 Task: Research Airbnb options in Faridpur, Bangladesh from 6th December, 2023 to 10th December, 2023 for 1 adult.1  bedroom having 1 bed and 1 bathroom. Property type can be hotel. Amenities needed are: air conditioning. Look for 4 properties as per requirement.
Action: Mouse moved to (461, 235)
Screenshot: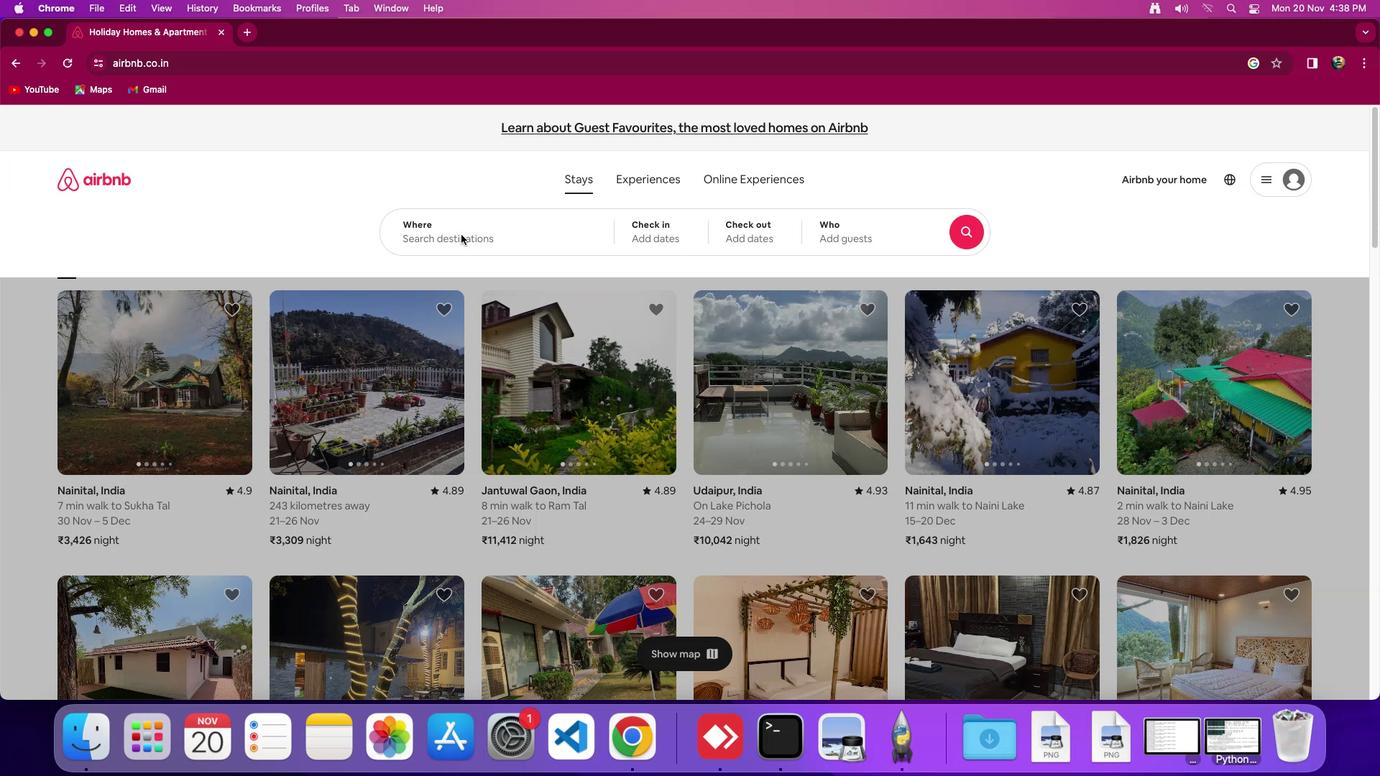 
Action: Mouse pressed left at (461, 235)
Screenshot: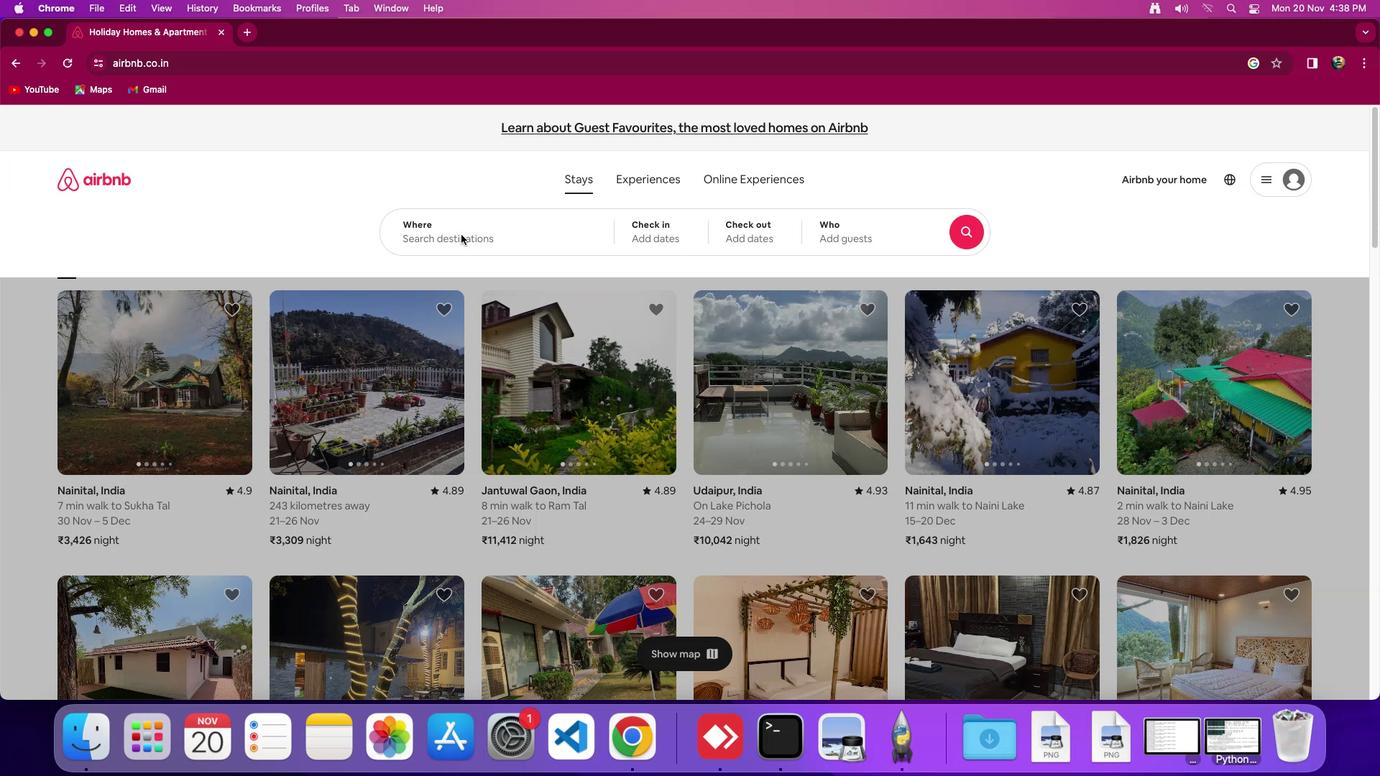 
Action: Mouse moved to (484, 236)
Screenshot: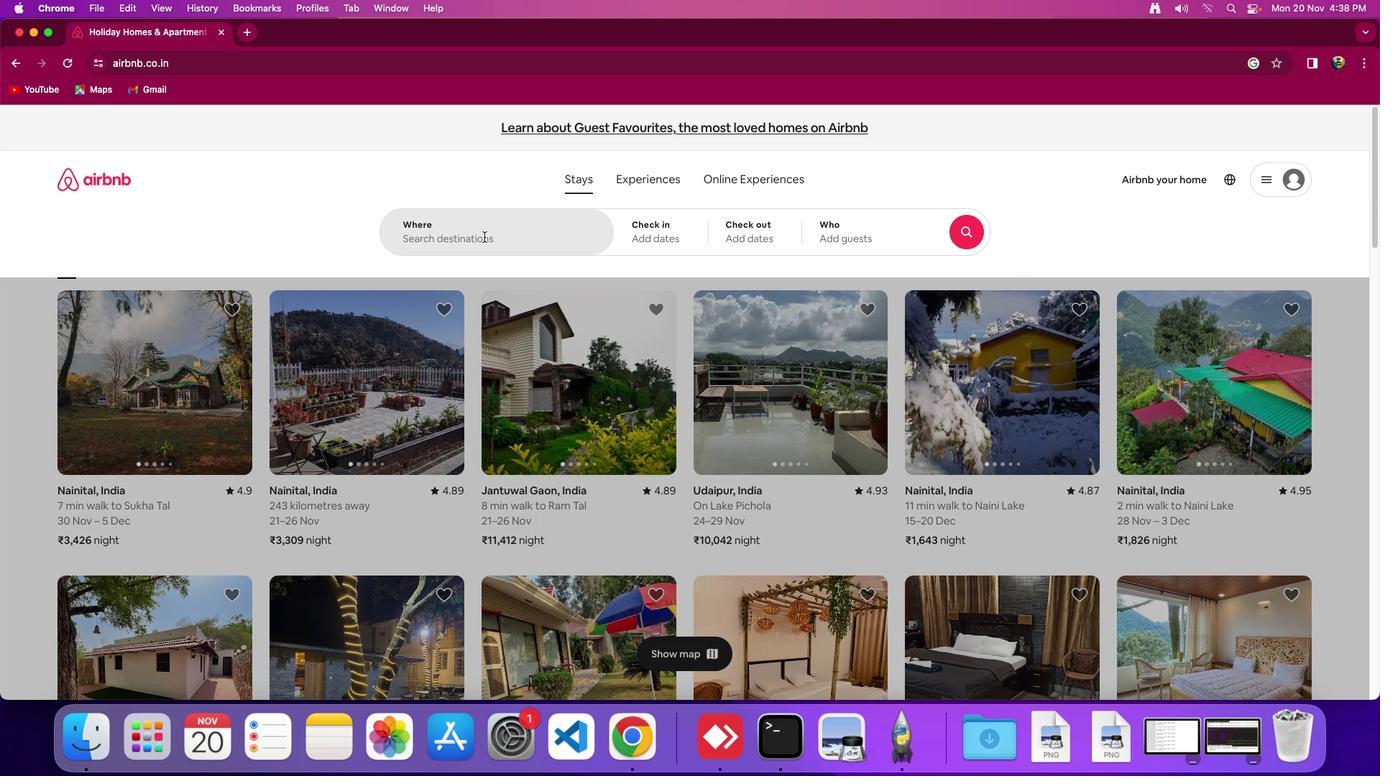 
Action: Mouse pressed left at (484, 236)
Screenshot: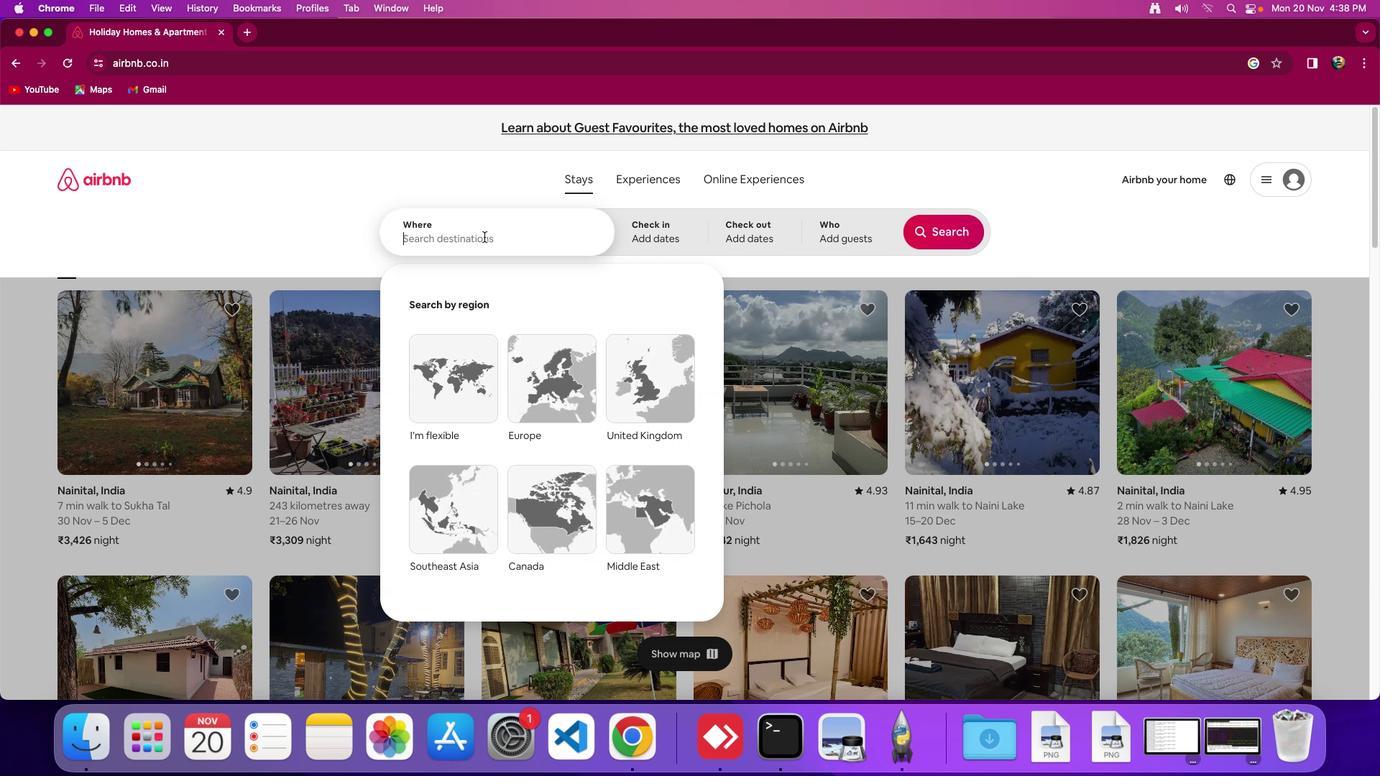 
Action: Mouse moved to (484, 236)
Screenshot: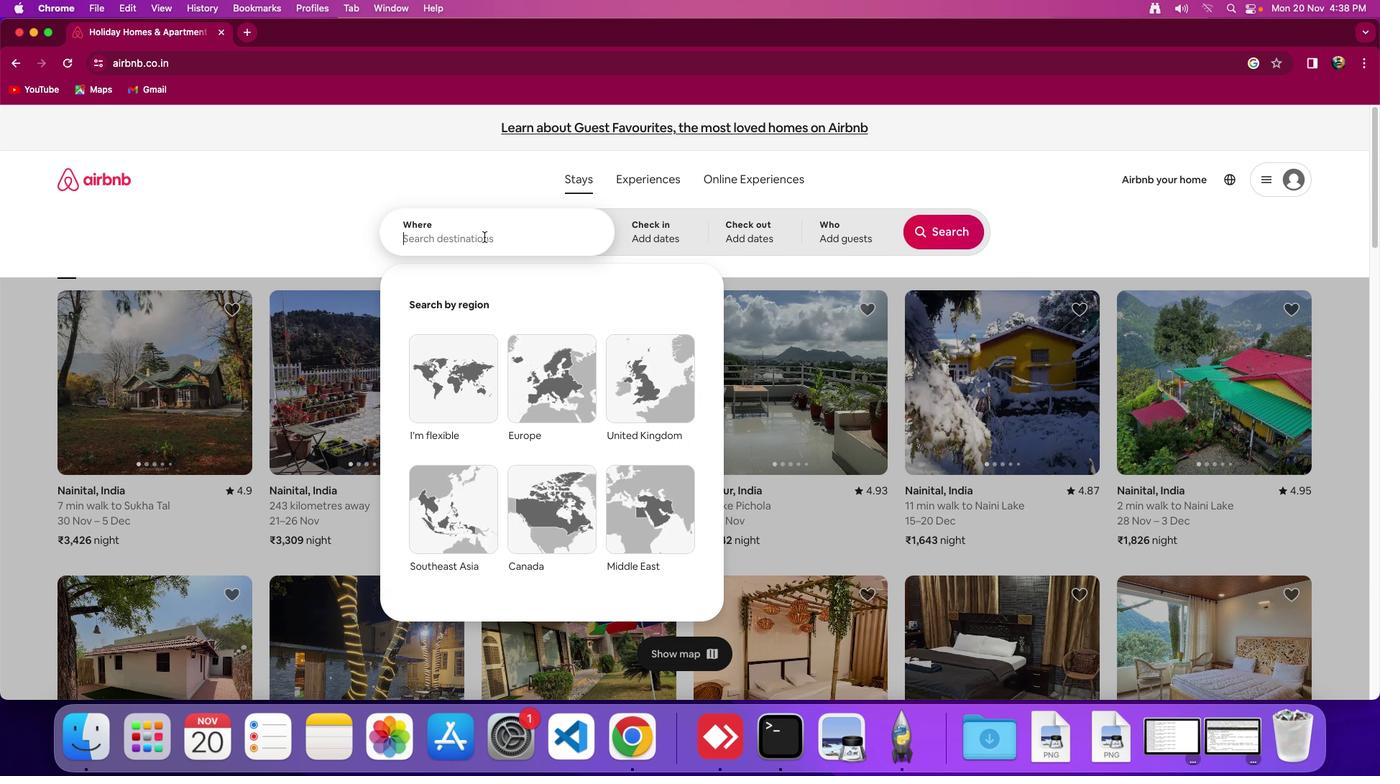 
Action: Key pressed Key.shift_r'F''a''r''i''d''p''u''r'','Key.spaceKey.shift_r'B''a''n''g''l''a''d''e''s''h'
Screenshot: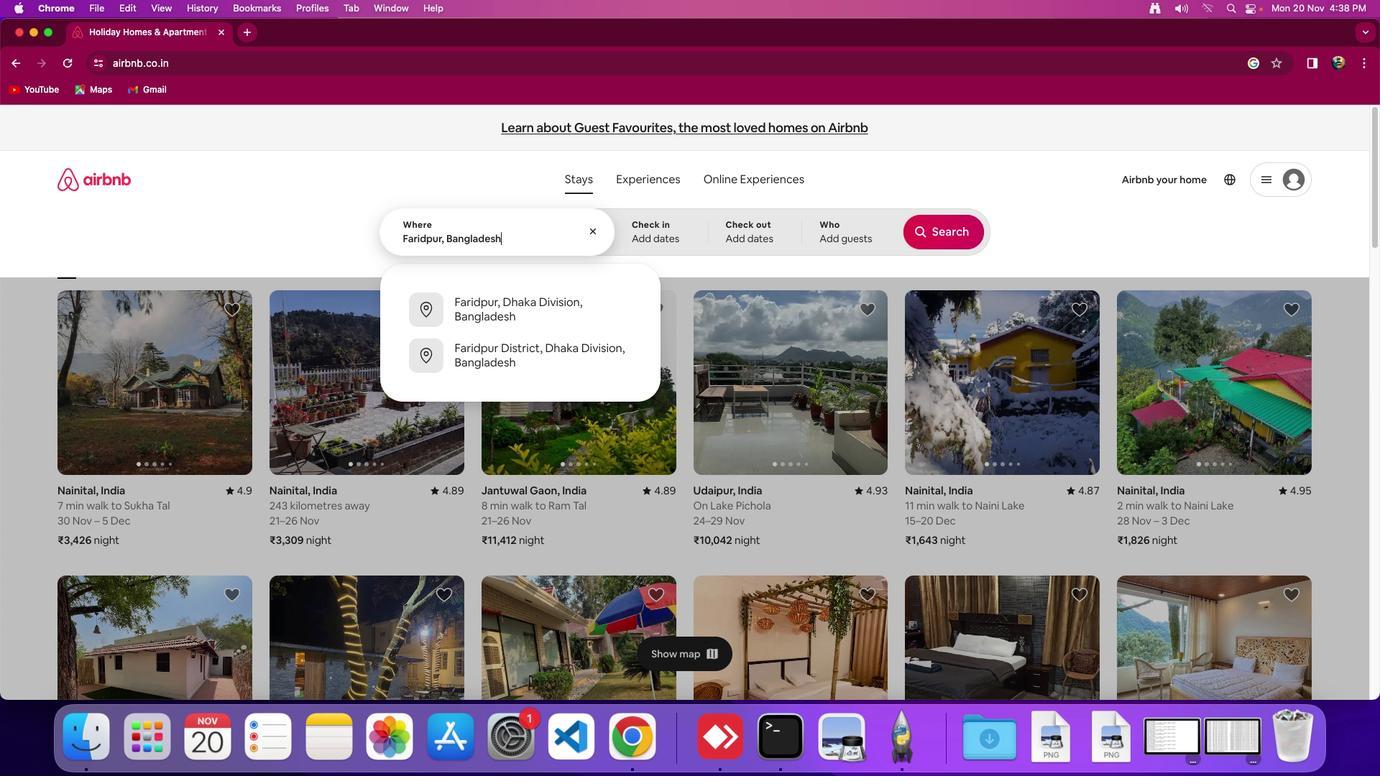 
Action: Mouse moved to (644, 233)
Screenshot: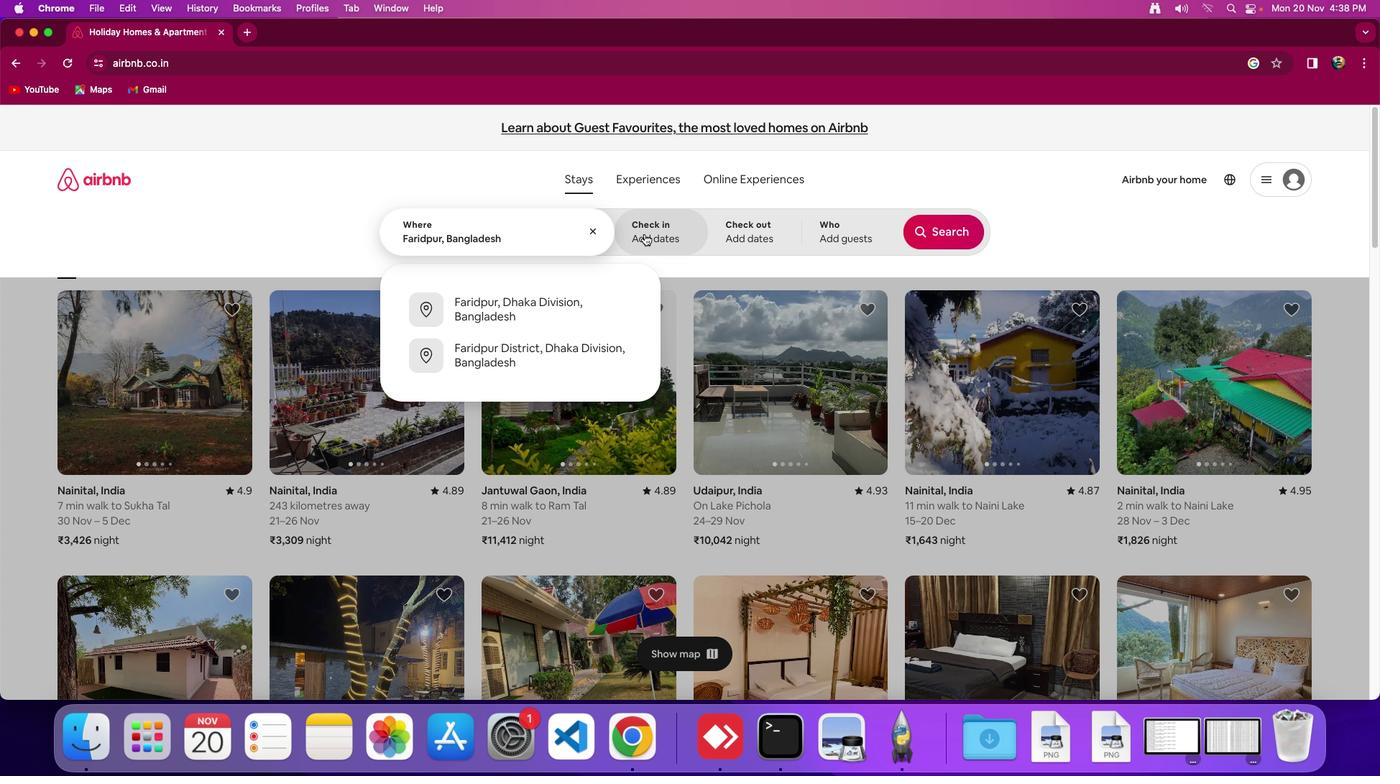 
Action: Mouse pressed left at (644, 233)
Screenshot: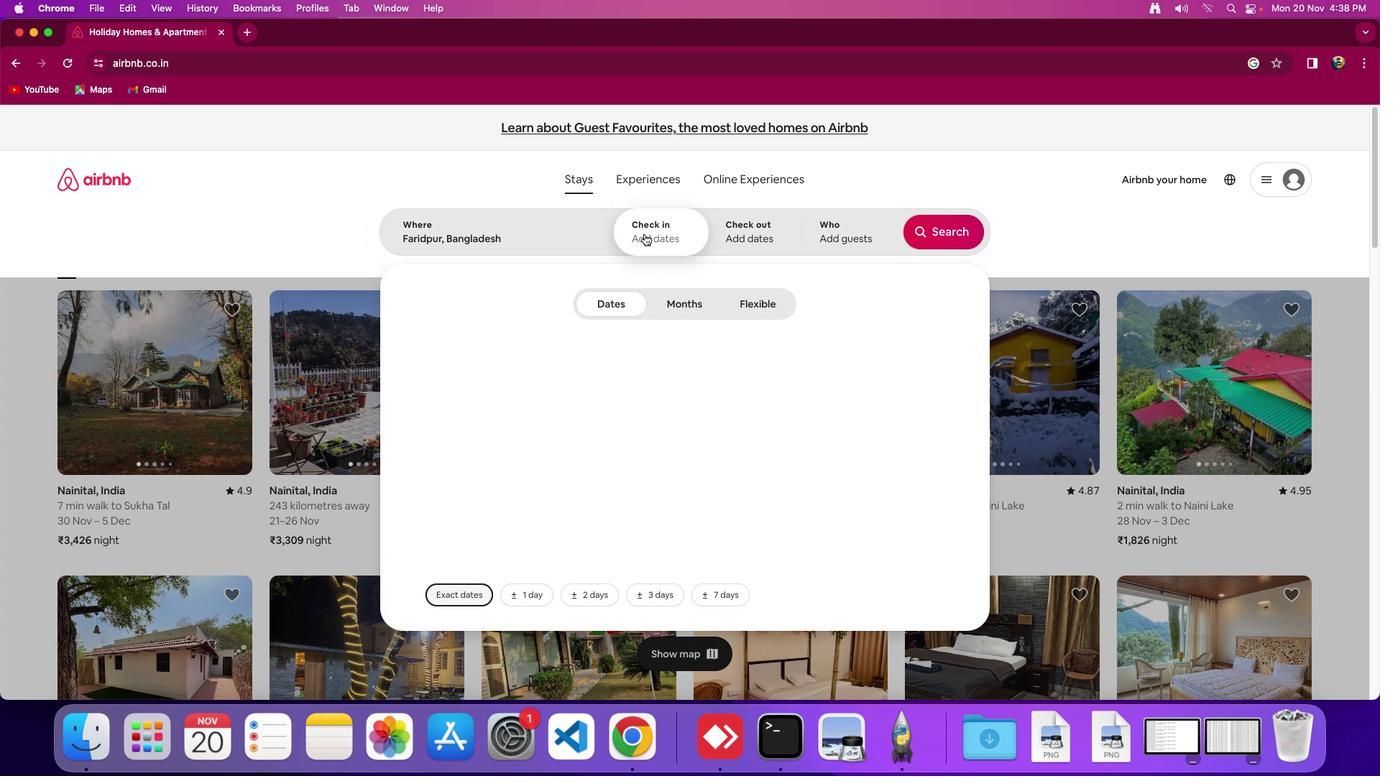 
Action: Mouse moved to (820, 447)
Screenshot: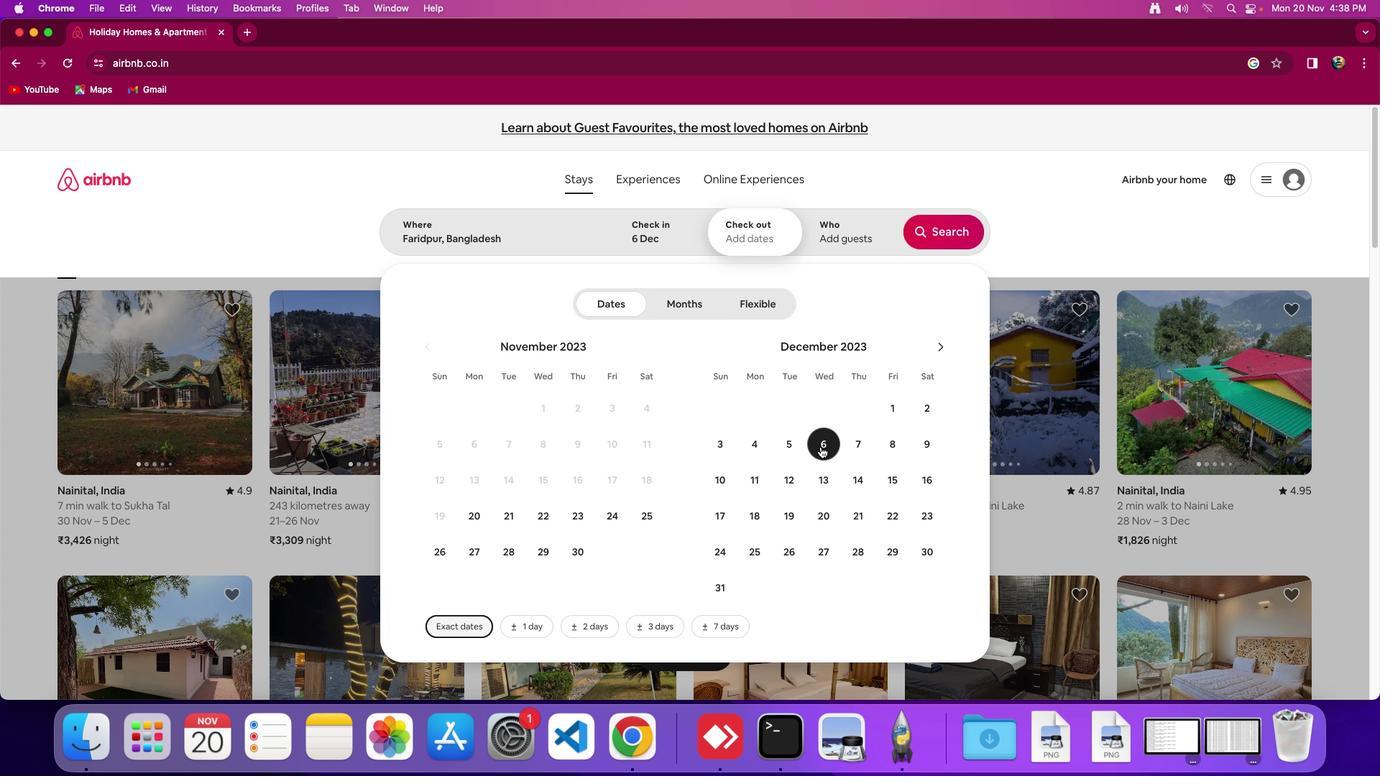 
Action: Mouse pressed left at (820, 447)
Screenshot: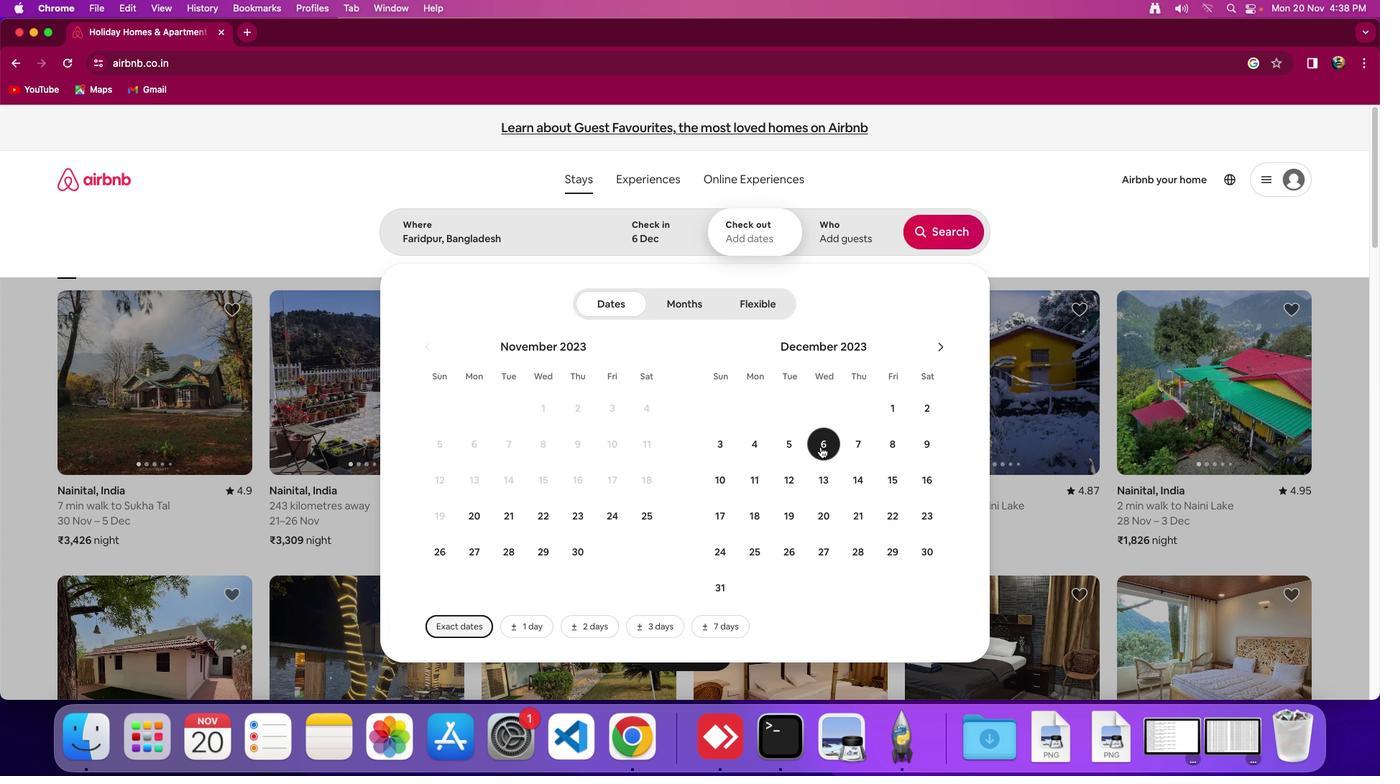 
Action: Mouse moved to (711, 480)
Screenshot: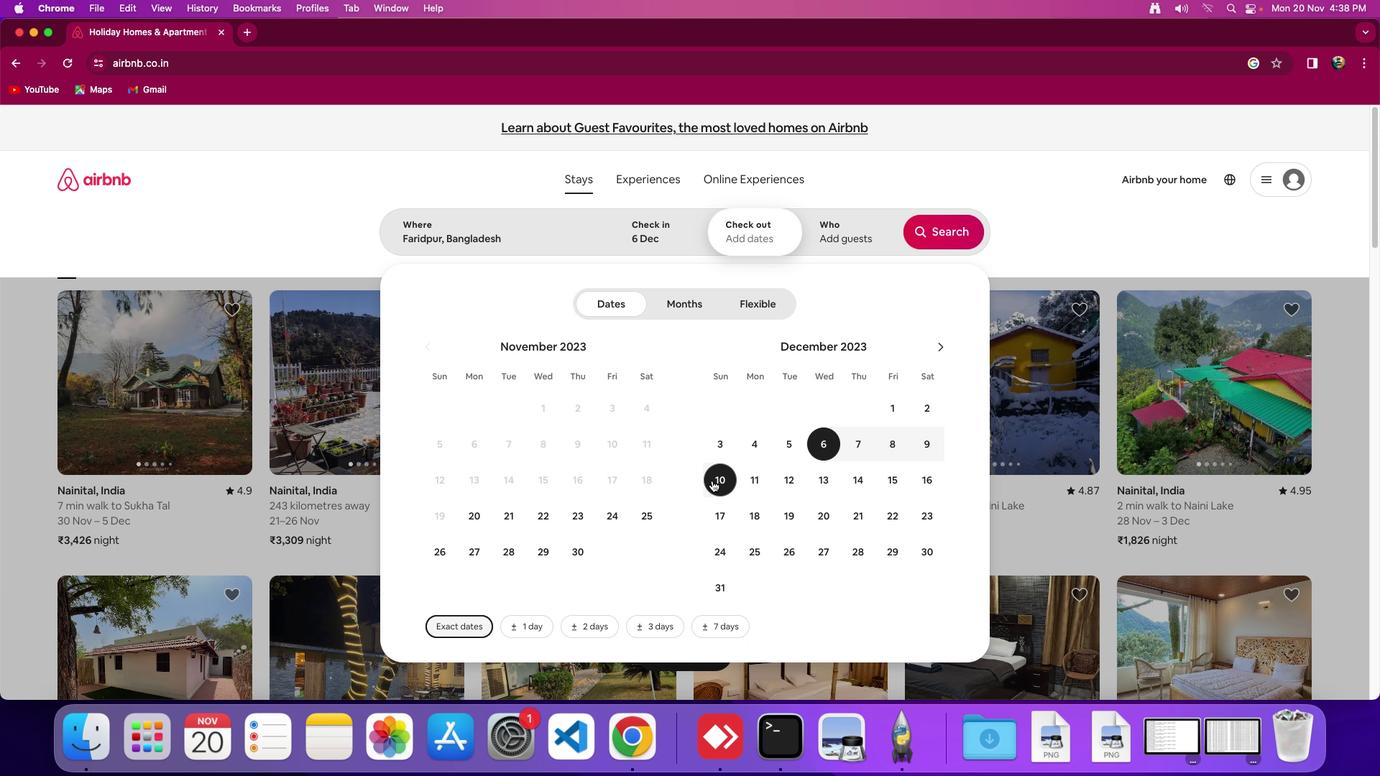 
Action: Mouse pressed left at (711, 480)
Screenshot: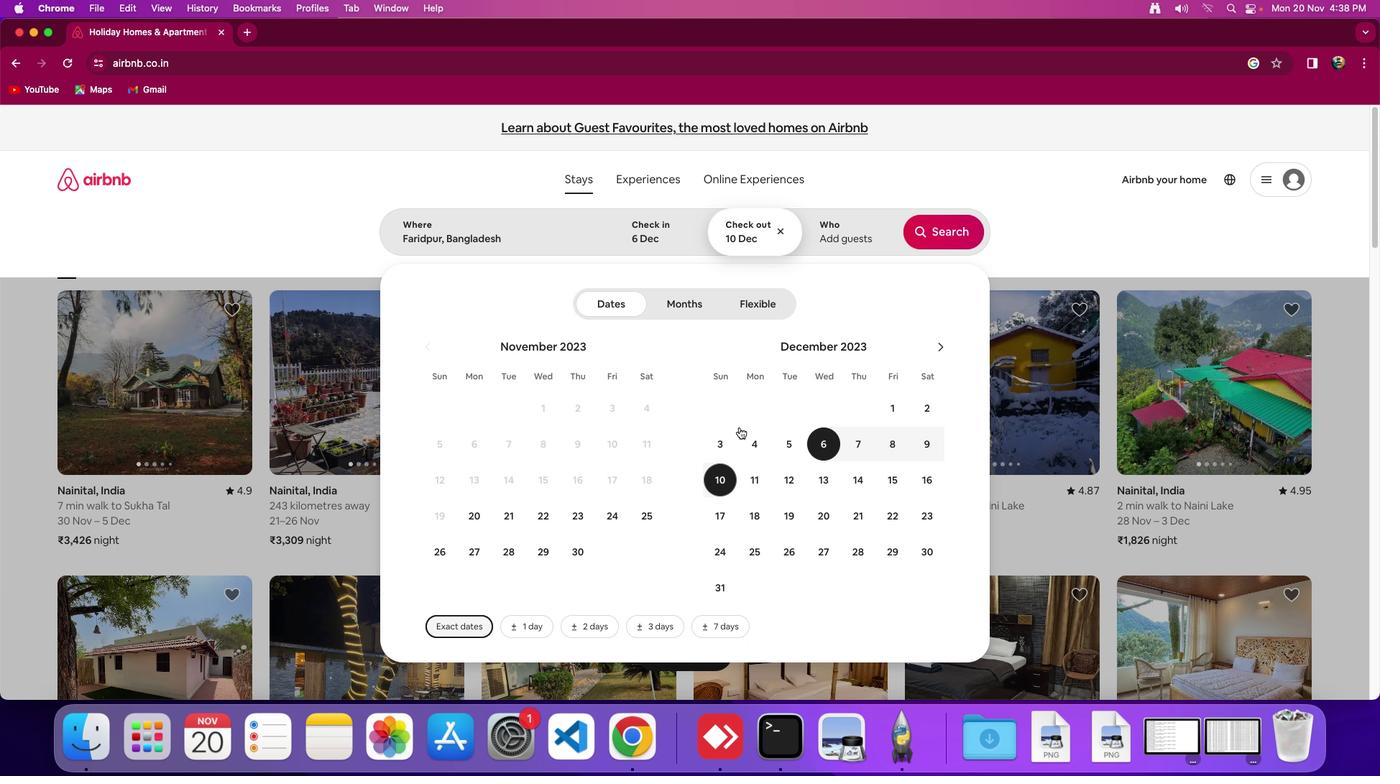 
Action: Mouse moved to (822, 228)
Screenshot: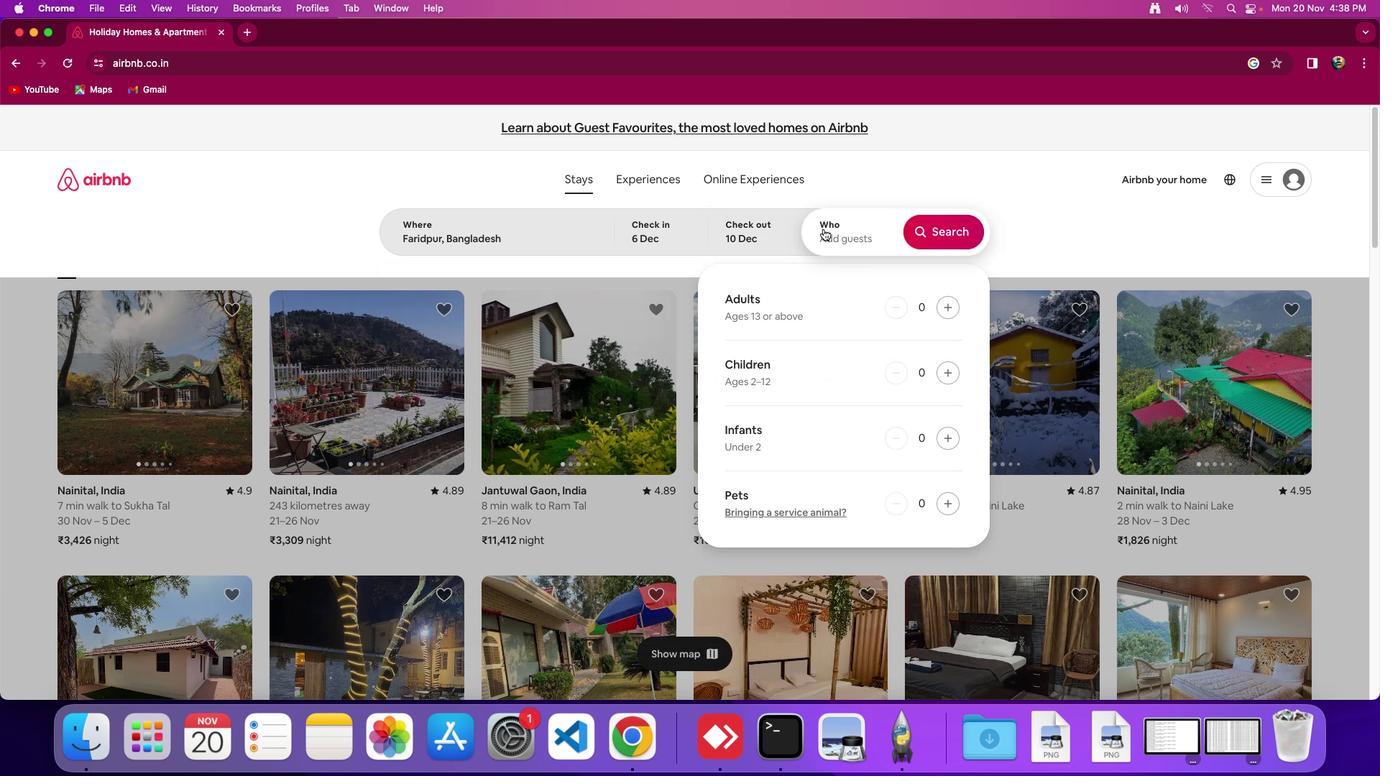 
Action: Mouse pressed left at (822, 228)
Screenshot: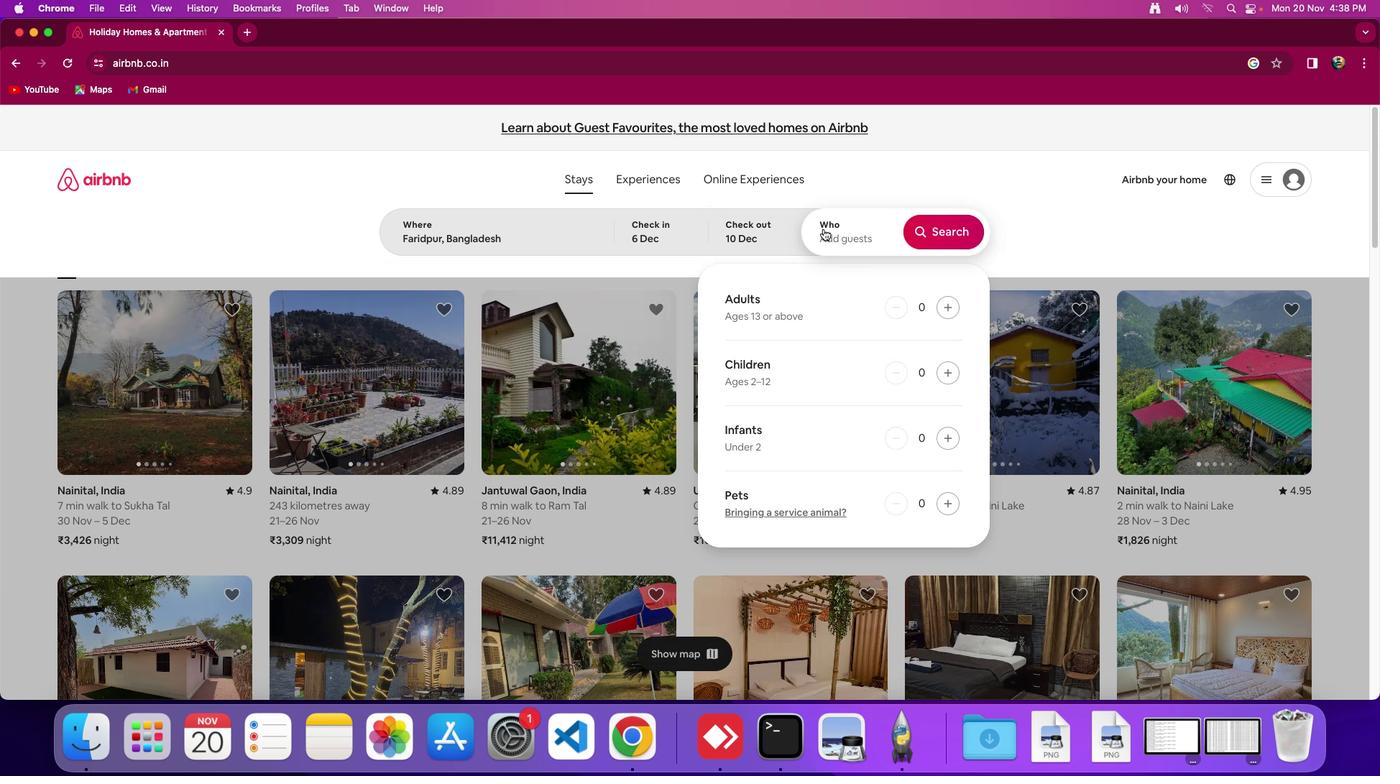 
Action: Mouse moved to (947, 308)
Screenshot: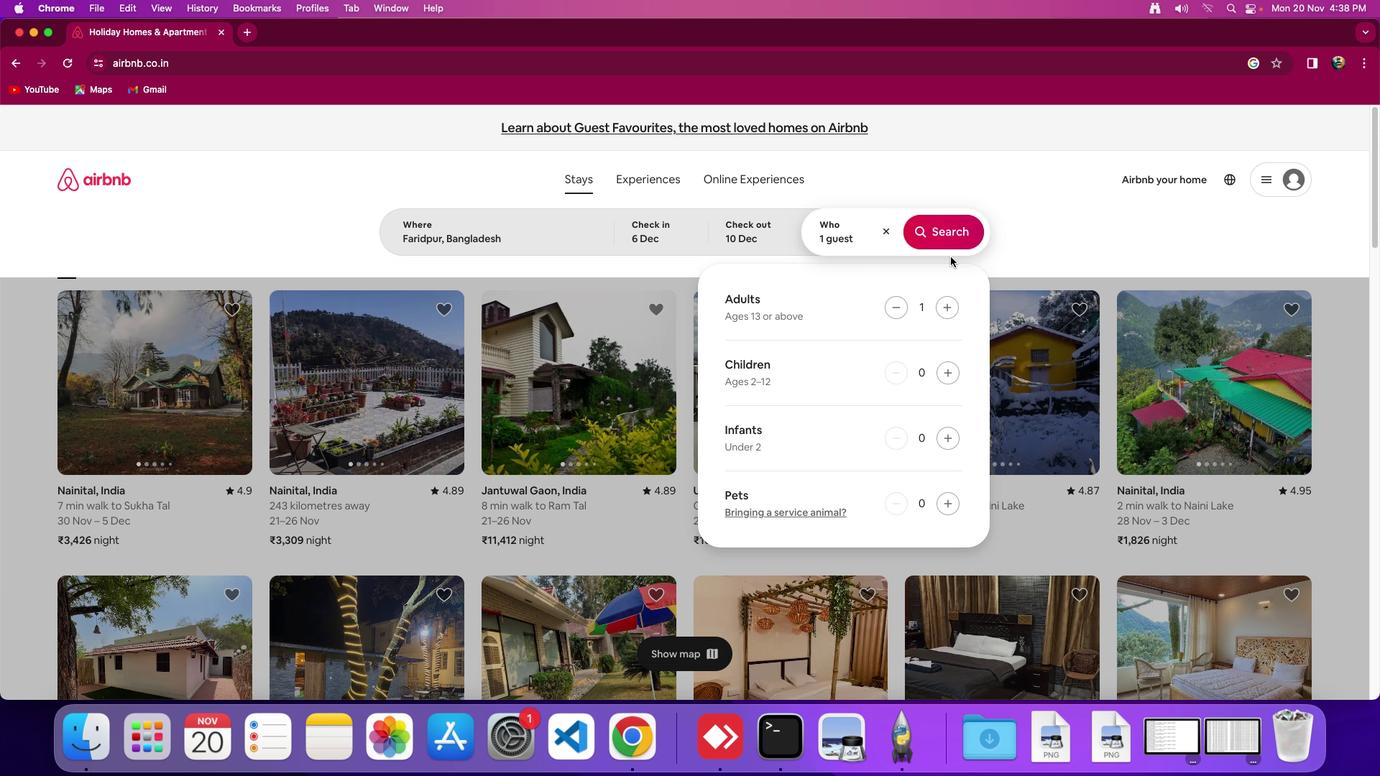 
Action: Mouse pressed left at (947, 308)
Screenshot: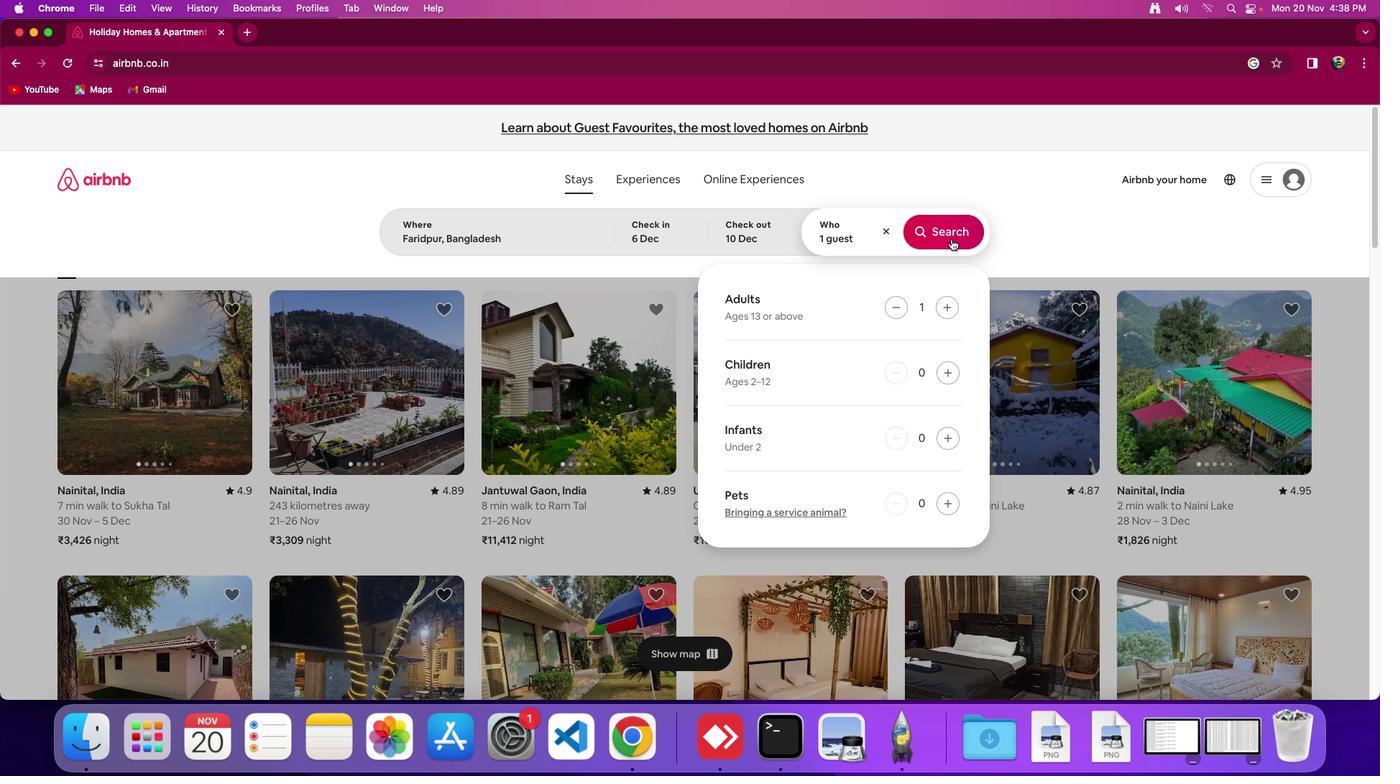 
Action: Mouse moved to (951, 219)
Screenshot: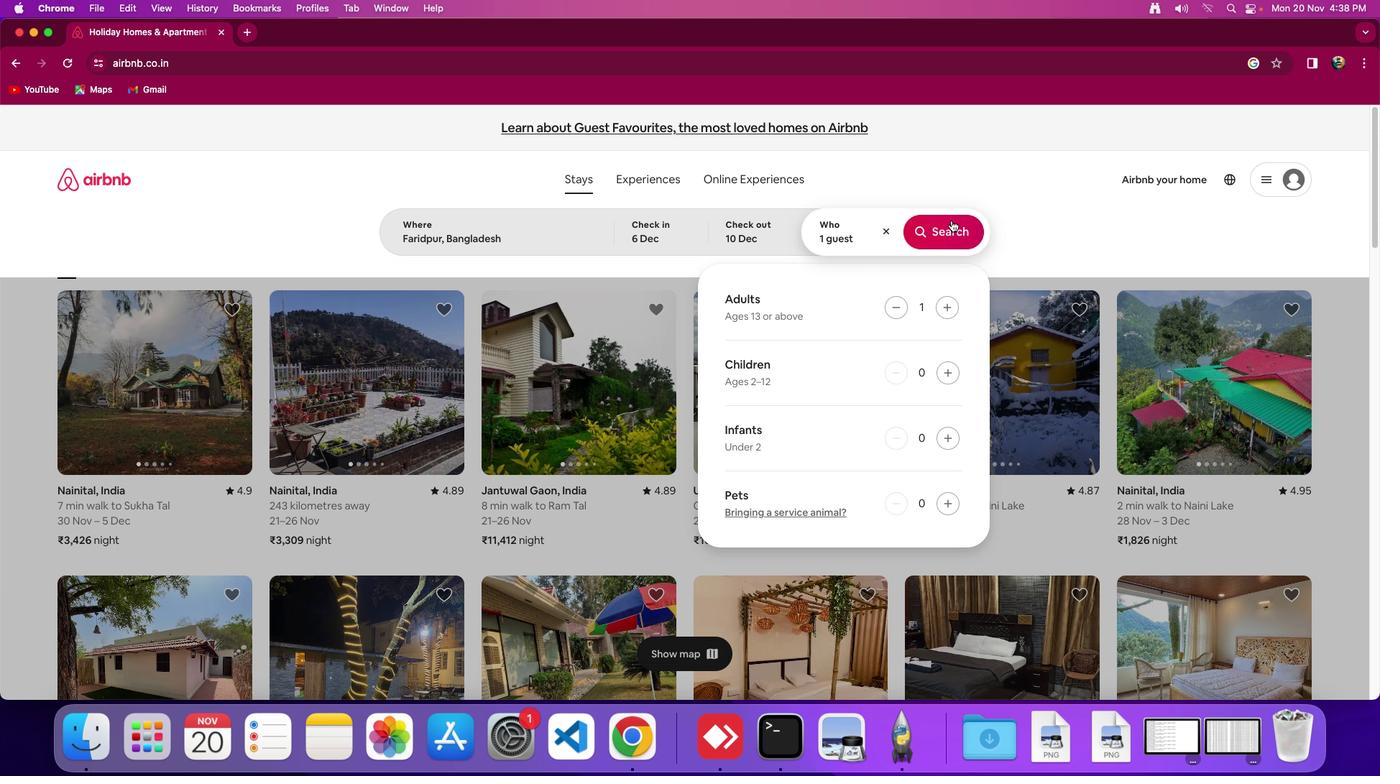 
Action: Mouse pressed left at (951, 219)
Screenshot: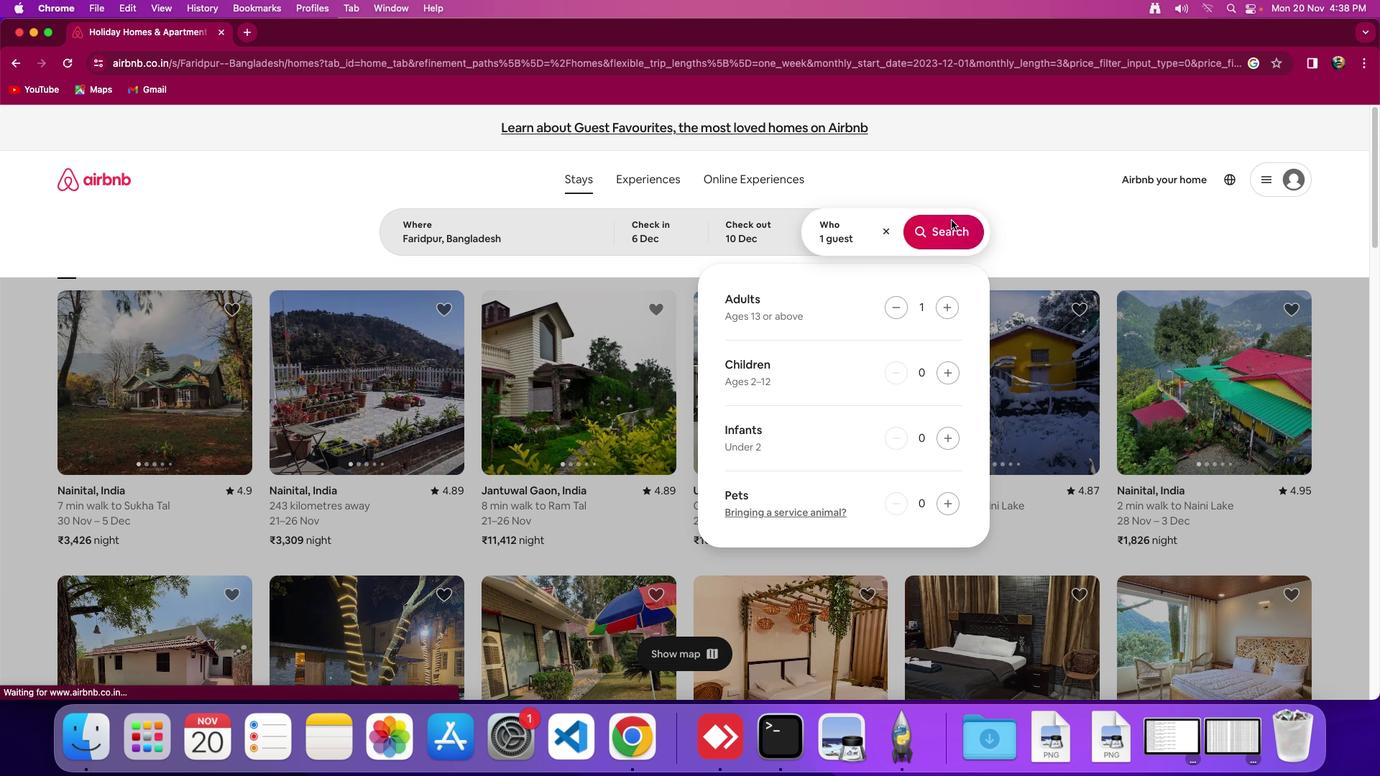 
Action: Mouse moved to (1136, 189)
Screenshot: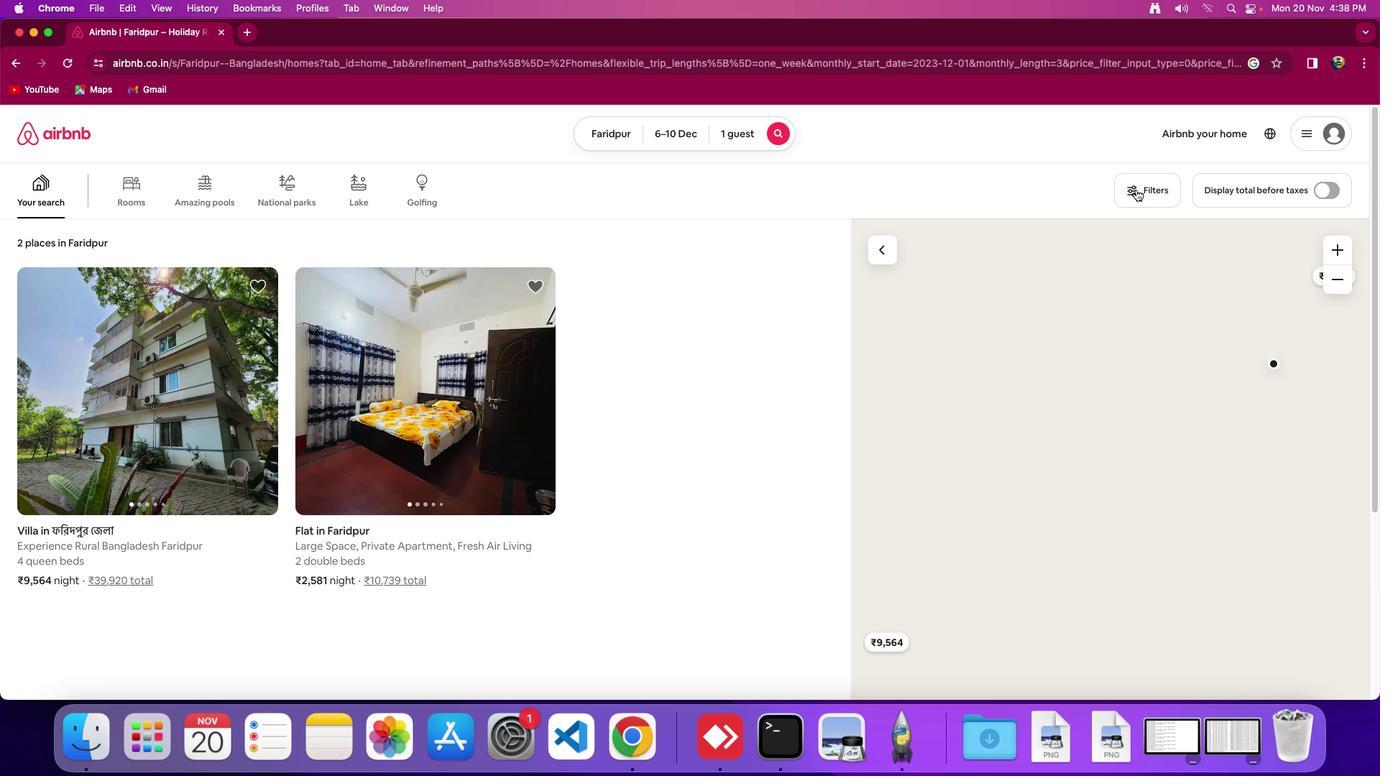 
Action: Mouse pressed left at (1136, 189)
Screenshot: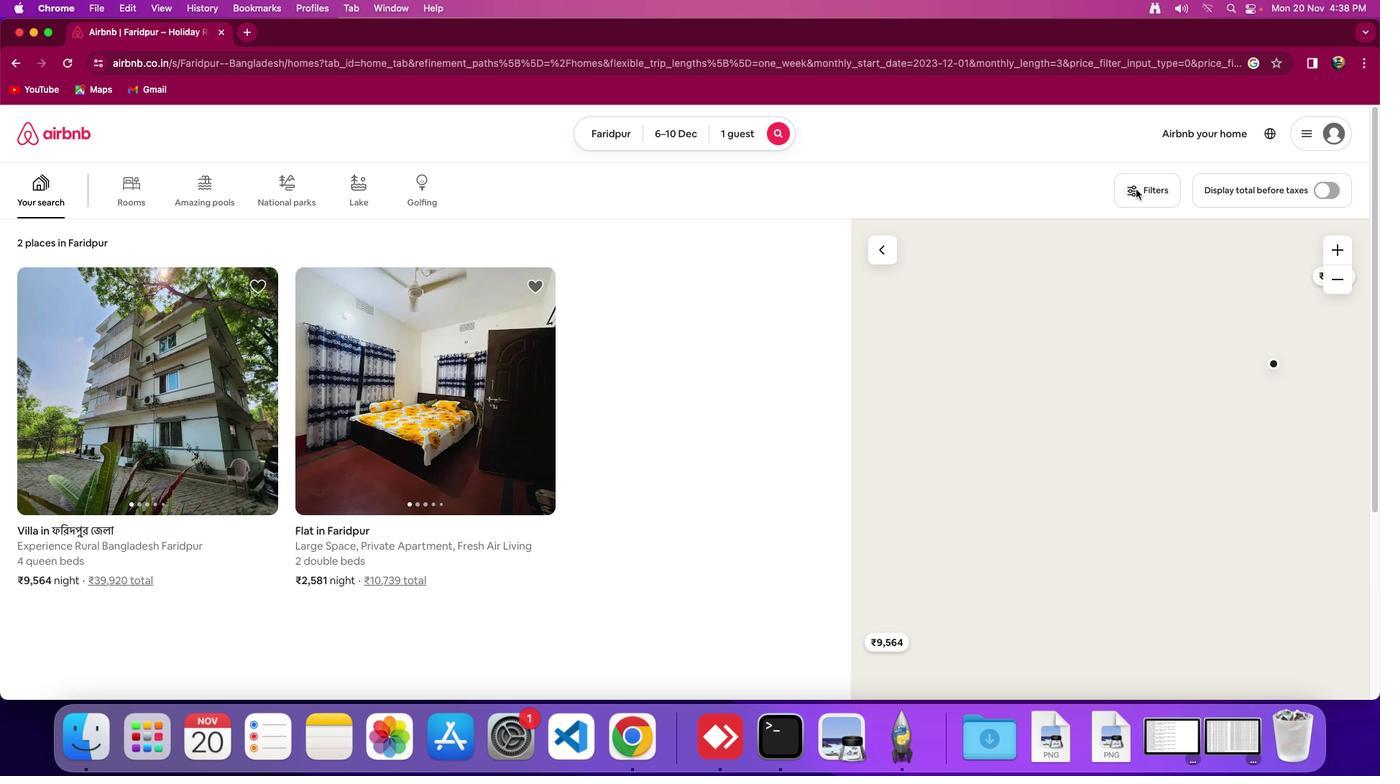 
Action: Mouse moved to (775, 384)
Screenshot: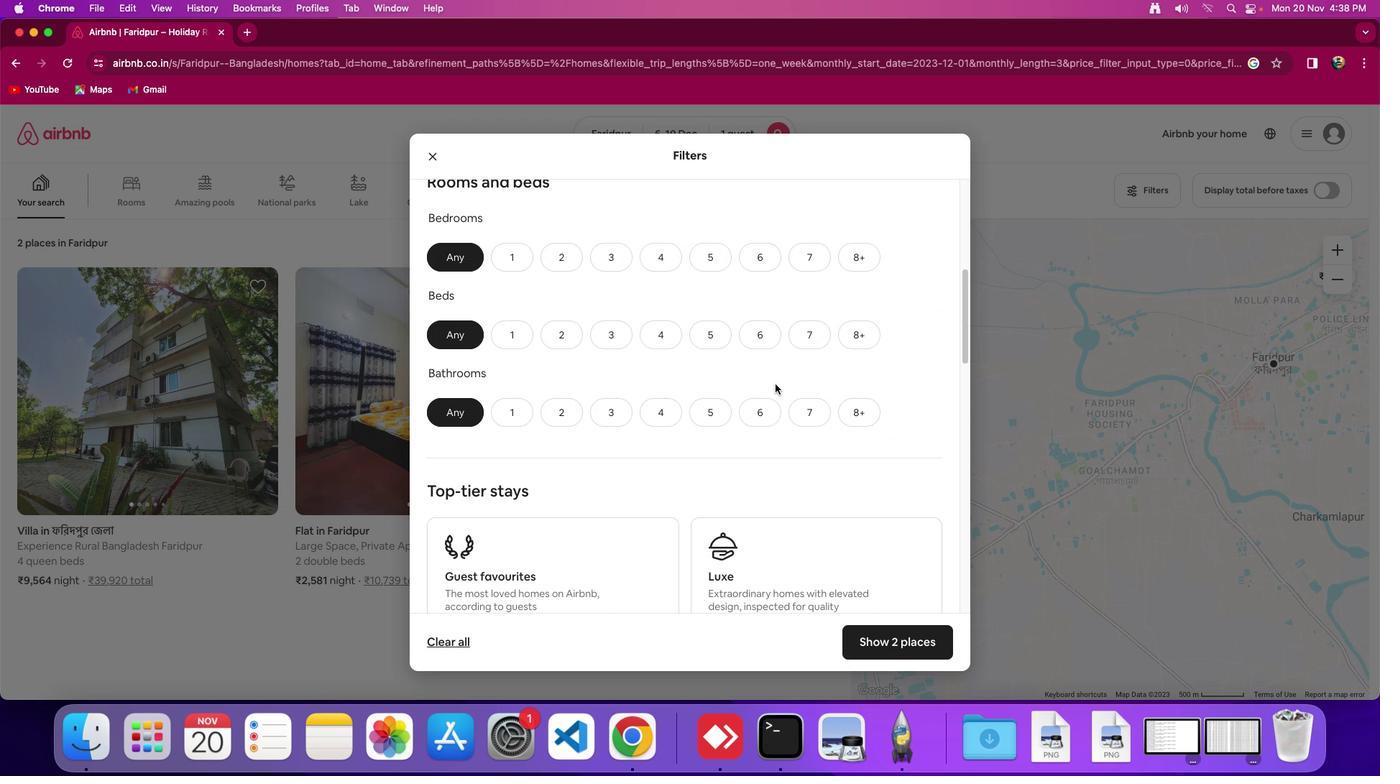 
Action: Mouse scrolled (775, 384) with delta (0, 0)
Screenshot: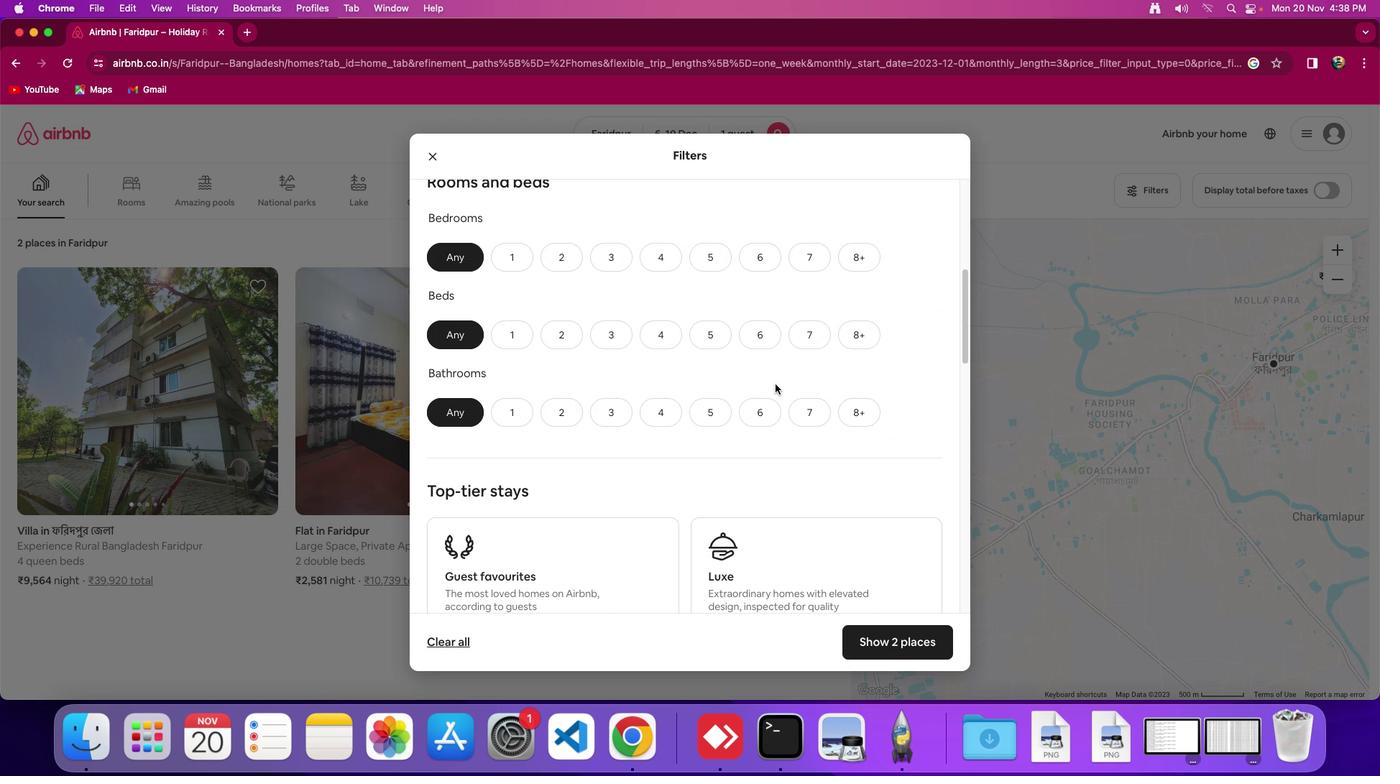 
Action: Mouse moved to (775, 383)
Screenshot: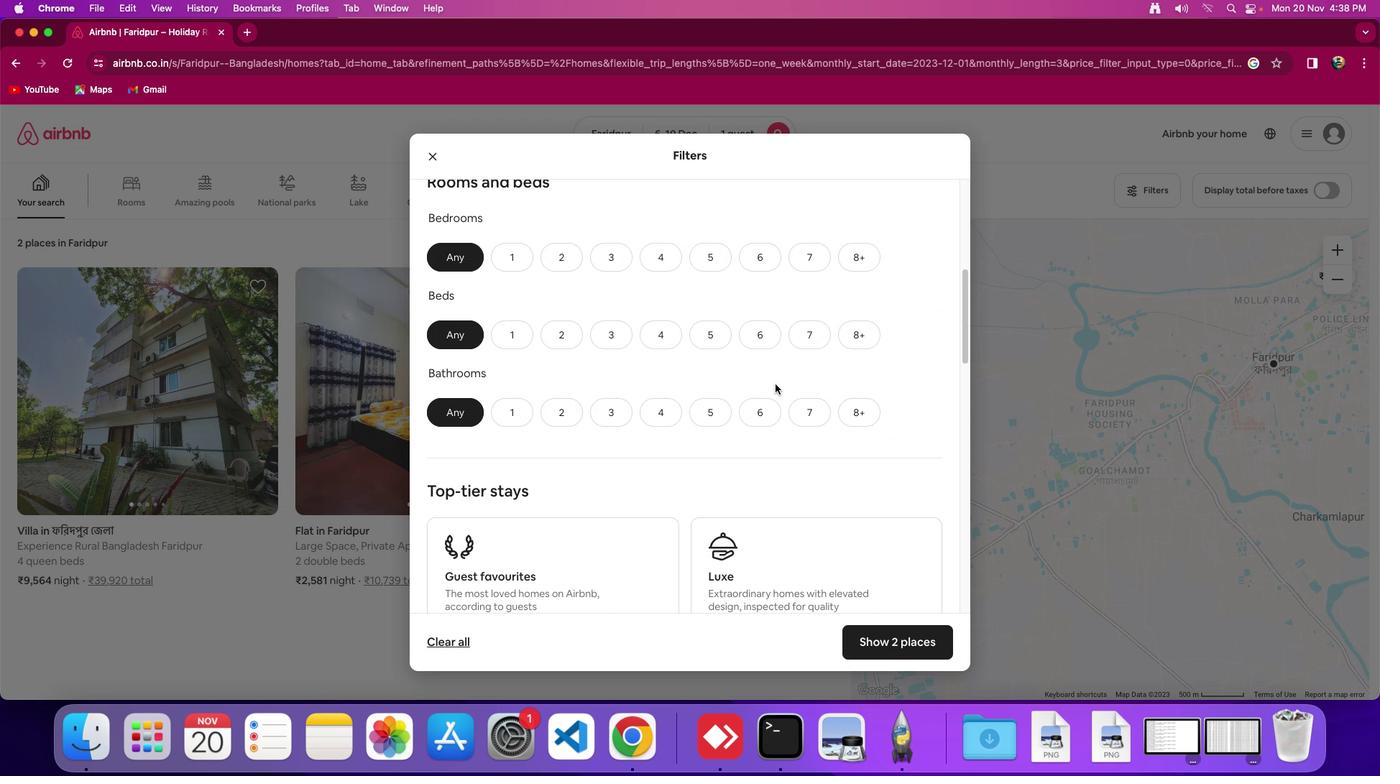 
Action: Mouse scrolled (775, 383) with delta (0, 0)
Screenshot: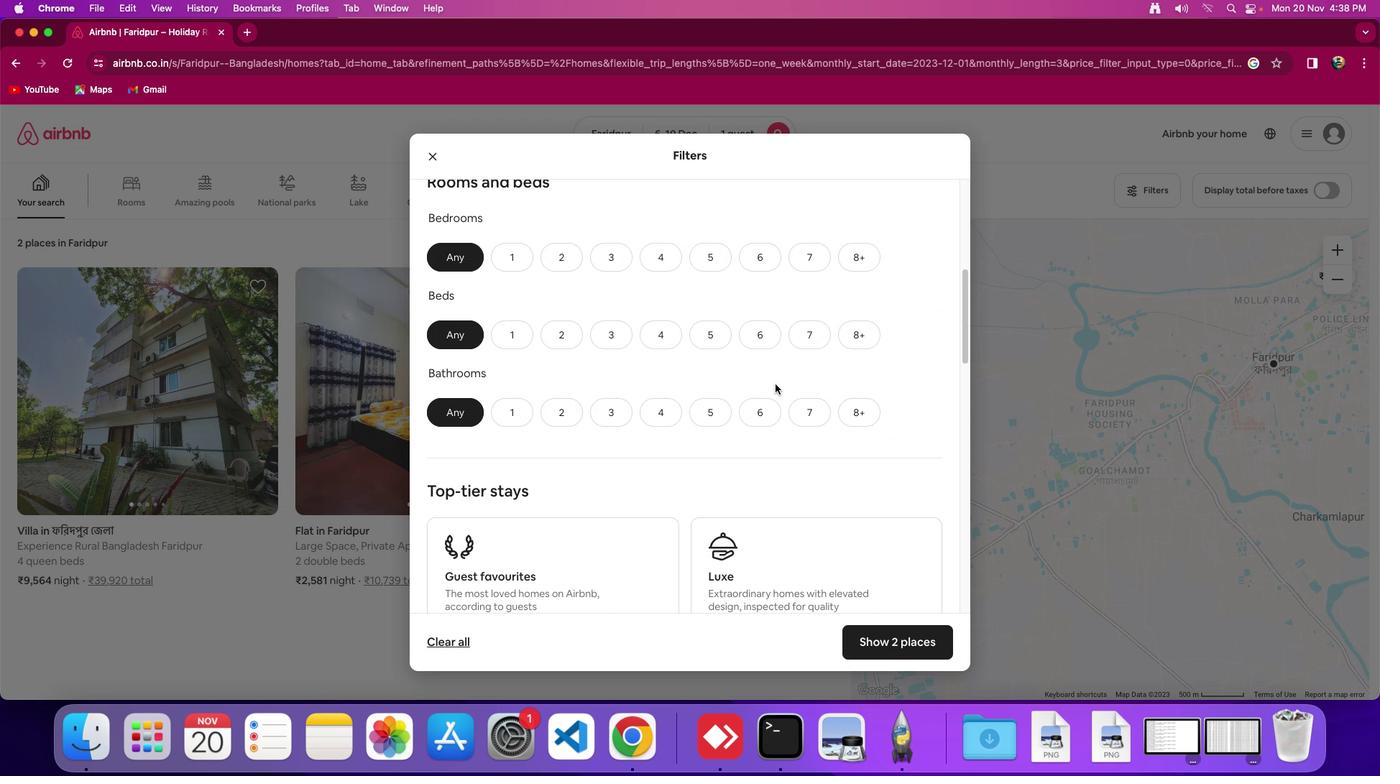 
Action: Mouse scrolled (775, 383) with delta (0, -3)
Screenshot: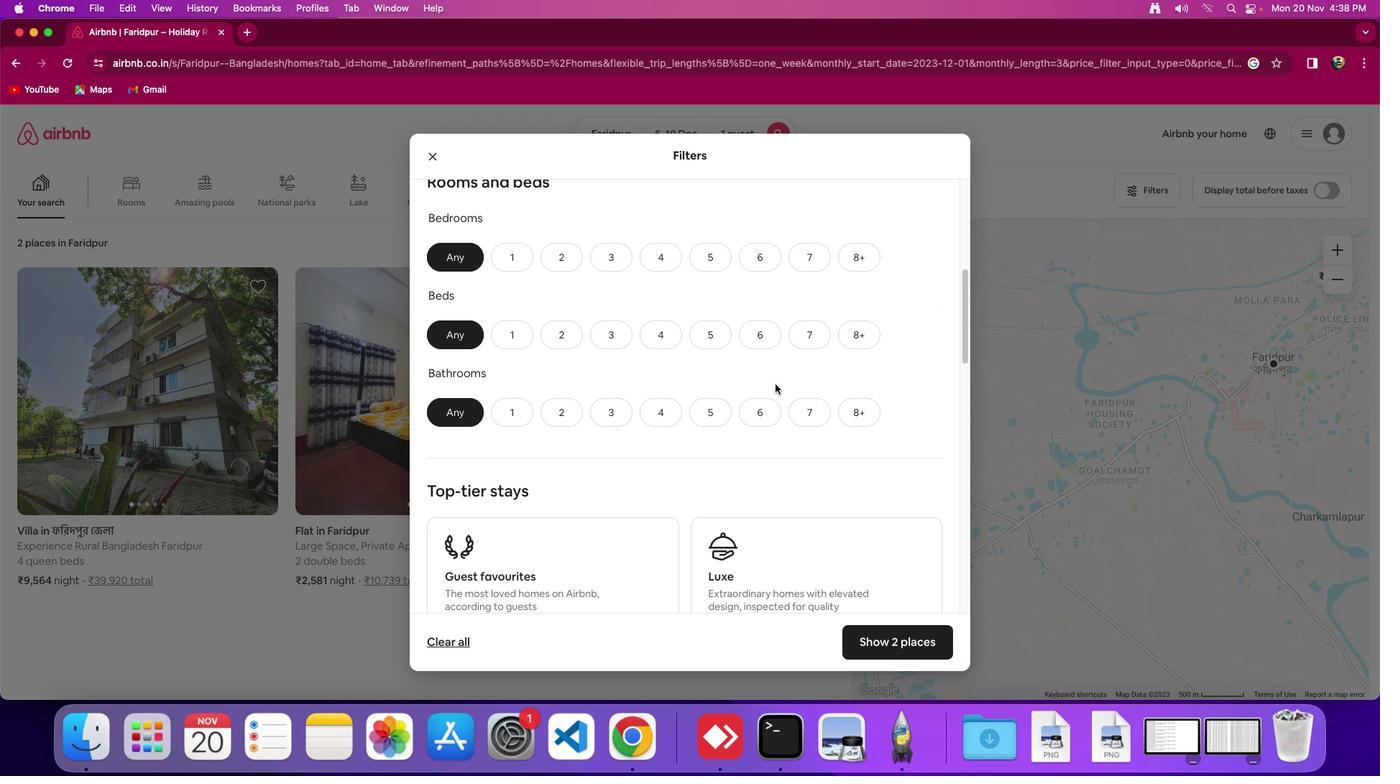 
Action: Mouse moved to (775, 383)
Screenshot: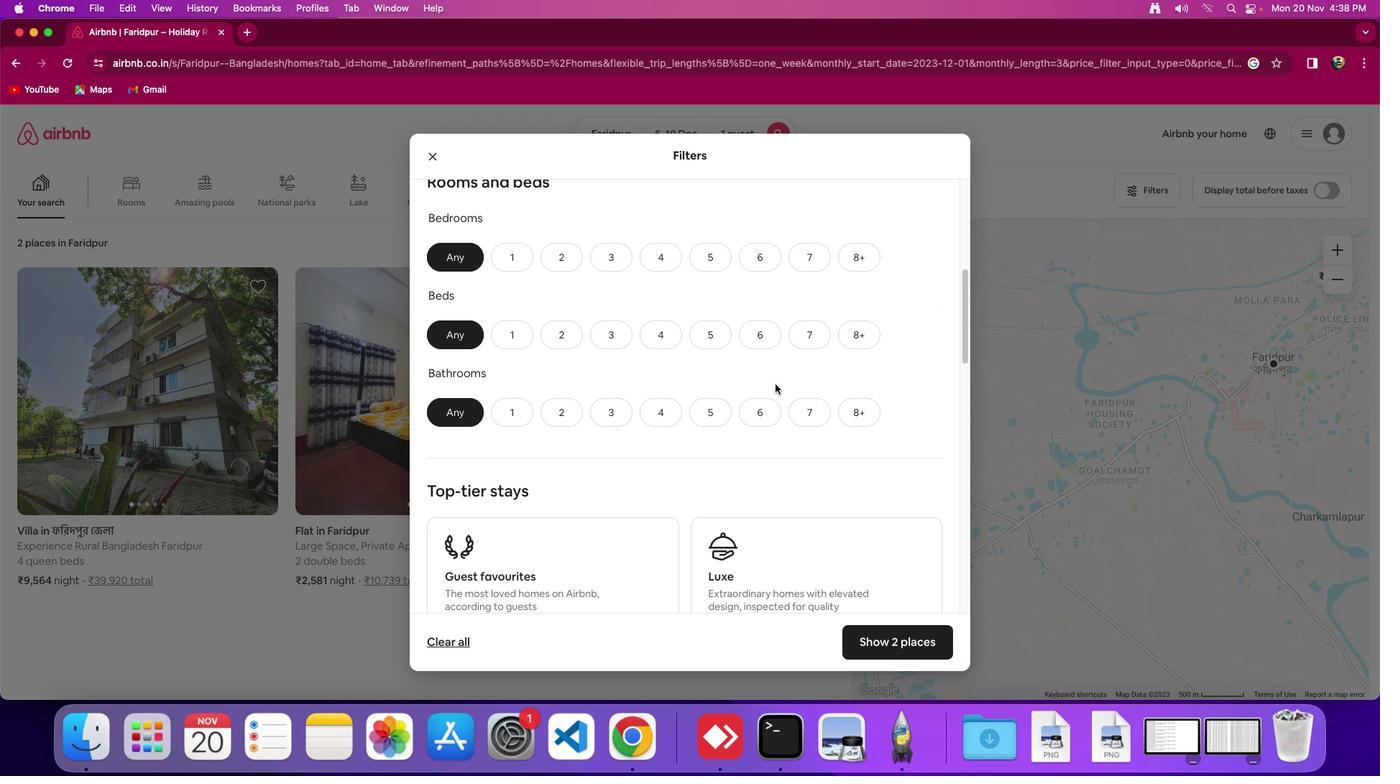 
Action: Mouse scrolled (775, 383) with delta (0, -4)
Screenshot: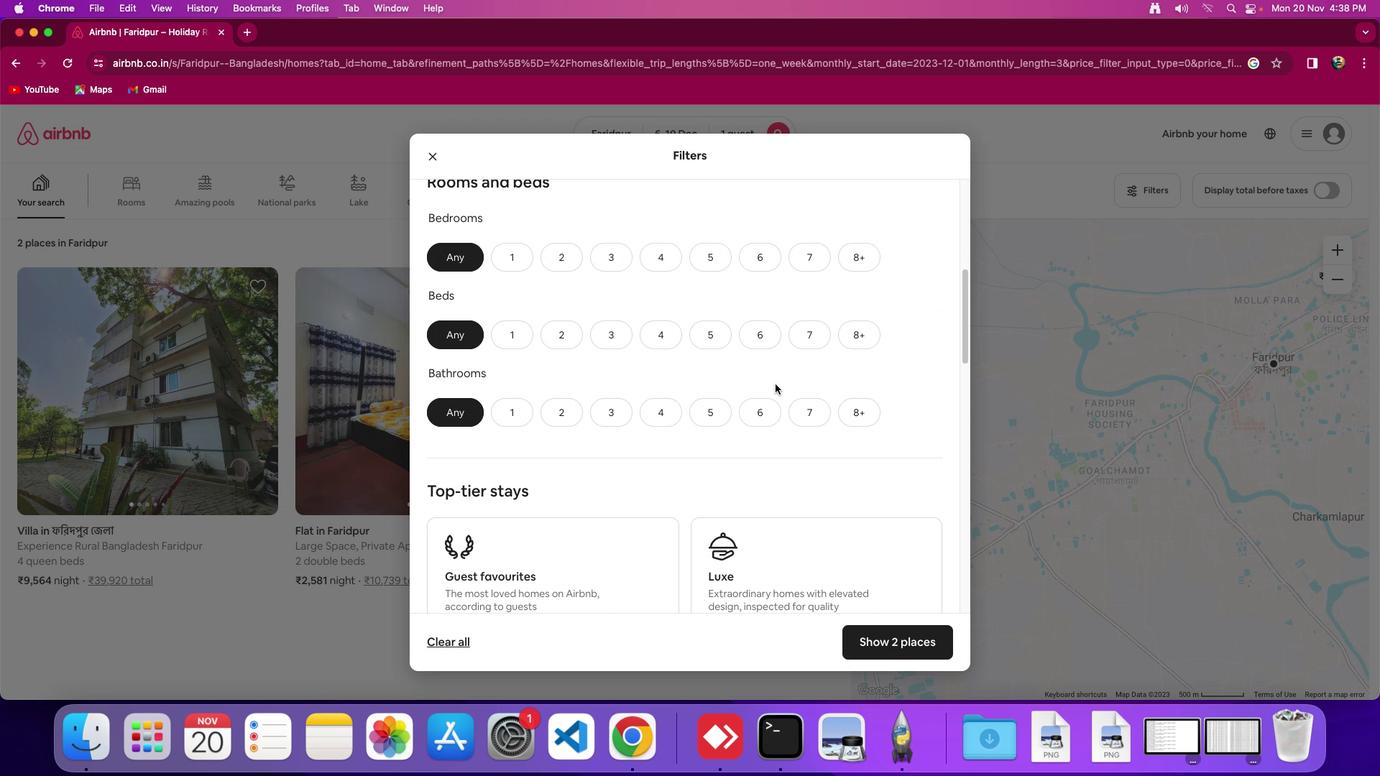 
Action: Mouse moved to (521, 265)
Screenshot: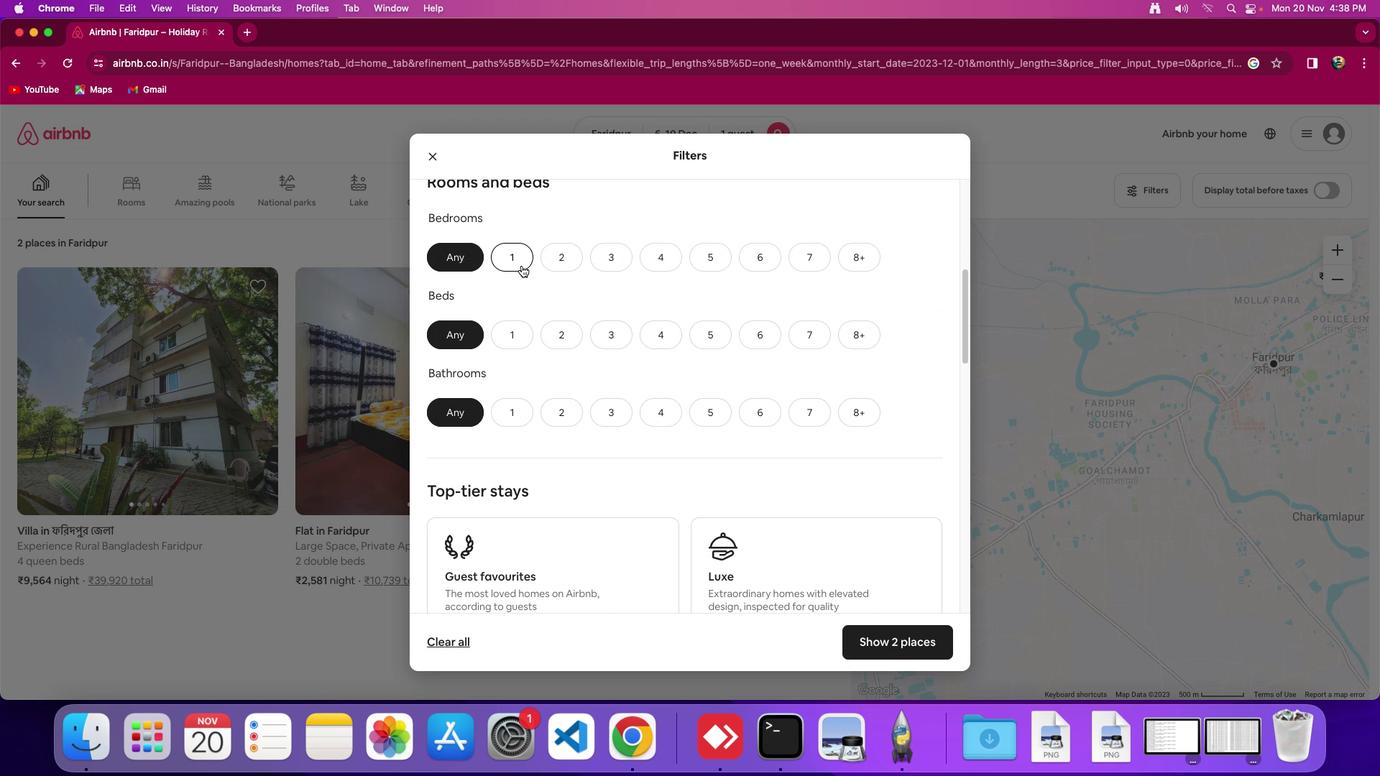 
Action: Mouse pressed left at (521, 265)
Screenshot: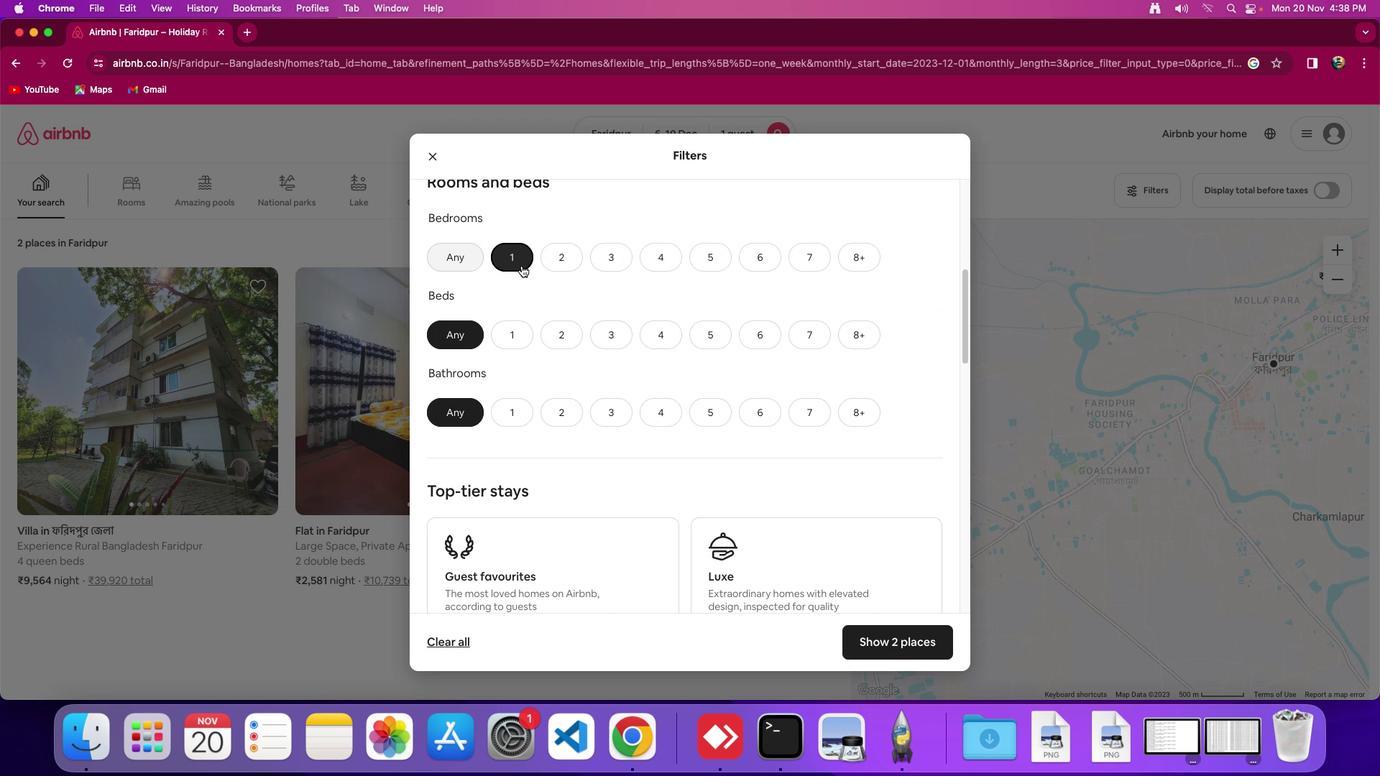 
Action: Mouse moved to (526, 337)
Screenshot: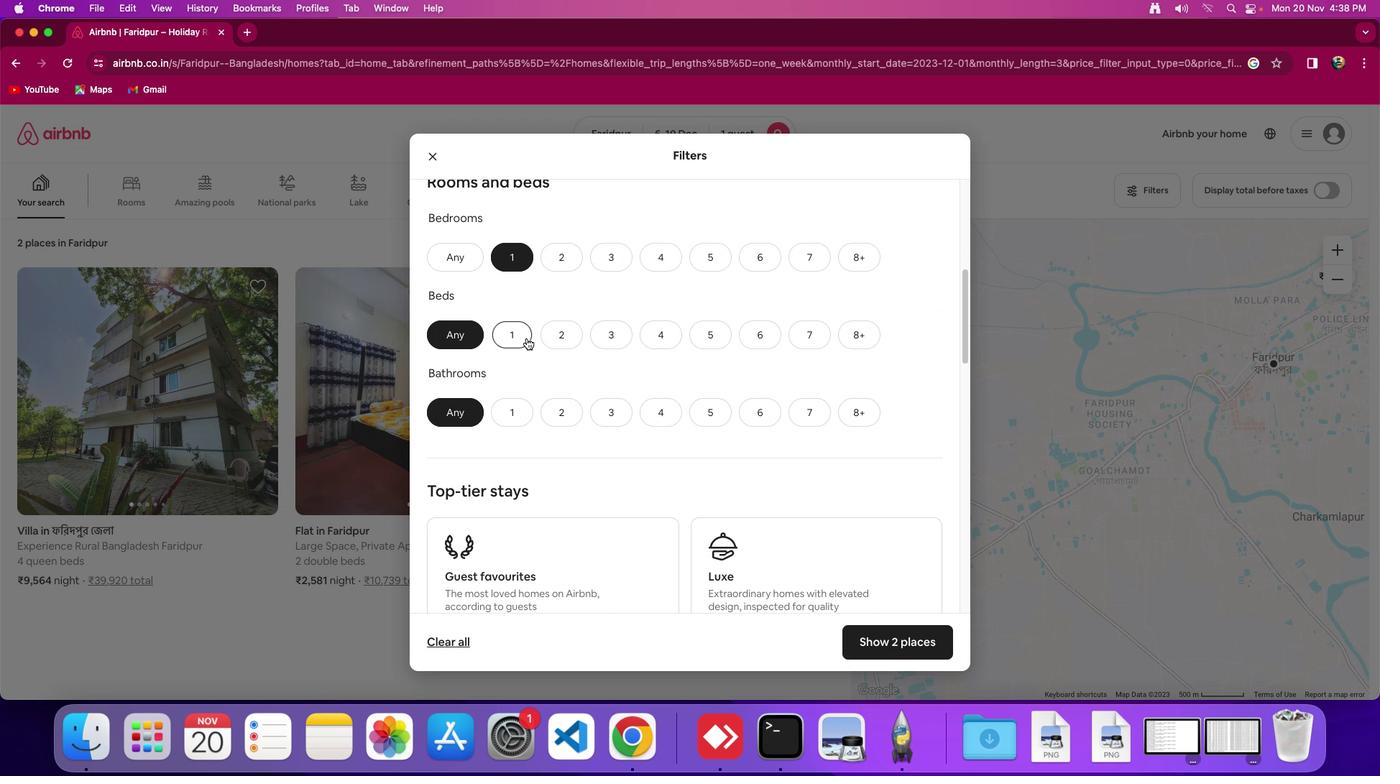 
Action: Mouse pressed left at (526, 337)
Screenshot: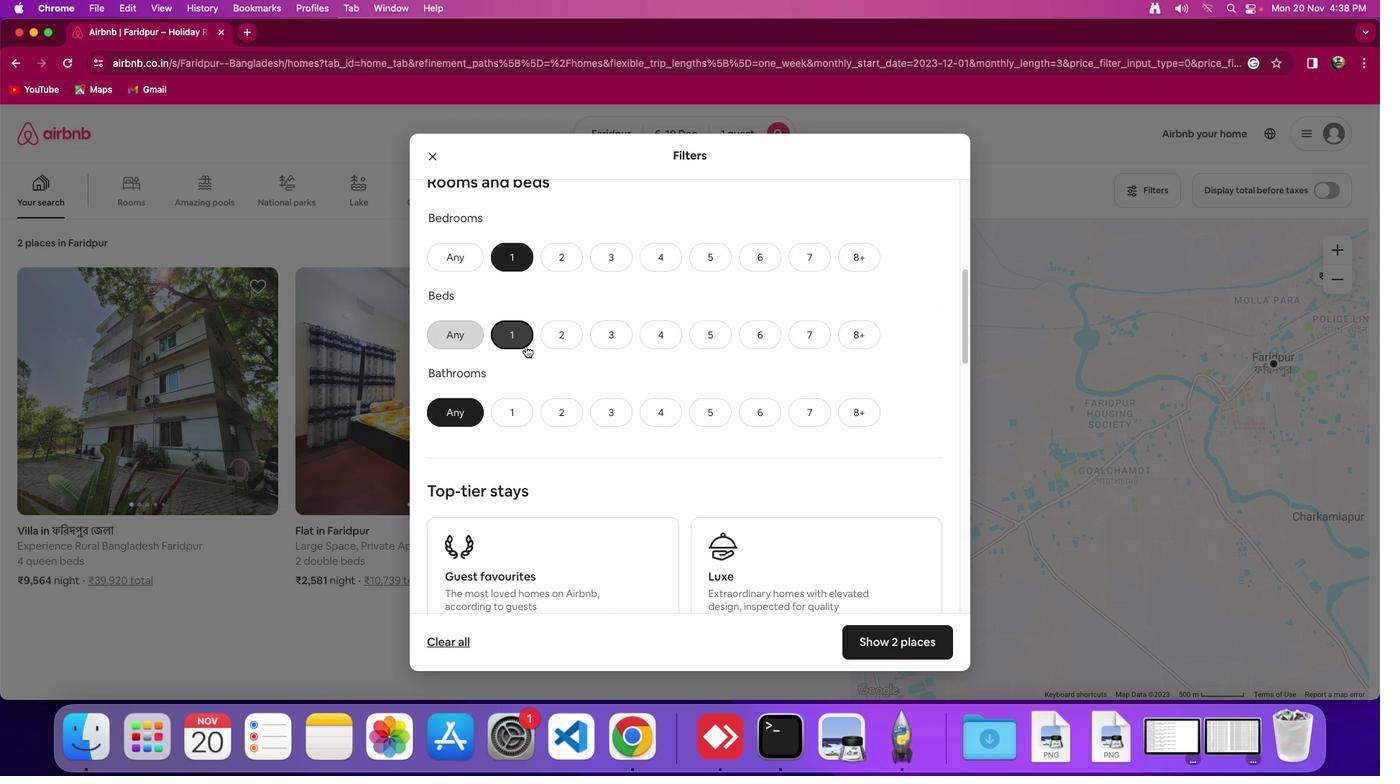 
Action: Mouse moved to (516, 421)
Screenshot: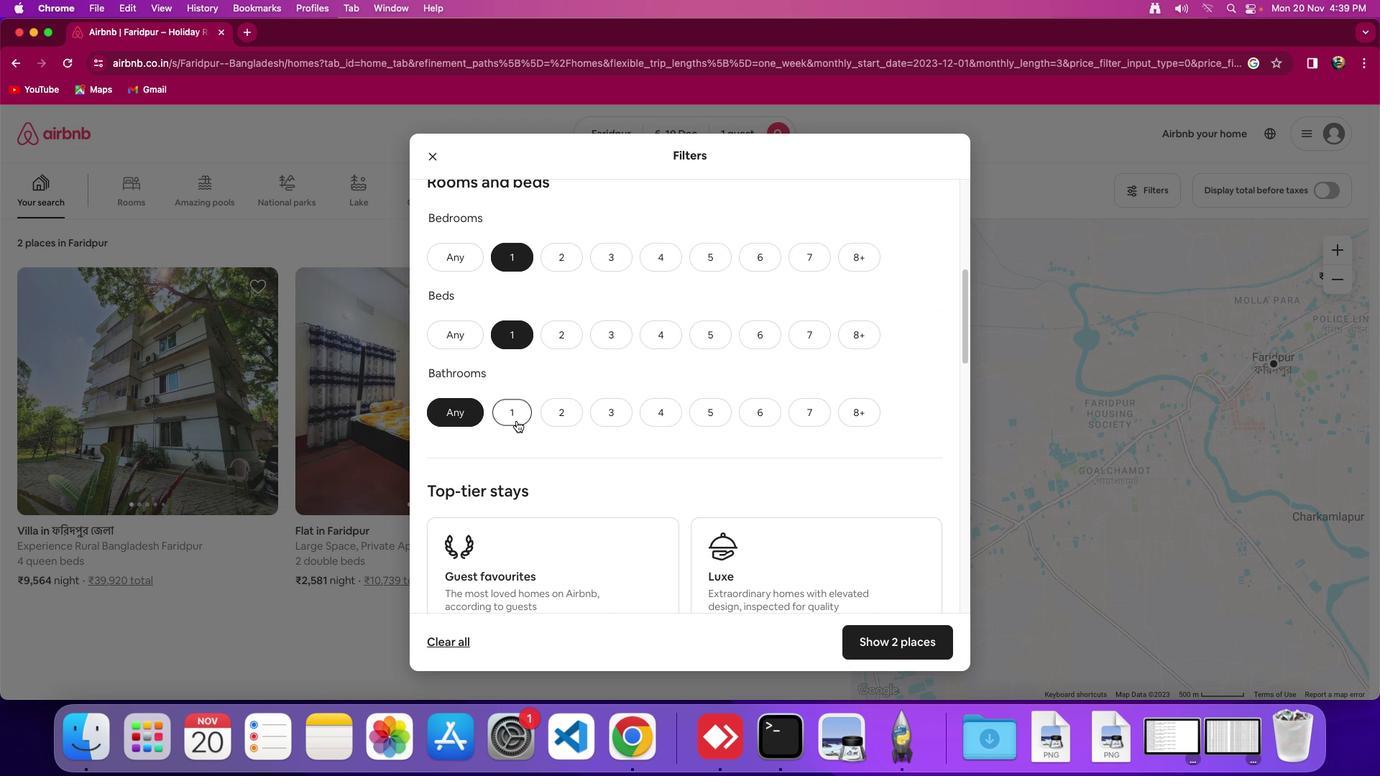 
Action: Mouse pressed left at (516, 421)
Screenshot: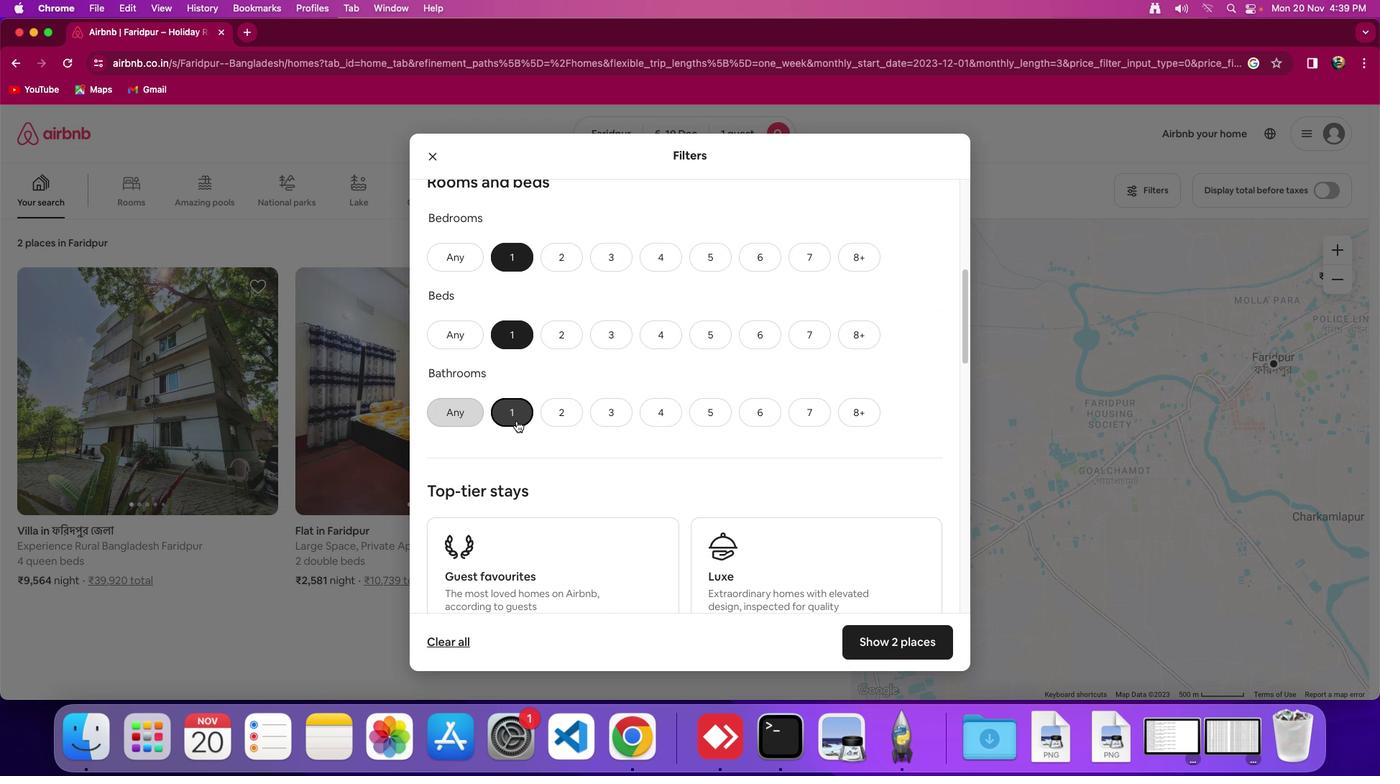 
Action: Mouse moved to (587, 424)
Screenshot: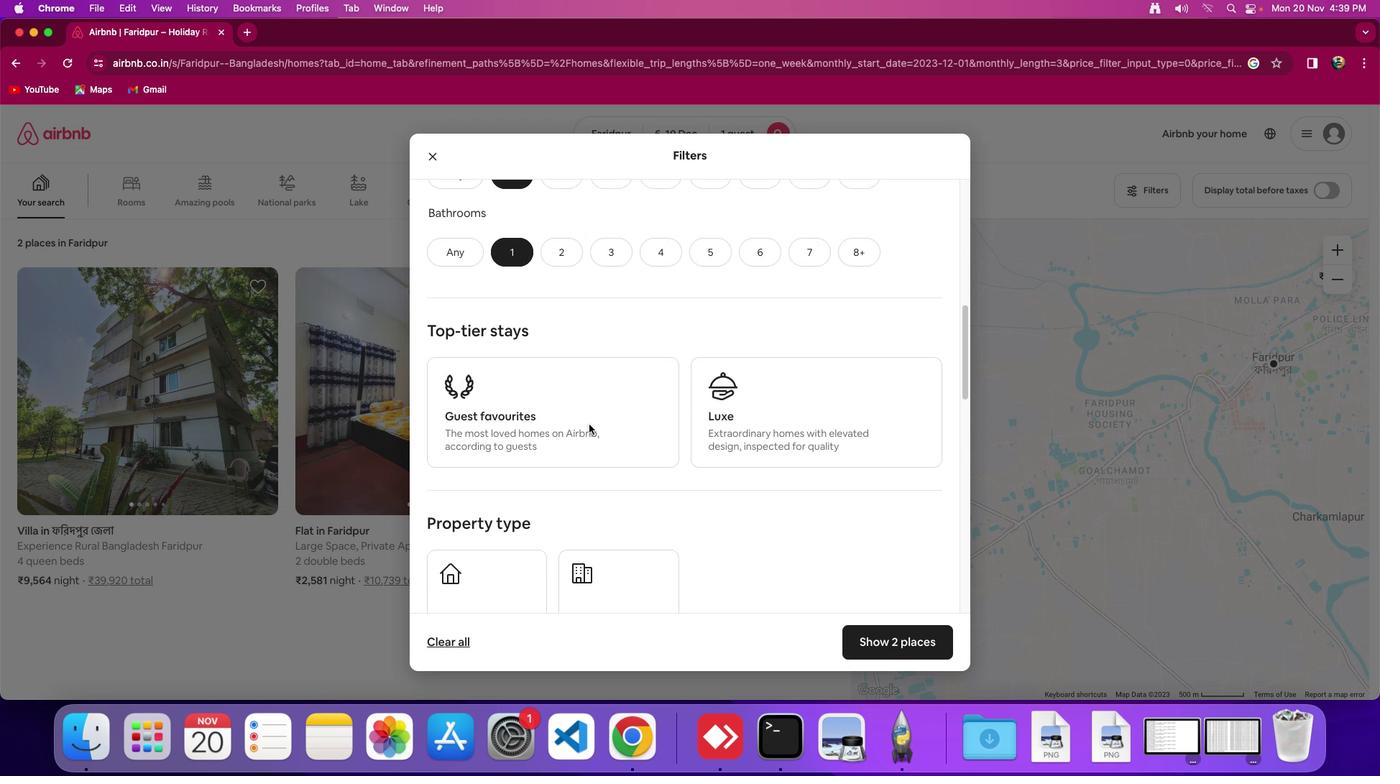 
Action: Mouse scrolled (587, 424) with delta (0, 0)
Screenshot: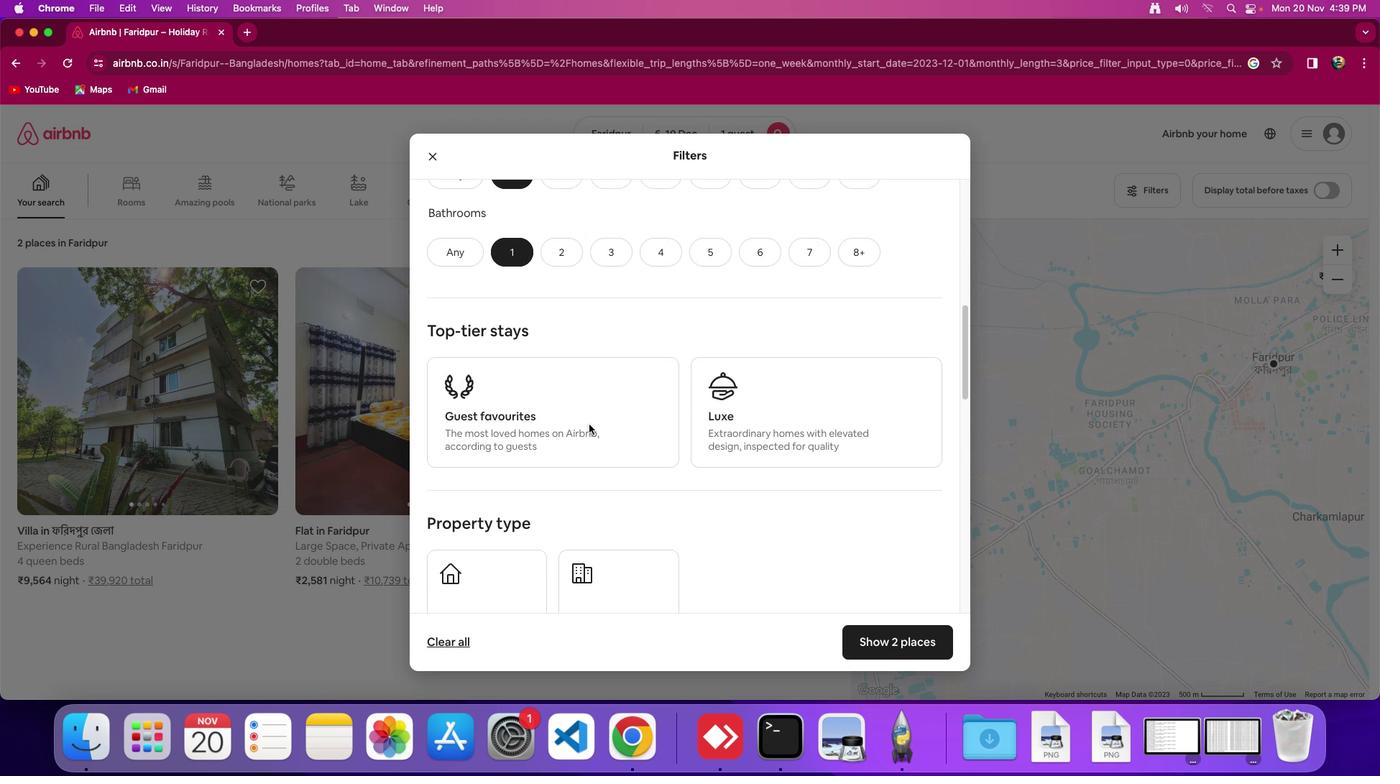
Action: Mouse scrolled (587, 424) with delta (0, 0)
Screenshot: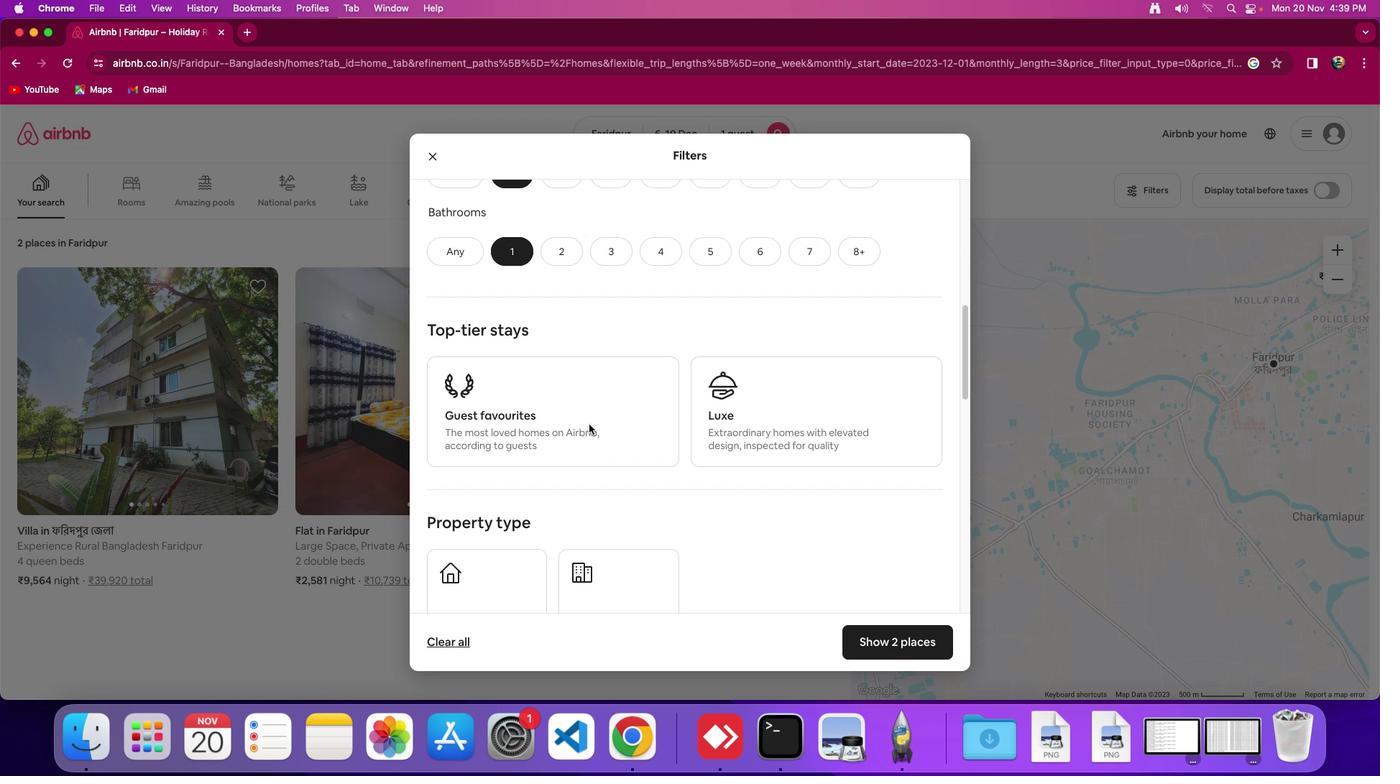 
Action: Mouse moved to (588, 424)
Screenshot: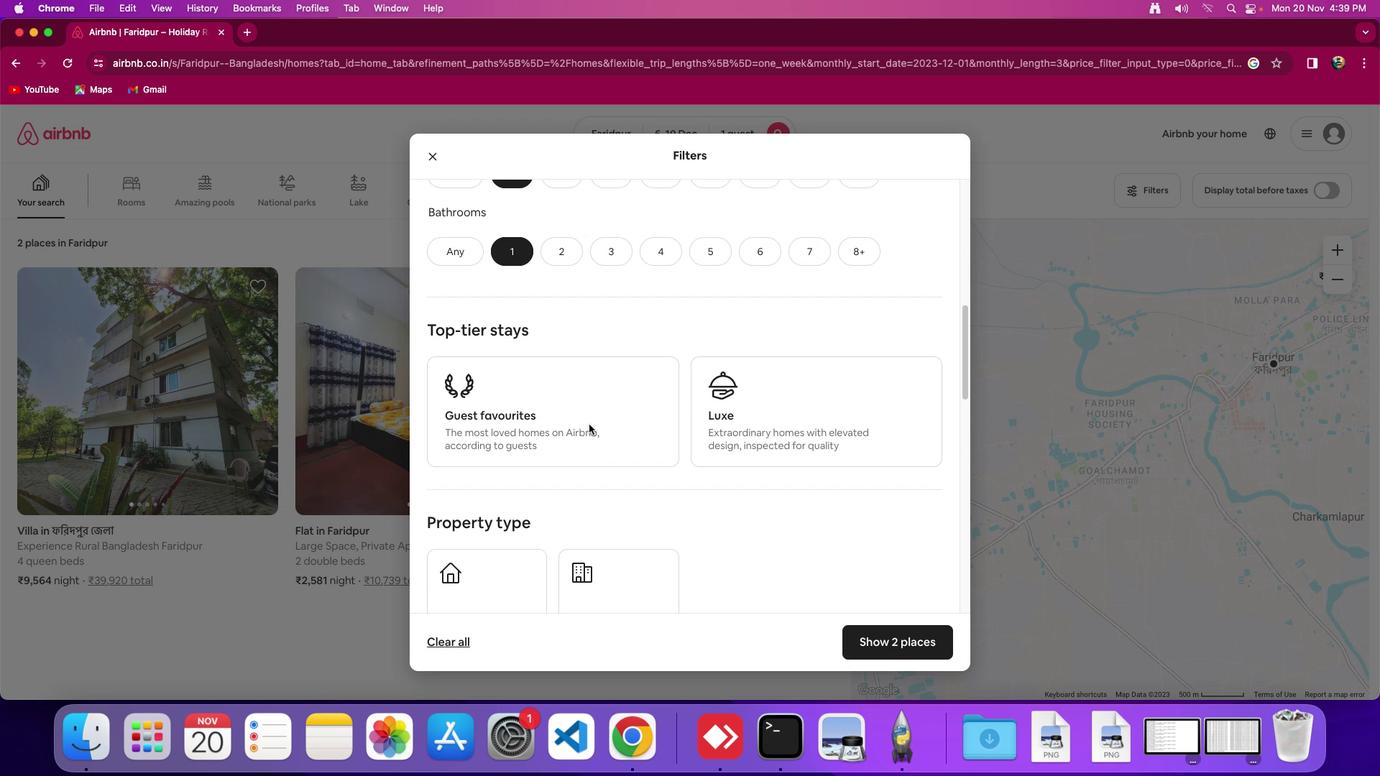 
Action: Mouse scrolled (588, 424) with delta (0, -2)
Screenshot: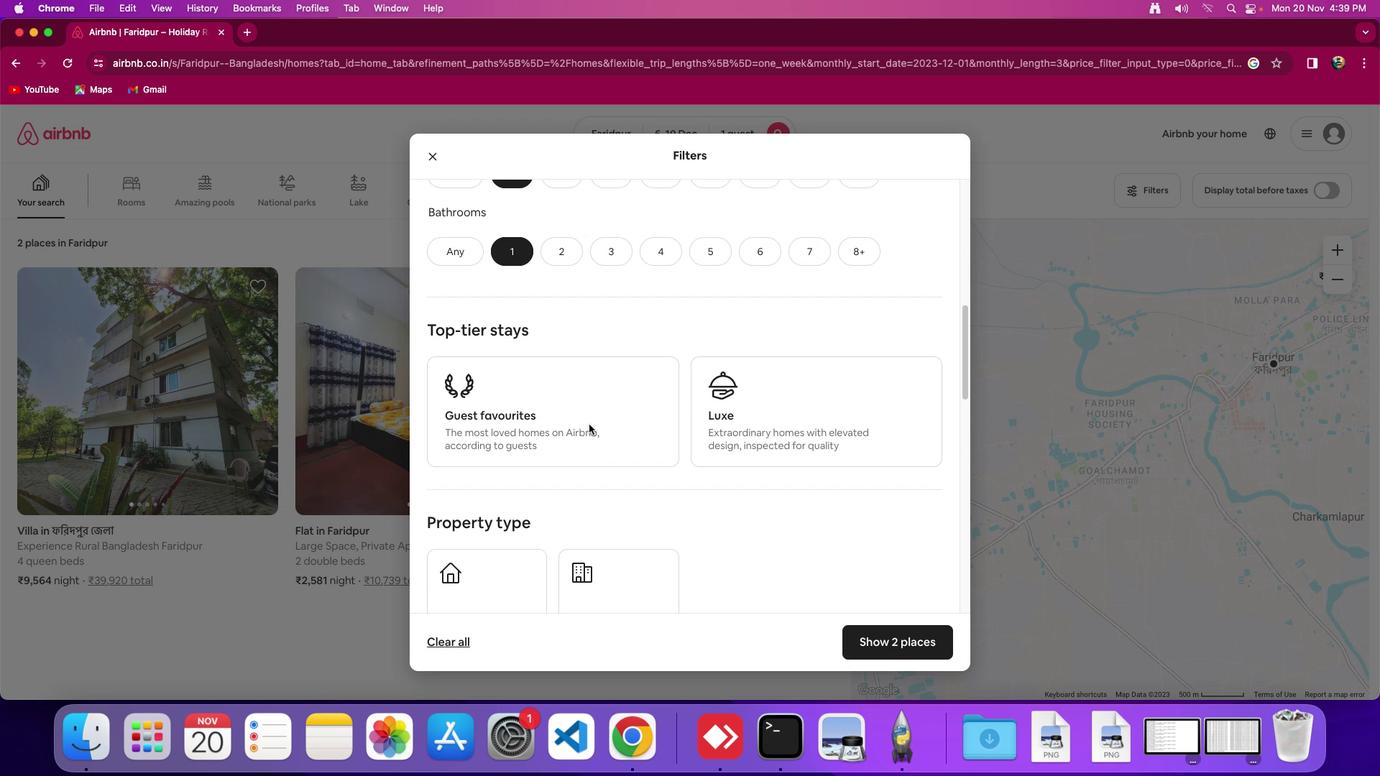 
Action: Mouse moved to (590, 426)
Screenshot: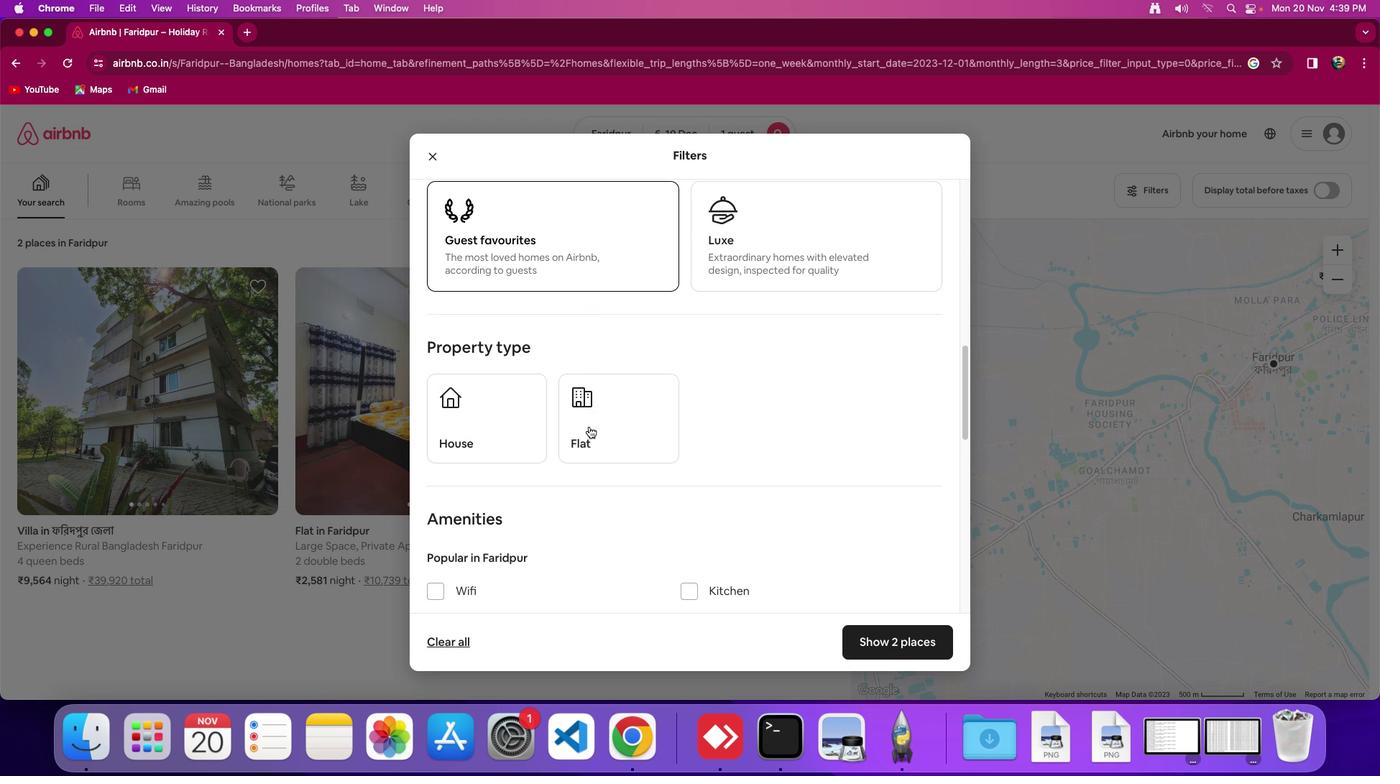 
Action: Mouse scrolled (590, 426) with delta (0, 0)
Screenshot: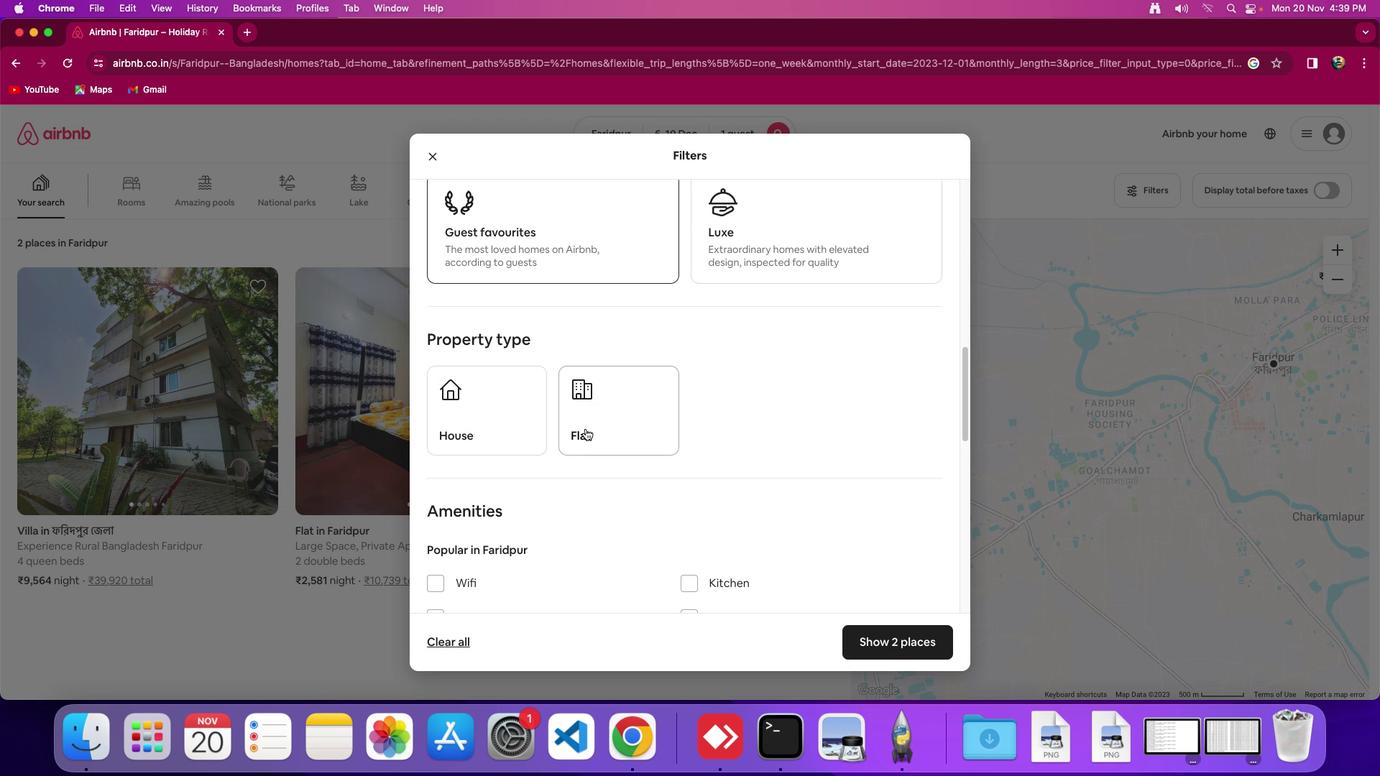 
Action: Mouse scrolled (590, 426) with delta (0, 0)
Screenshot: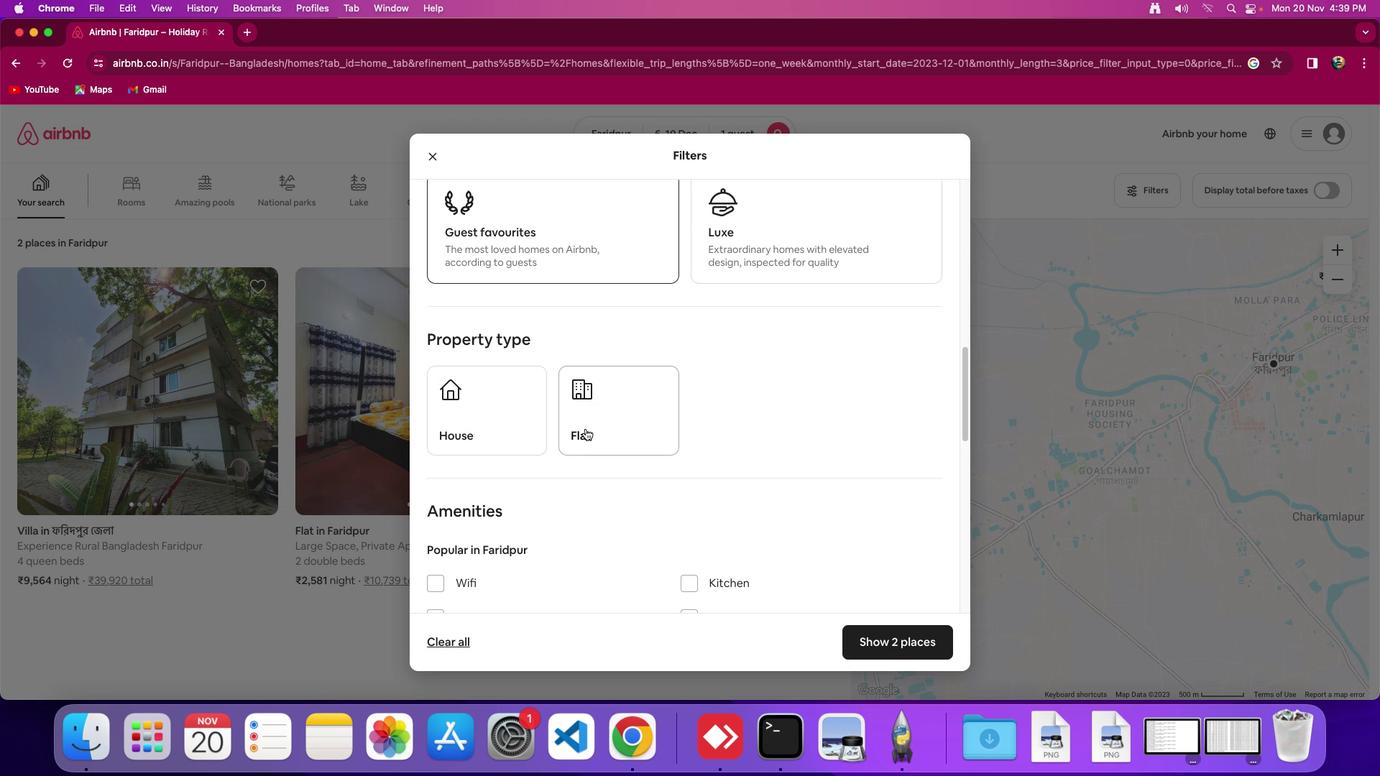 
Action: Mouse scrolled (590, 426) with delta (0, -2)
Screenshot: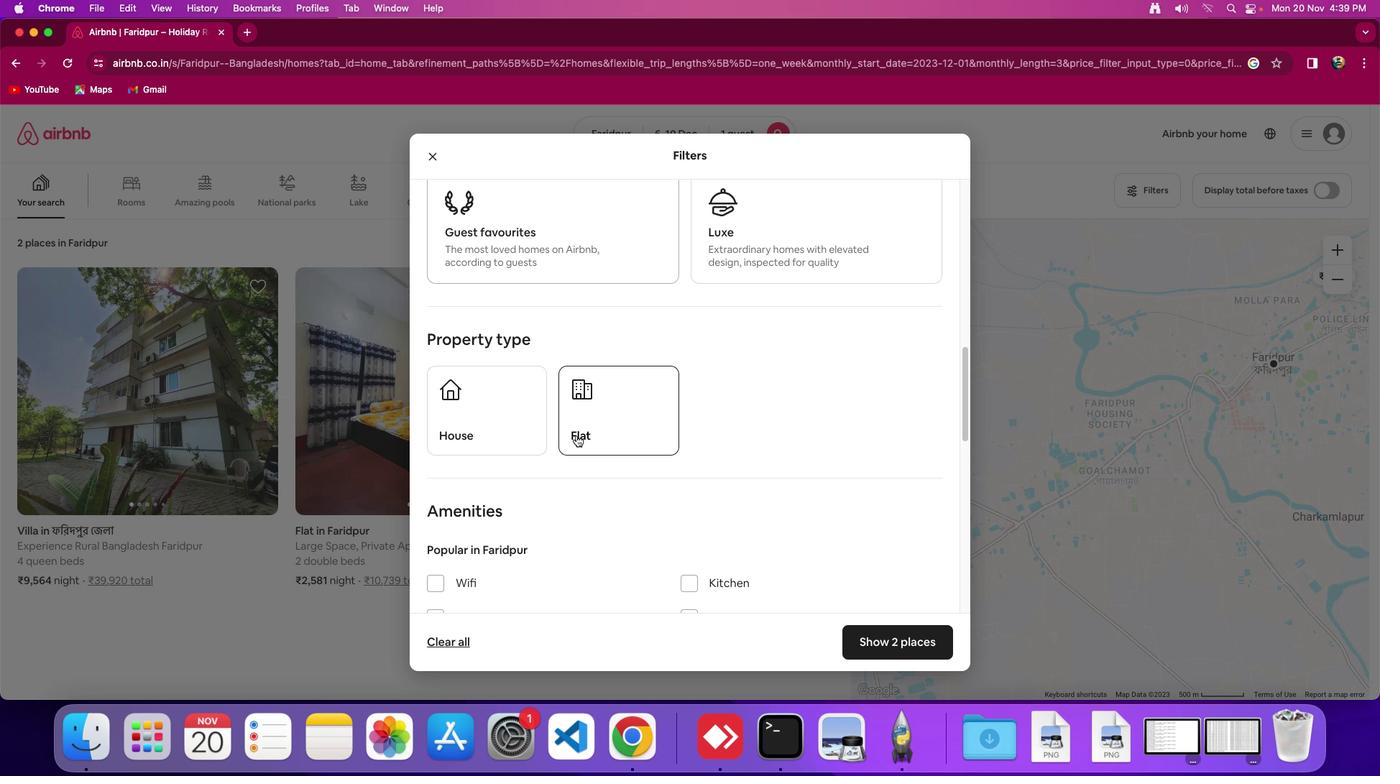 
Action: Mouse moved to (721, 472)
Screenshot: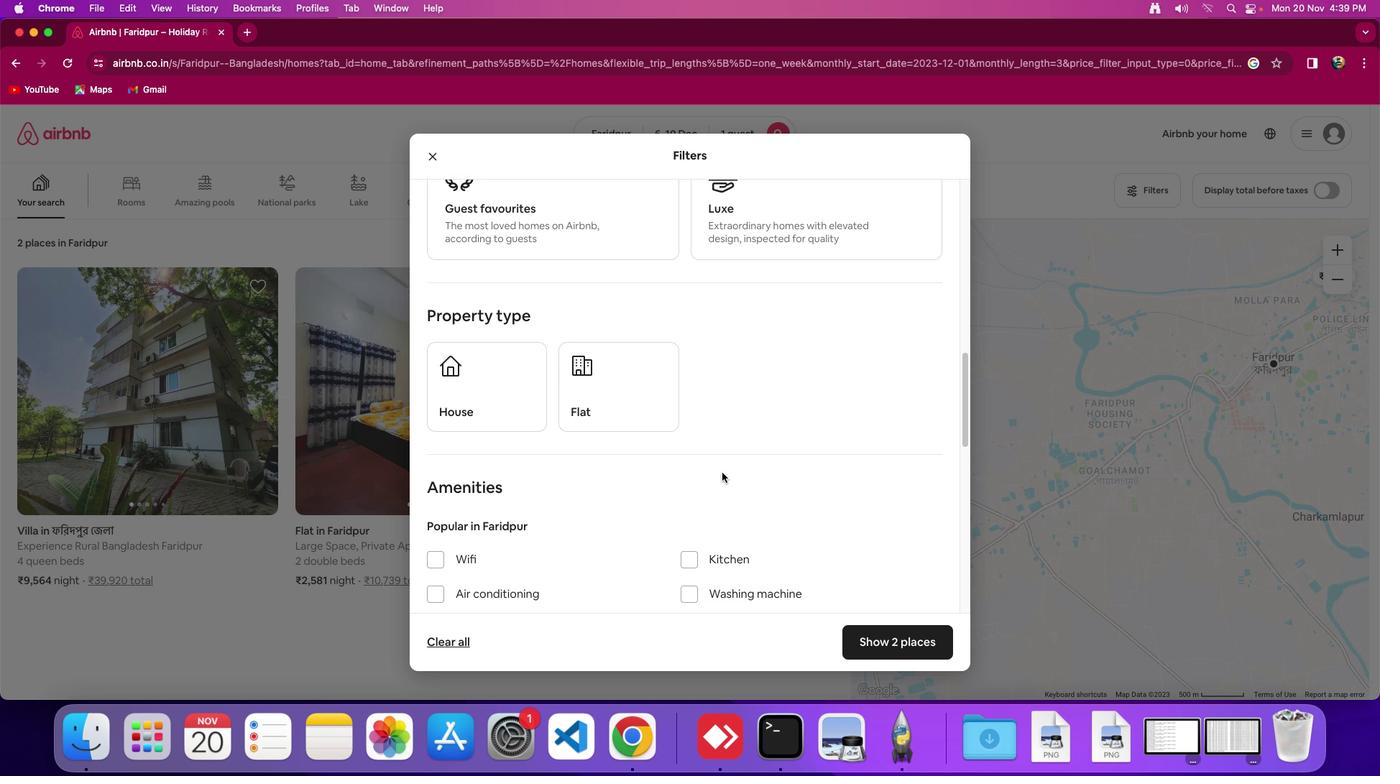 
Action: Mouse scrolled (721, 472) with delta (0, 0)
Screenshot: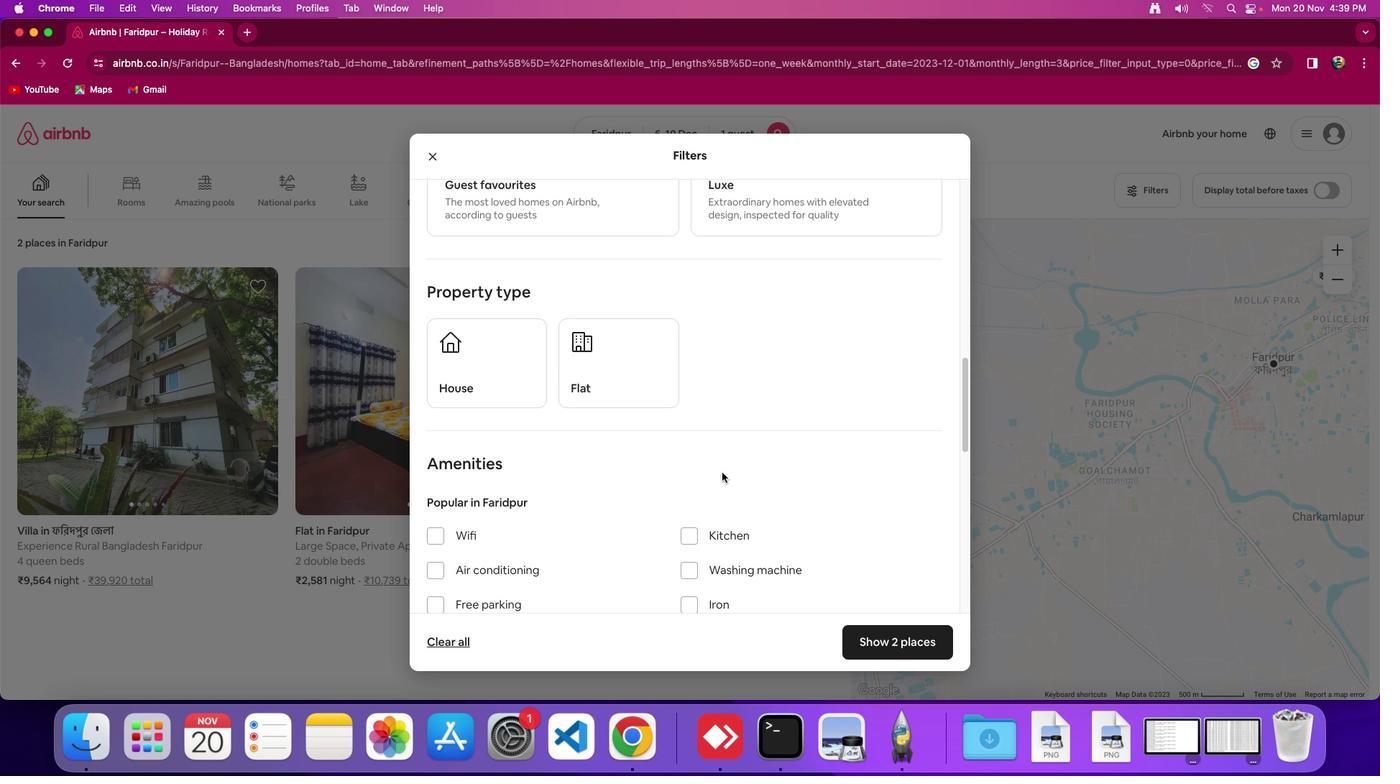 
Action: Mouse scrolled (721, 472) with delta (0, 0)
Screenshot: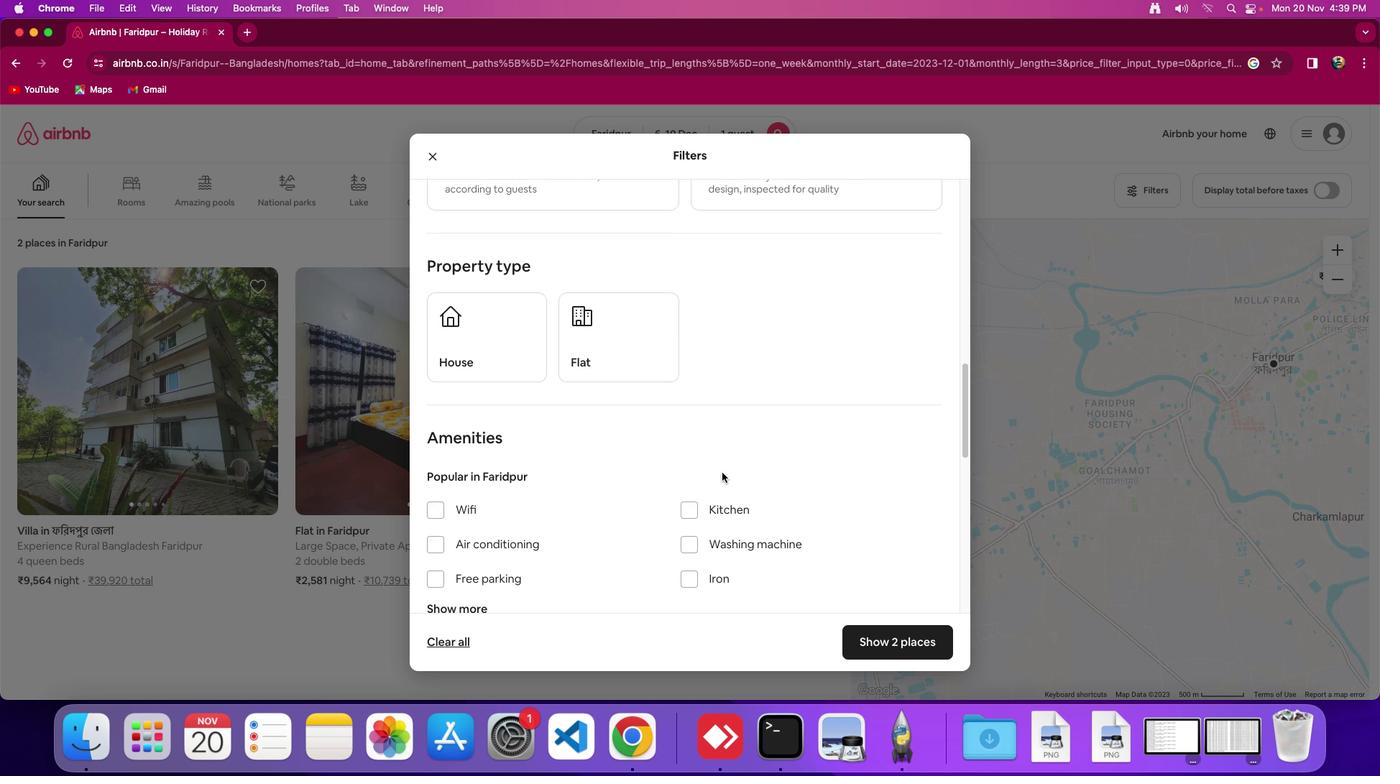 
Action: Mouse scrolled (721, 472) with delta (0, 0)
Screenshot: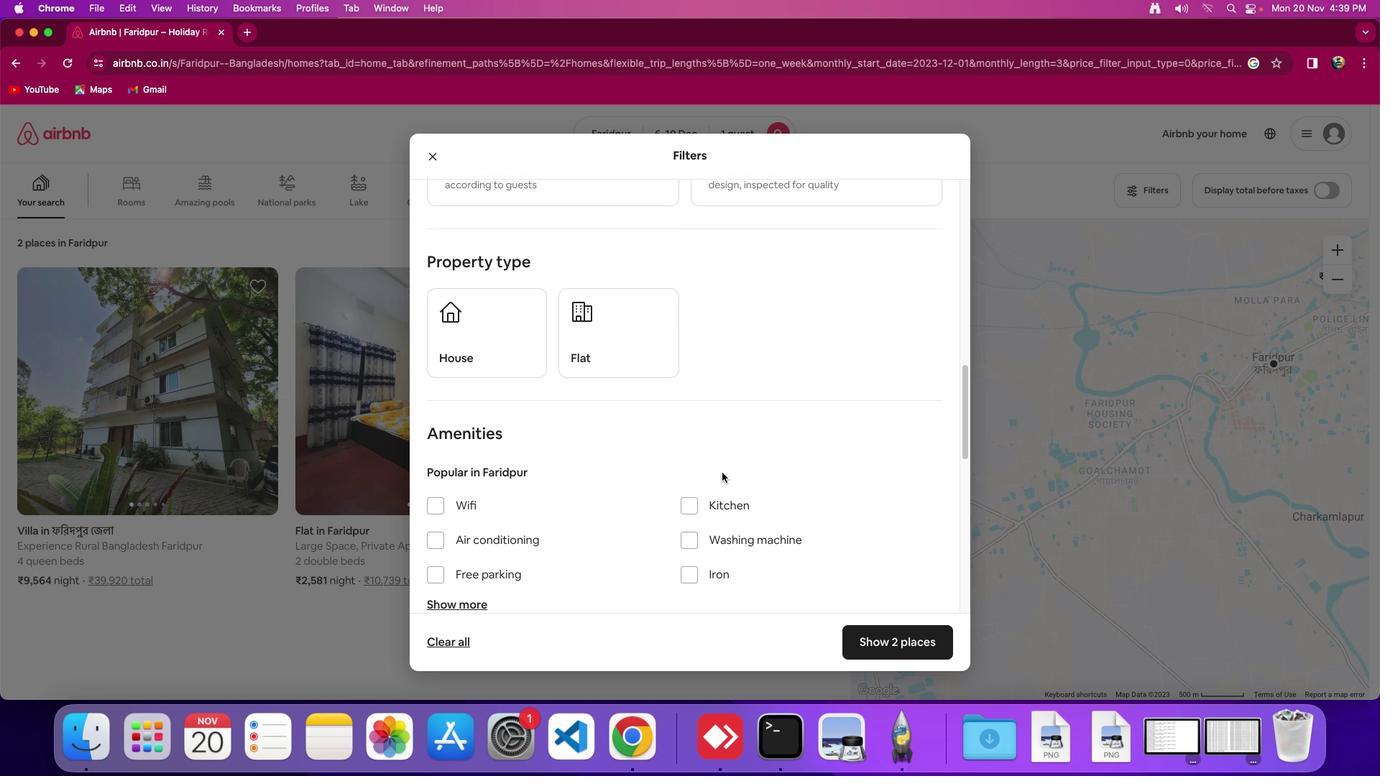
Action: Mouse moved to (721, 472)
Screenshot: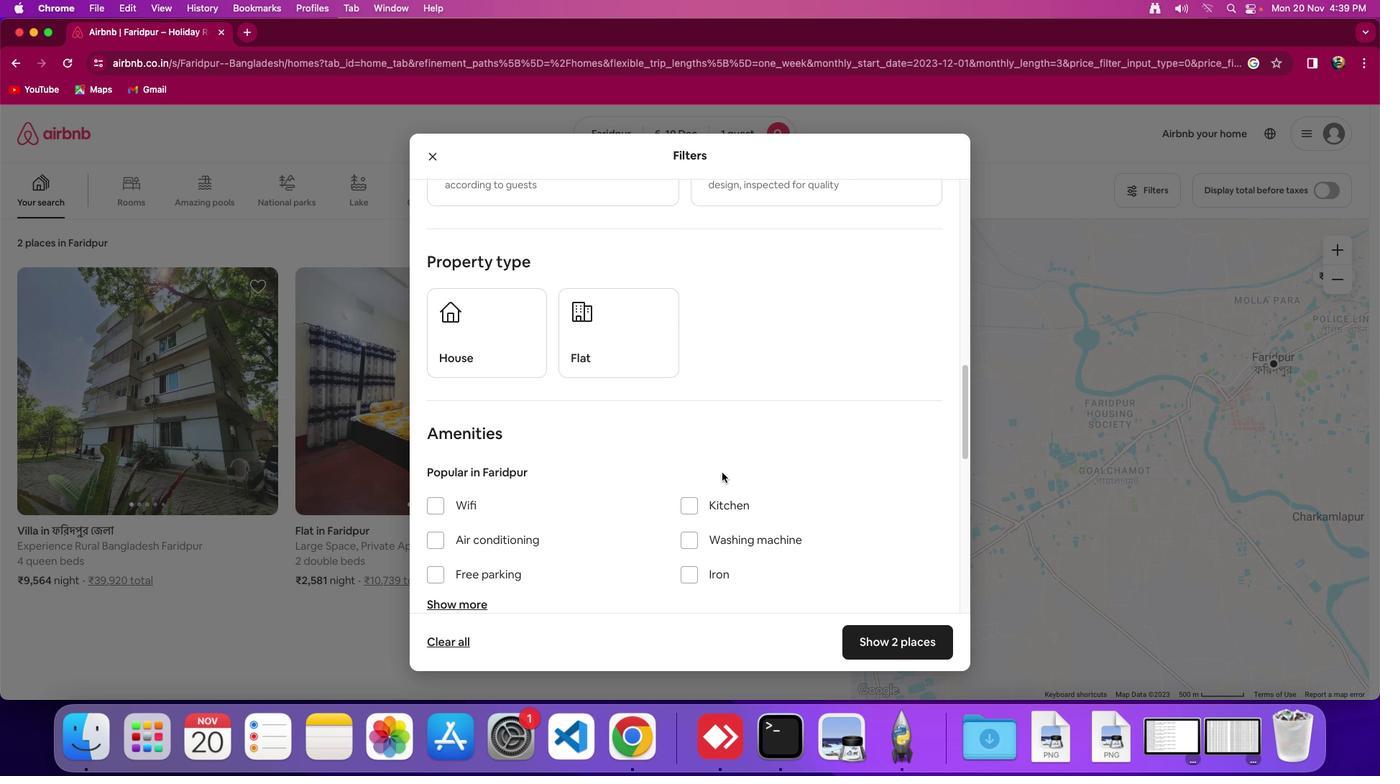 
Action: Mouse scrolled (721, 472) with delta (0, 0)
Screenshot: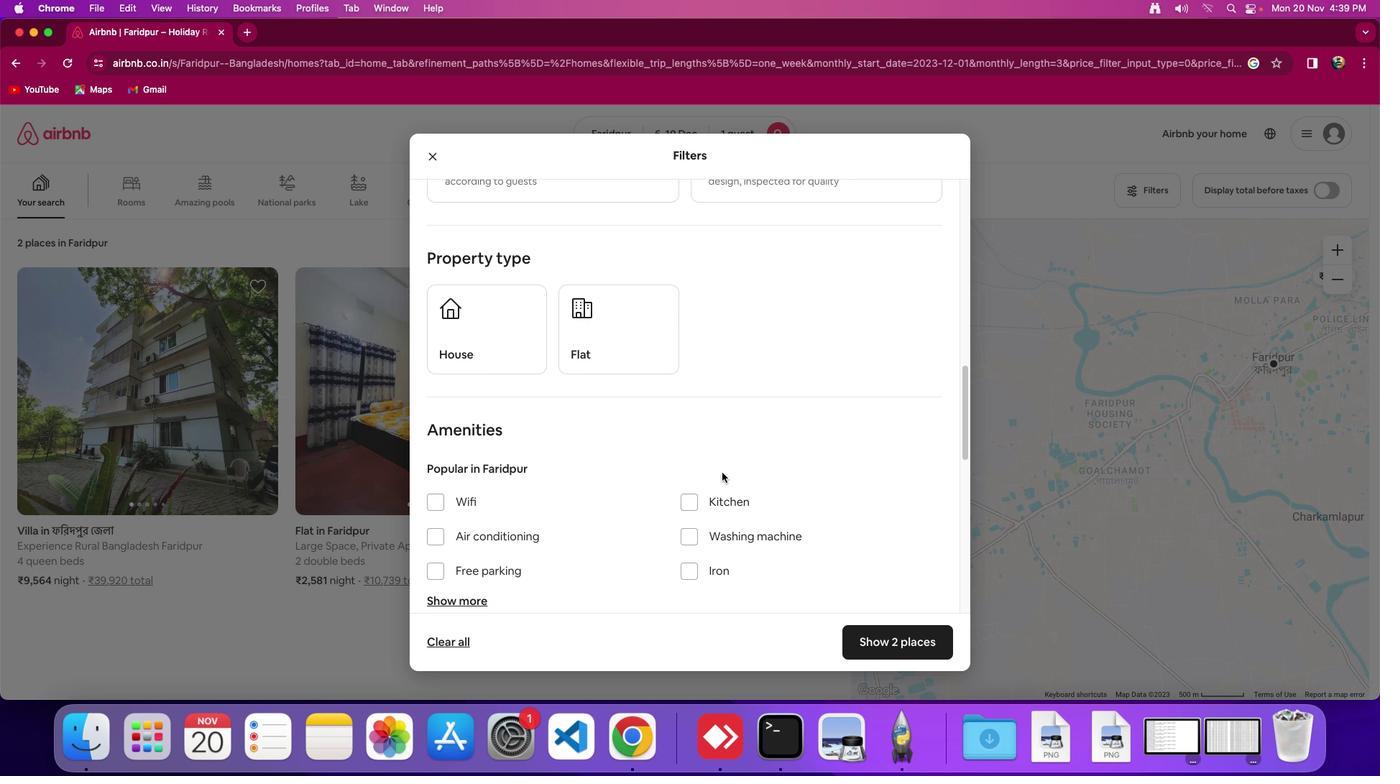 
Action: Mouse scrolled (721, 472) with delta (0, 0)
Screenshot: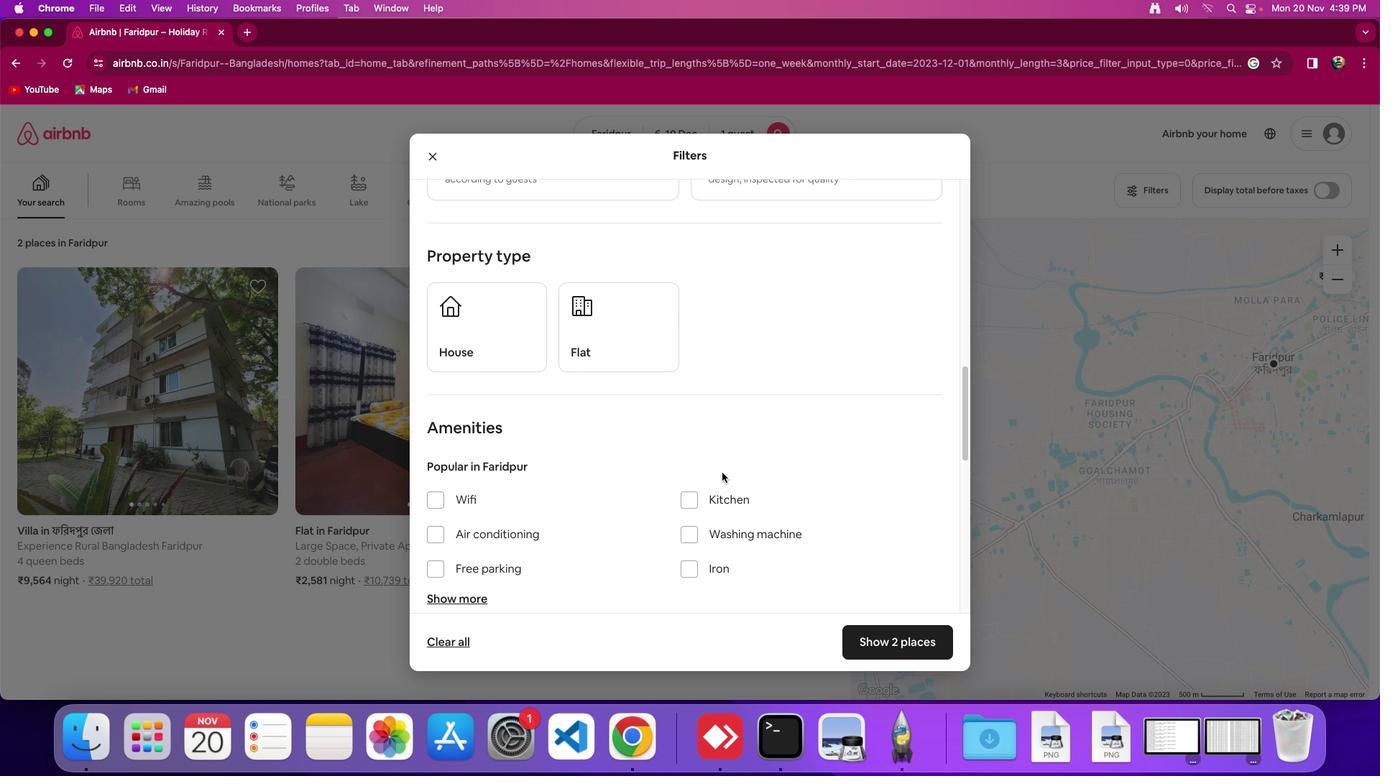 
Action: Mouse scrolled (721, 472) with delta (0, 0)
Screenshot: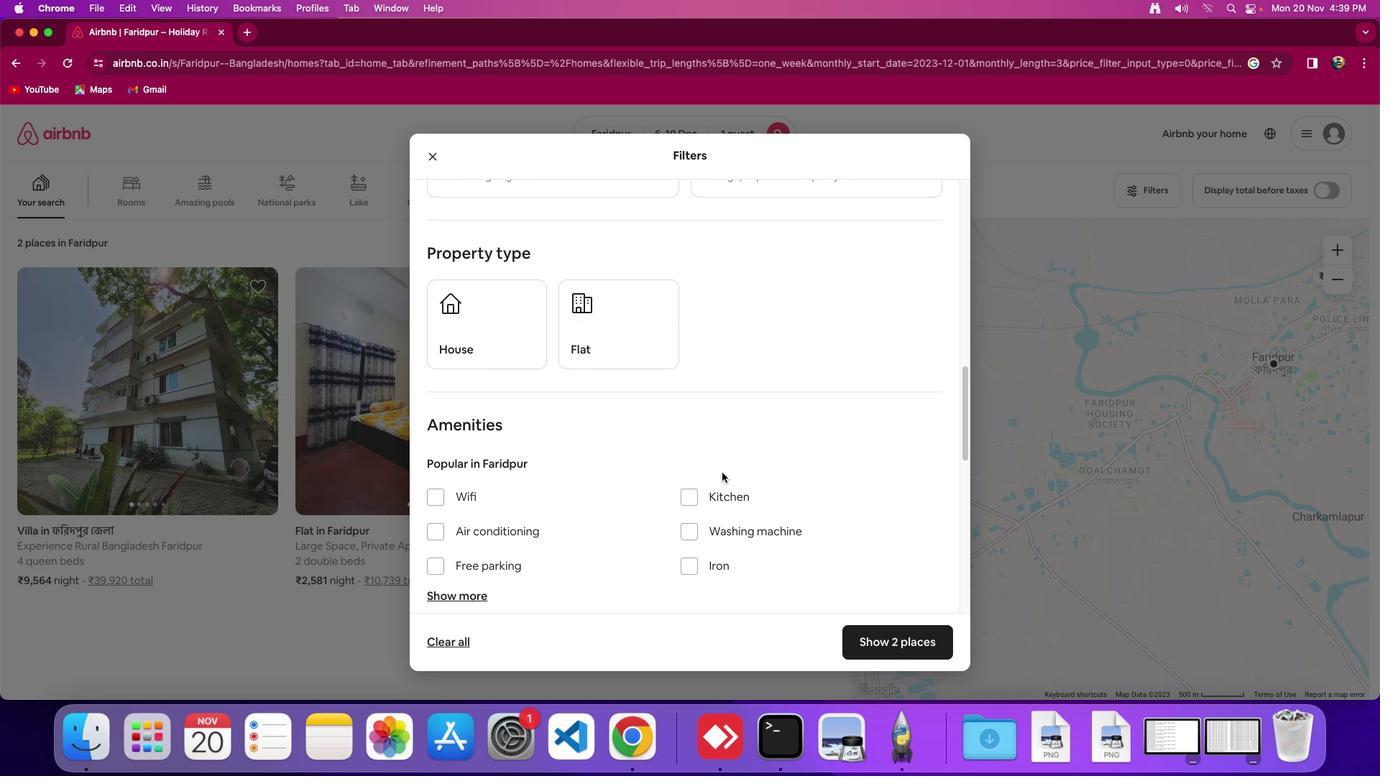 
Action: Mouse scrolled (721, 472) with delta (0, 0)
Screenshot: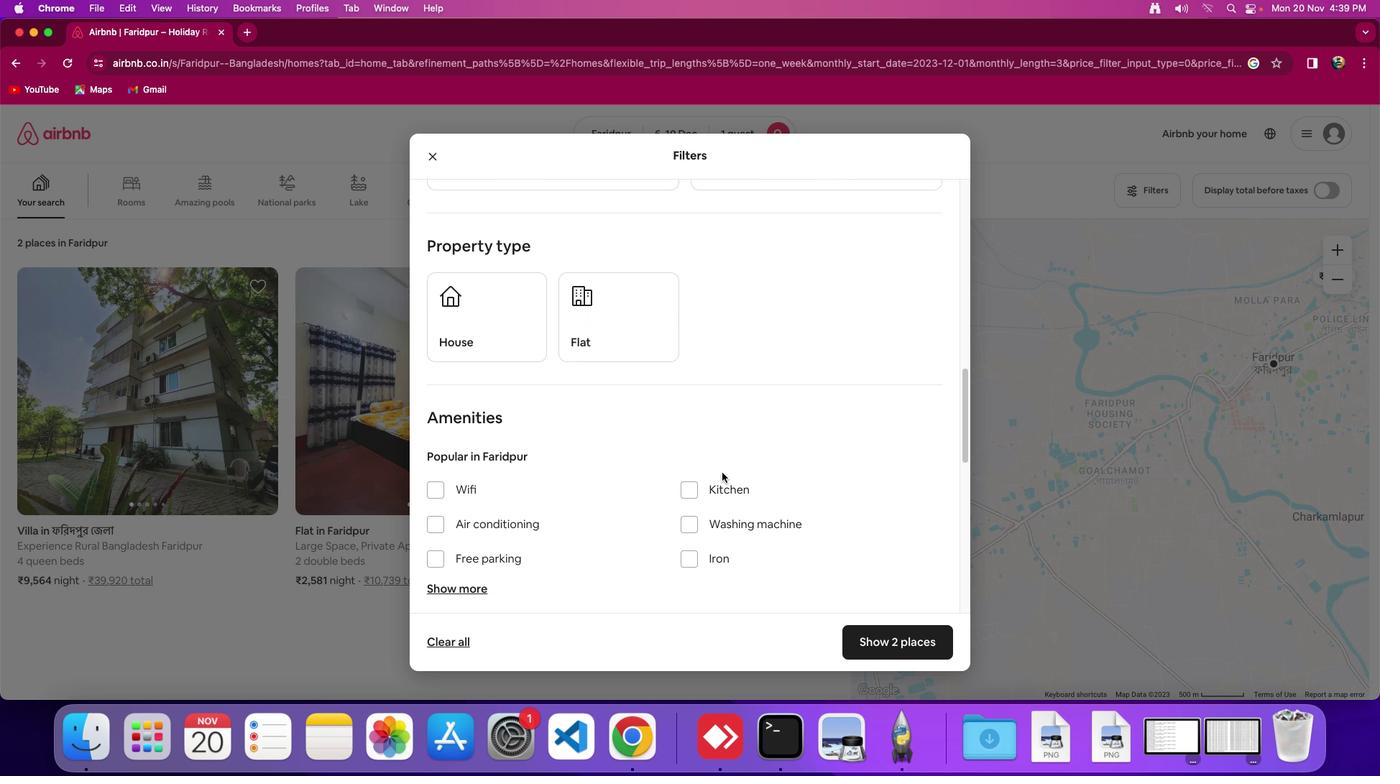 
Action: Mouse scrolled (721, 472) with delta (0, 0)
Screenshot: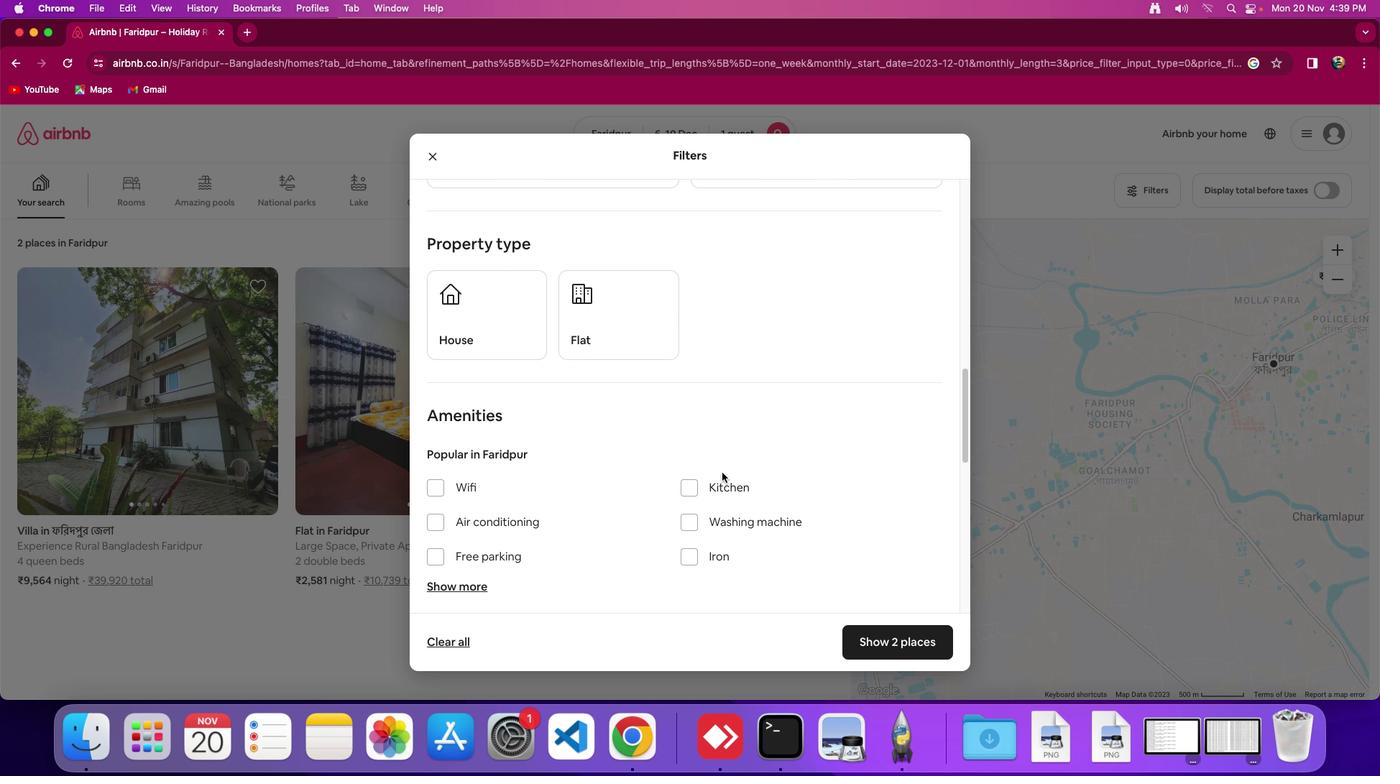 
Action: Mouse scrolled (721, 472) with delta (0, 0)
Screenshot: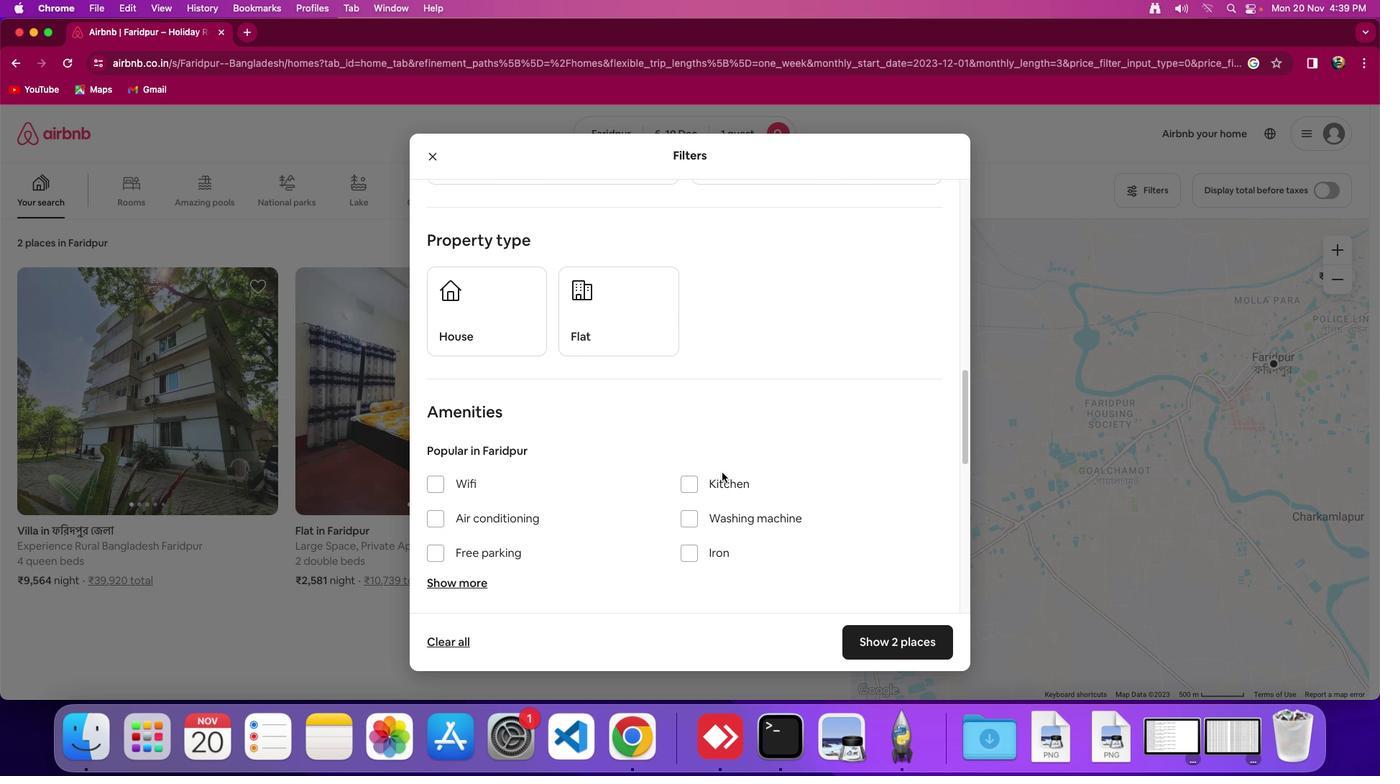 
Action: Mouse scrolled (721, 472) with delta (0, 0)
Screenshot: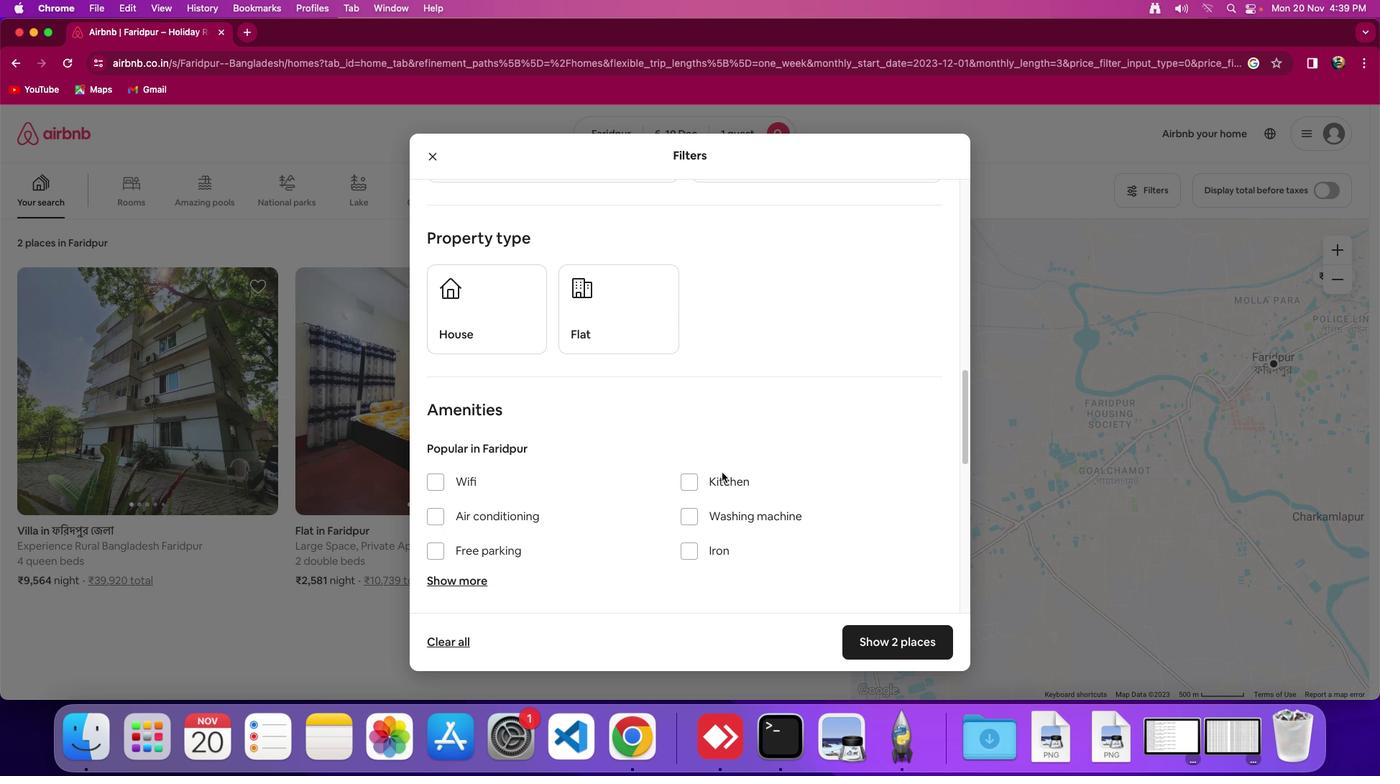 
Action: Mouse scrolled (721, 472) with delta (0, 0)
Screenshot: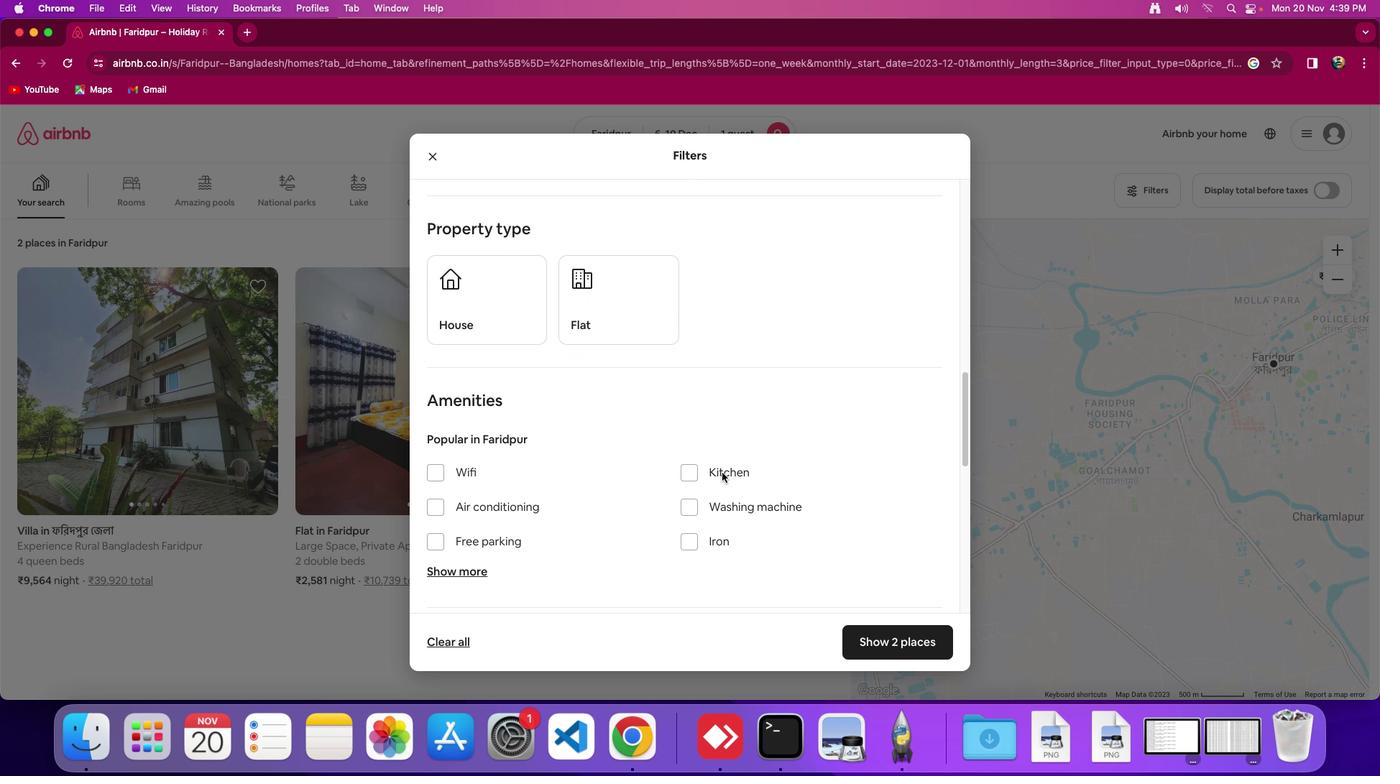 
Action: Mouse scrolled (721, 472) with delta (0, 0)
Screenshot: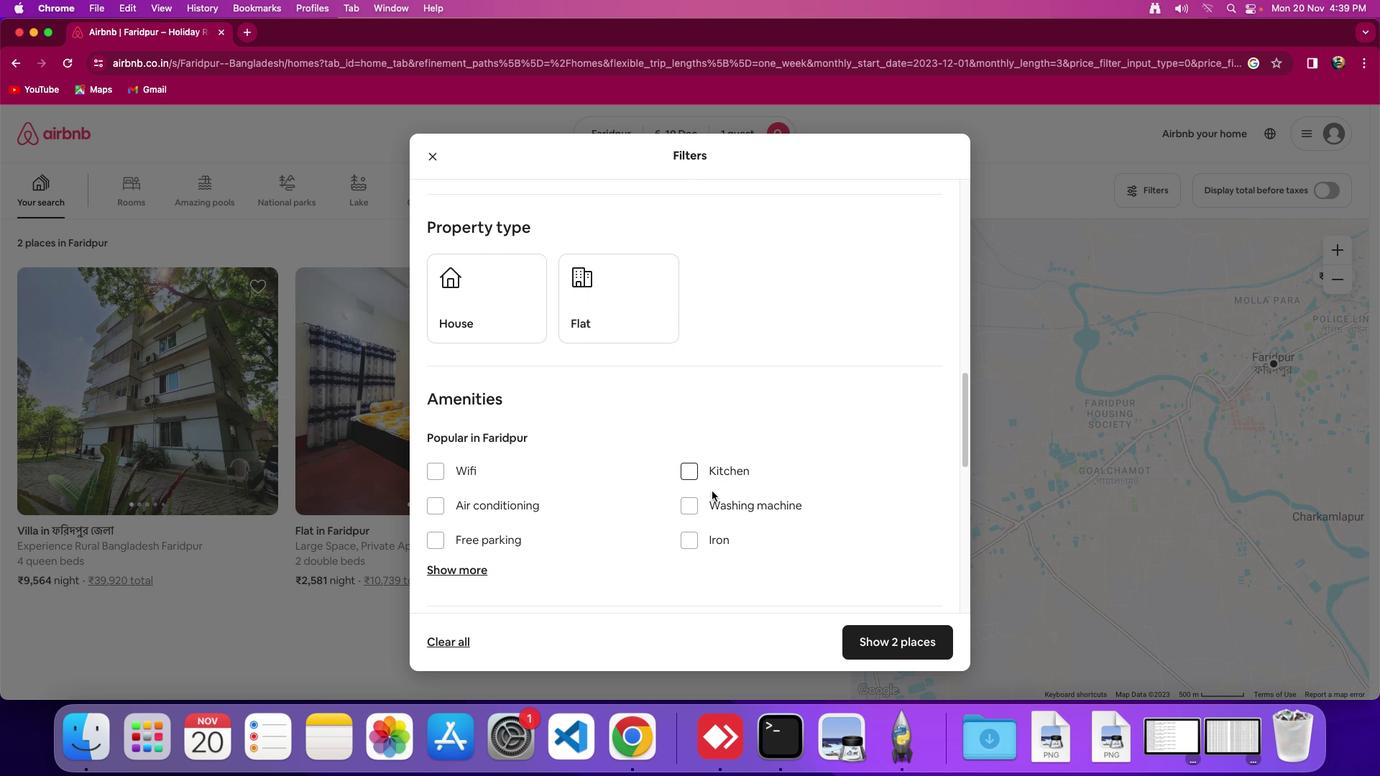 
Action: Mouse moved to (474, 571)
Screenshot: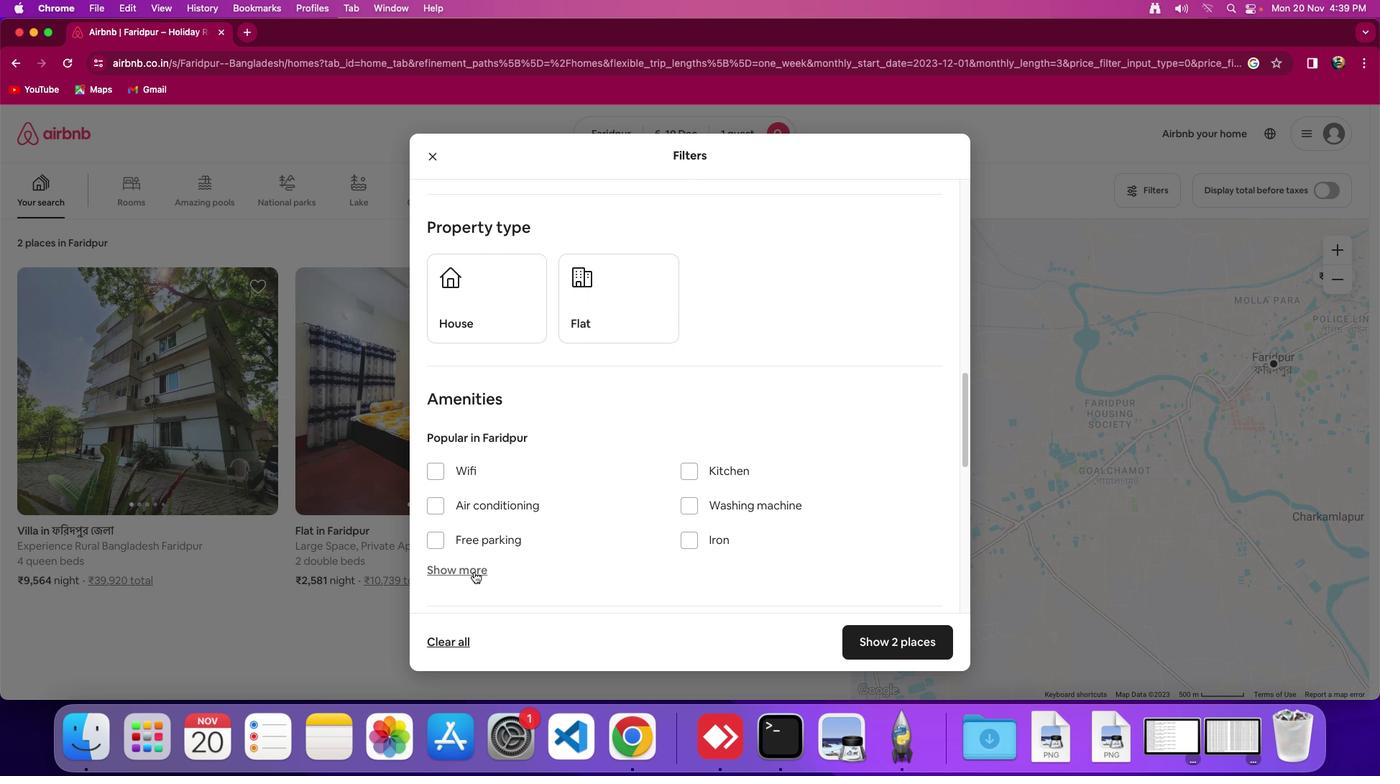 
Action: Mouse pressed left at (474, 571)
Screenshot: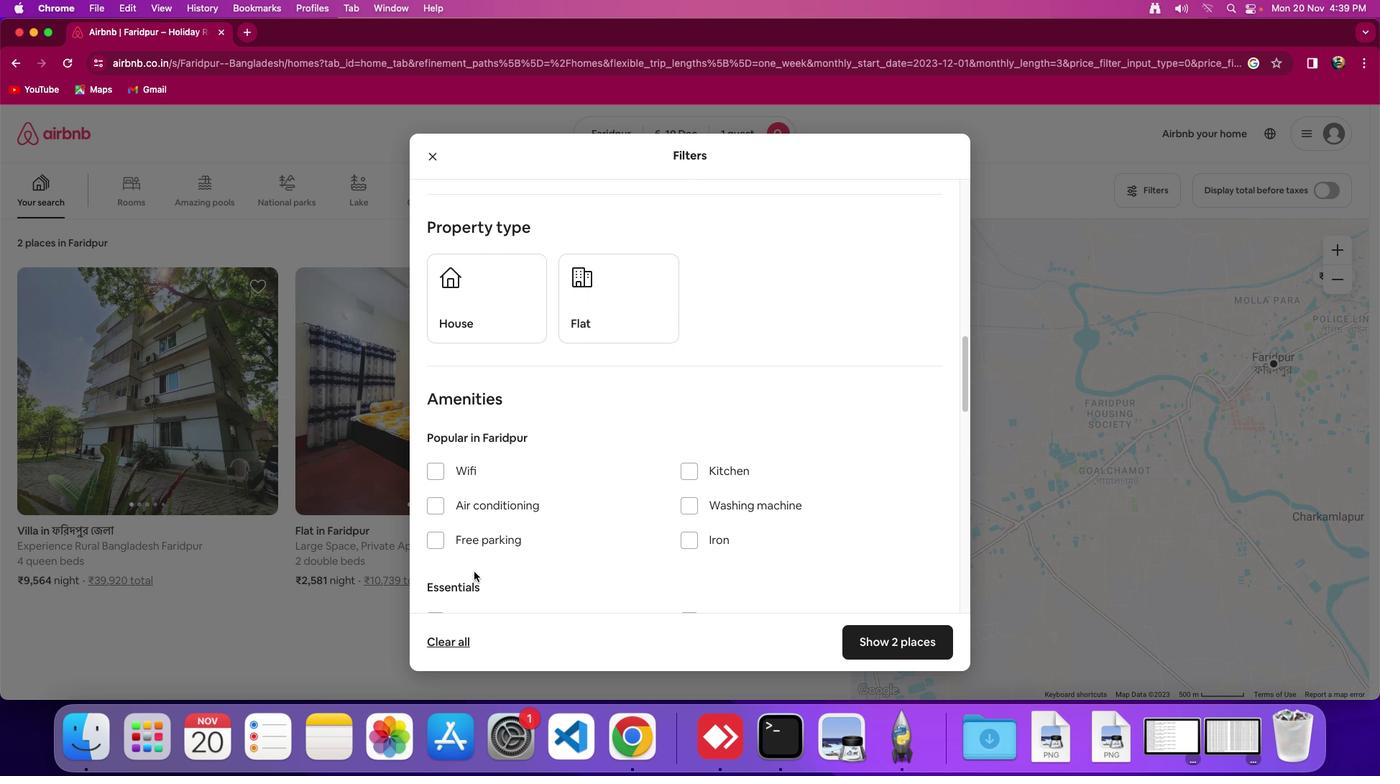 
Action: Mouse moved to (618, 503)
Screenshot: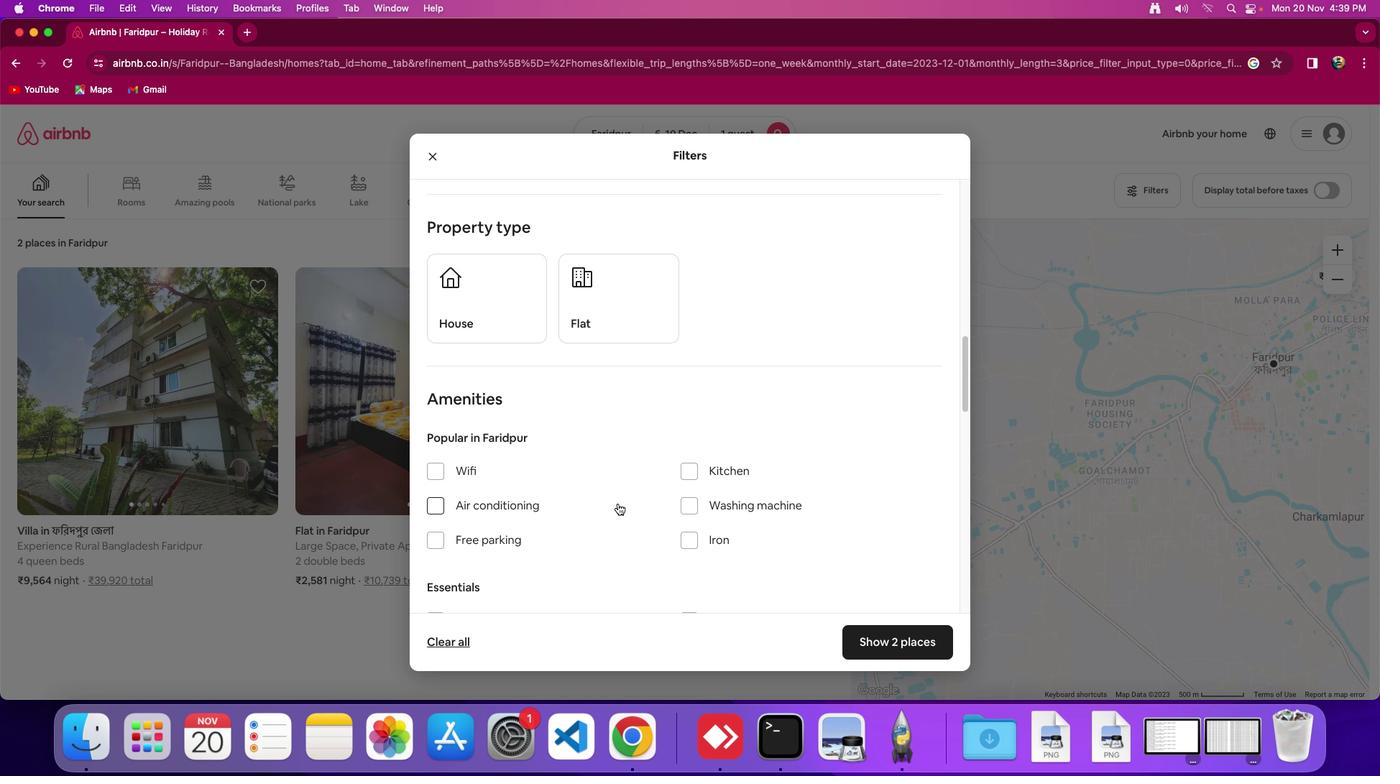 
Action: Mouse scrolled (618, 503) with delta (0, 0)
Screenshot: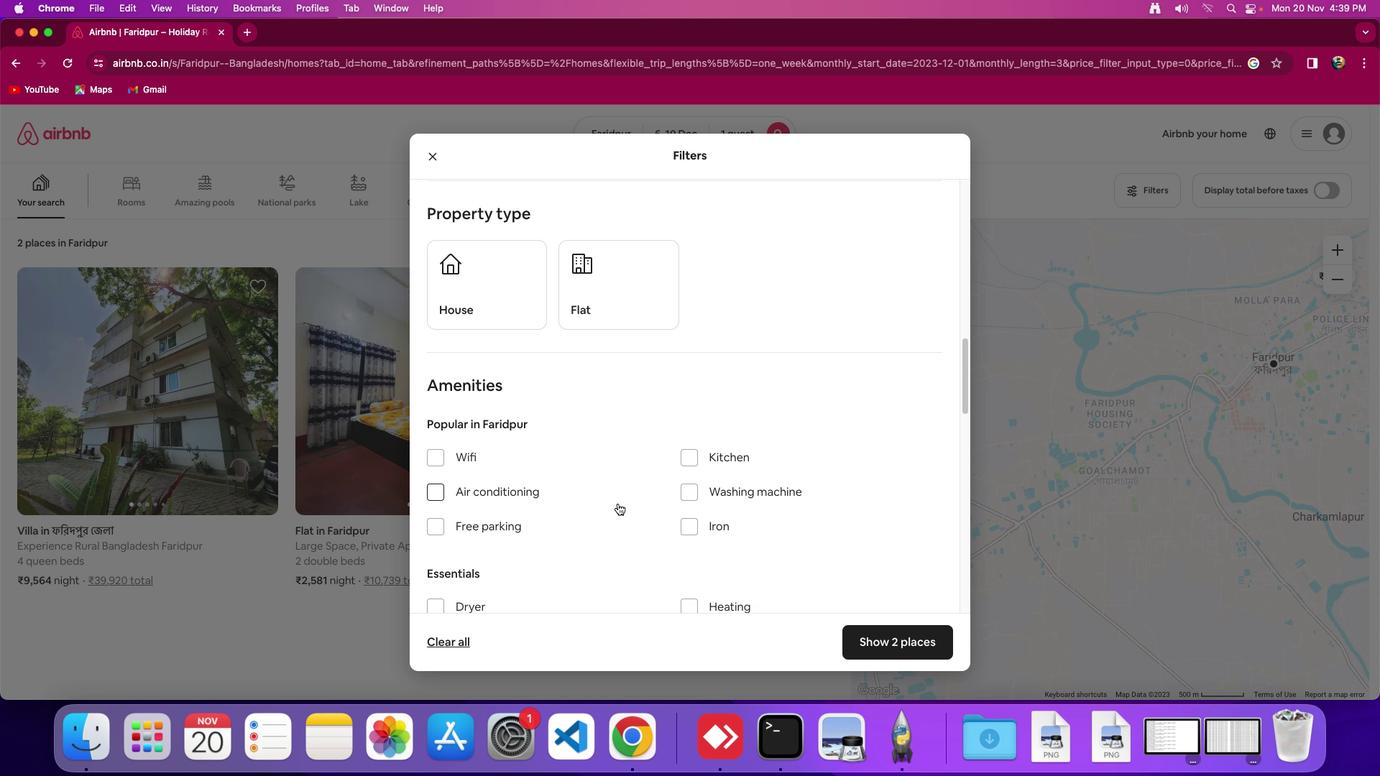 
Action: Mouse moved to (618, 503)
Screenshot: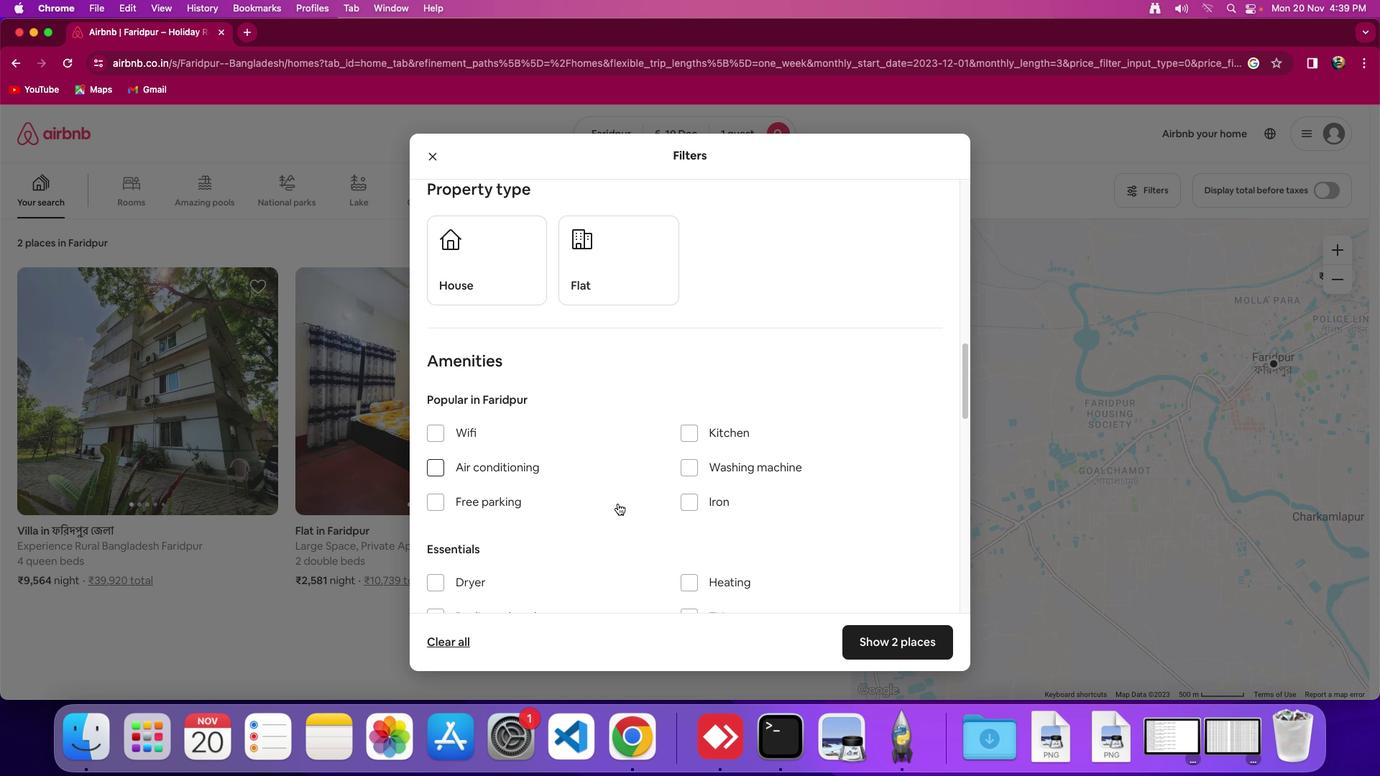 
Action: Mouse scrolled (618, 503) with delta (0, 0)
Screenshot: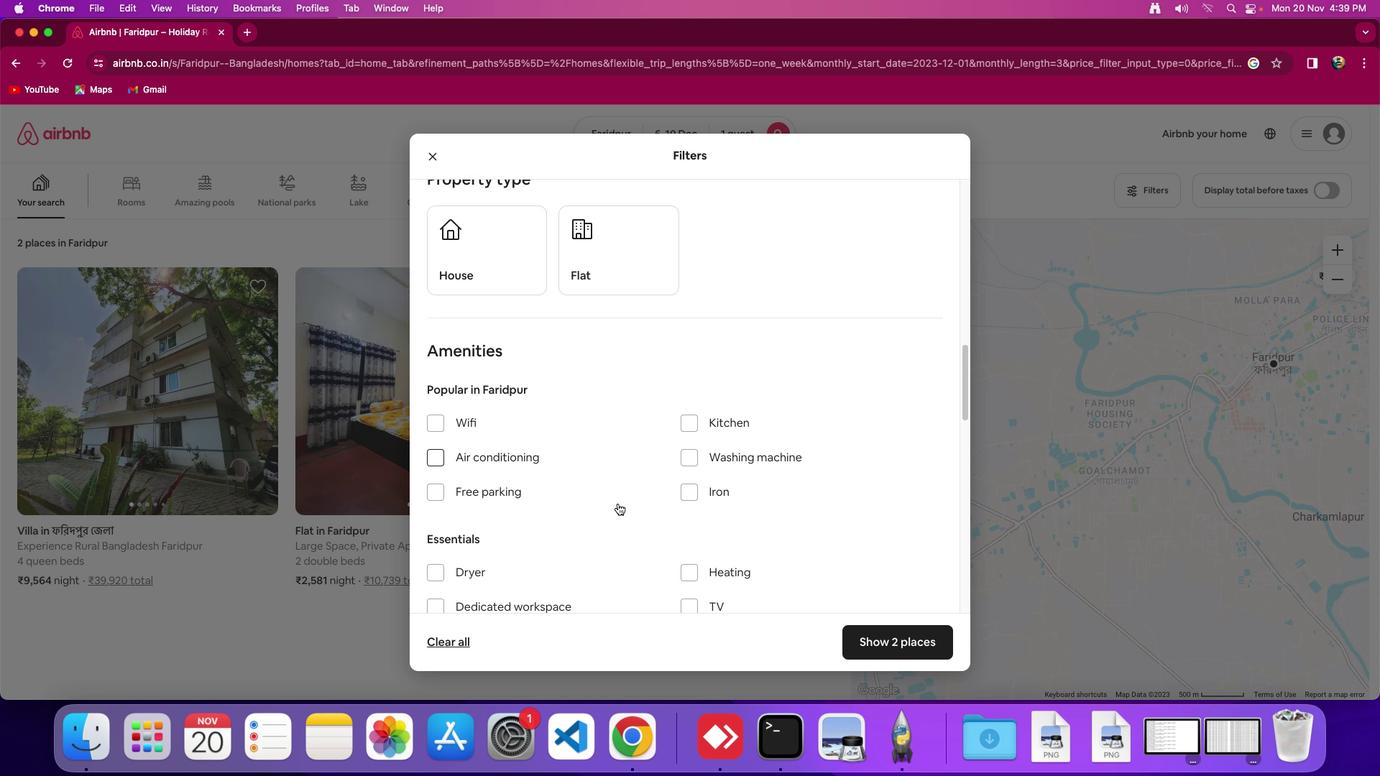 
Action: Mouse scrolled (618, 503) with delta (0, 0)
Screenshot: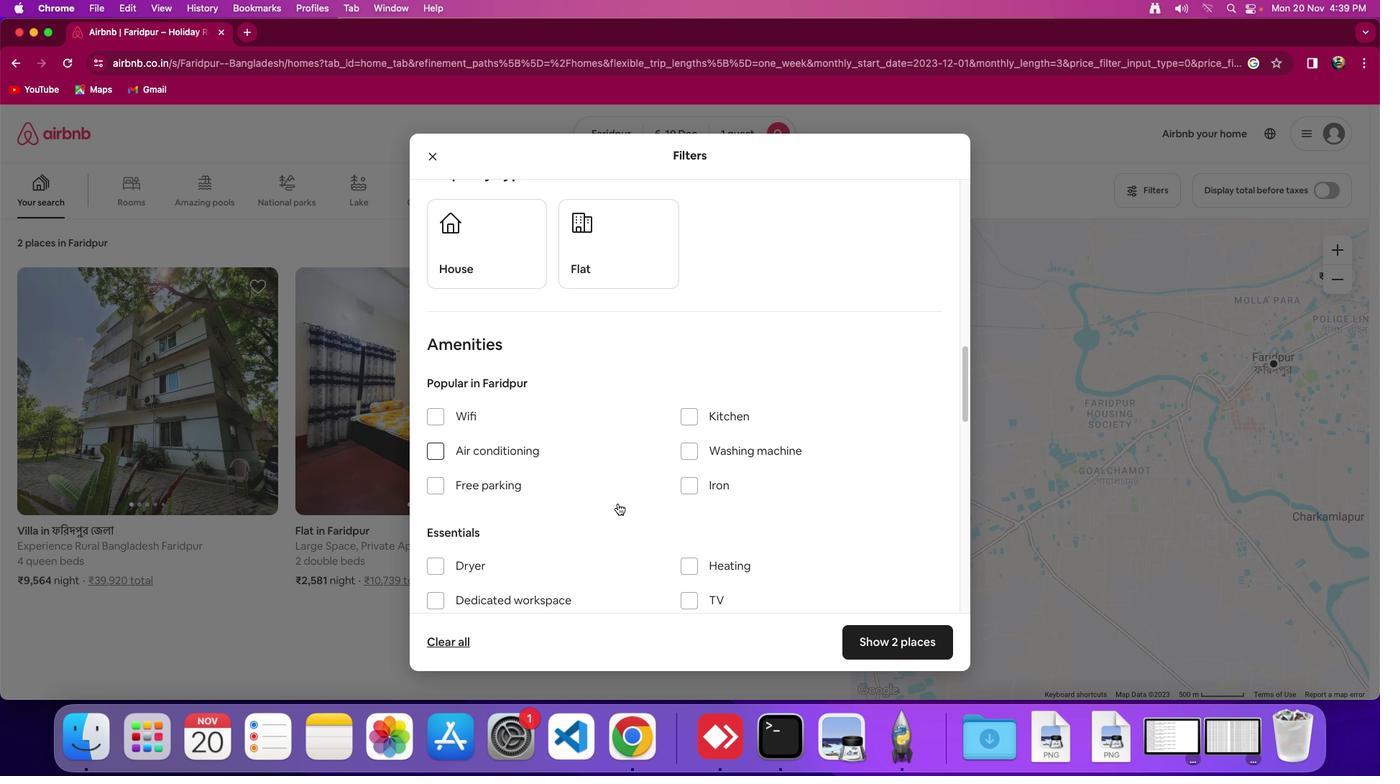 
Action: Mouse moved to (440, 453)
Screenshot: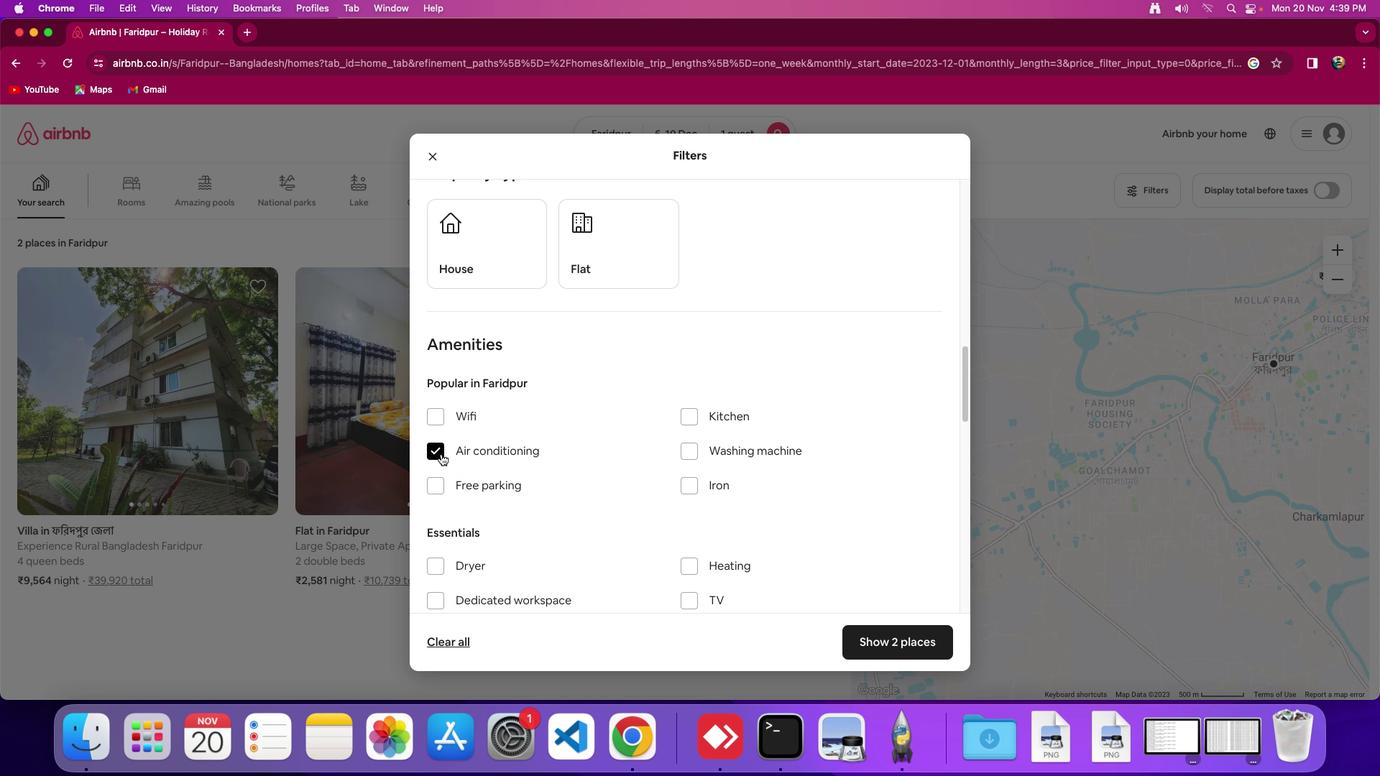 
Action: Mouse pressed left at (440, 453)
Screenshot: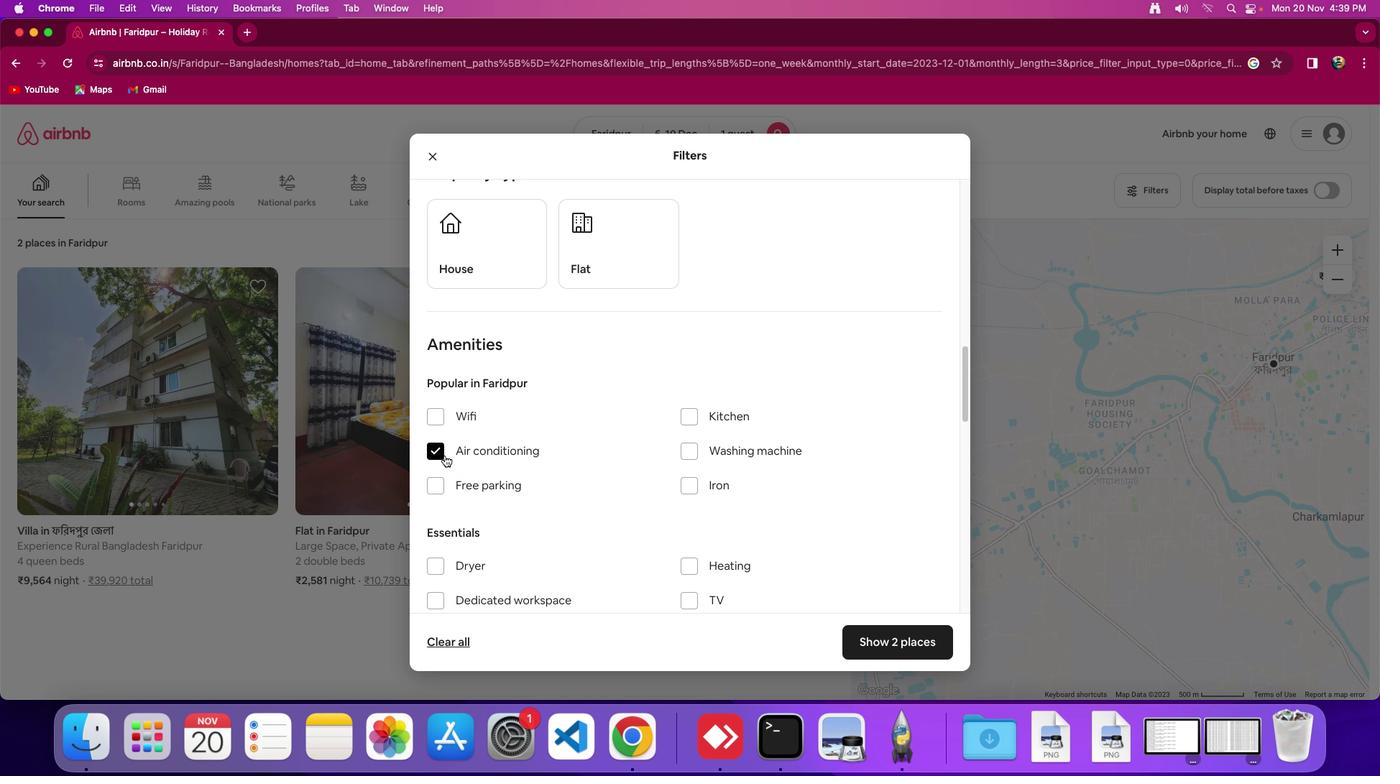 
Action: Mouse moved to (613, 474)
Screenshot: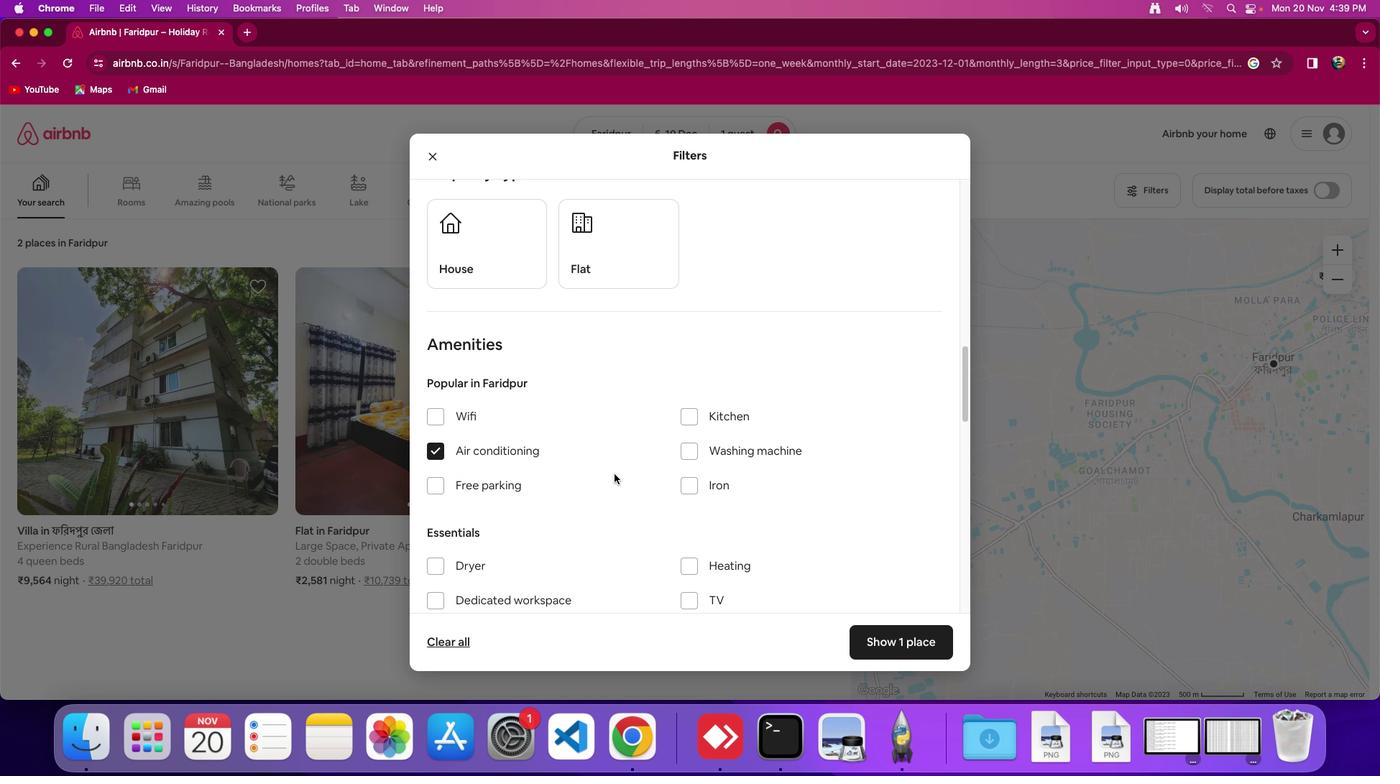 
Action: Mouse scrolled (613, 474) with delta (0, 0)
Screenshot: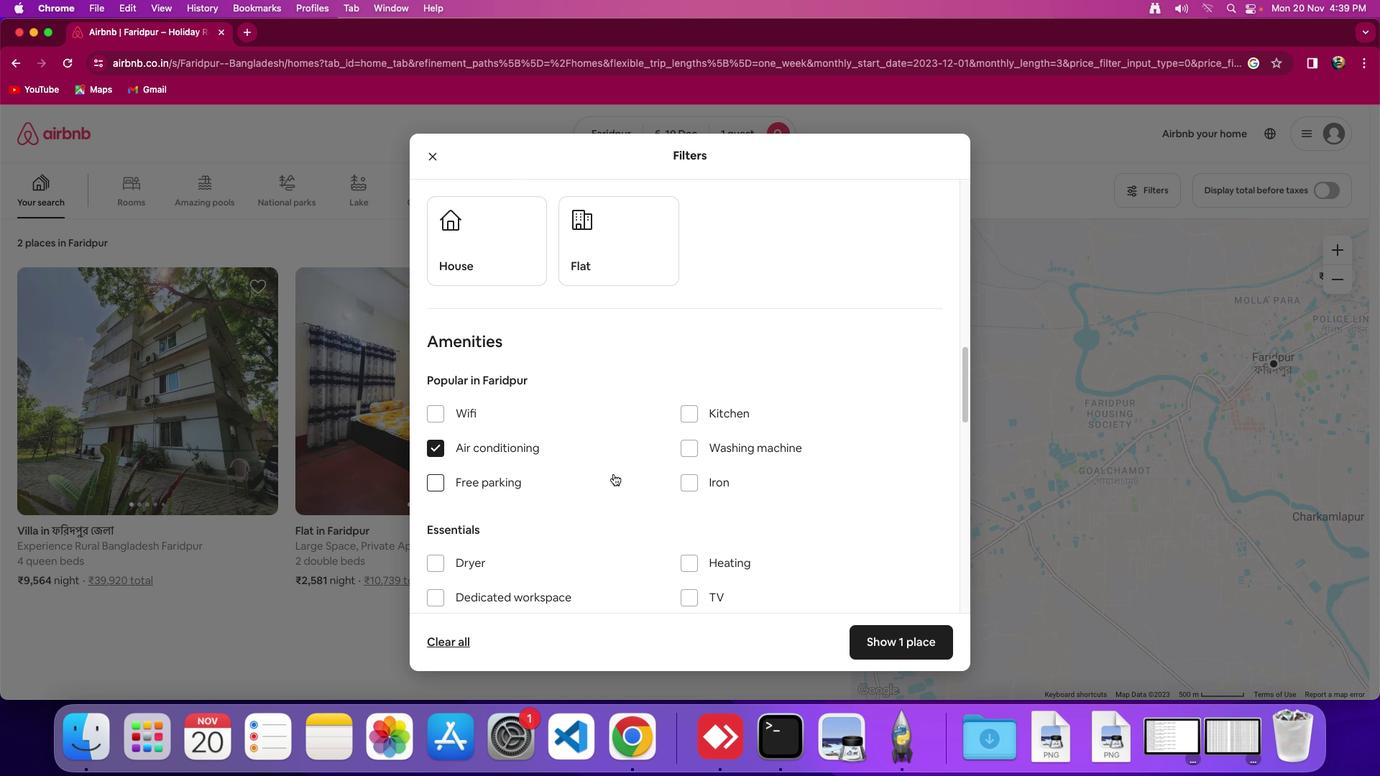 
Action: Mouse moved to (894, 644)
Screenshot: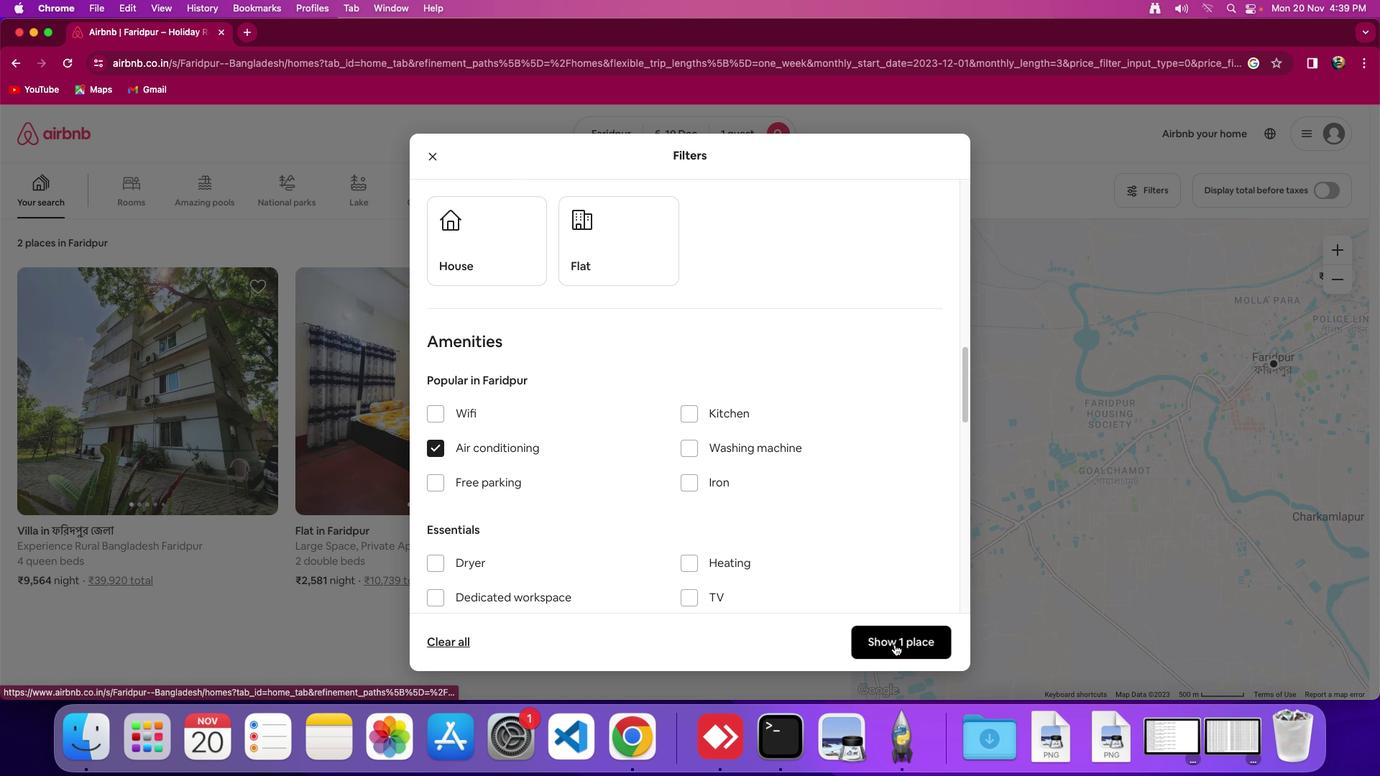 
Action: Mouse pressed left at (894, 644)
Screenshot: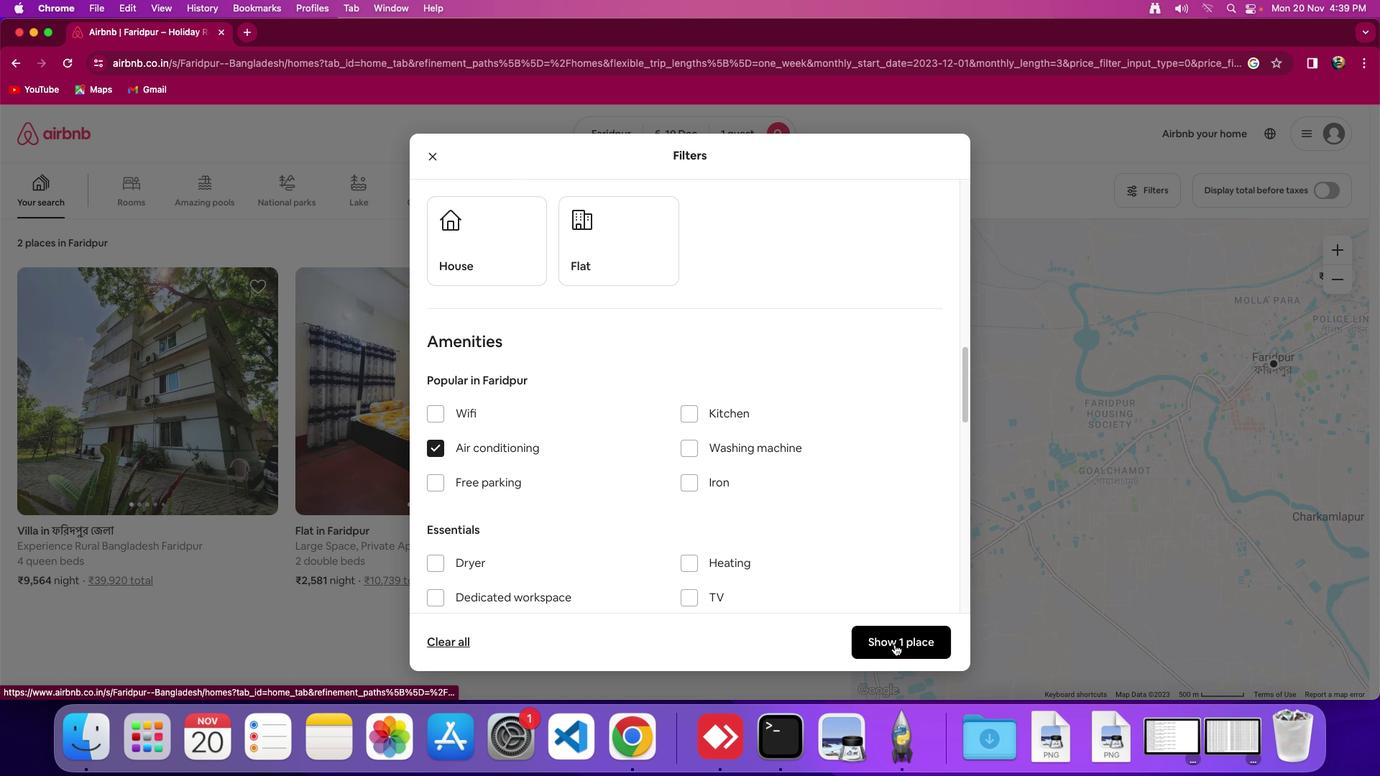 
Action: Mouse moved to (215, 364)
Screenshot: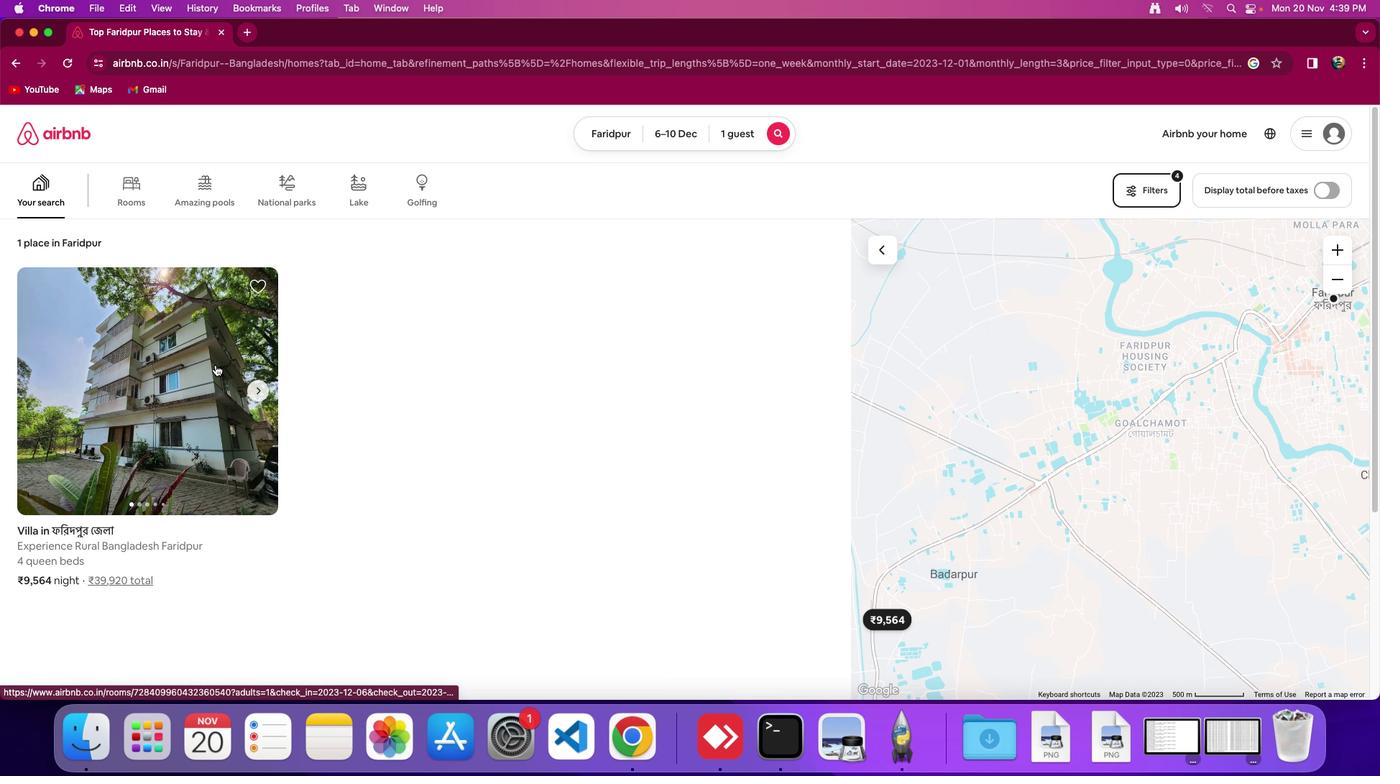 
Action: Mouse pressed left at (215, 364)
Screenshot: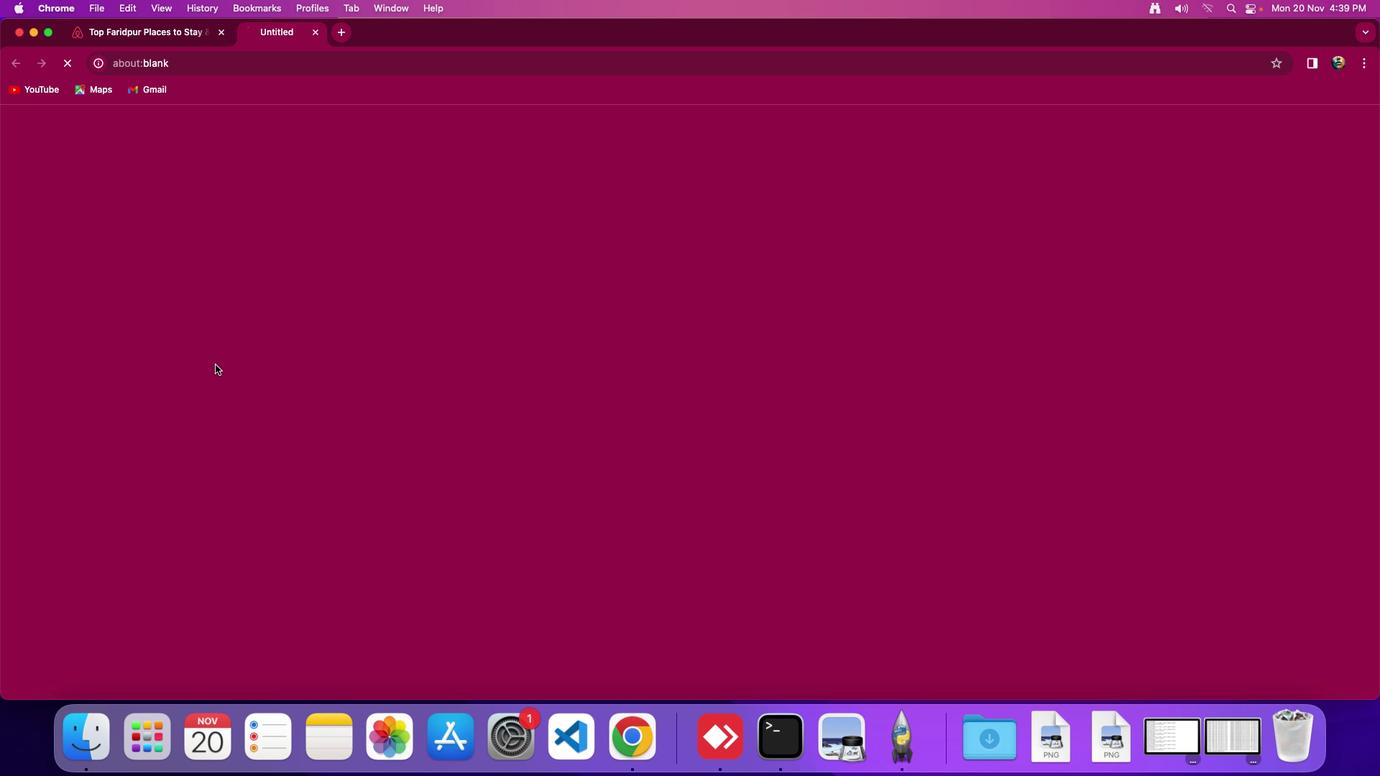 
Action: Mouse moved to (1024, 500)
Screenshot: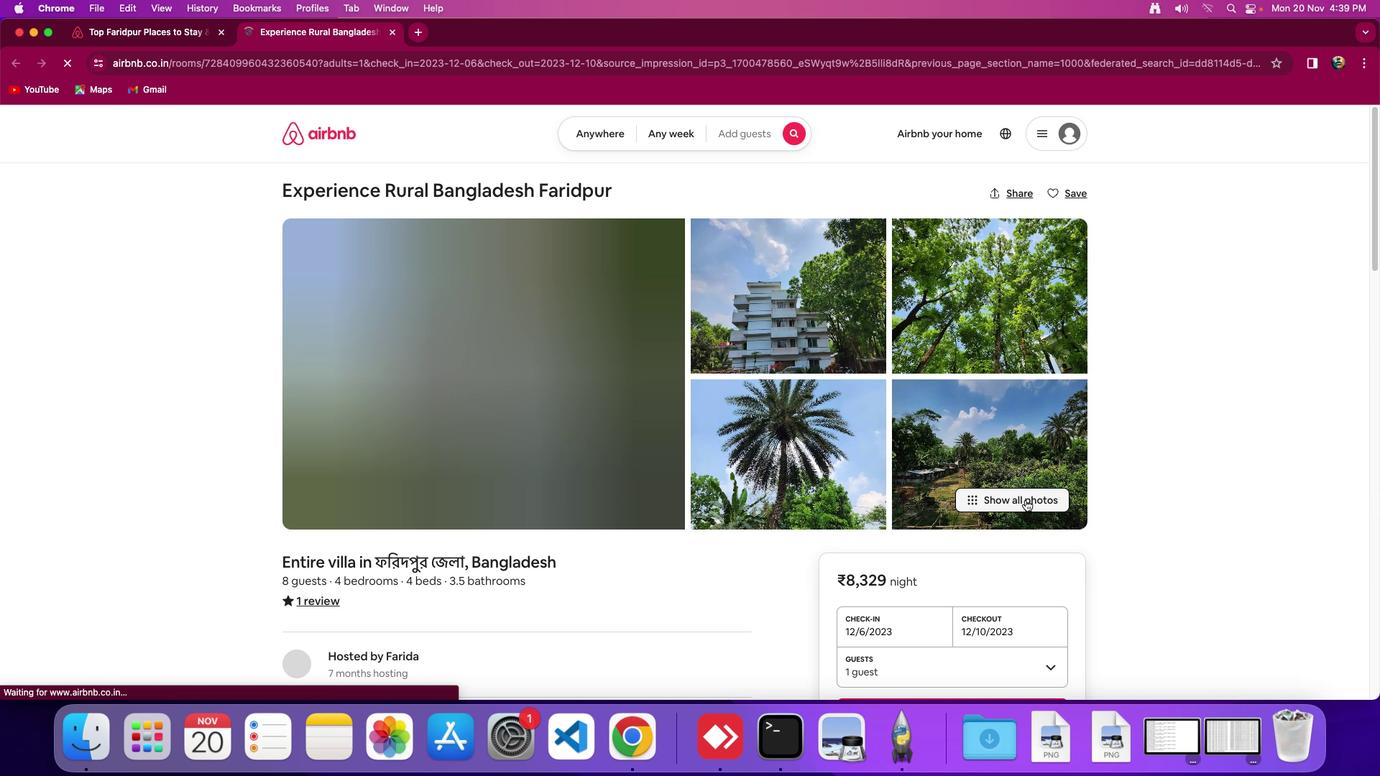 
Action: Mouse pressed left at (1024, 500)
Screenshot: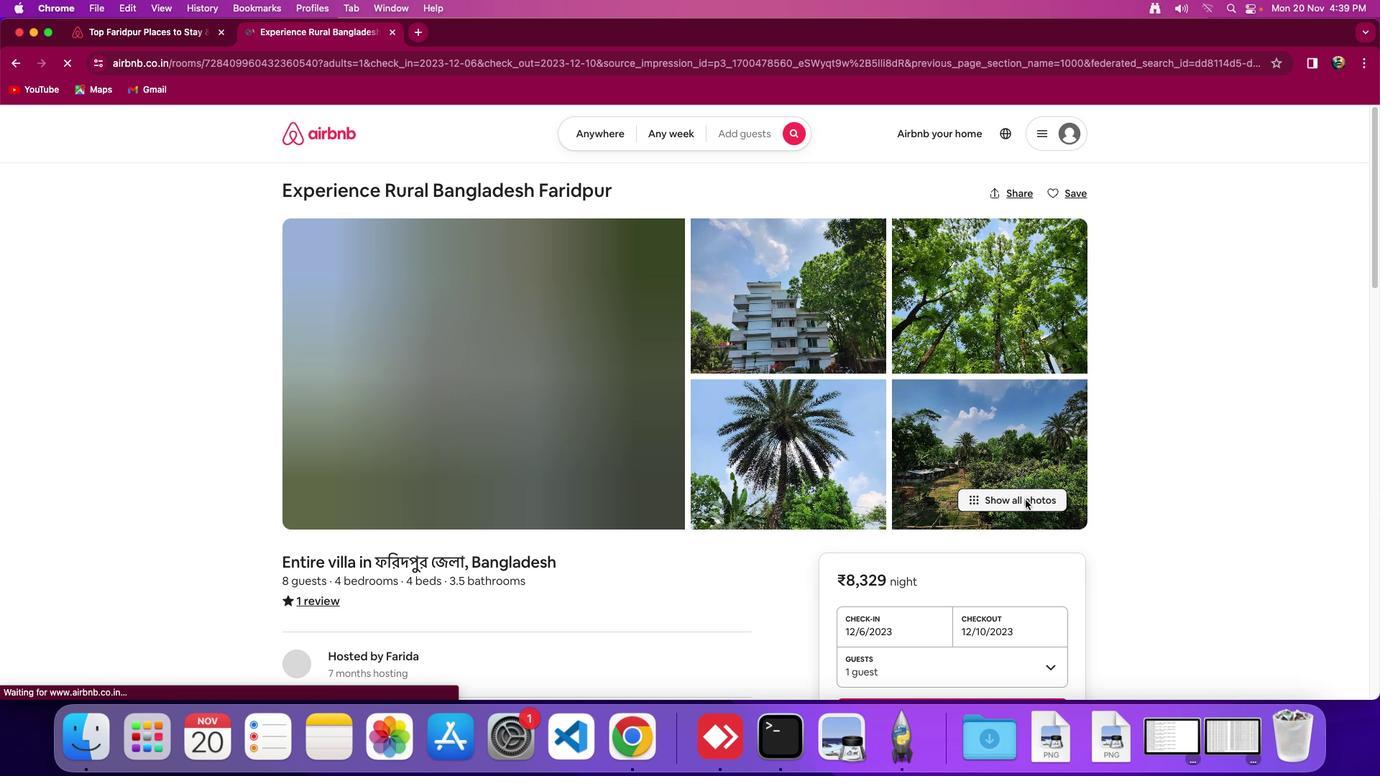 
Action: Mouse moved to (964, 449)
Screenshot: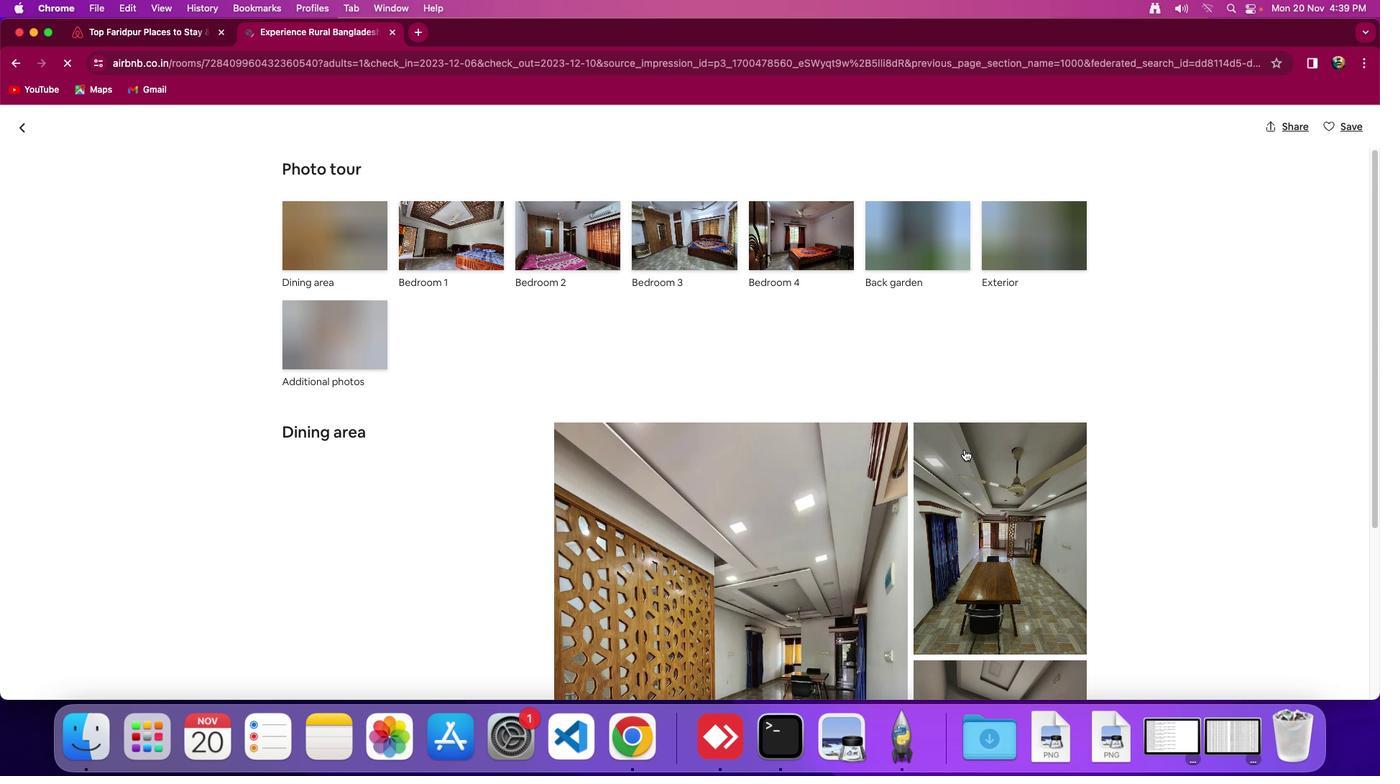 
Action: Mouse scrolled (964, 449) with delta (0, 0)
Screenshot: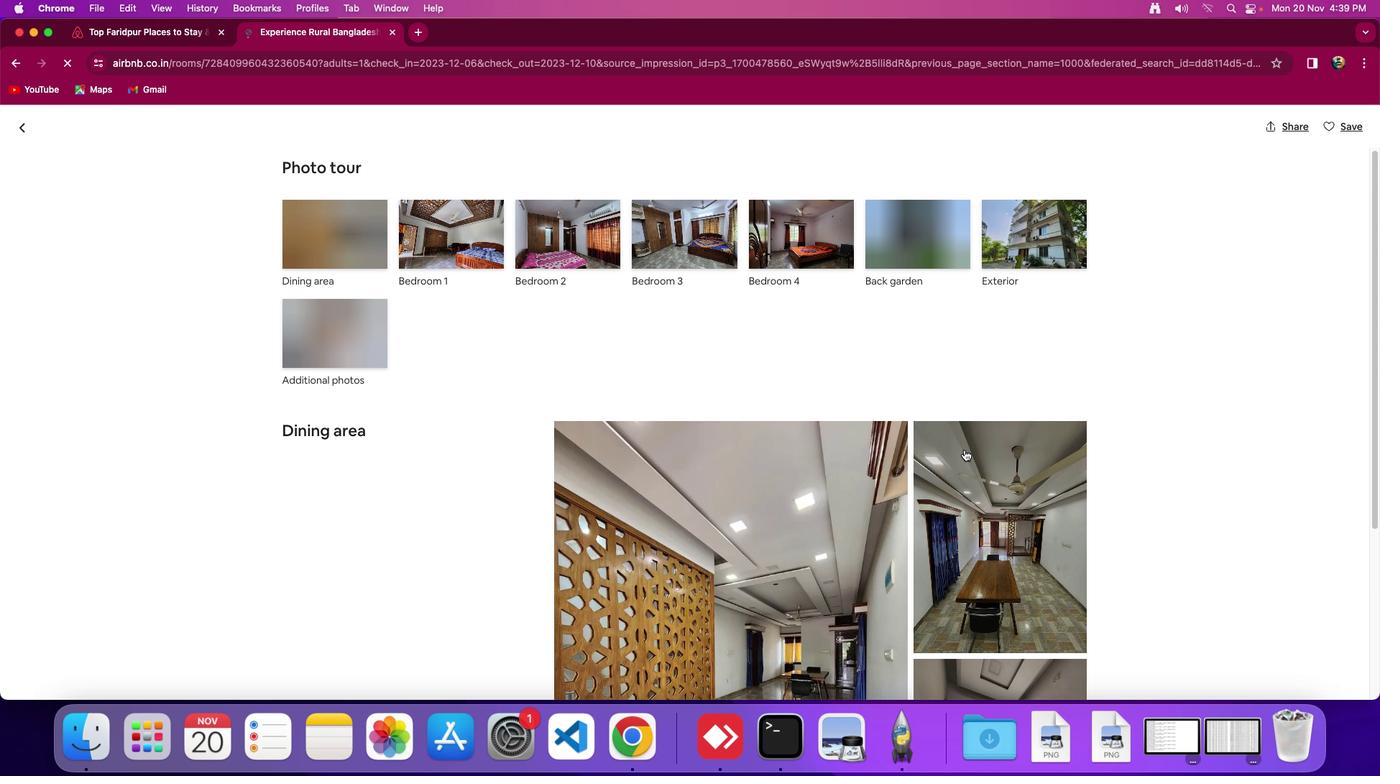 
Action: Mouse scrolled (964, 449) with delta (0, 0)
Screenshot: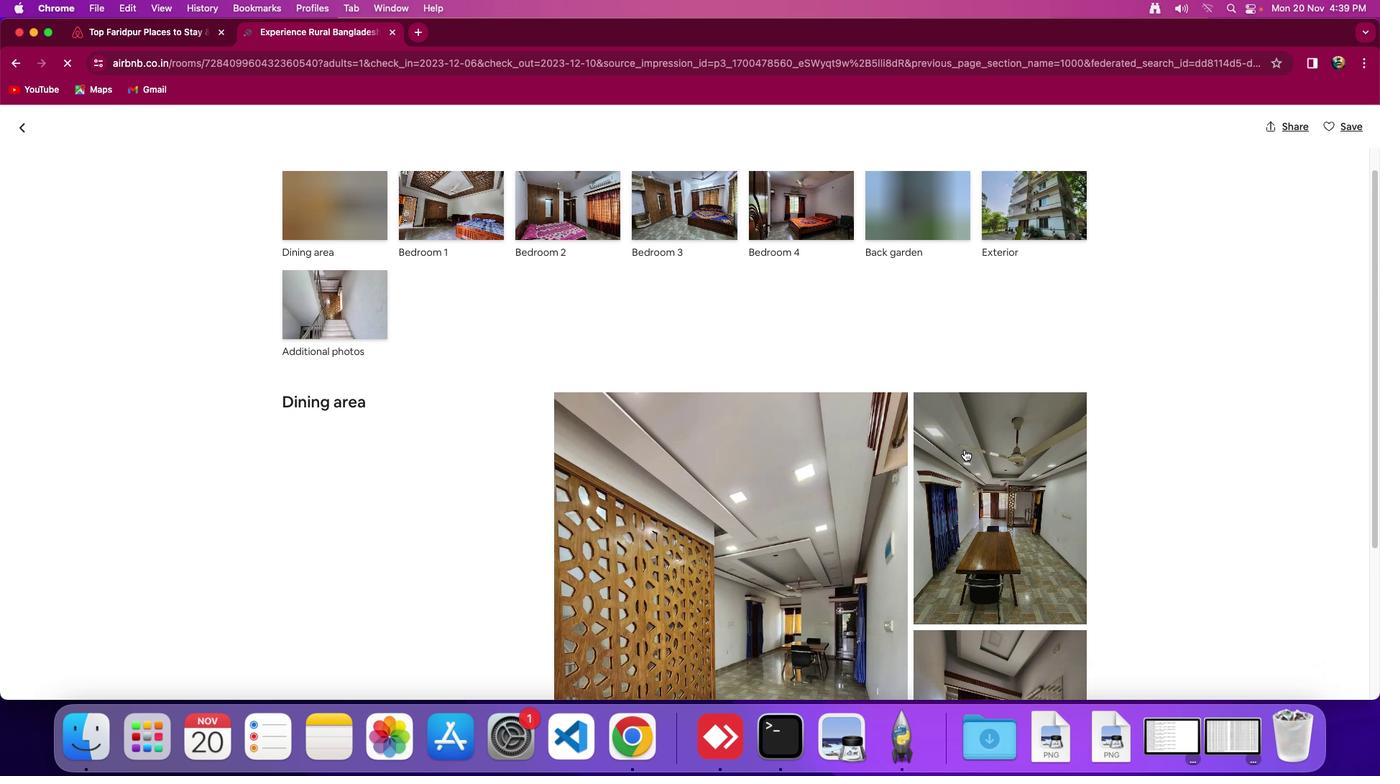 
Action: Mouse scrolled (964, 449) with delta (0, 0)
Screenshot: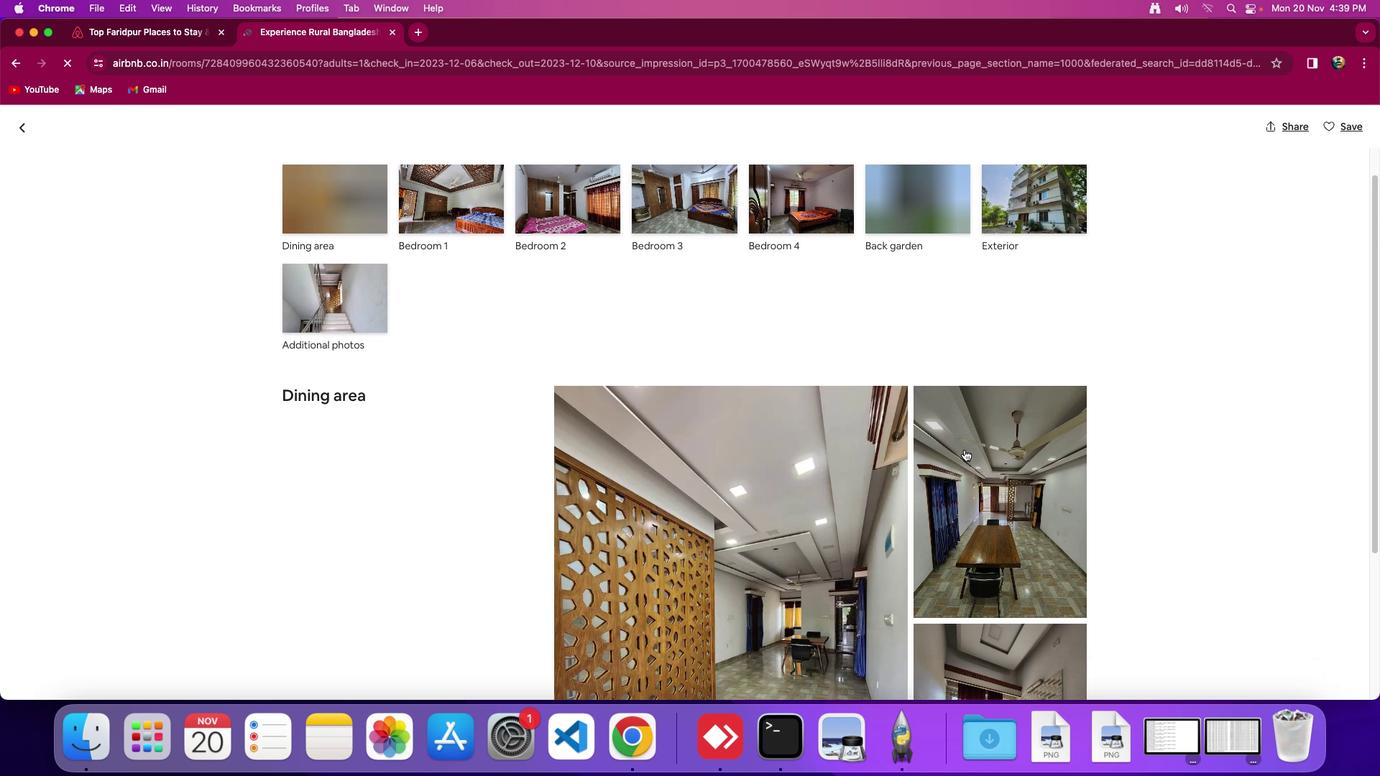 
Action: Mouse scrolled (964, 449) with delta (0, 0)
Screenshot: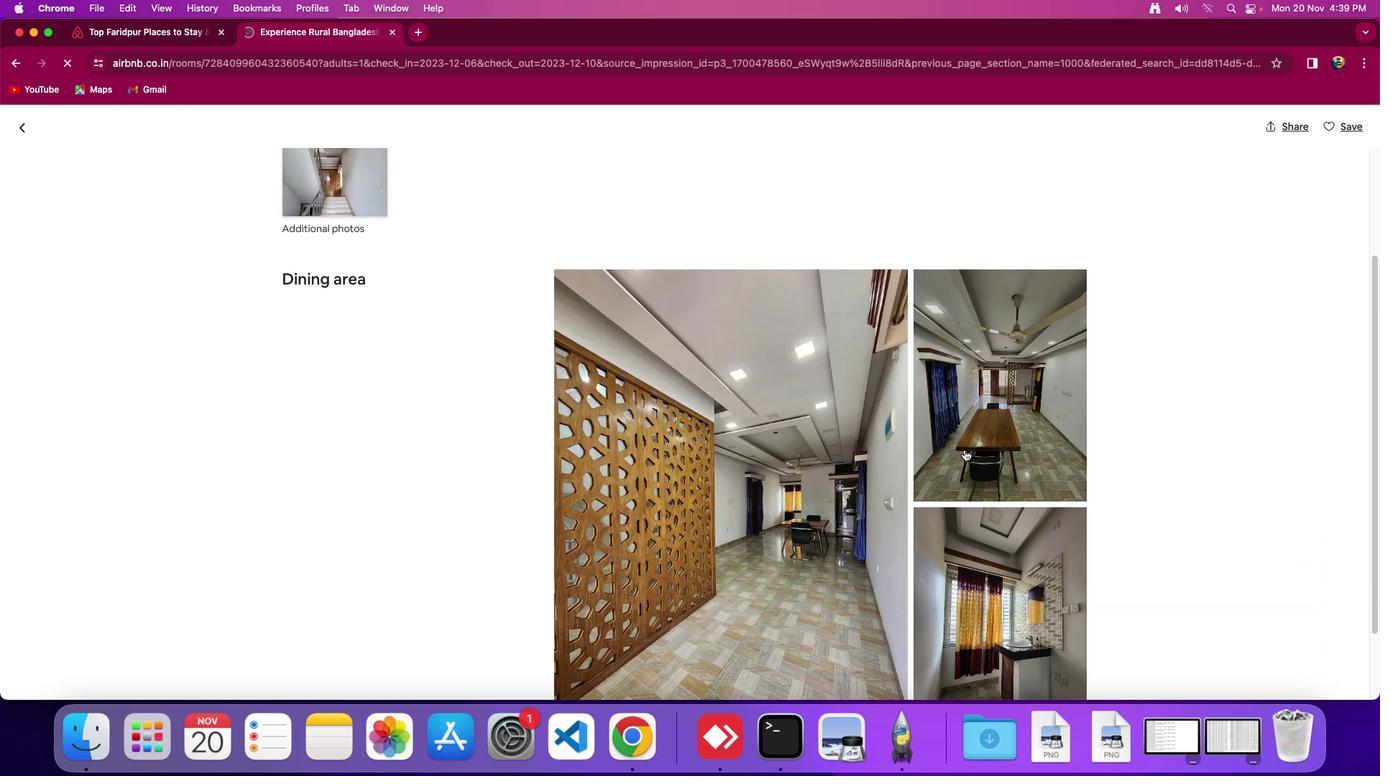 
Action: Mouse scrolled (964, 449) with delta (0, 0)
Screenshot: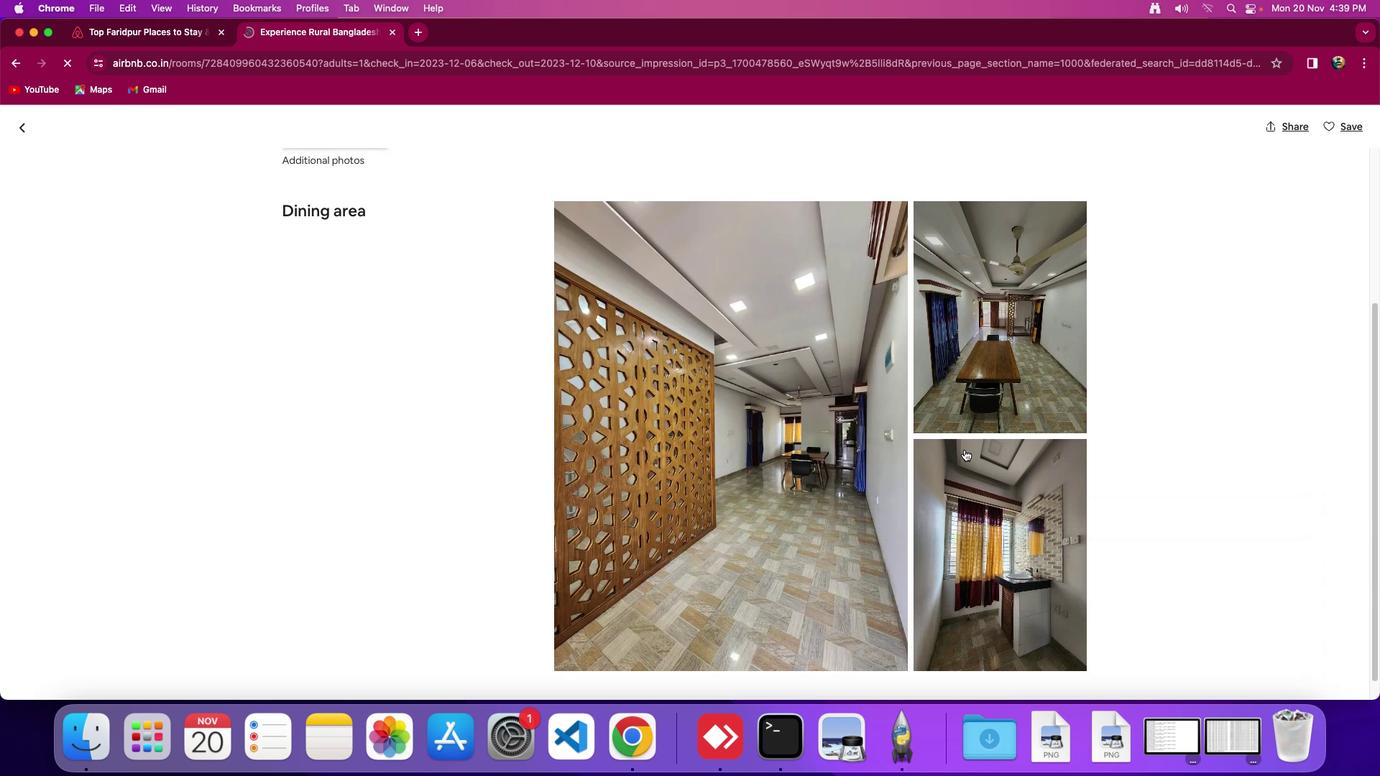 
Action: Mouse scrolled (964, 449) with delta (0, -2)
Screenshot: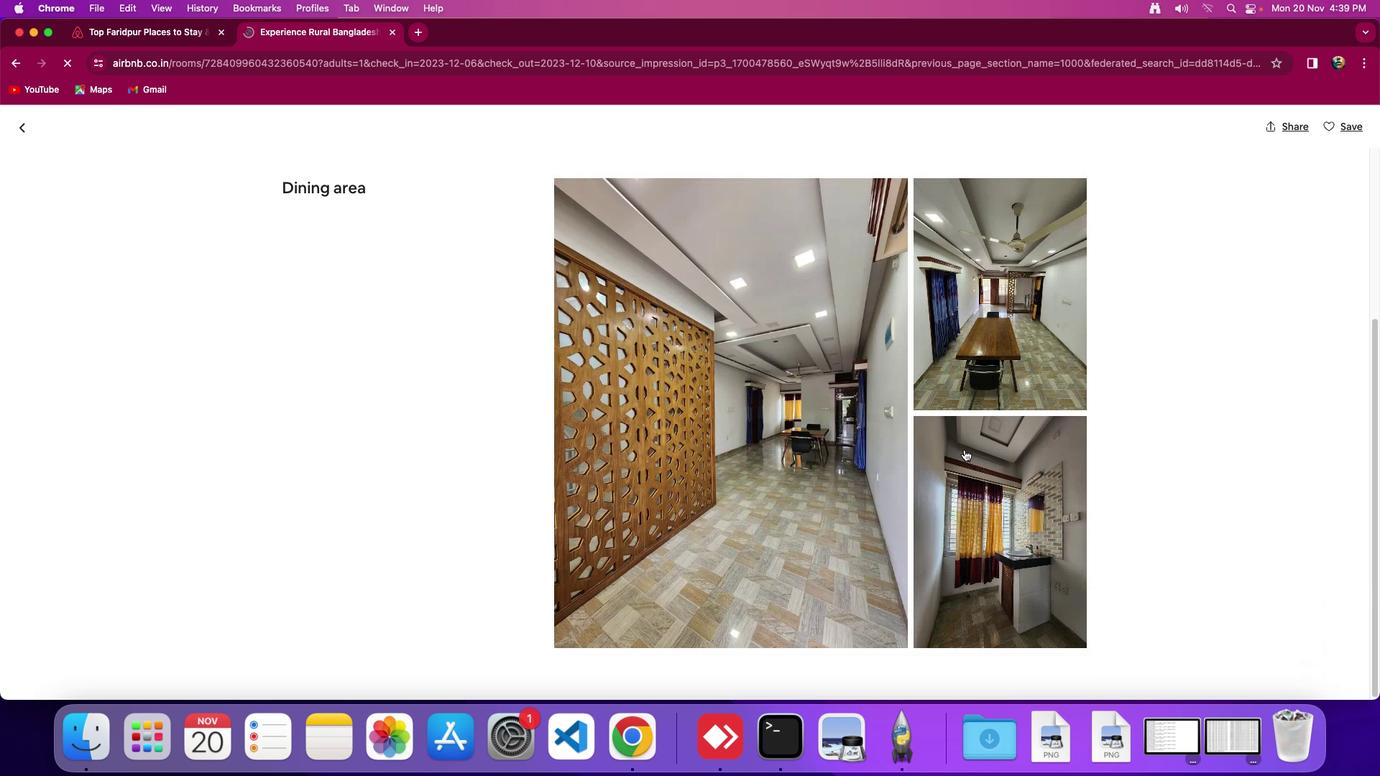 
Action: Mouse scrolled (964, 449) with delta (0, -3)
Screenshot: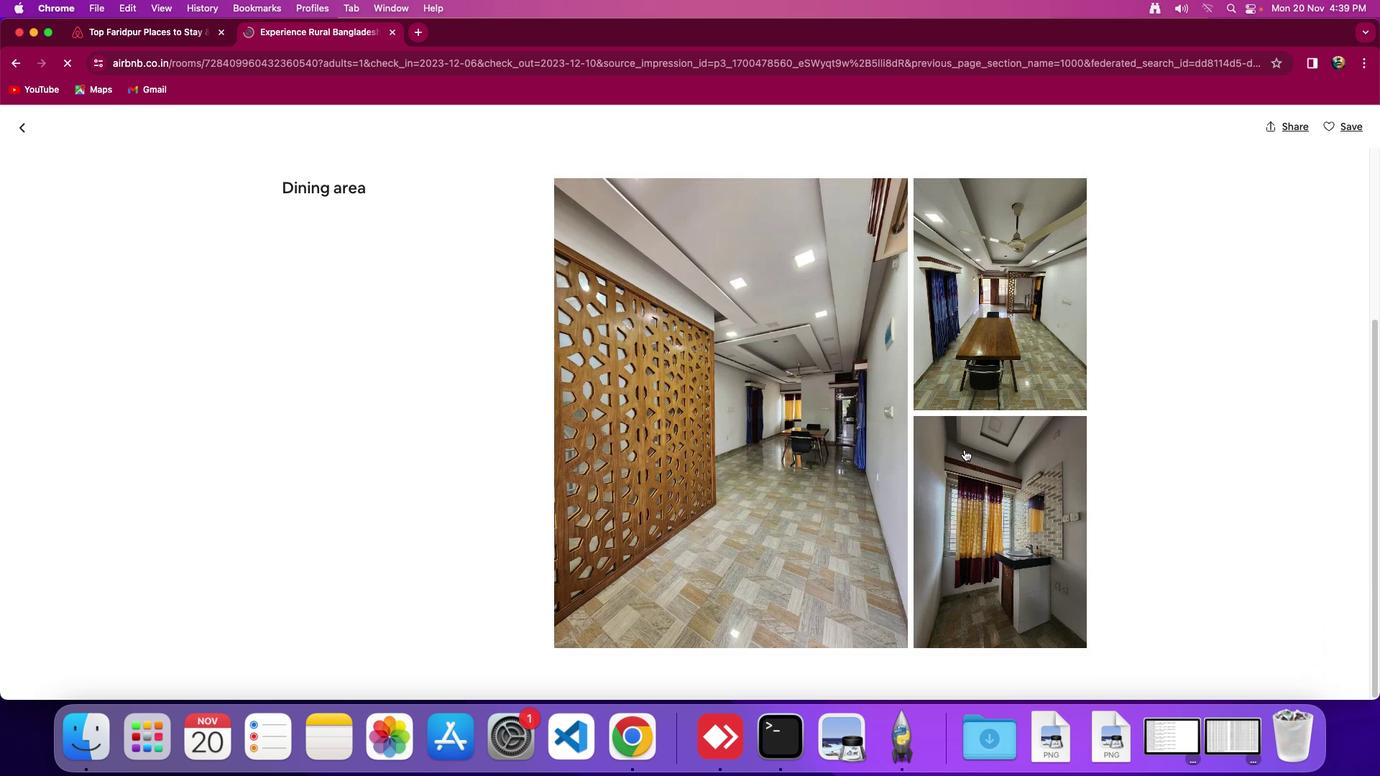 
Action: Mouse moved to (964, 449)
Screenshot: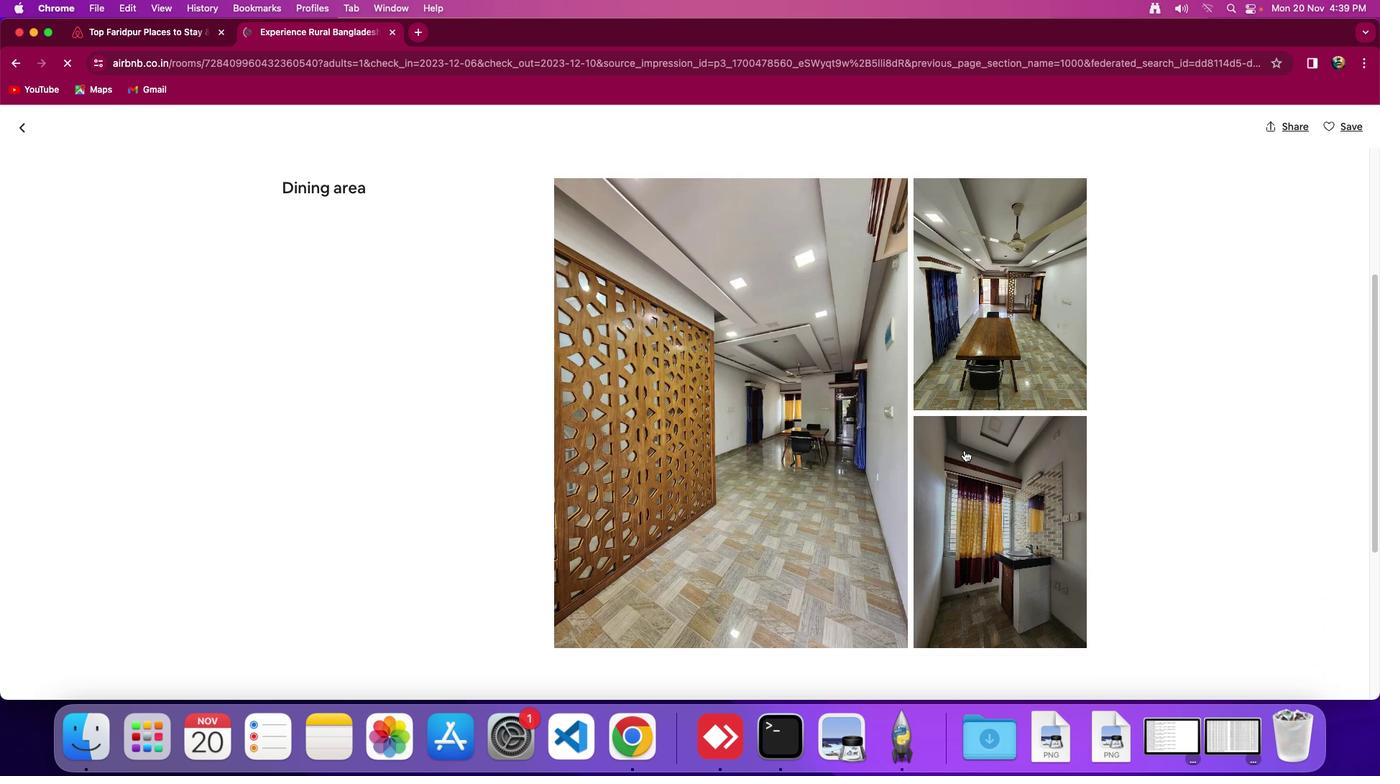 
Action: Mouse scrolled (964, 449) with delta (0, 0)
Screenshot: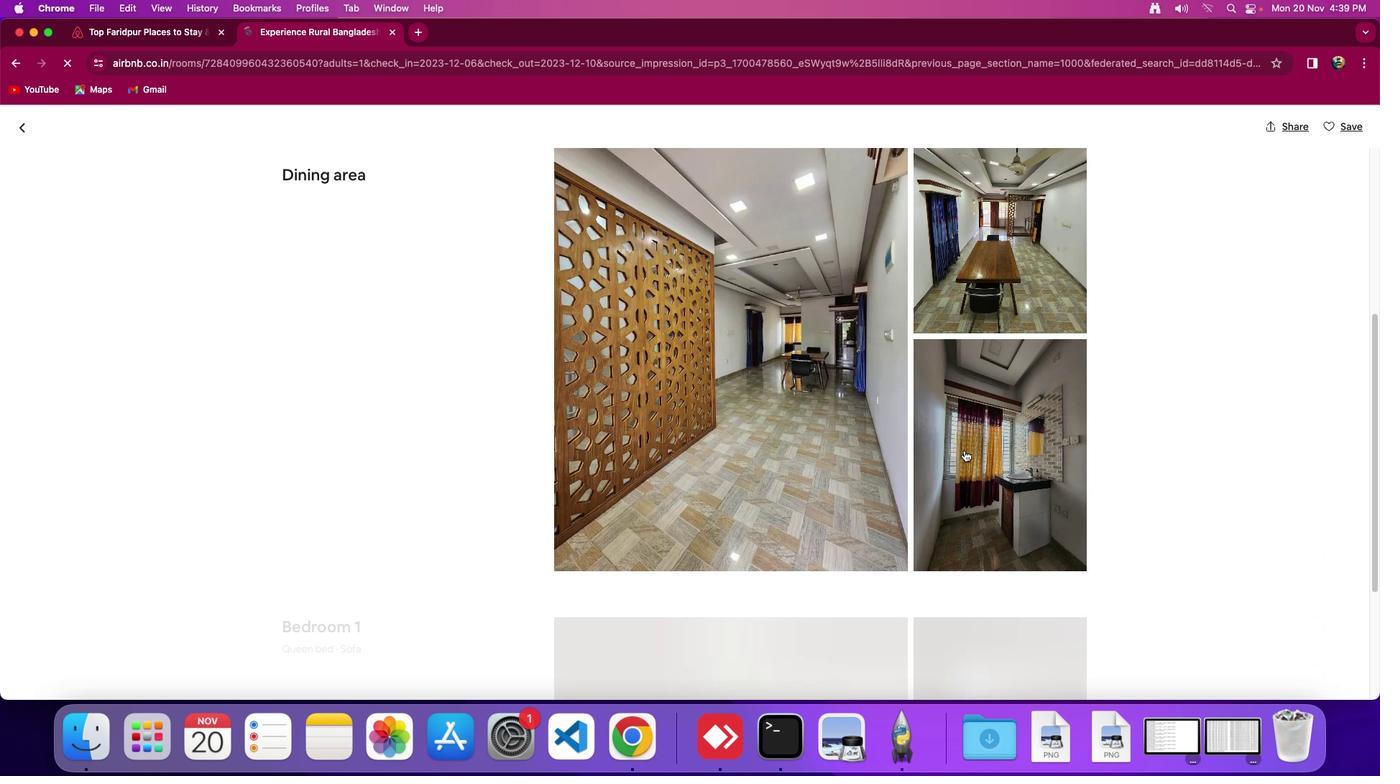 
Action: Mouse scrolled (964, 449) with delta (0, 0)
Screenshot: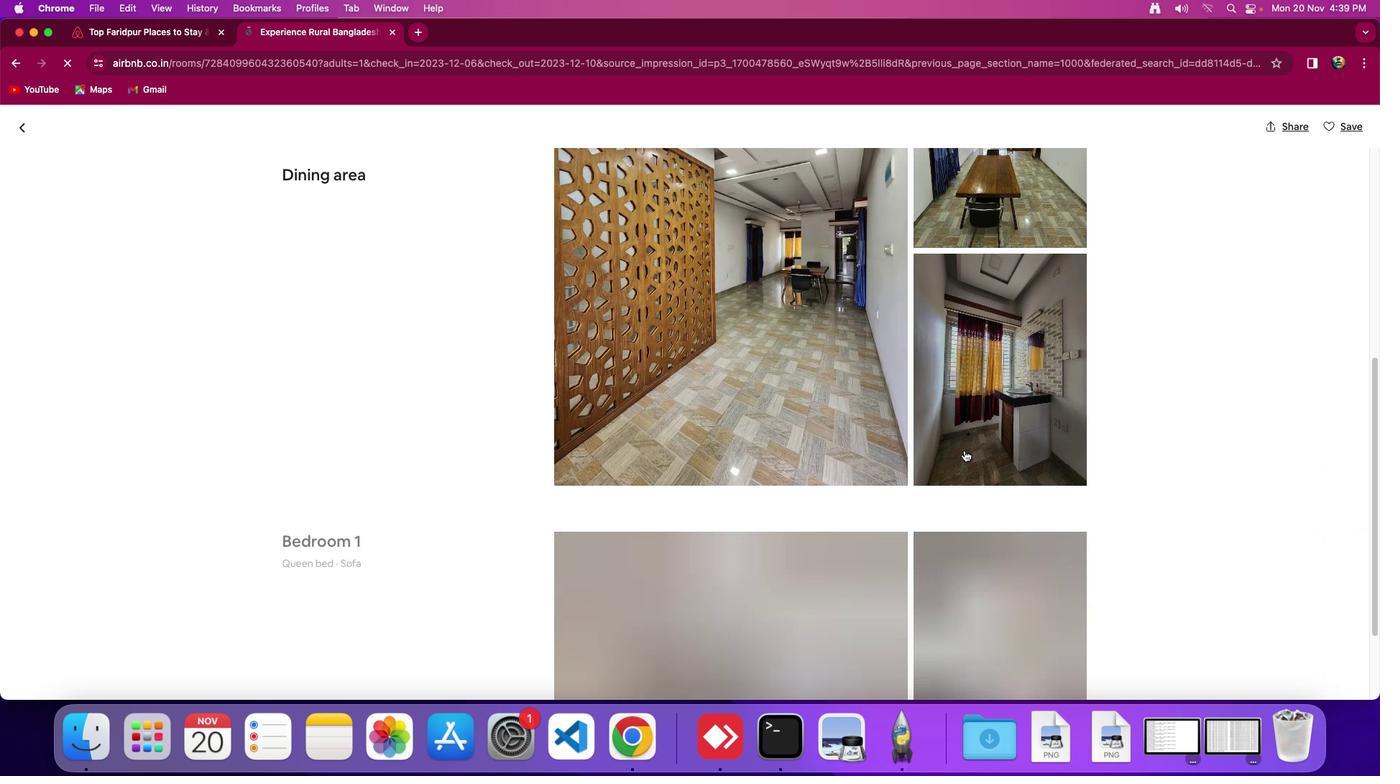 
Action: Mouse scrolled (964, 449) with delta (0, -2)
Screenshot: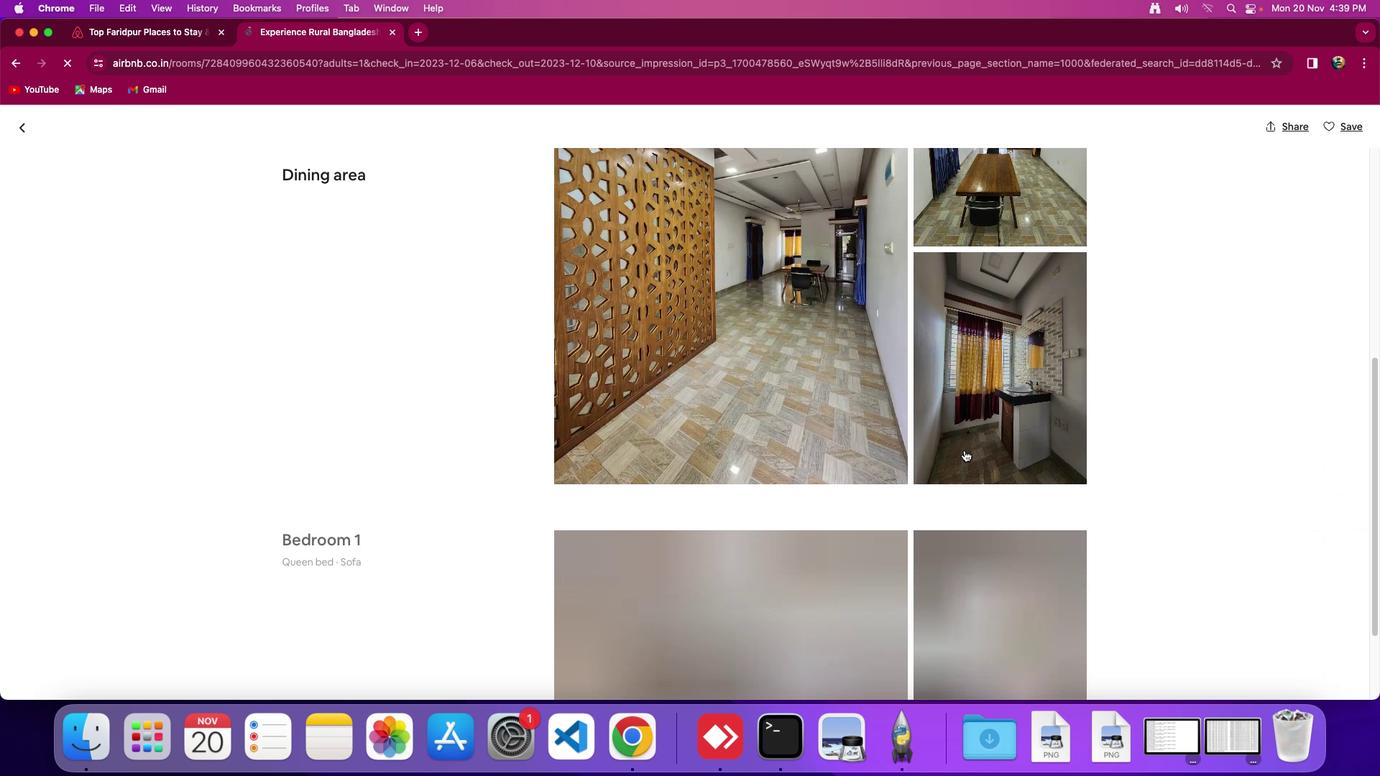 
Action: Mouse moved to (964, 449)
Screenshot: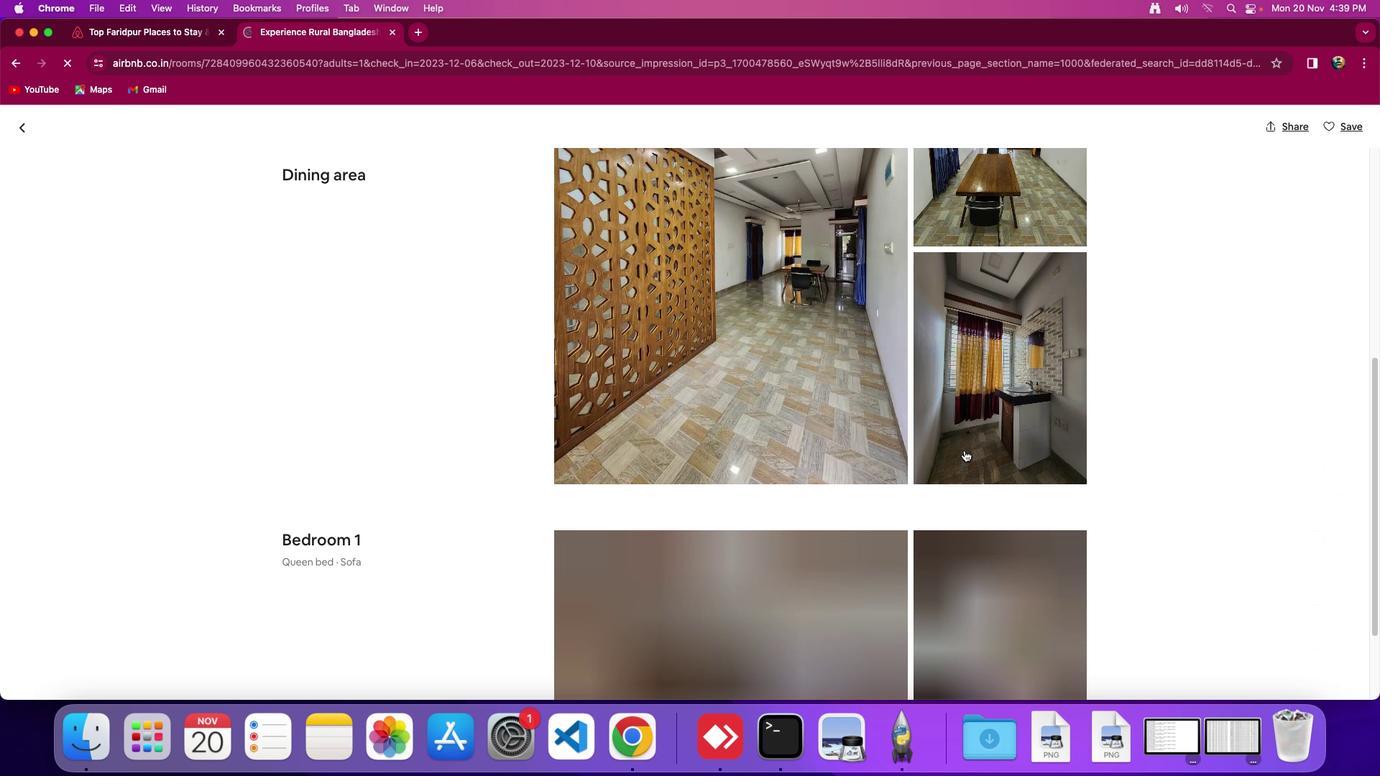 
Action: Mouse scrolled (964, 449) with delta (0, 0)
Screenshot: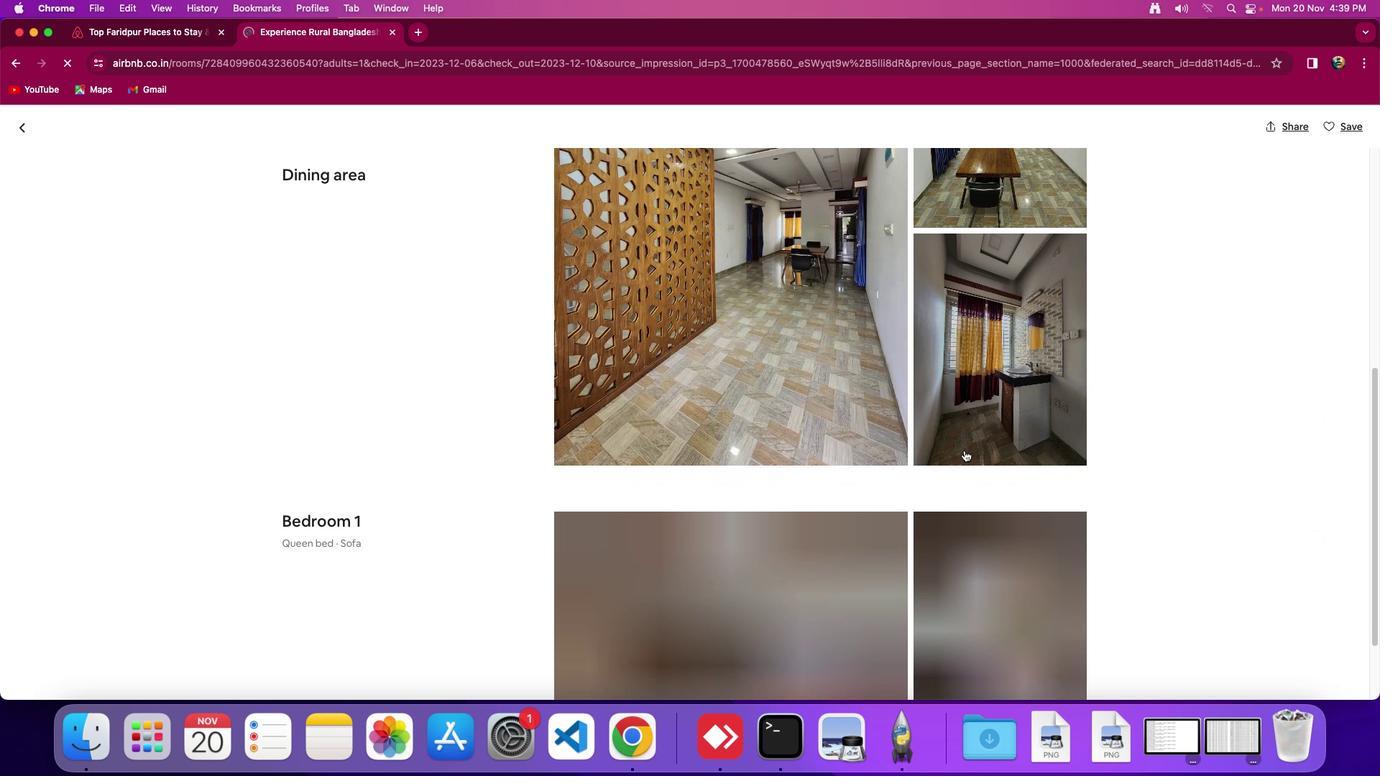 
Action: Mouse scrolled (964, 449) with delta (0, 0)
Screenshot: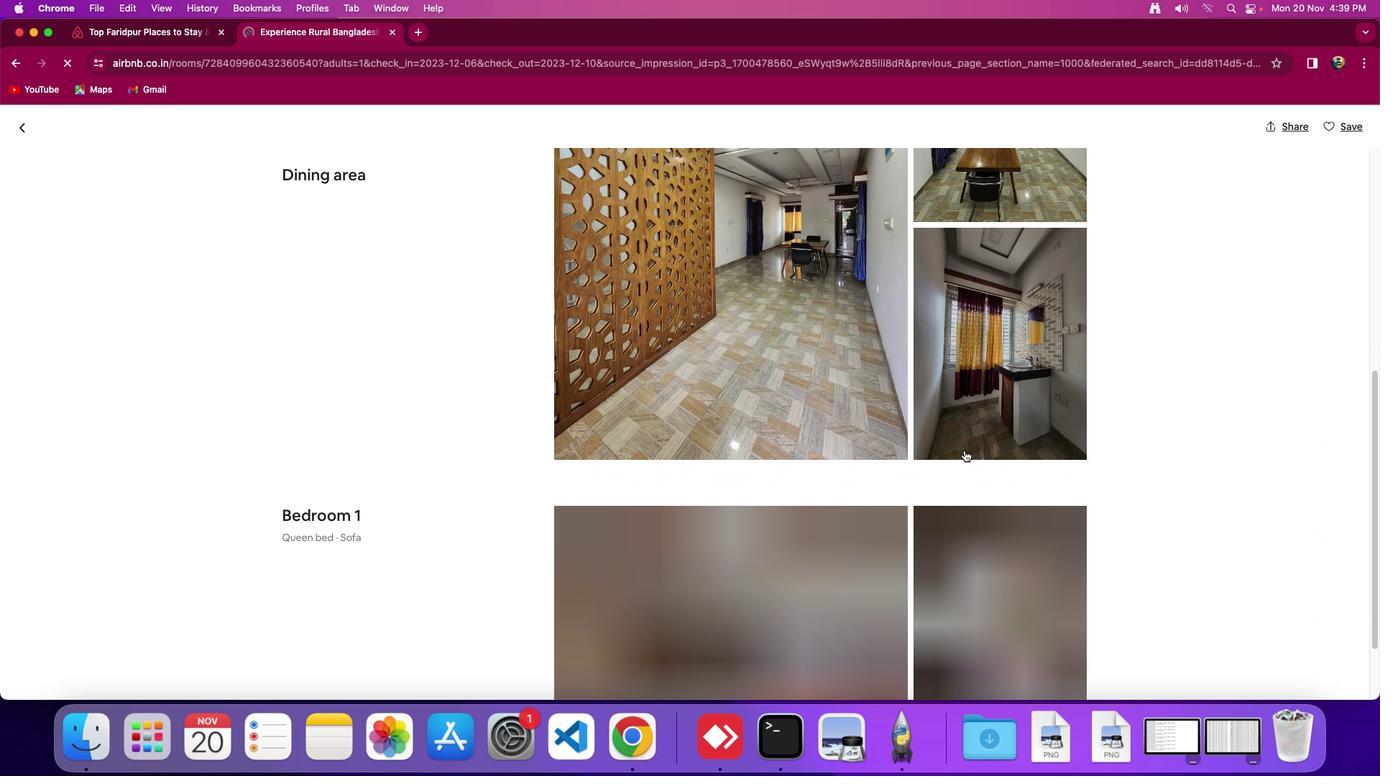
Action: Mouse scrolled (964, 449) with delta (0, 0)
Screenshot: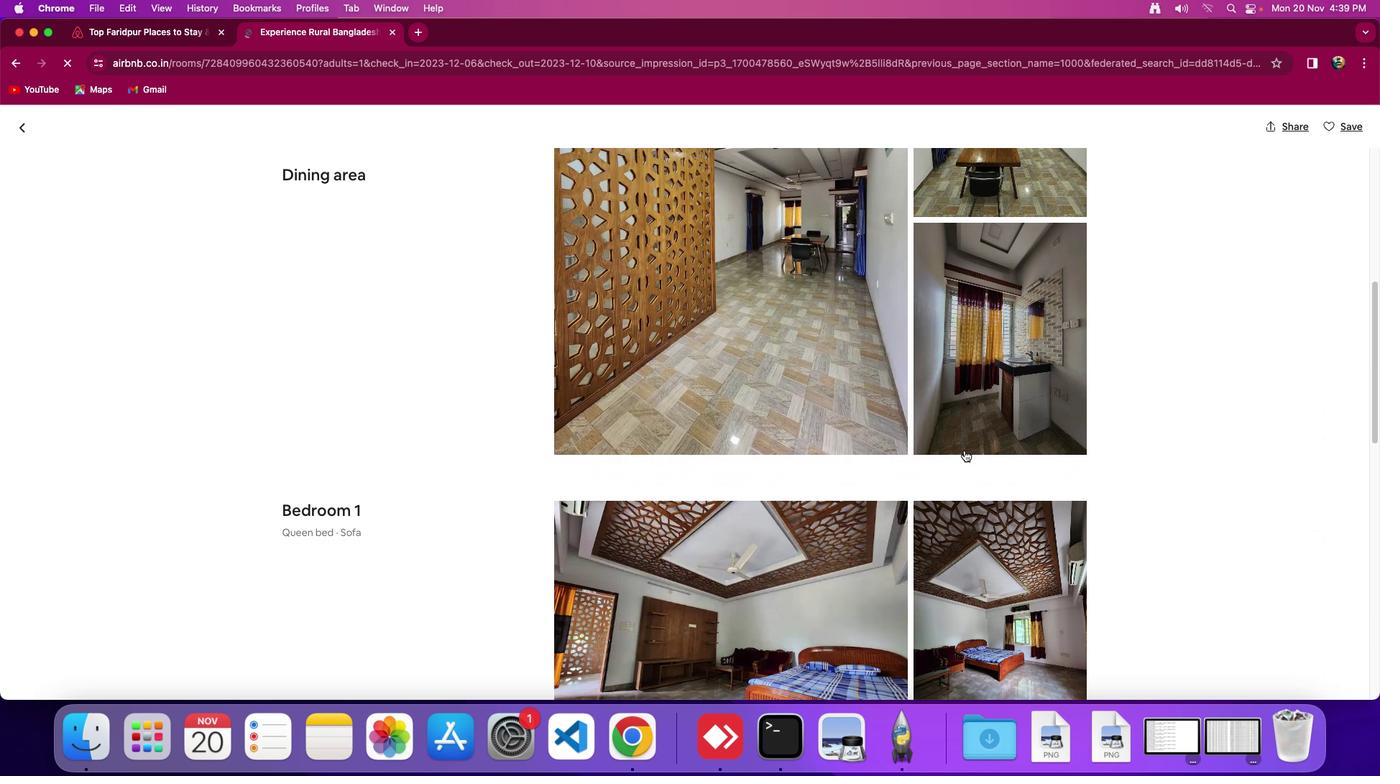 
Action: Mouse moved to (963, 450)
Screenshot: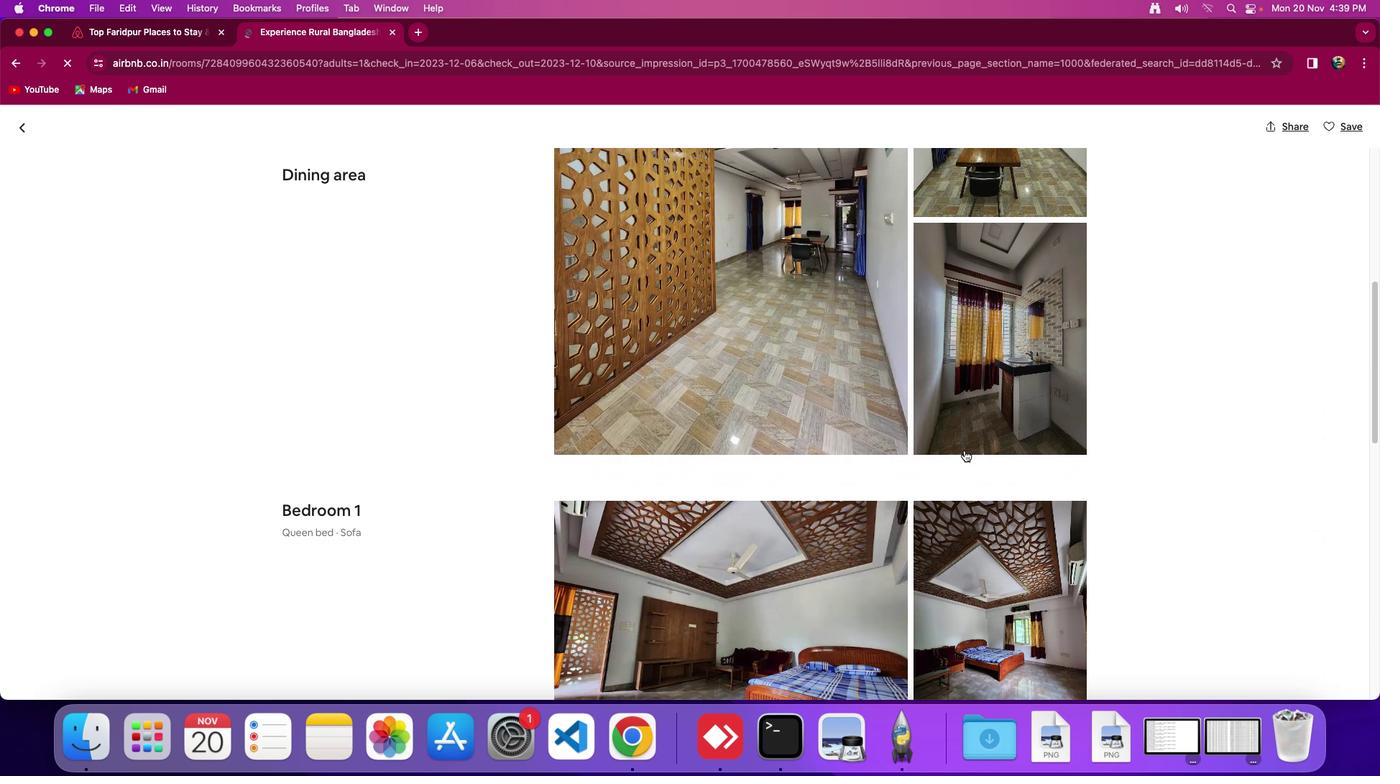 
Action: Mouse scrolled (963, 450) with delta (0, 0)
Screenshot: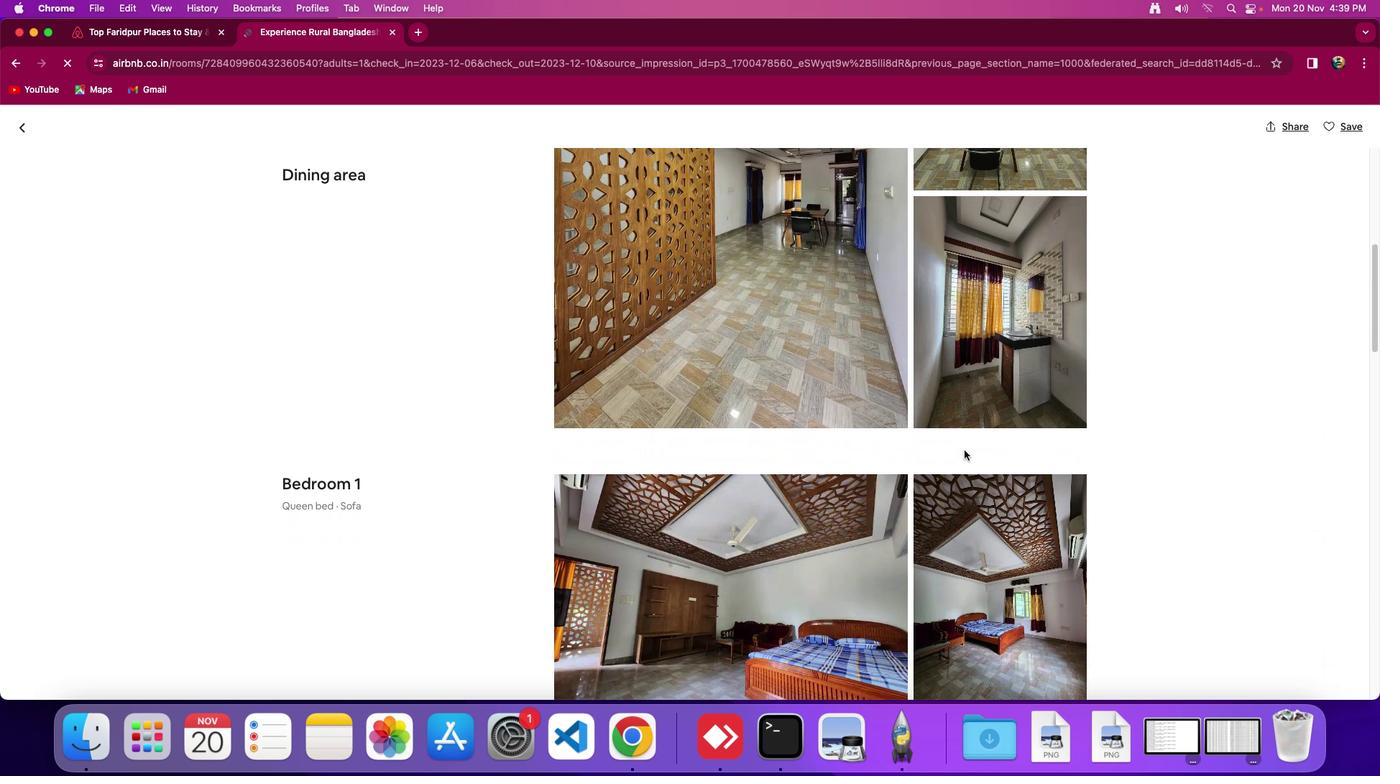 
Action: Mouse scrolled (963, 450) with delta (0, 0)
Screenshot: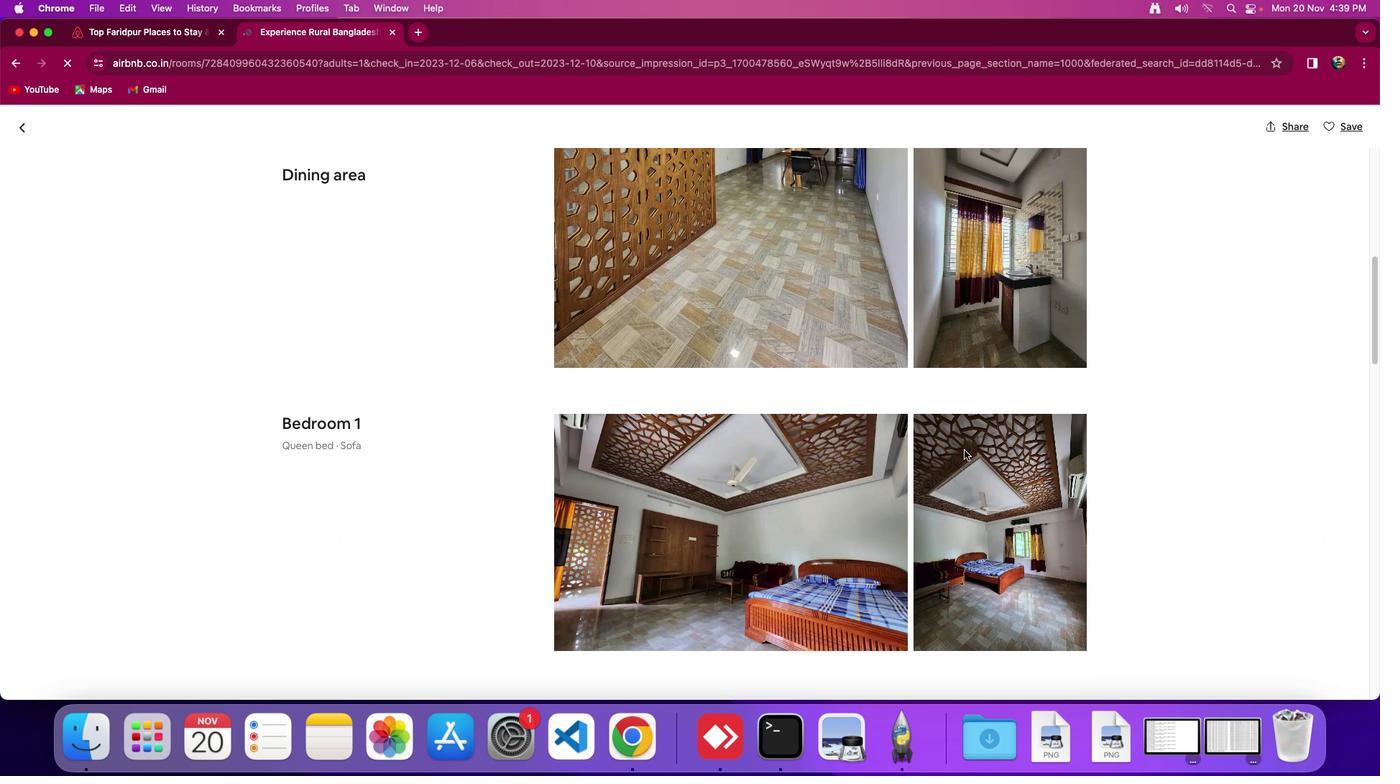 
Action: Mouse scrolled (963, 450) with delta (0, -1)
Screenshot: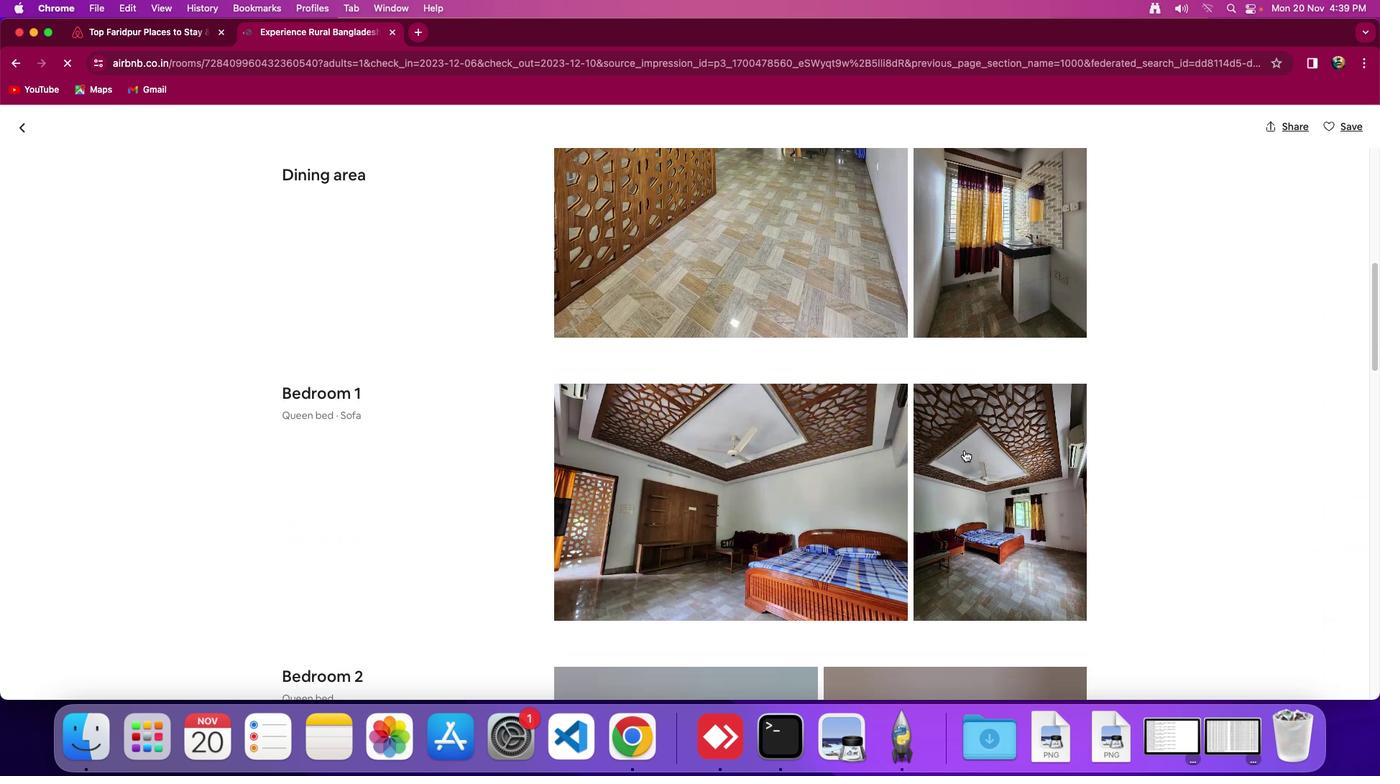 
Action: Mouse scrolled (963, 450) with delta (0, 0)
Screenshot: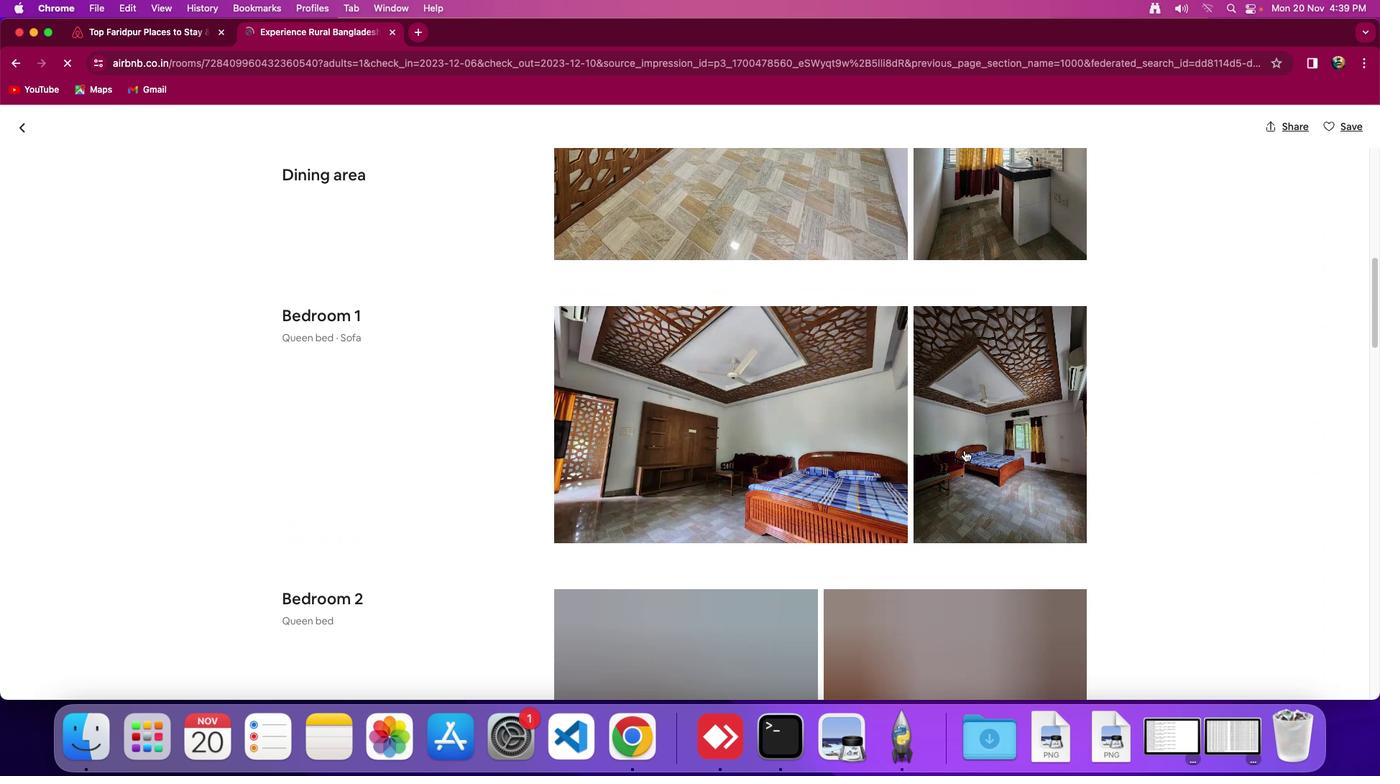 
Action: Mouse scrolled (963, 450) with delta (0, 0)
Screenshot: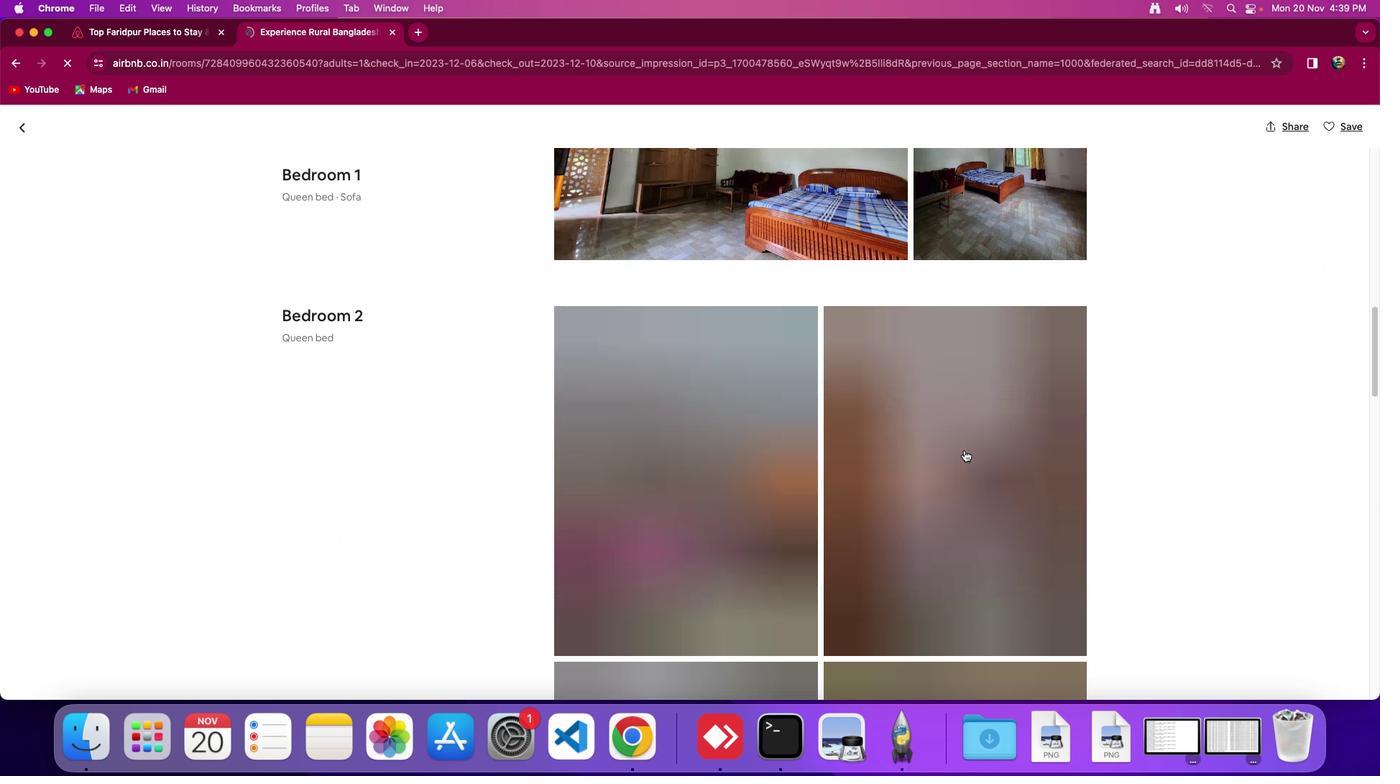 
Action: Mouse scrolled (963, 450) with delta (0, -3)
Screenshot: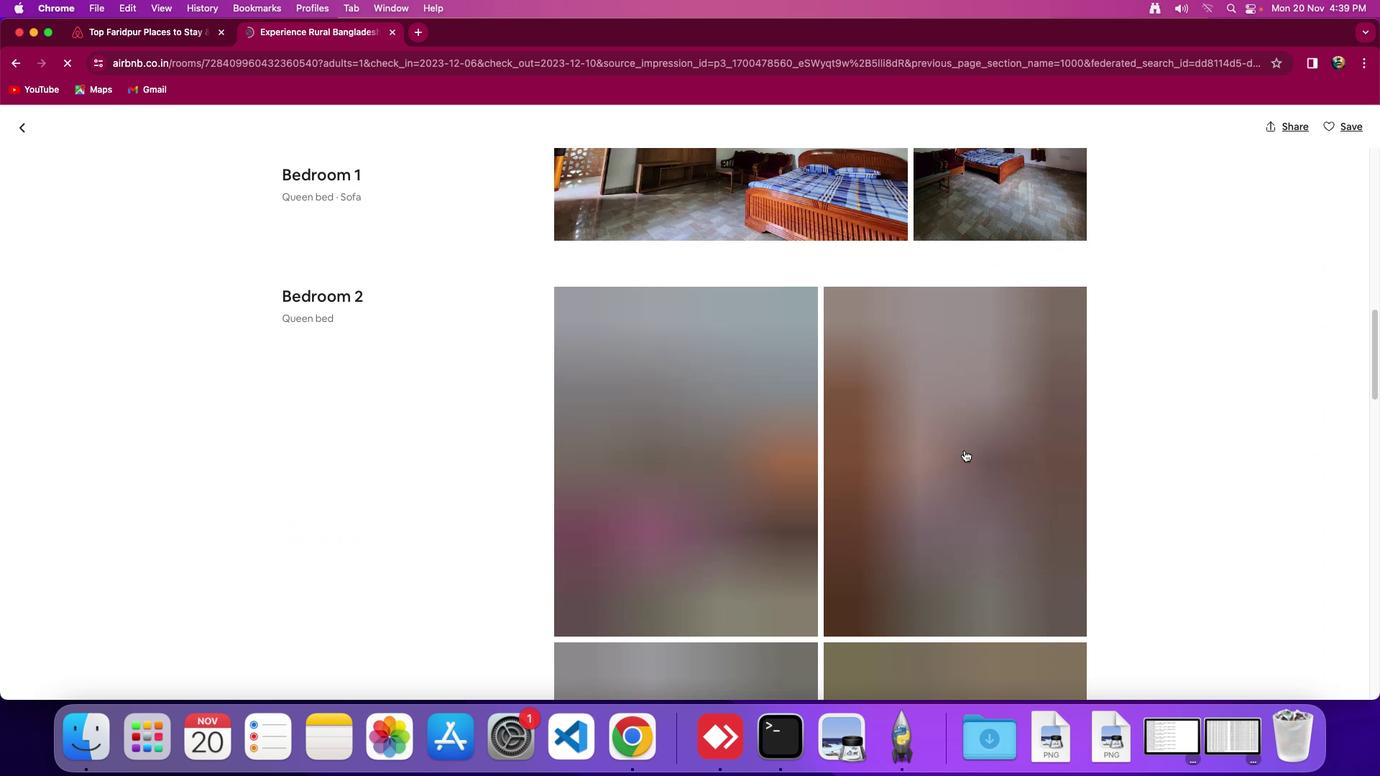 
Action: Mouse scrolled (963, 450) with delta (0, -4)
Screenshot: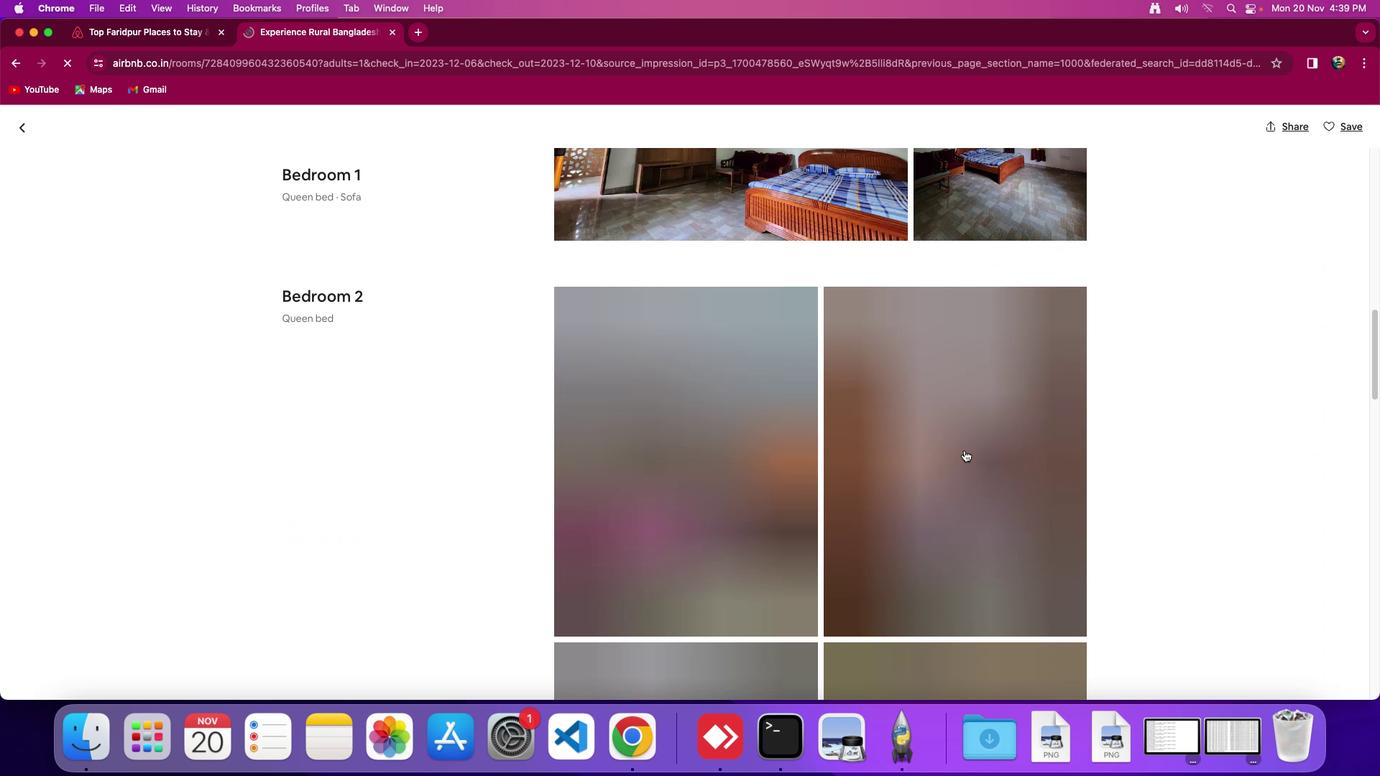
Action: Mouse scrolled (963, 450) with delta (0, 0)
Screenshot: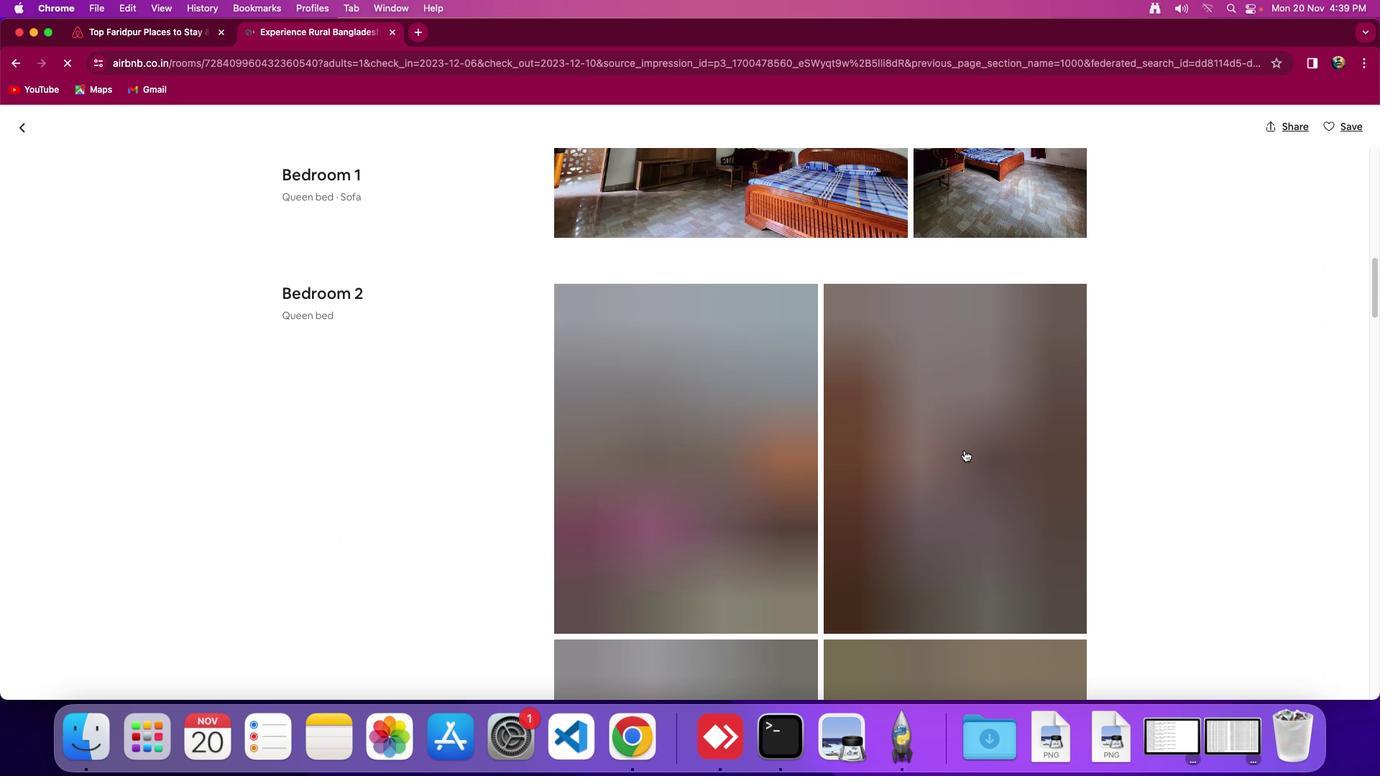 
Action: Mouse scrolled (963, 450) with delta (0, 0)
Screenshot: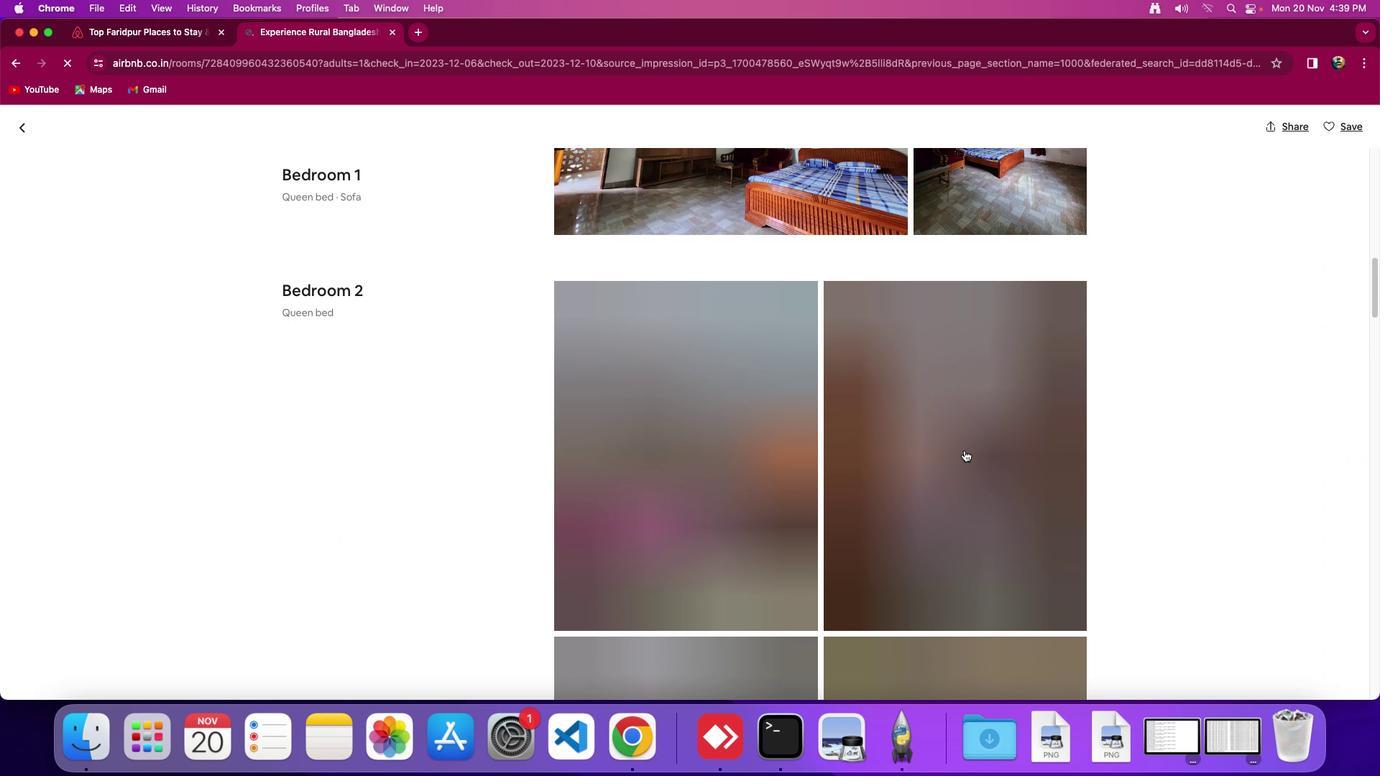
Action: Mouse scrolled (963, 450) with delta (0, 0)
Screenshot: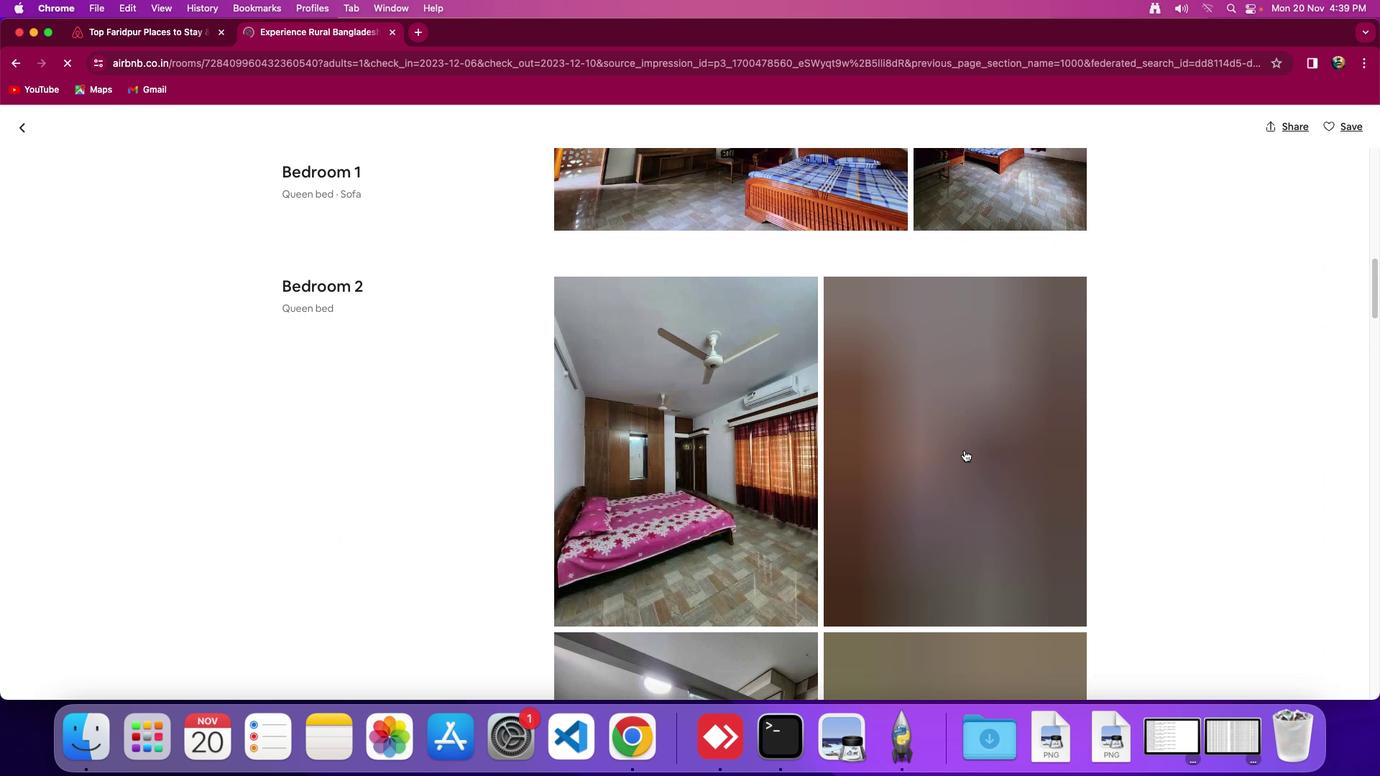 
Action: Mouse scrolled (963, 450) with delta (0, 0)
Screenshot: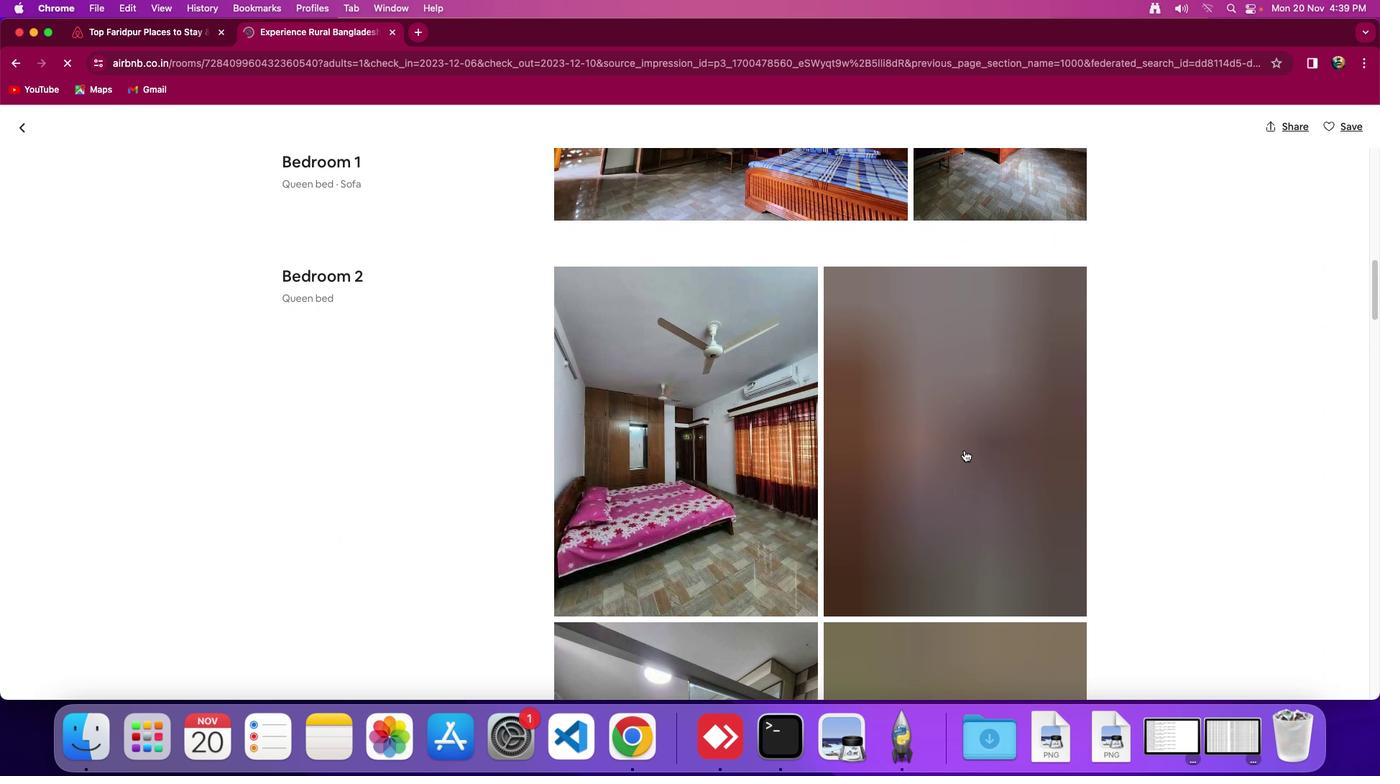 
Action: Mouse scrolled (963, 450) with delta (0, 0)
Screenshot: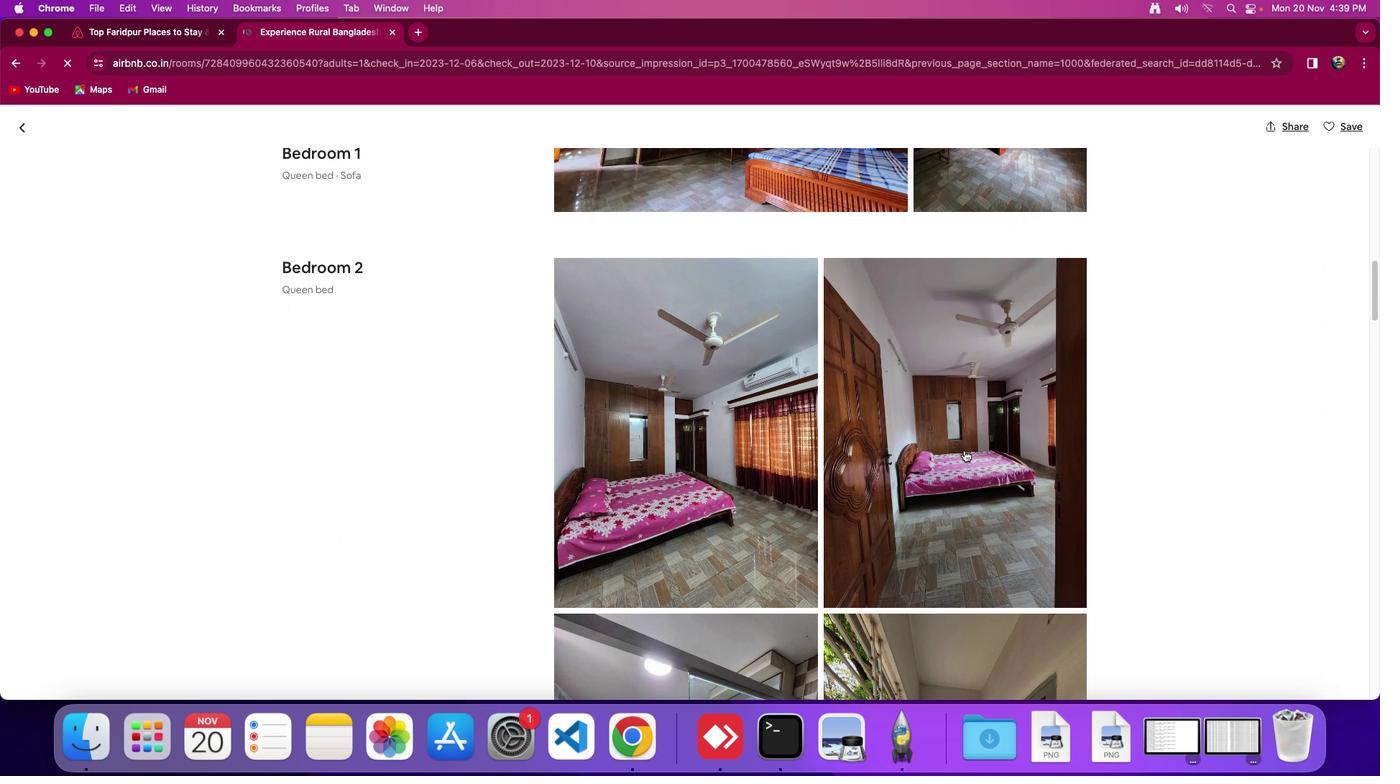 
Action: Mouse scrolled (963, 450) with delta (0, 0)
Screenshot: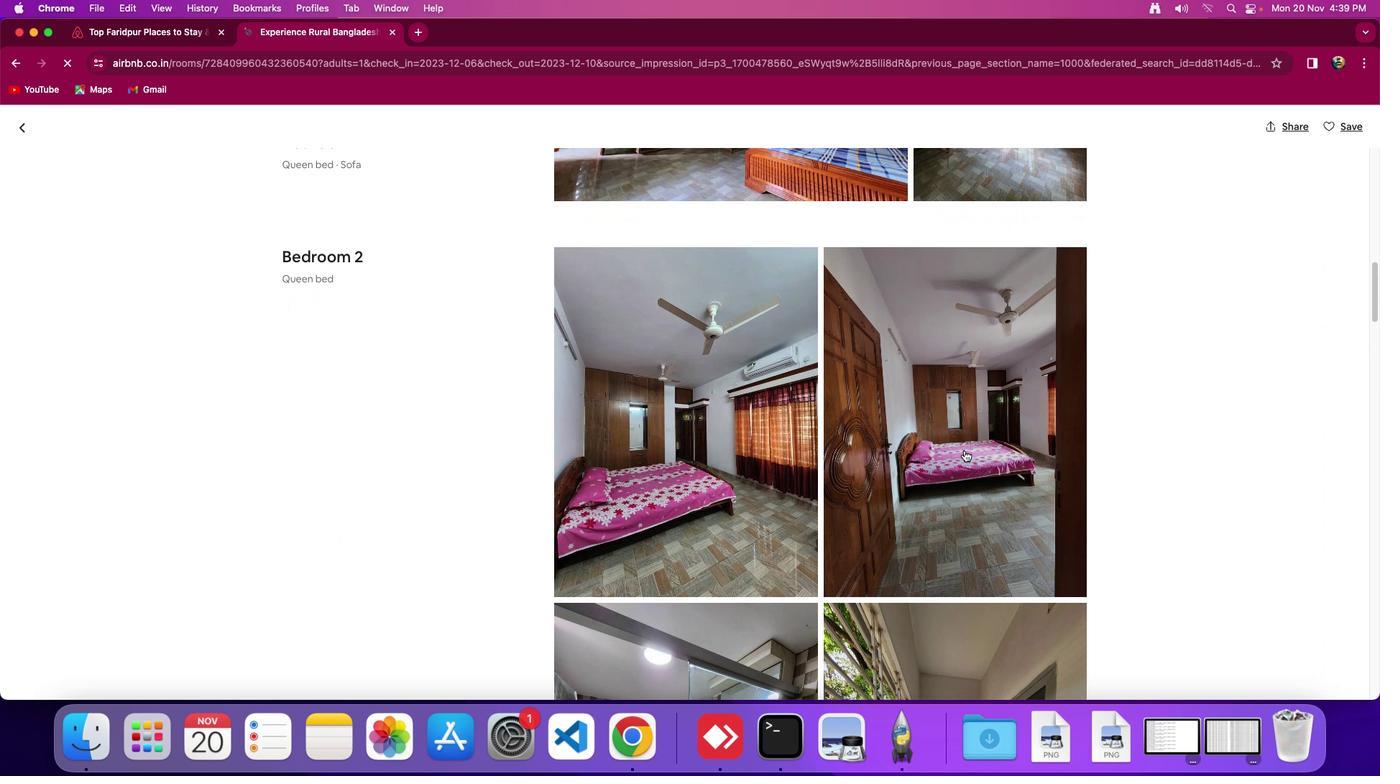 
Action: Mouse scrolled (963, 450) with delta (0, 0)
Screenshot: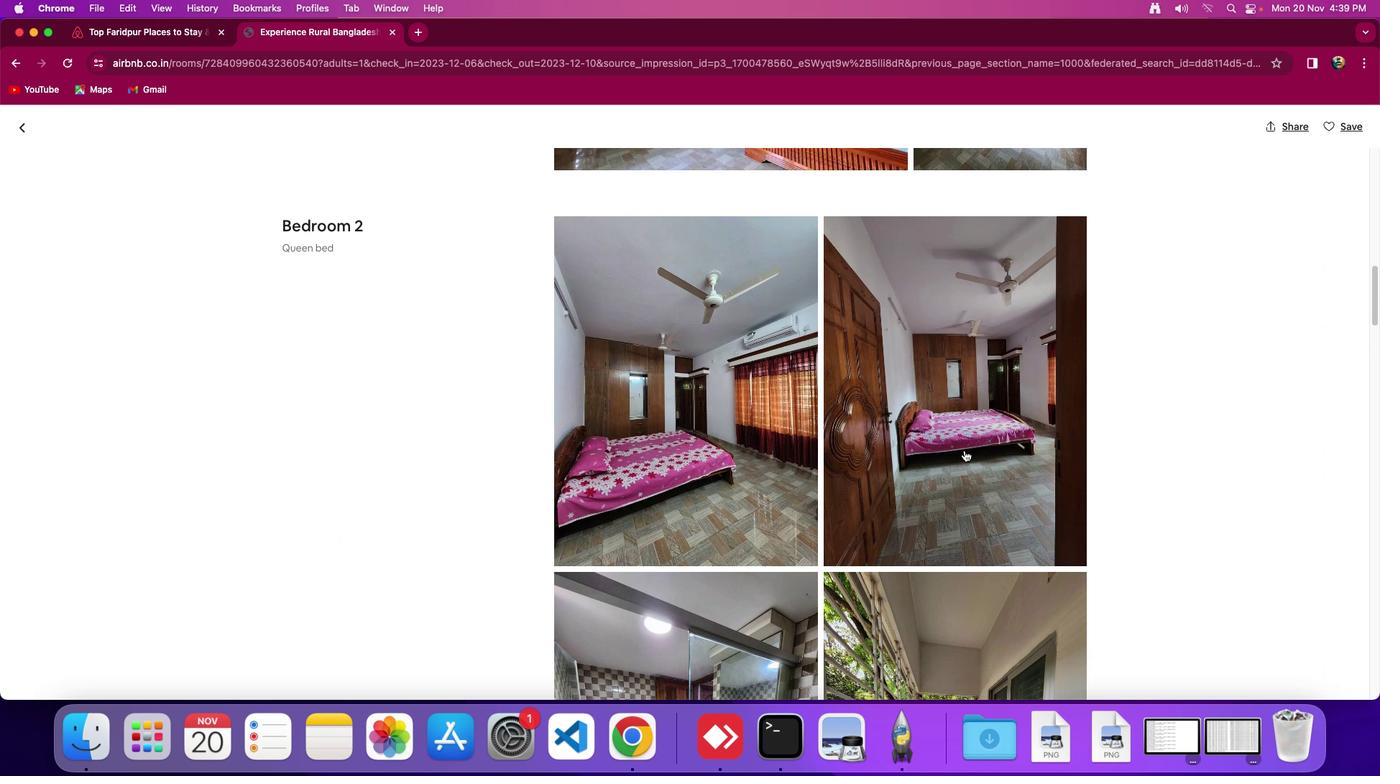 
Action: Mouse scrolled (963, 450) with delta (0, 0)
Screenshot: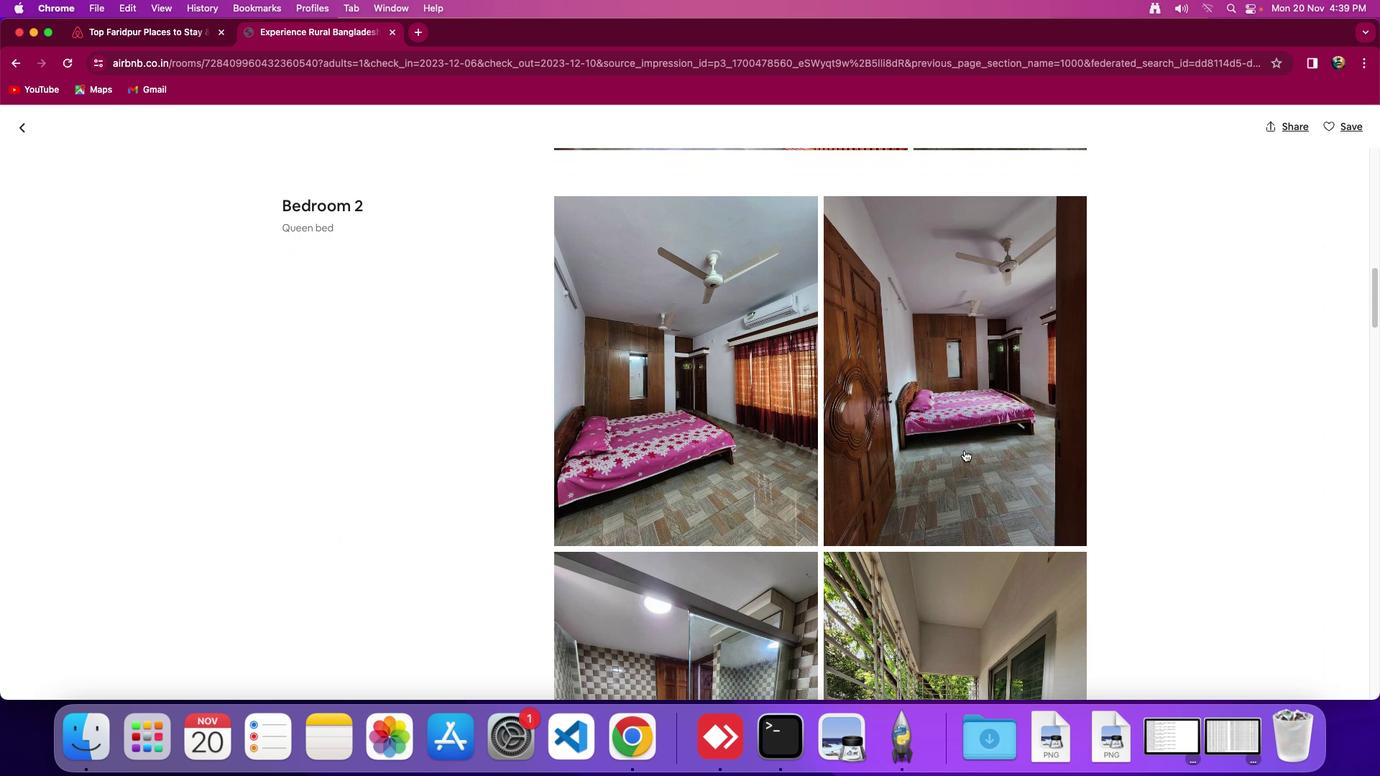 
Action: Mouse scrolled (963, 450) with delta (0, -1)
Screenshot: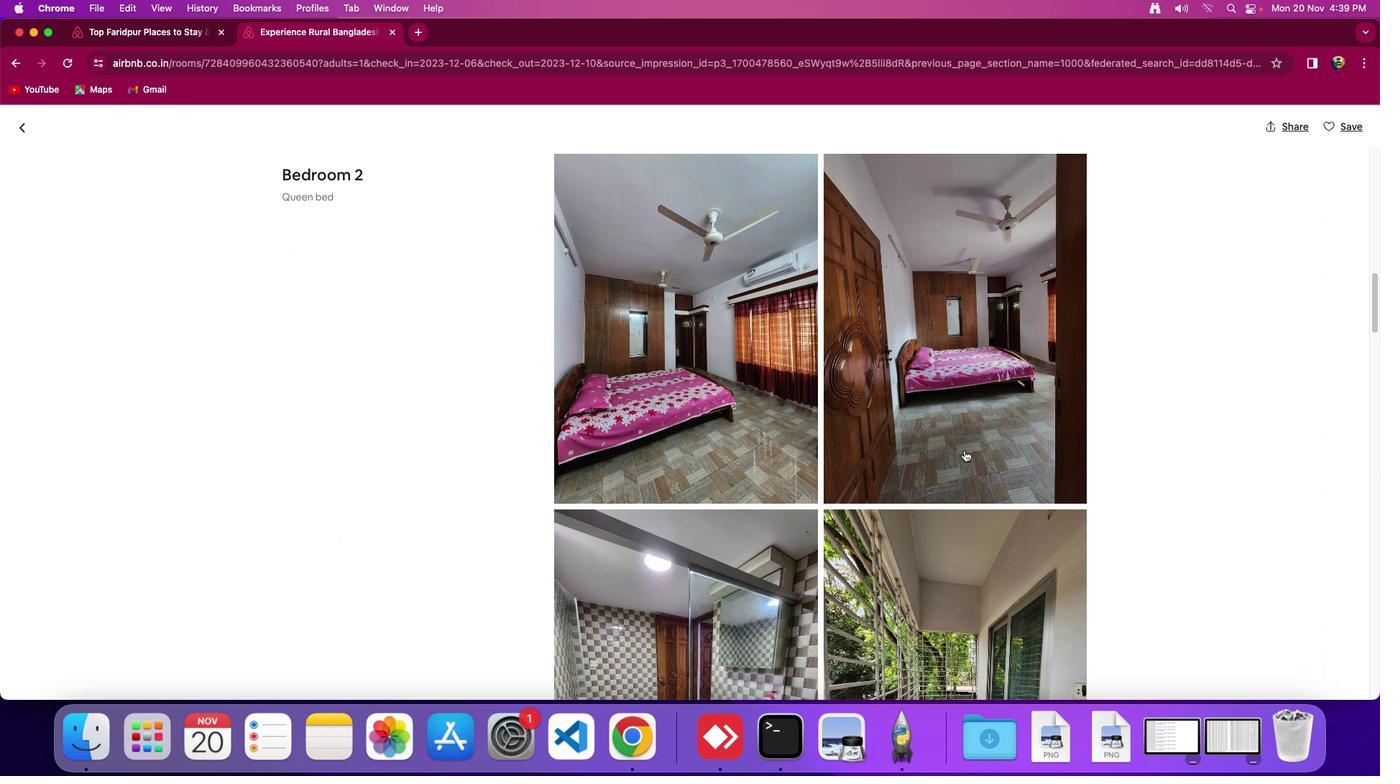 
Action: Mouse moved to (963, 450)
Screenshot: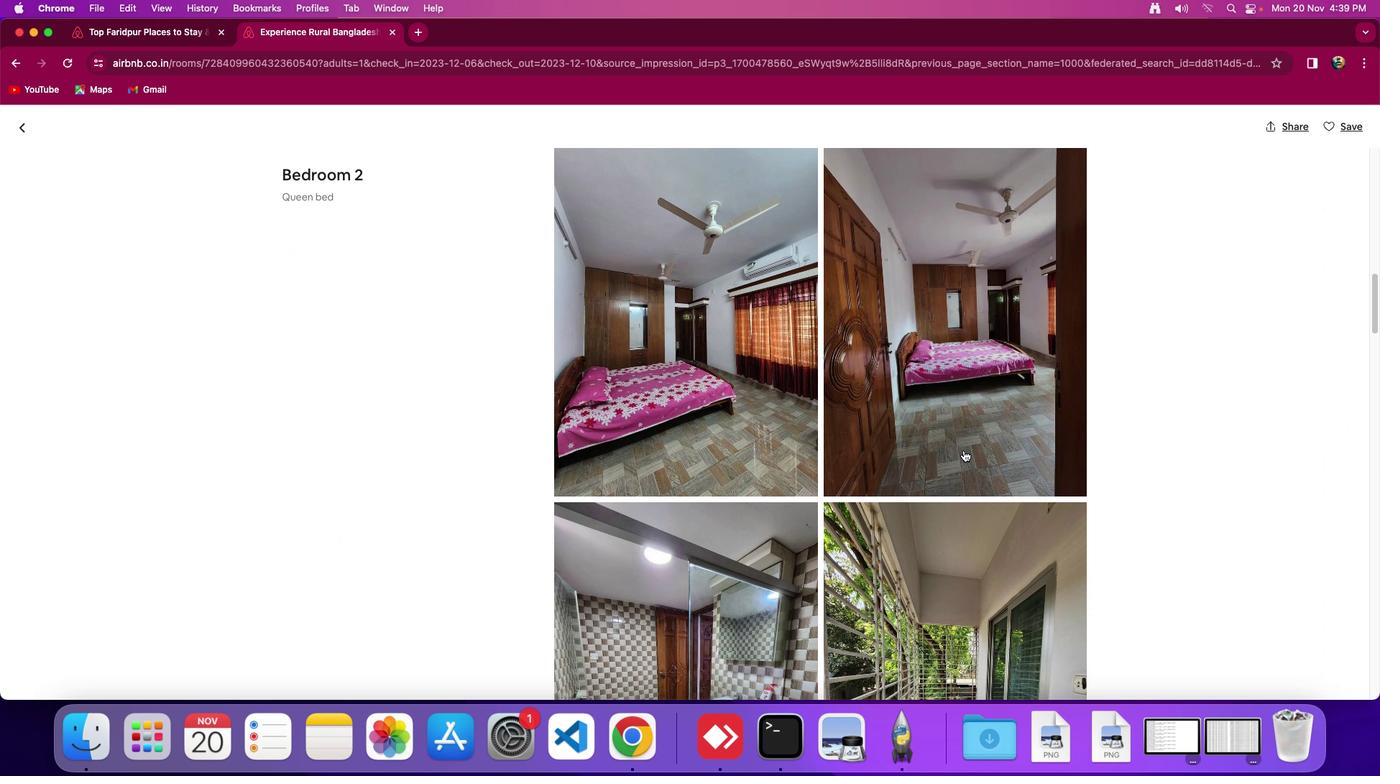 
Action: Mouse scrolled (963, 450) with delta (0, 0)
Screenshot: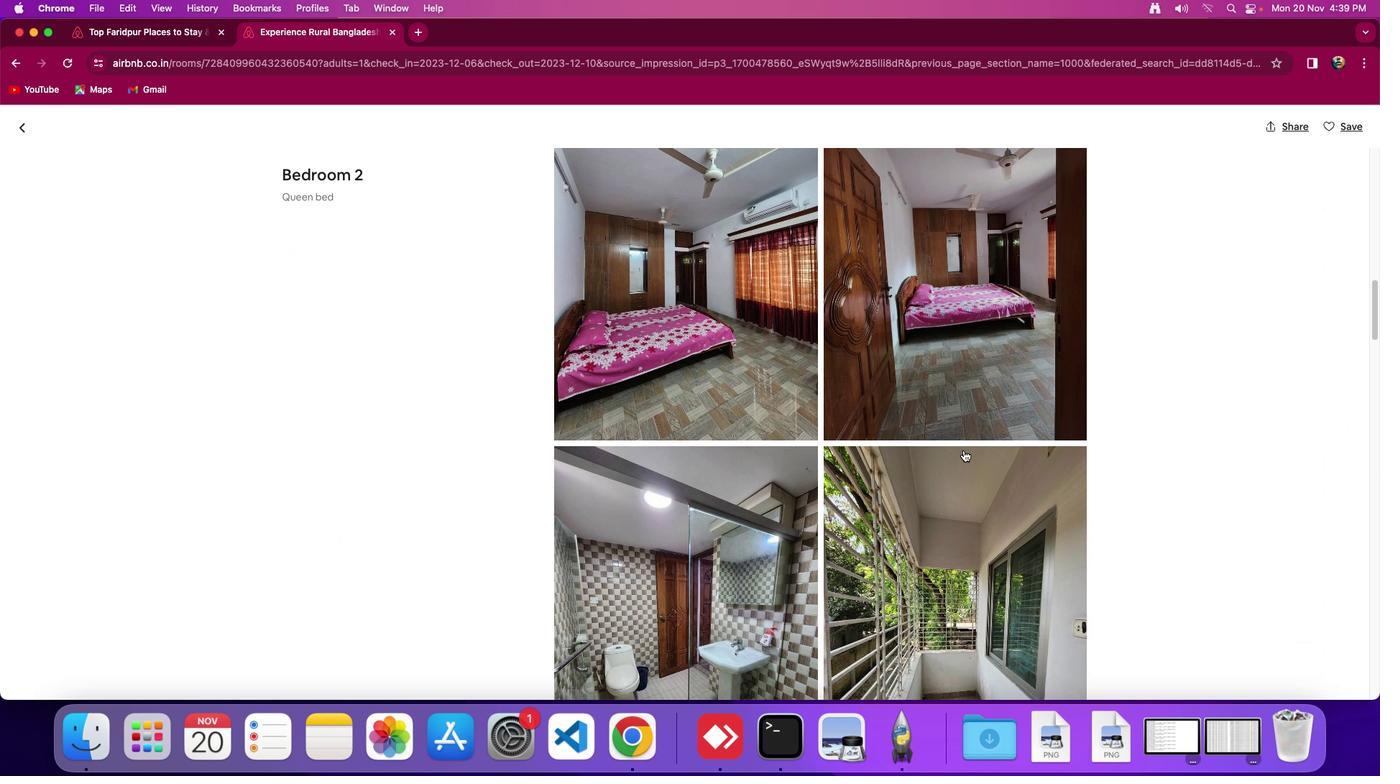 
Action: Mouse scrolled (963, 450) with delta (0, 0)
Screenshot: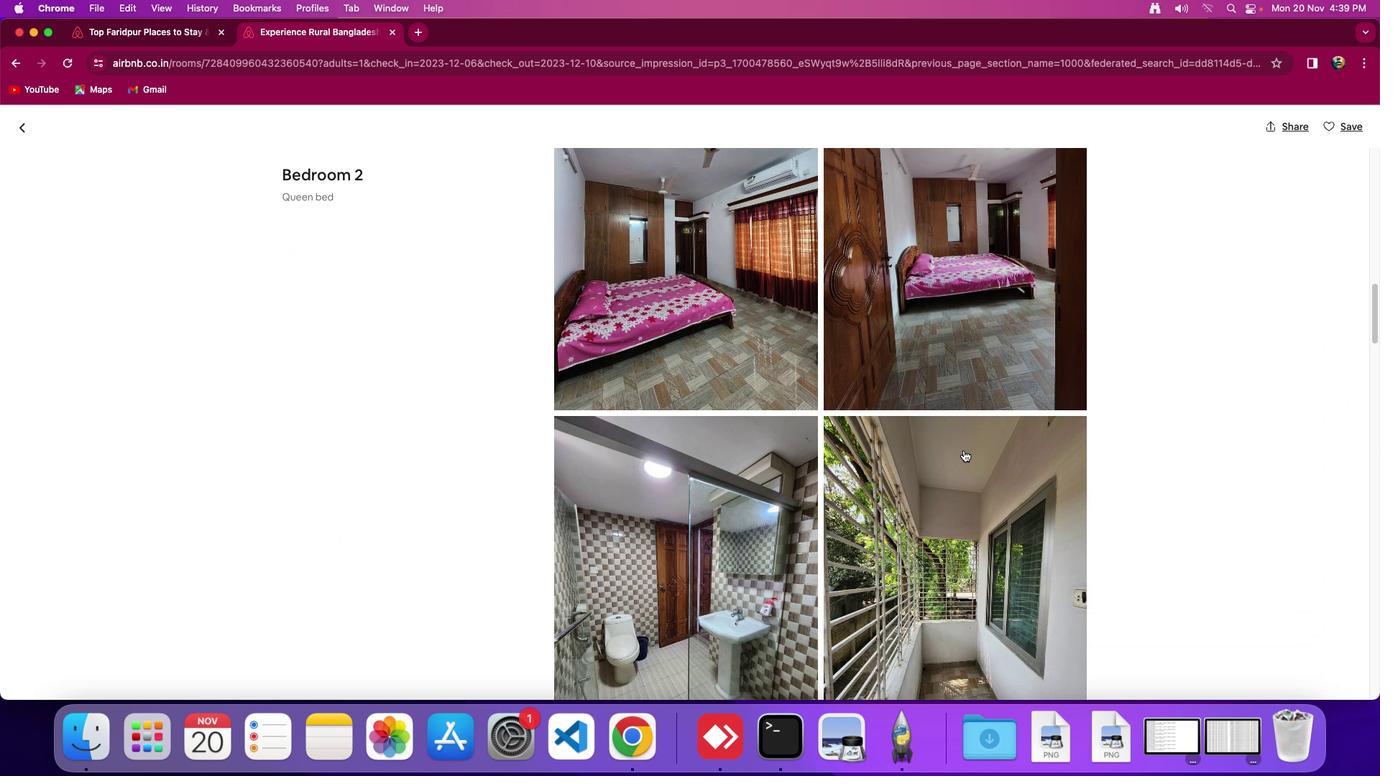 
Action: Mouse scrolled (963, 450) with delta (0, -1)
Screenshot: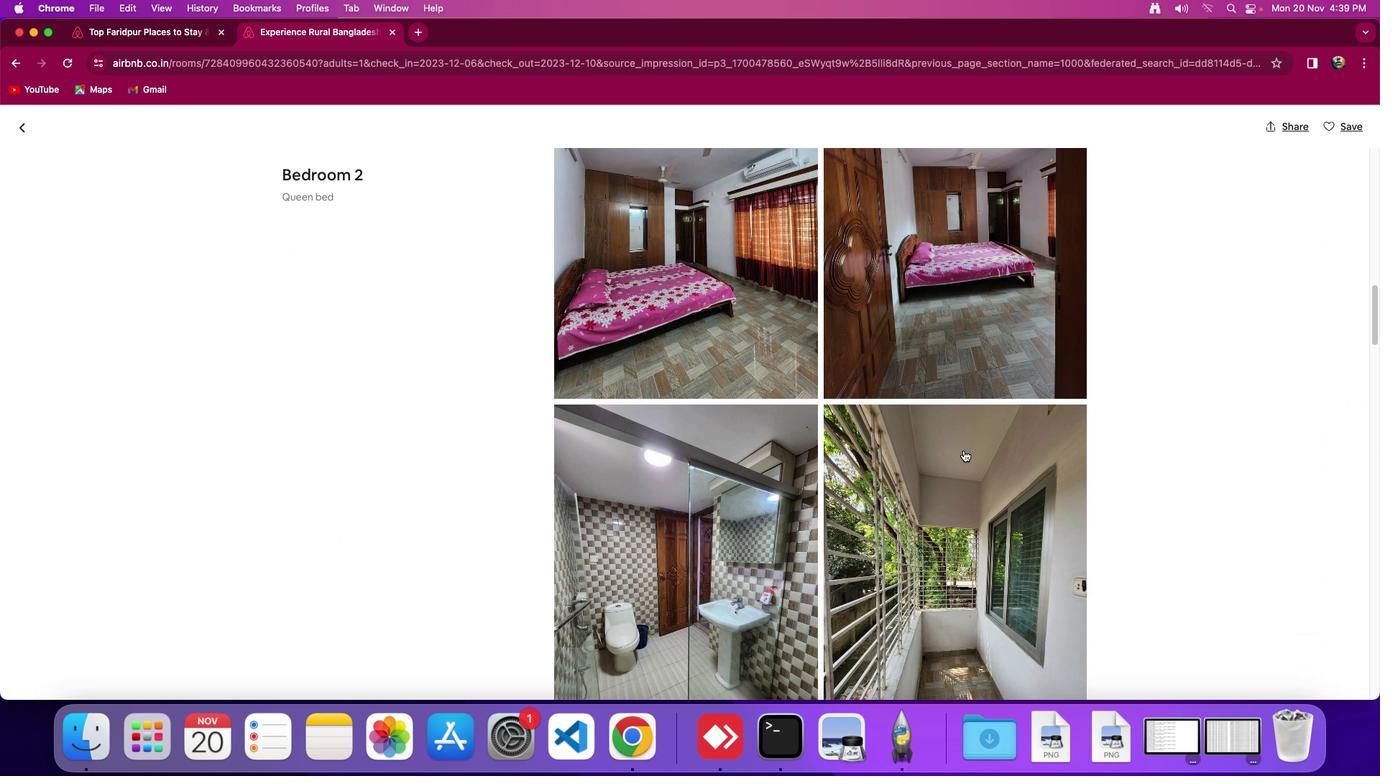 
Action: Mouse scrolled (963, 450) with delta (0, 0)
Screenshot: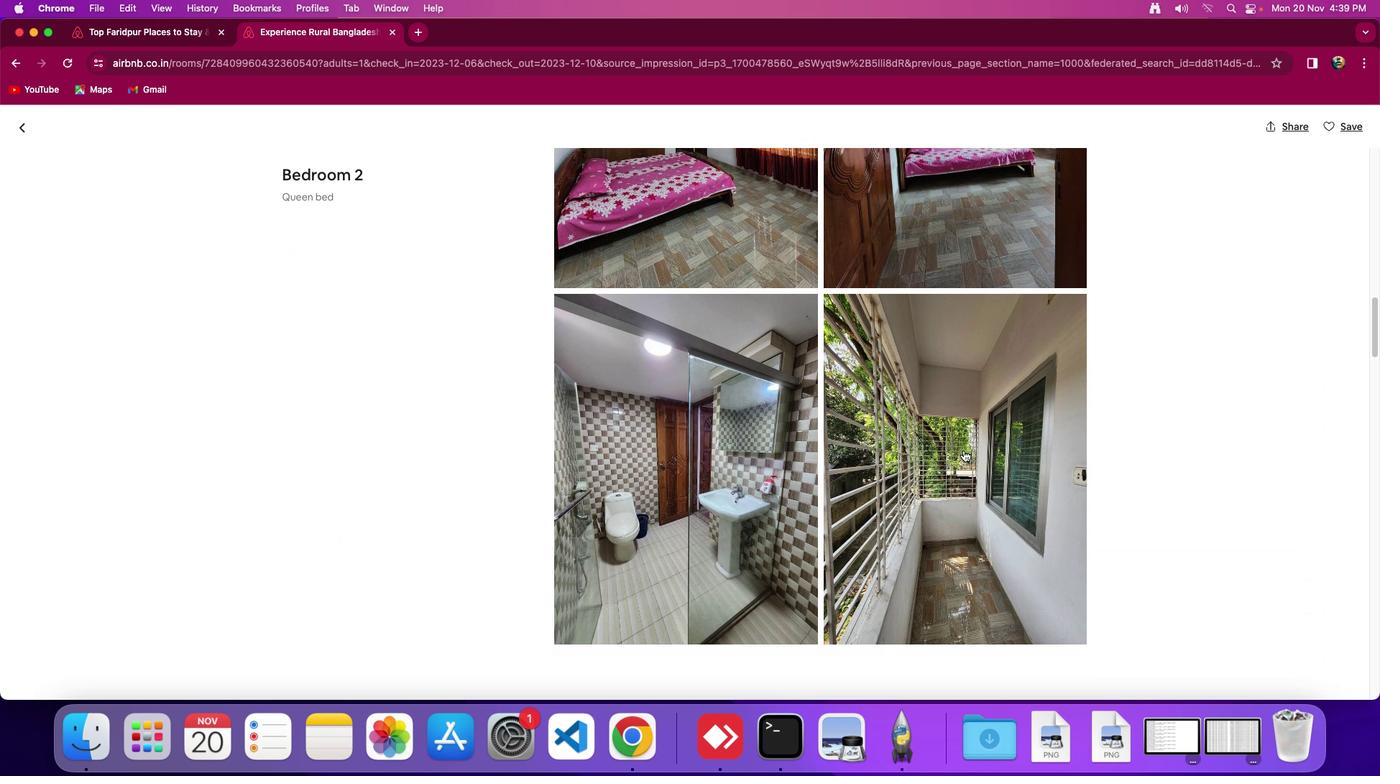 
Action: Mouse scrolled (963, 450) with delta (0, 0)
Screenshot: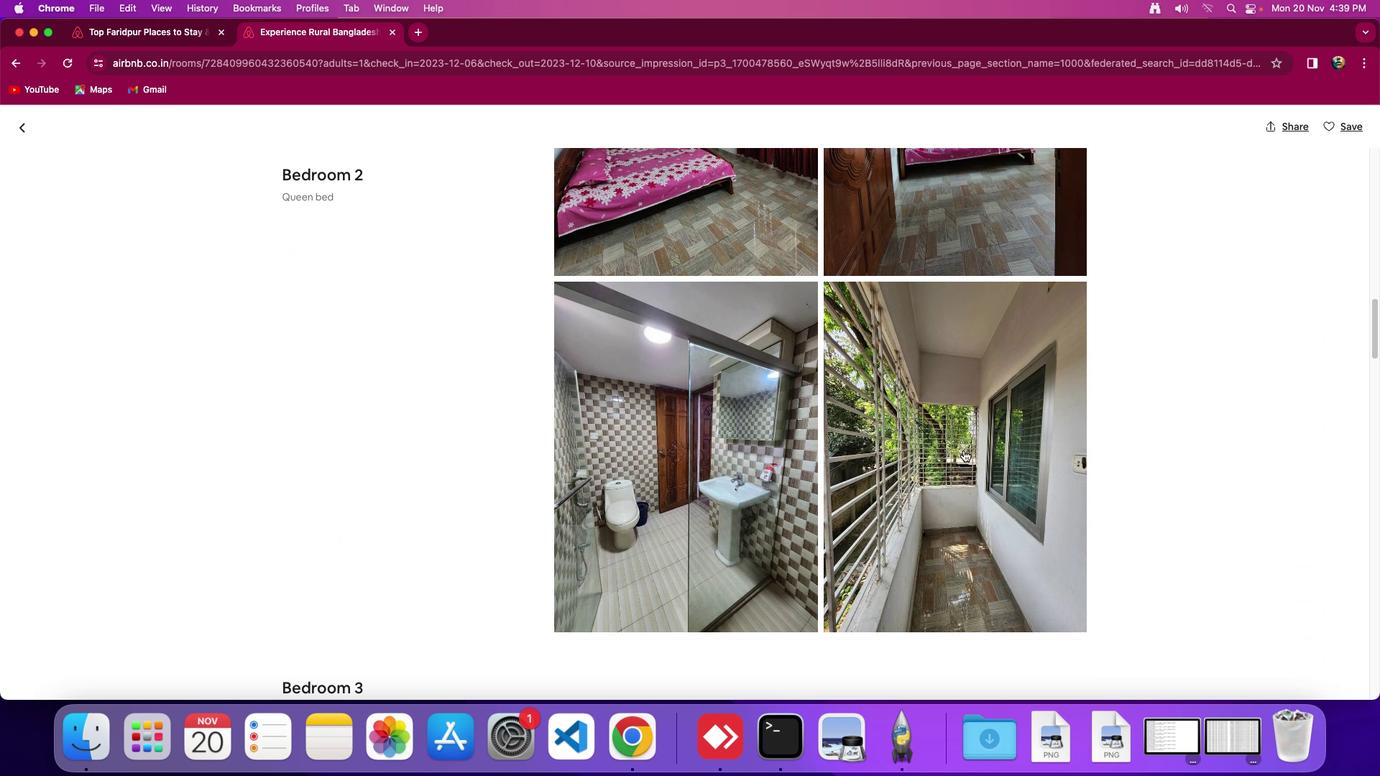 
Action: Mouse scrolled (963, 450) with delta (0, -2)
Screenshot: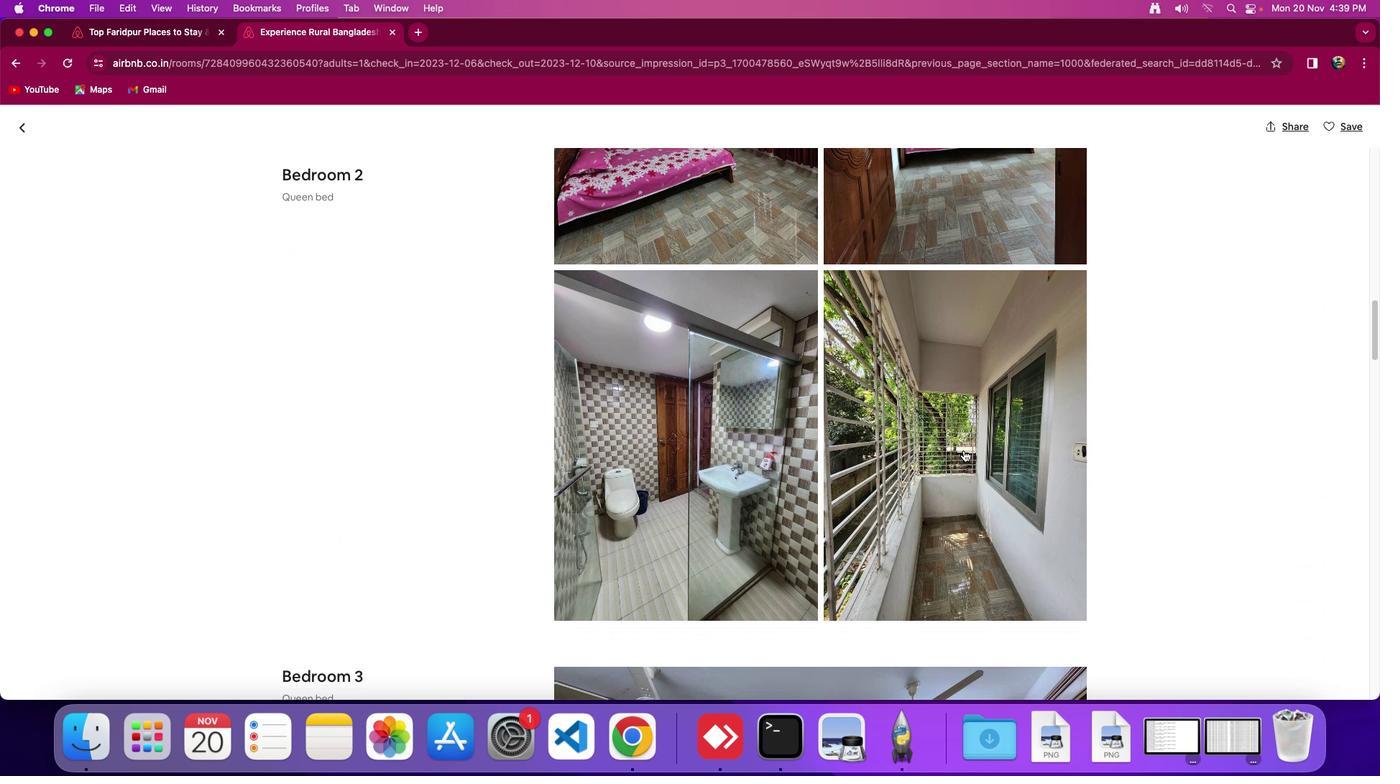 
Action: Mouse scrolled (963, 450) with delta (0, 0)
Screenshot: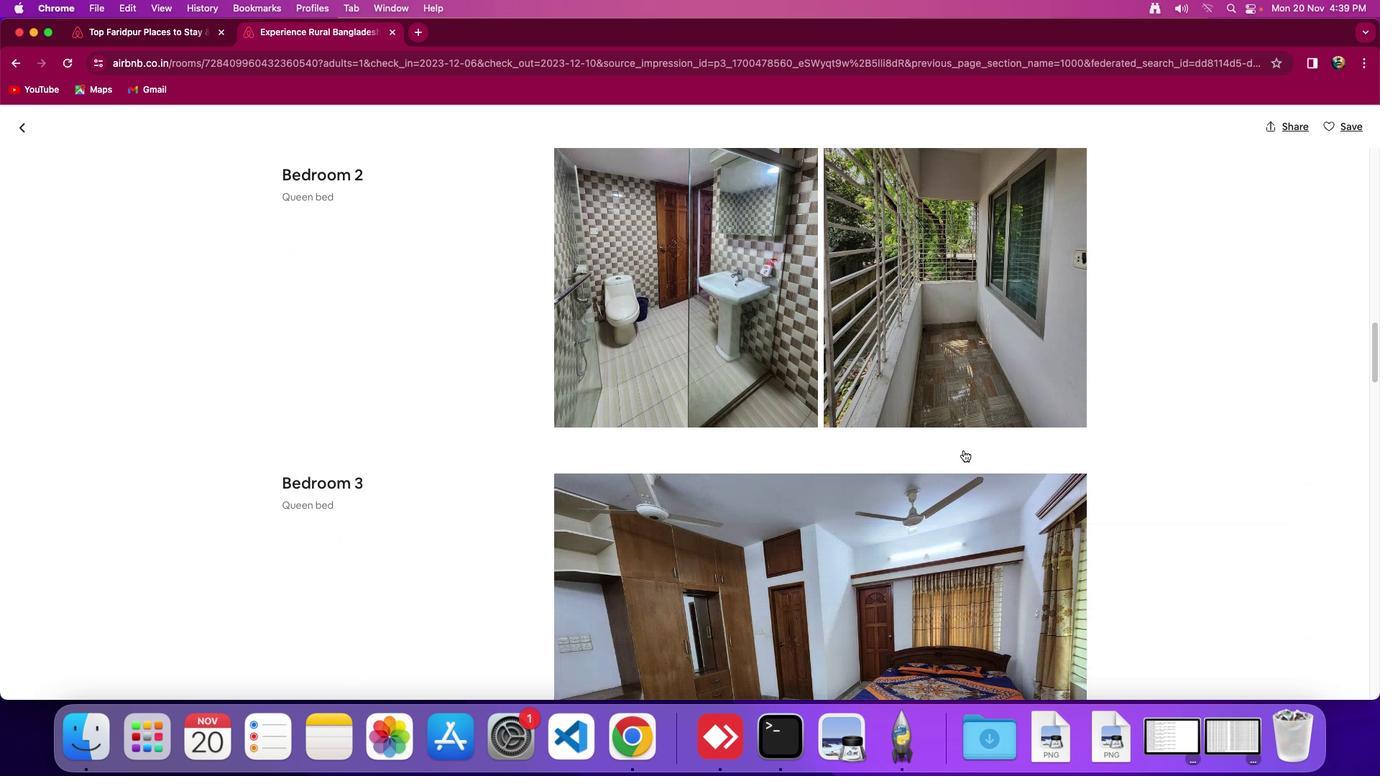 
Action: Mouse scrolled (963, 450) with delta (0, 0)
Screenshot: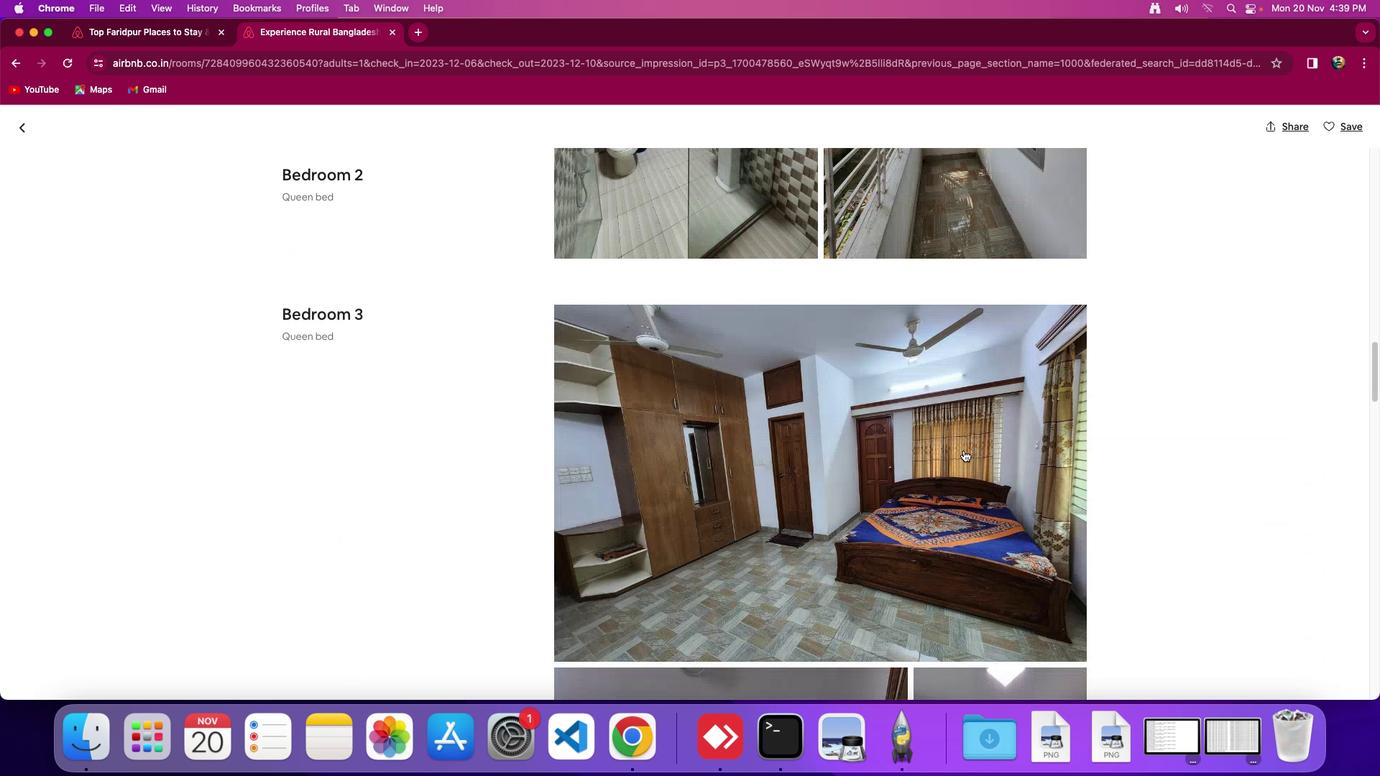 
Action: Mouse scrolled (963, 450) with delta (0, -2)
Screenshot: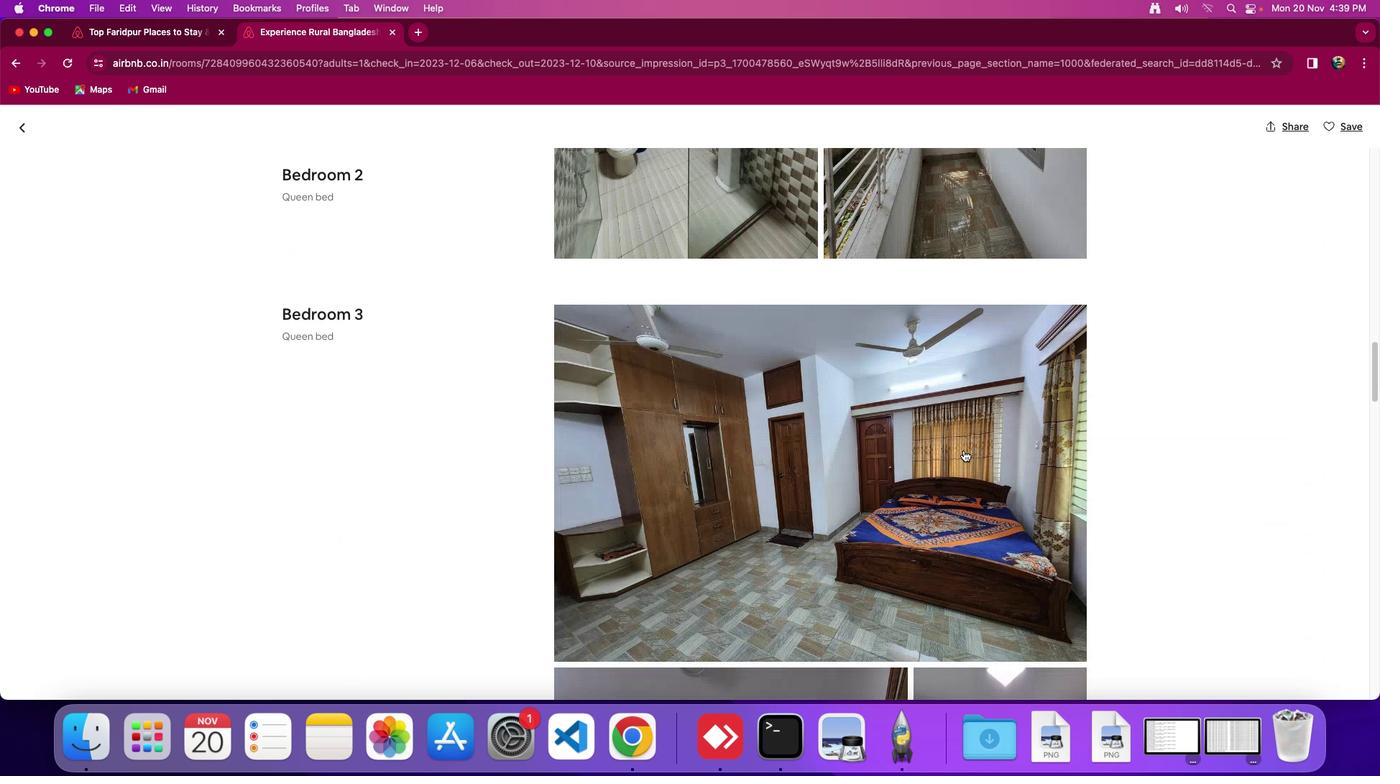 
Action: Mouse scrolled (963, 450) with delta (0, -4)
Screenshot: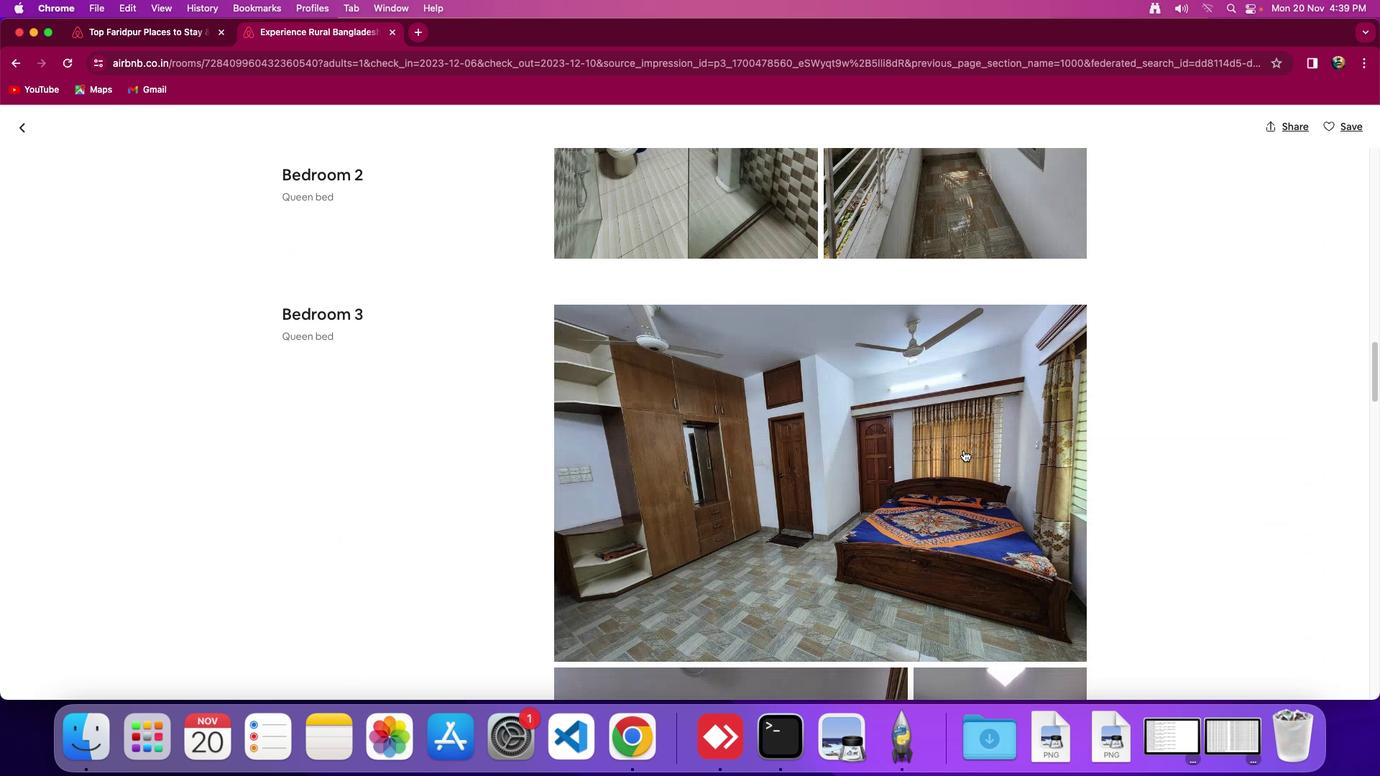 
Action: Mouse scrolled (963, 450) with delta (0, 0)
Screenshot: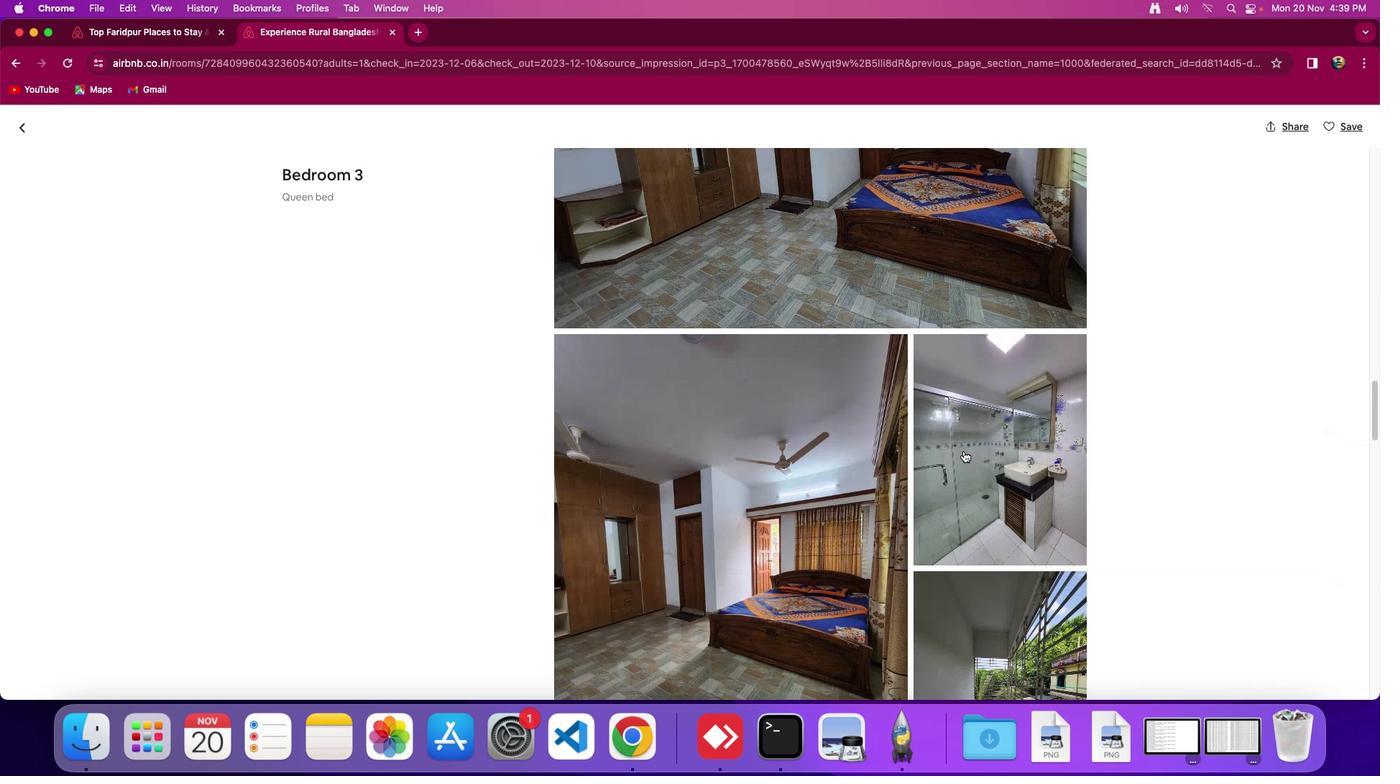 
Action: Mouse scrolled (963, 450) with delta (0, 0)
Screenshot: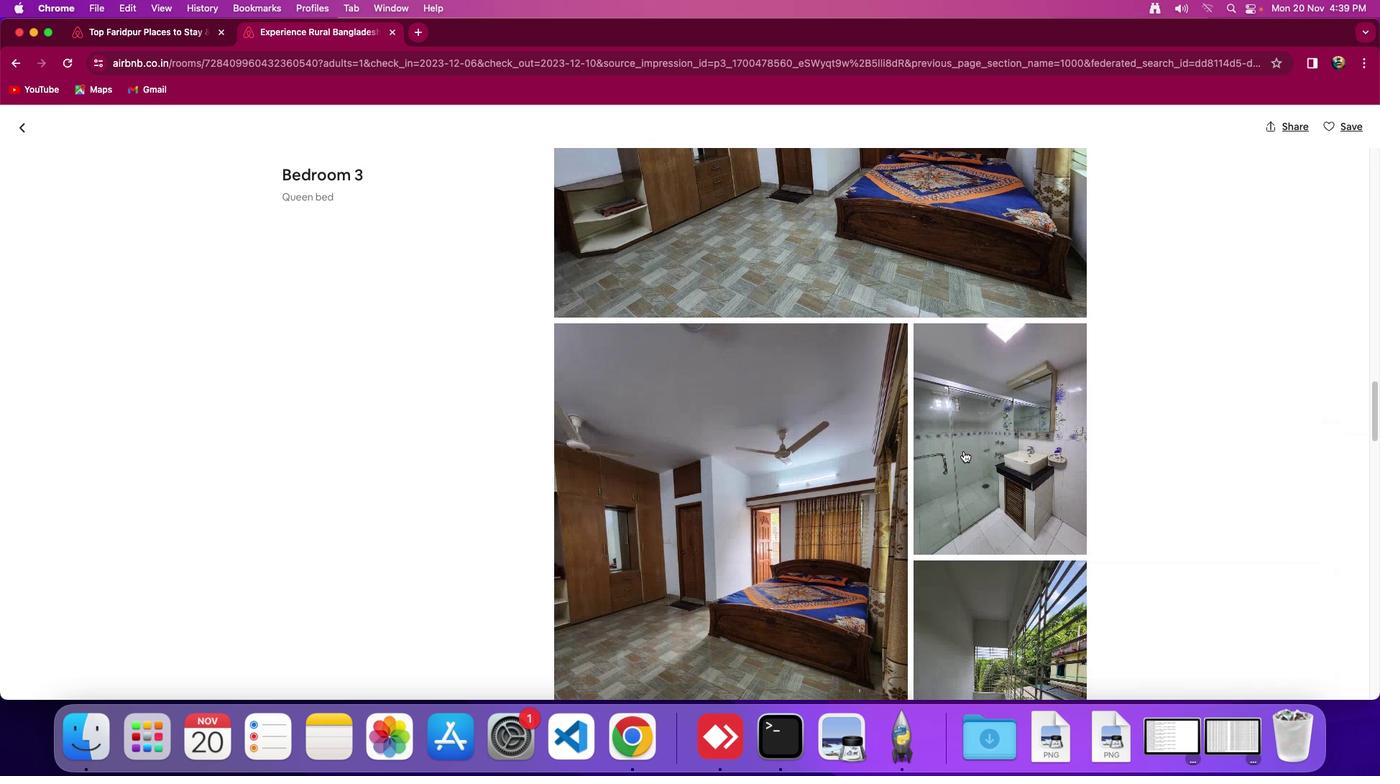 
Action: Mouse moved to (963, 450)
Screenshot: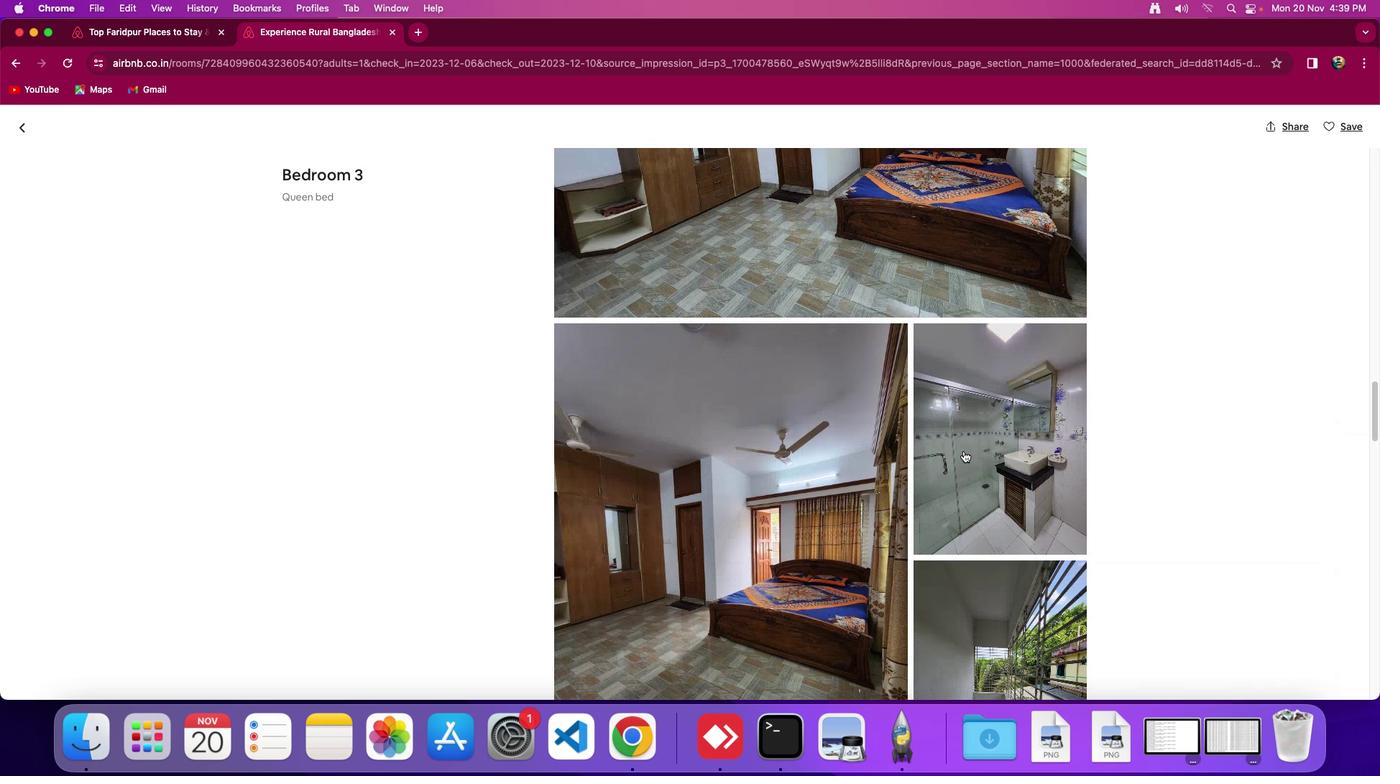 
Action: Mouse scrolled (963, 450) with delta (0, -2)
Screenshot: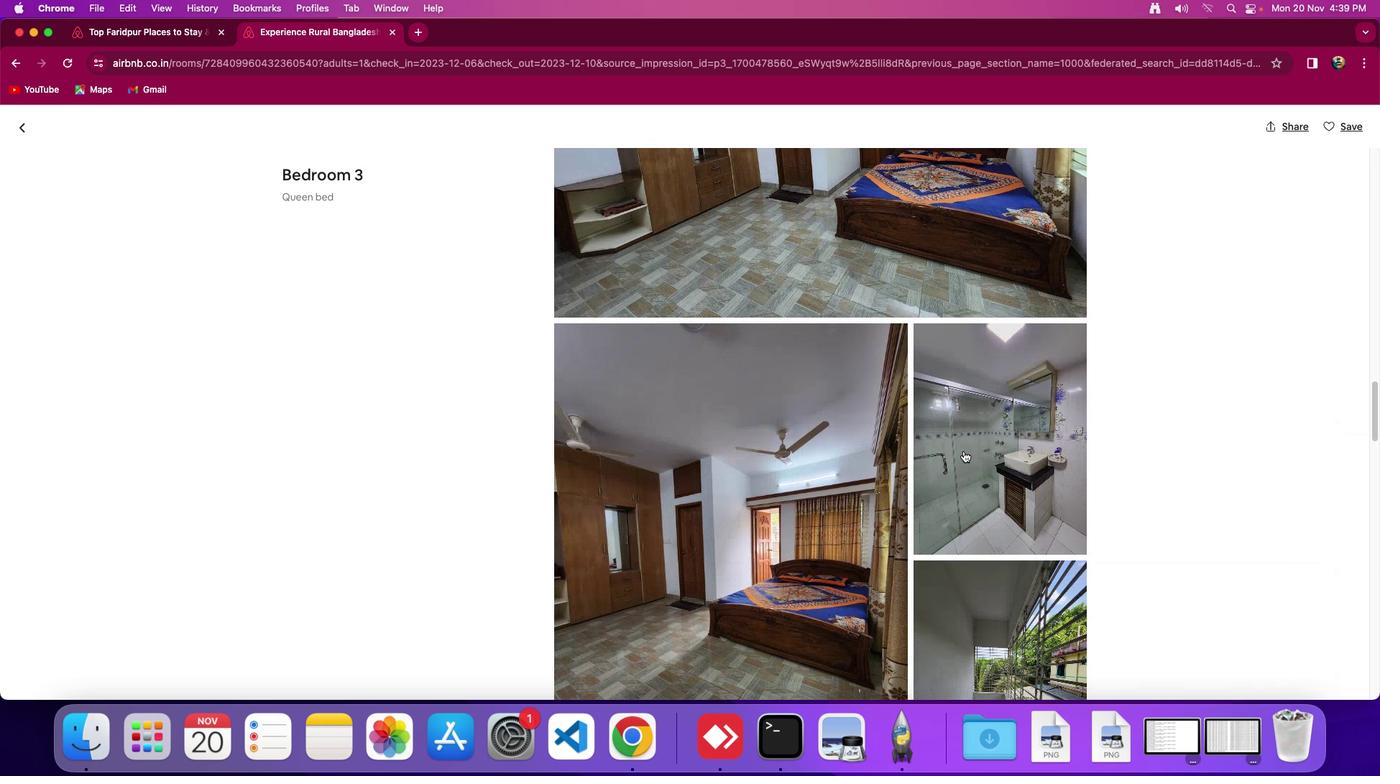 
Action: Mouse scrolled (963, 450) with delta (0, -4)
Screenshot: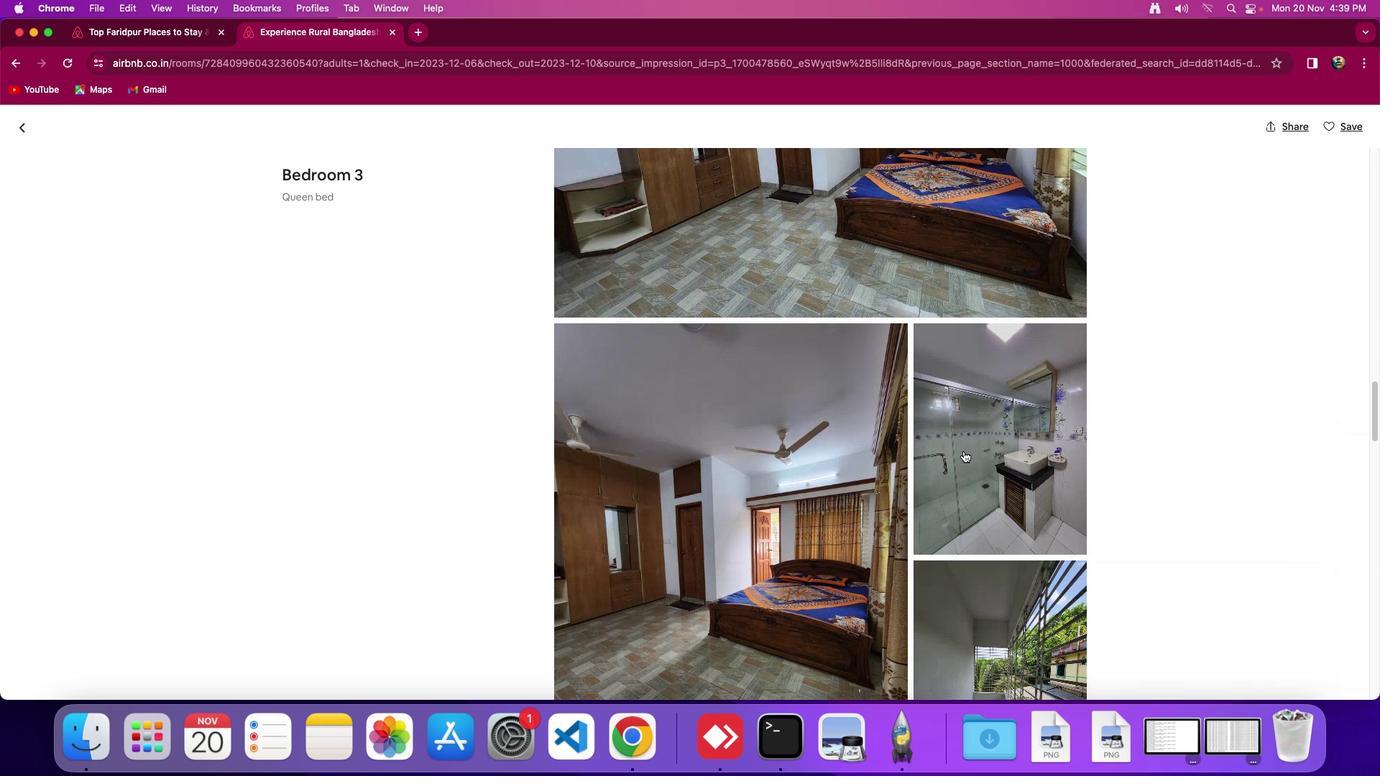 
Action: Mouse scrolled (963, 450) with delta (0, 0)
Screenshot: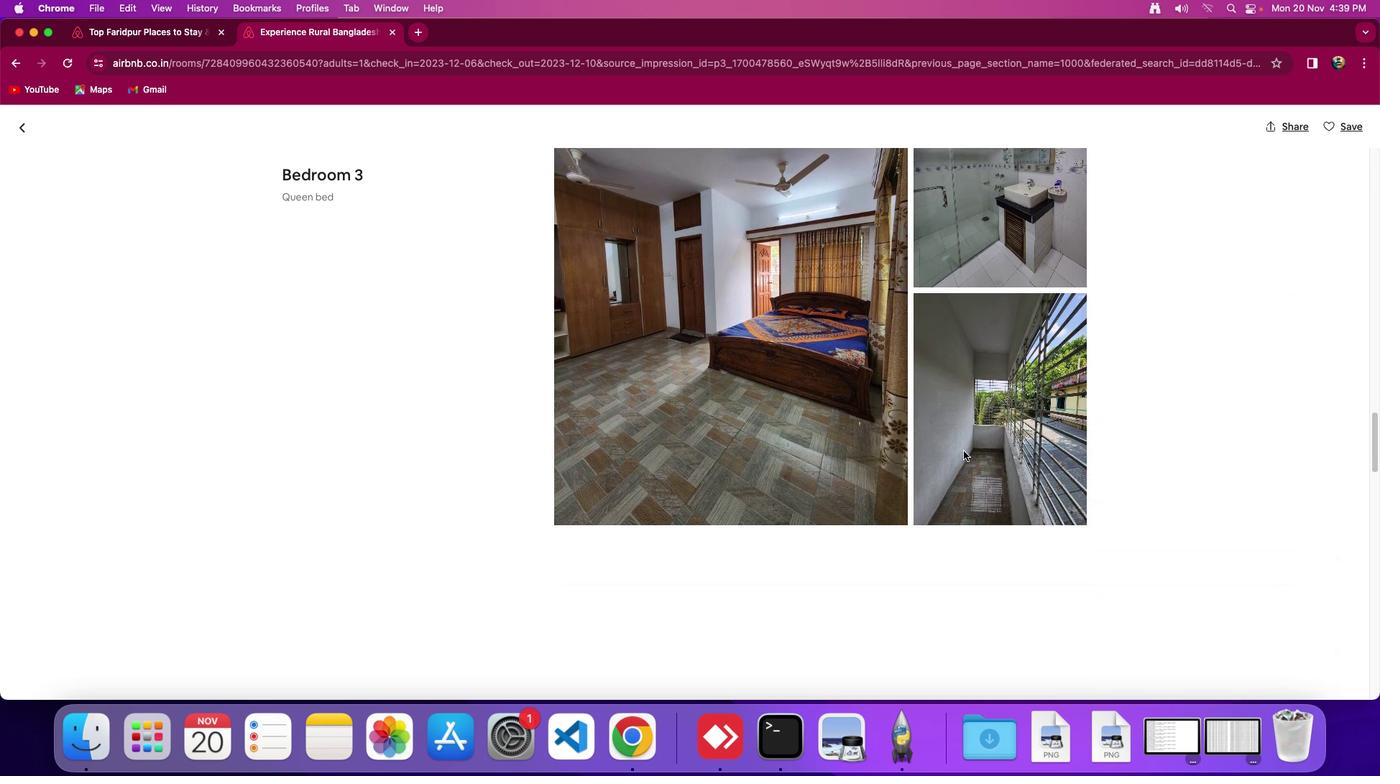
Action: Mouse scrolled (963, 450) with delta (0, 0)
Screenshot: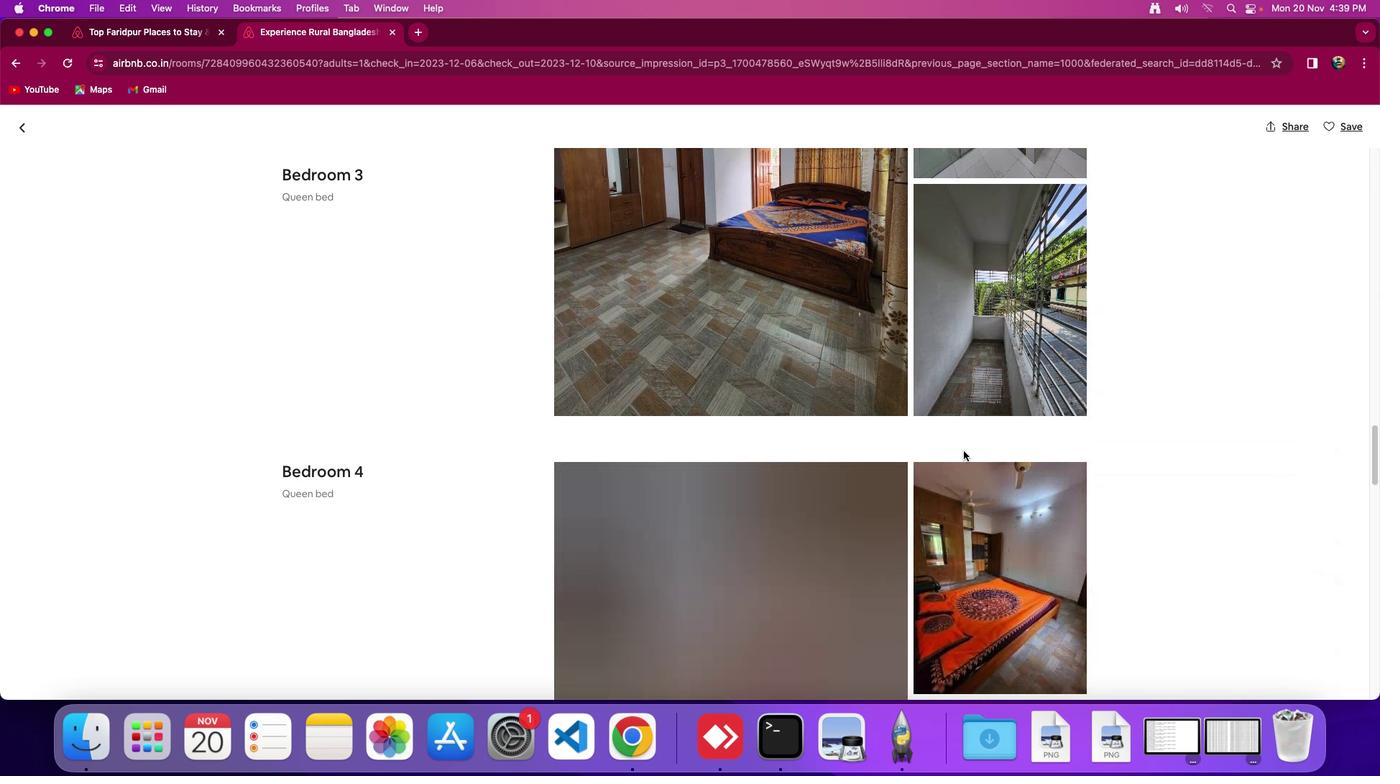 
Action: Mouse scrolled (963, 450) with delta (0, -2)
Screenshot: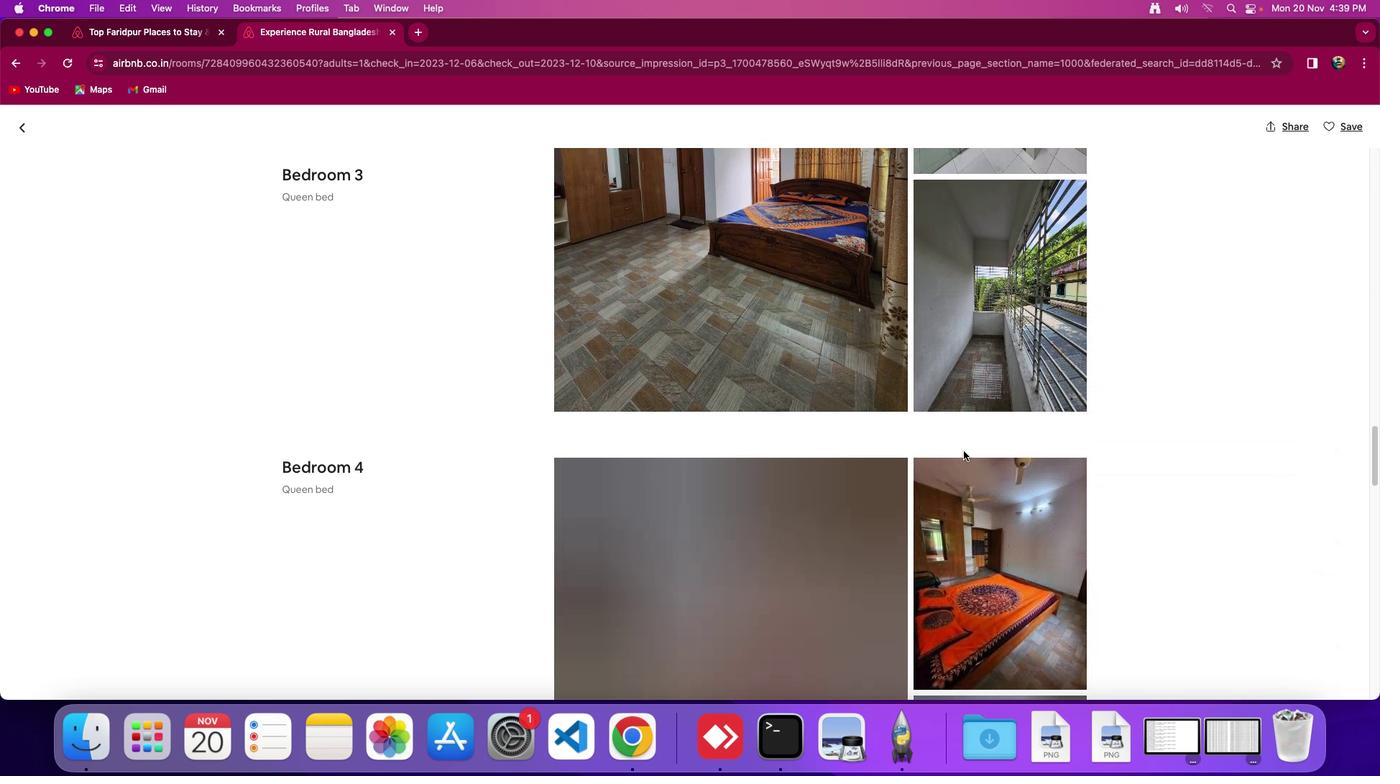
Action: Mouse scrolled (963, 450) with delta (0, -4)
Screenshot: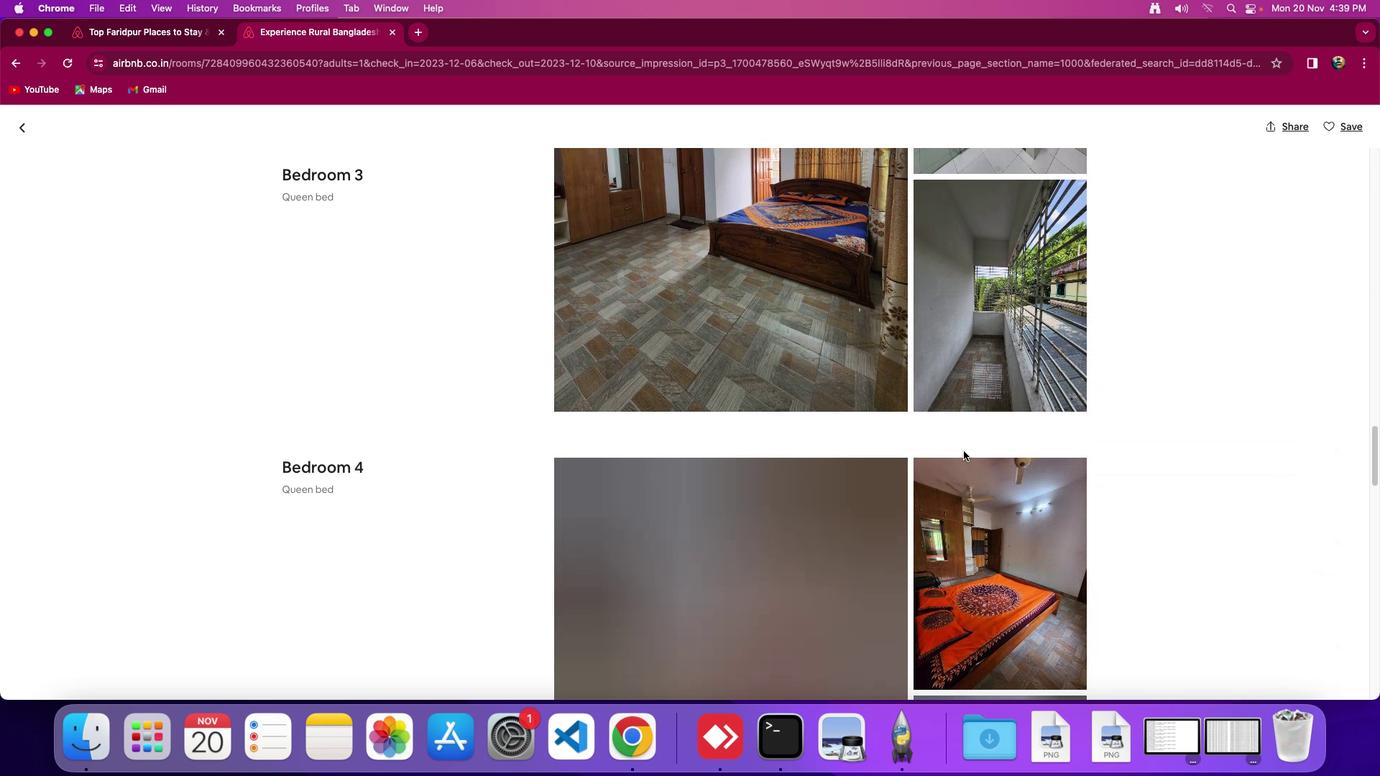 
Action: Mouse scrolled (963, 450) with delta (0, 0)
Screenshot: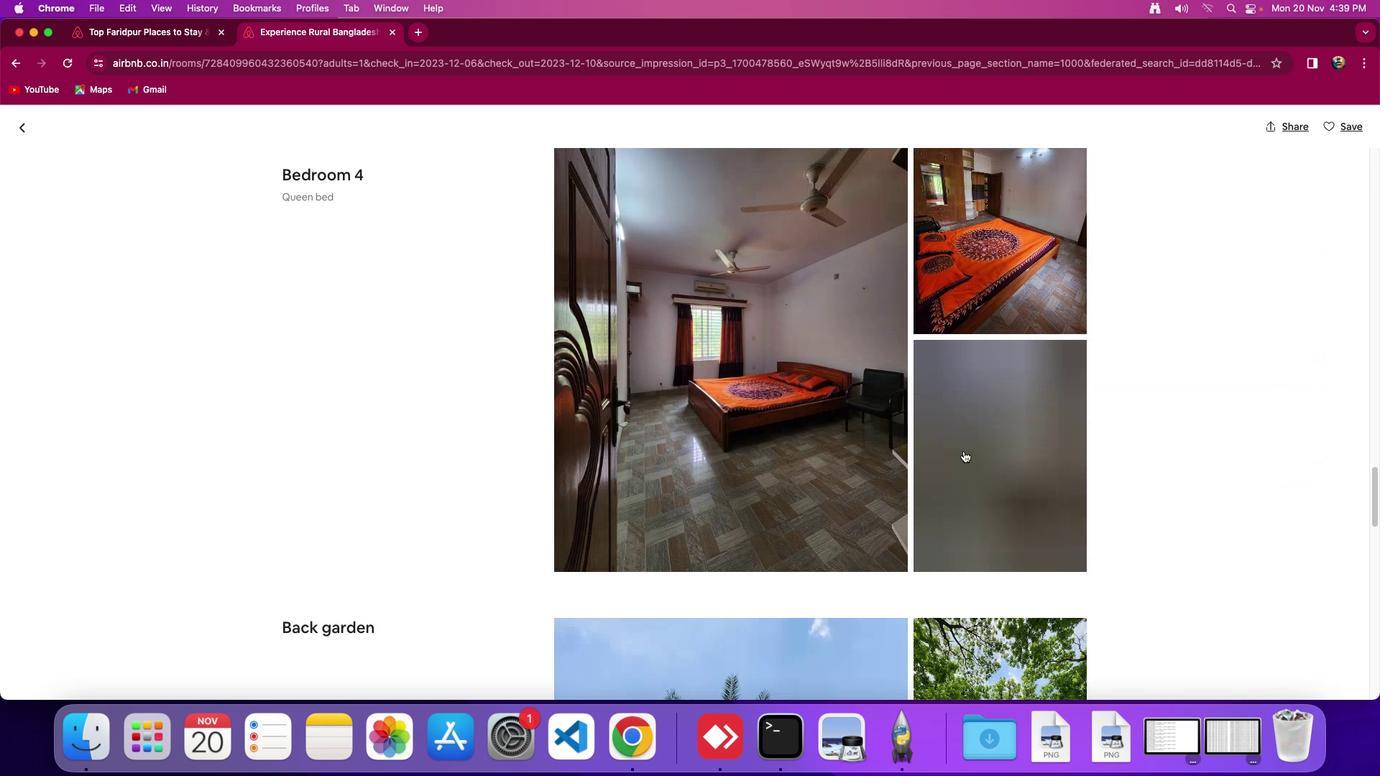 
Action: Mouse scrolled (963, 450) with delta (0, 0)
Screenshot: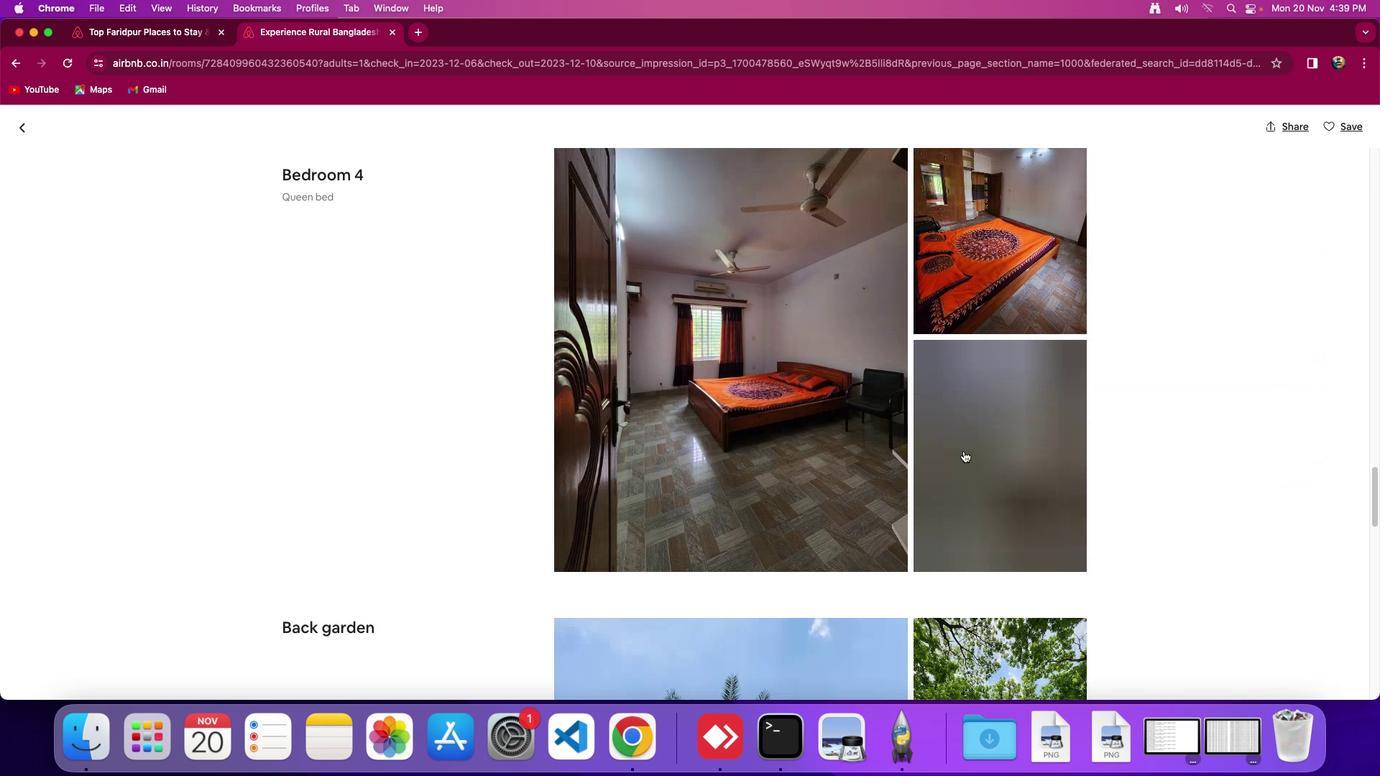 
Action: Mouse scrolled (963, 450) with delta (0, -2)
Screenshot: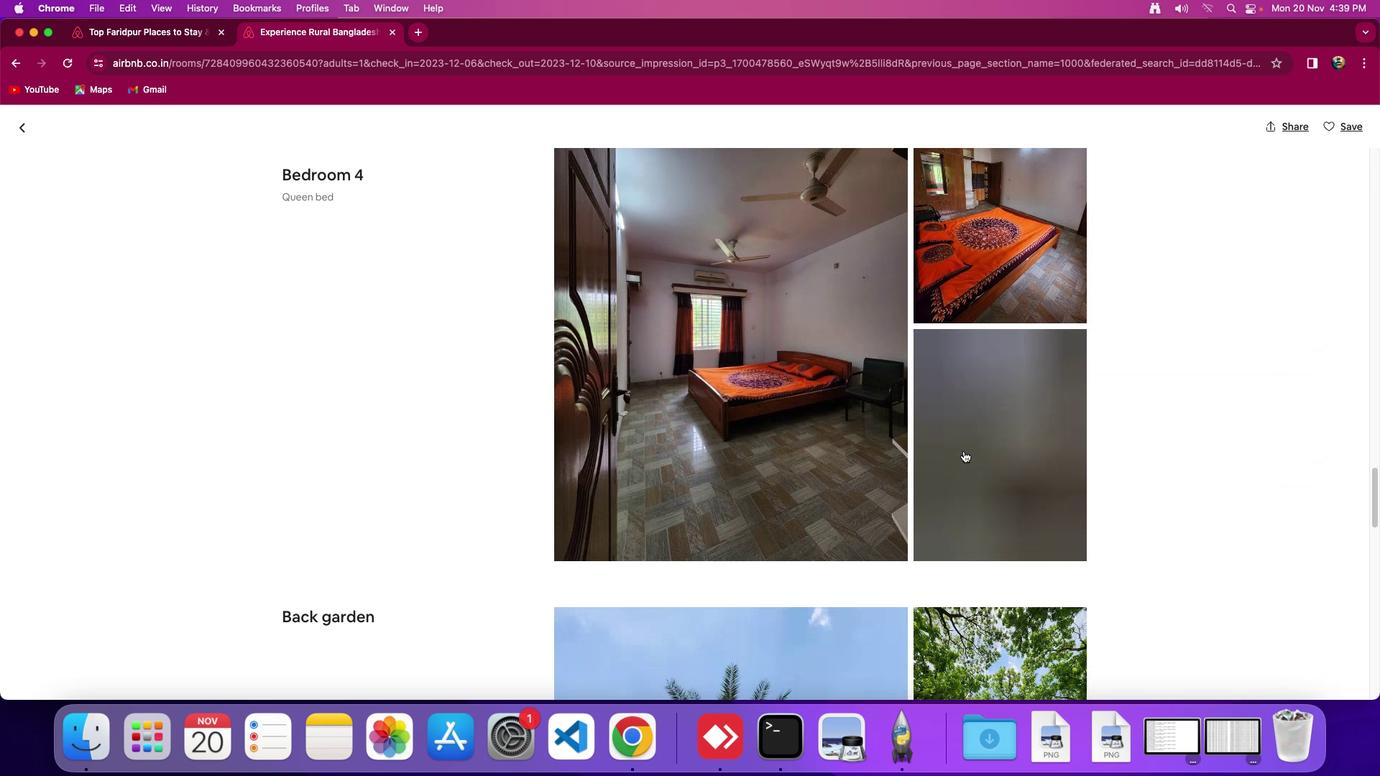 
Action: Mouse scrolled (963, 450) with delta (0, -4)
Screenshot: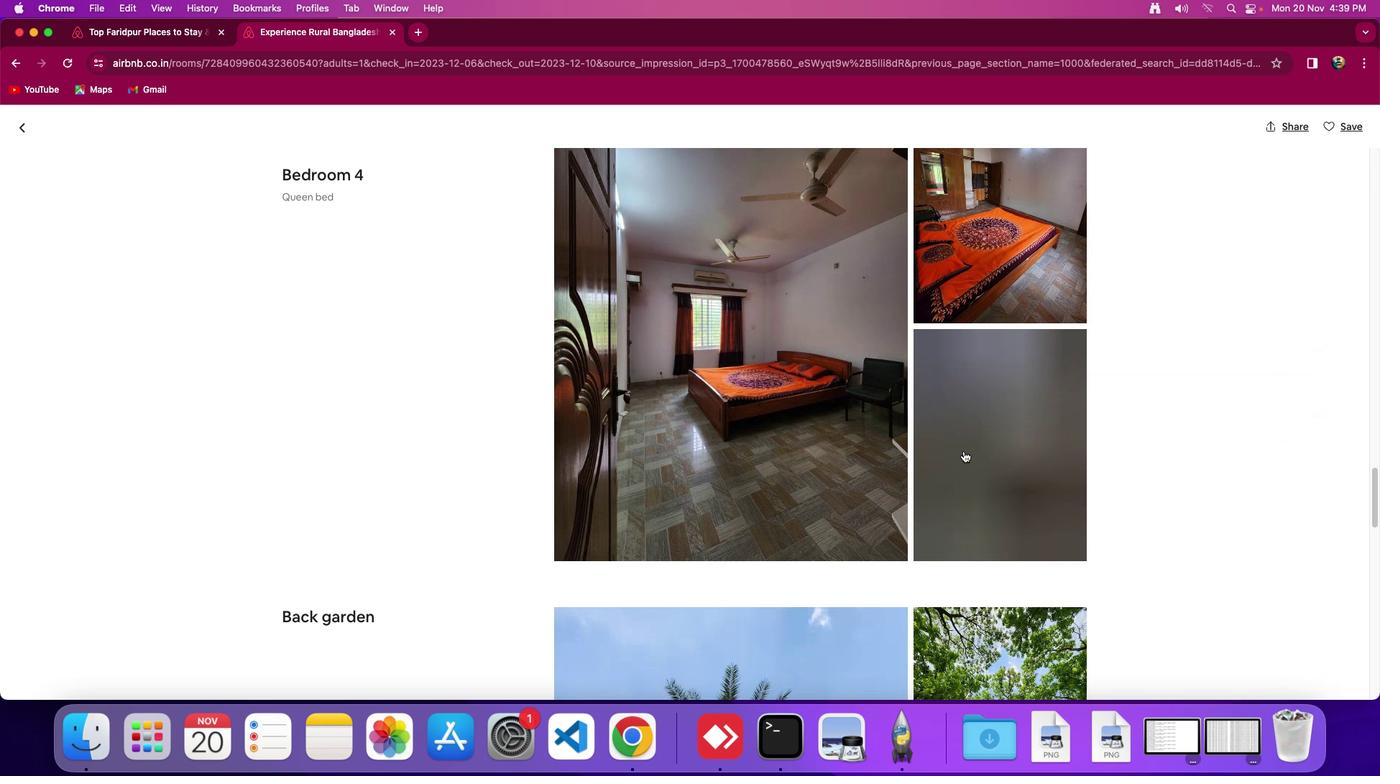 
Action: Mouse scrolled (963, 450) with delta (0, 0)
Screenshot: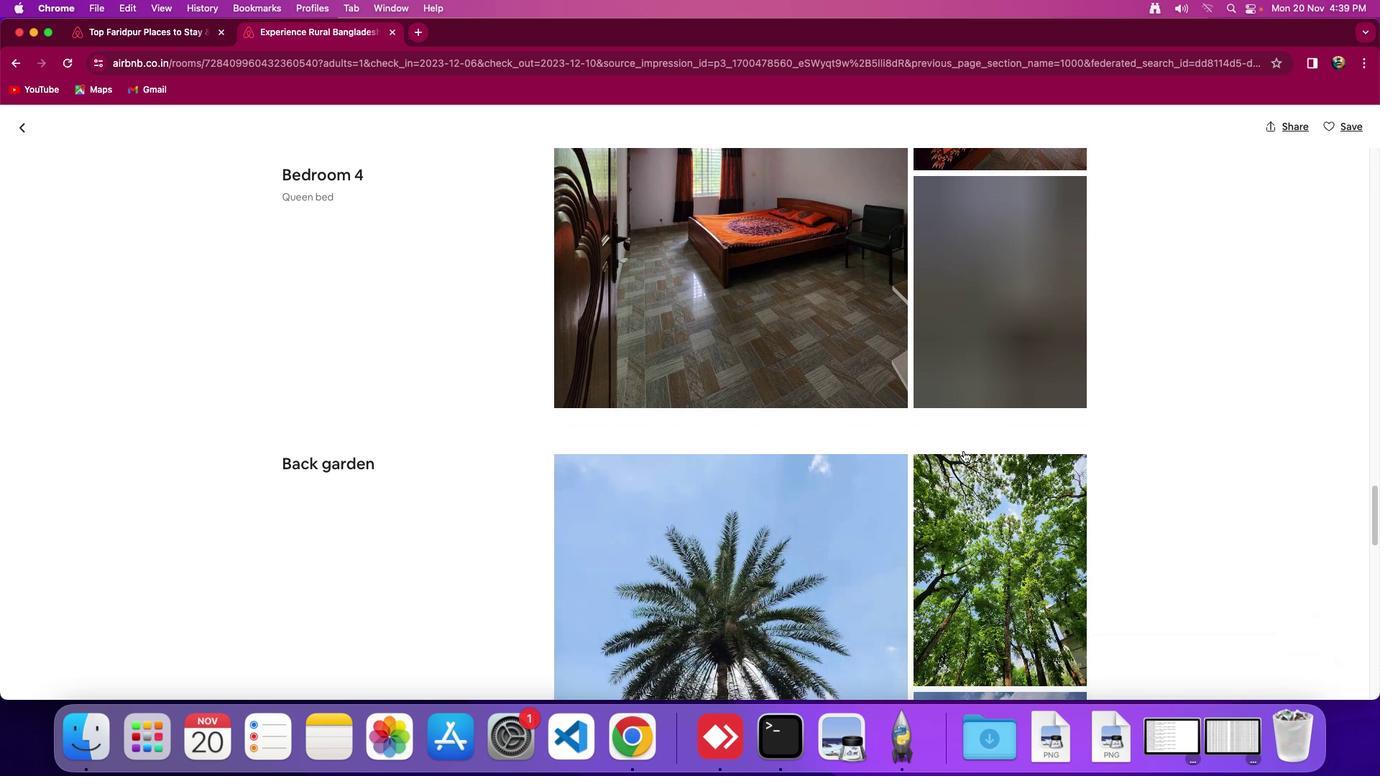 
Action: Mouse scrolled (963, 450) with delta (0, 0)
Screenshot: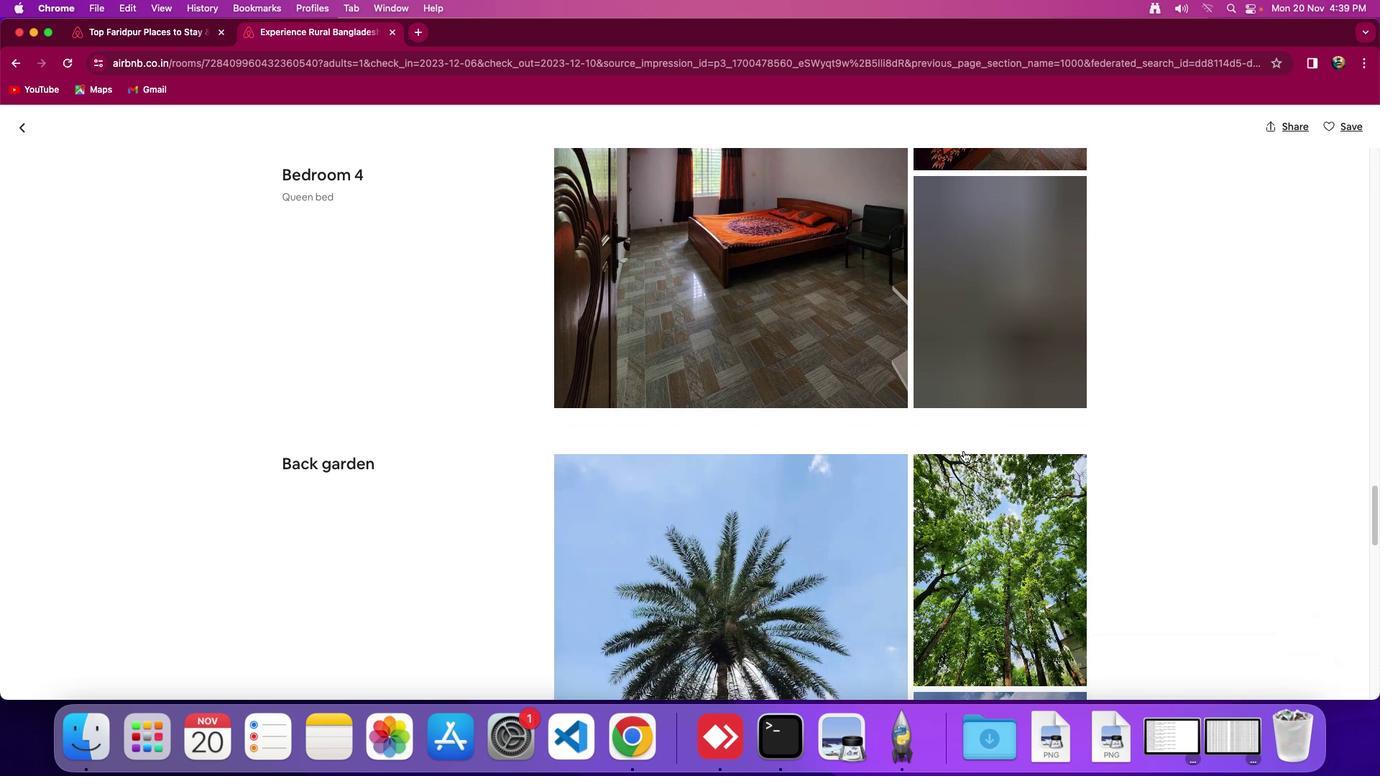 
Action: Mouse scrolled (963, 450) with delta (0, -2)
Screenshot: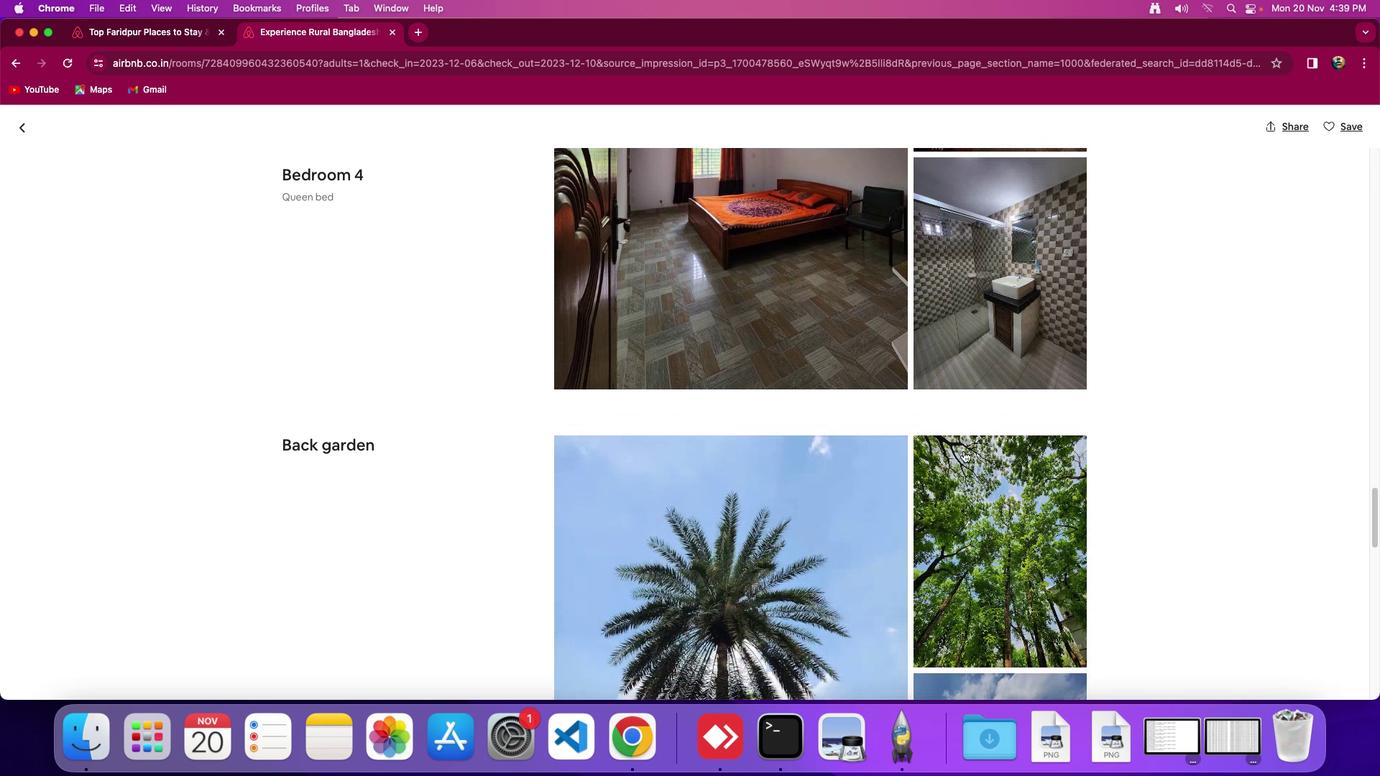 
Action: Mouse moved to (963, 452)
Screenshot: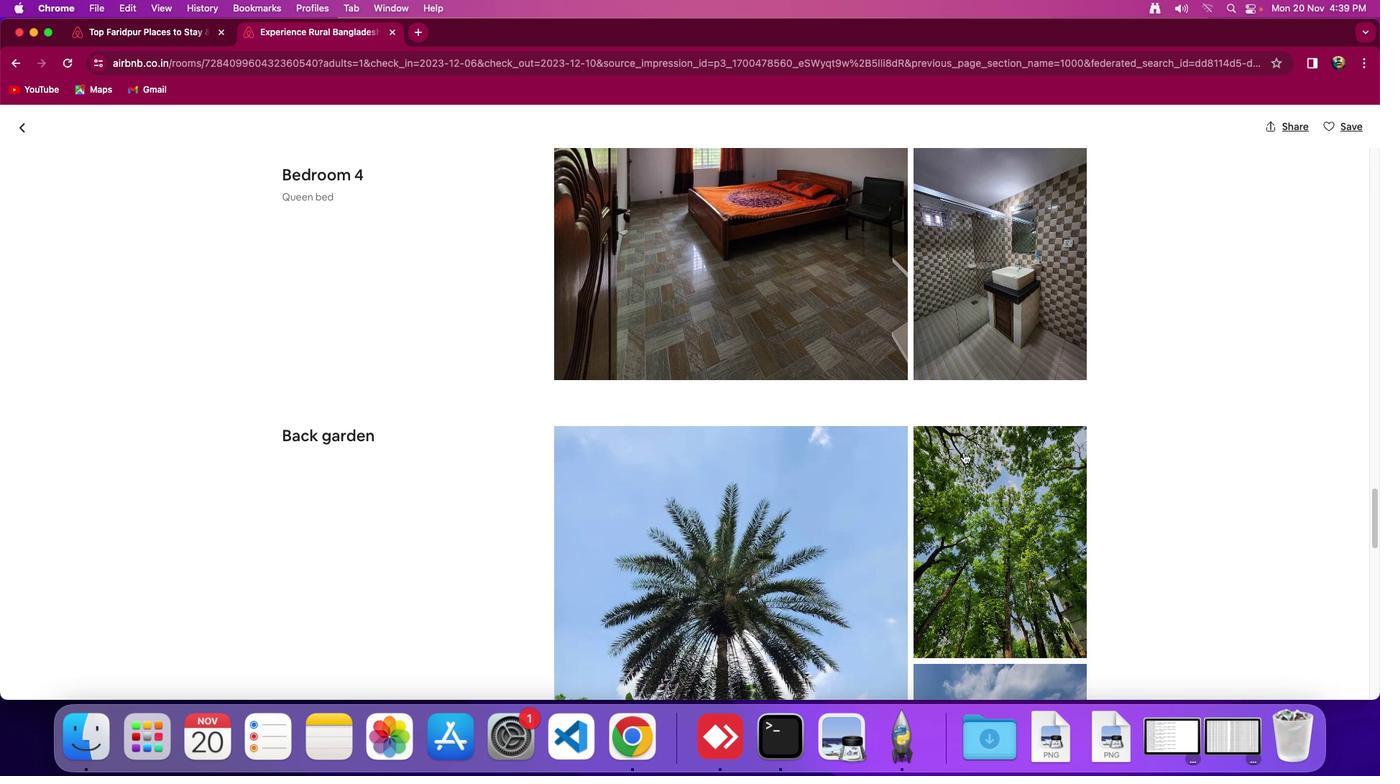 
Action: Mouse scrolled (963, 452) with delta (0, 0)
Screenshot: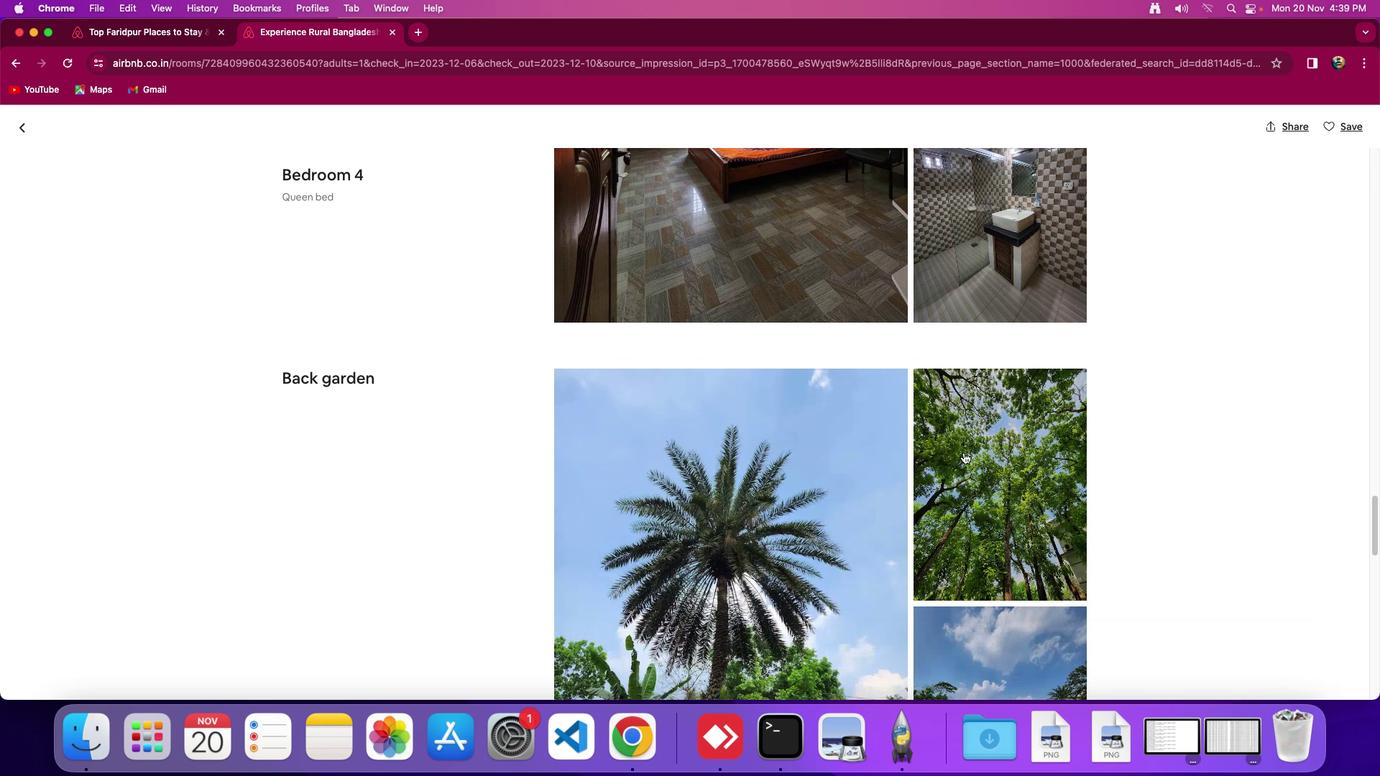 
Action: Mouse moved to (963, 452)
Screenshot: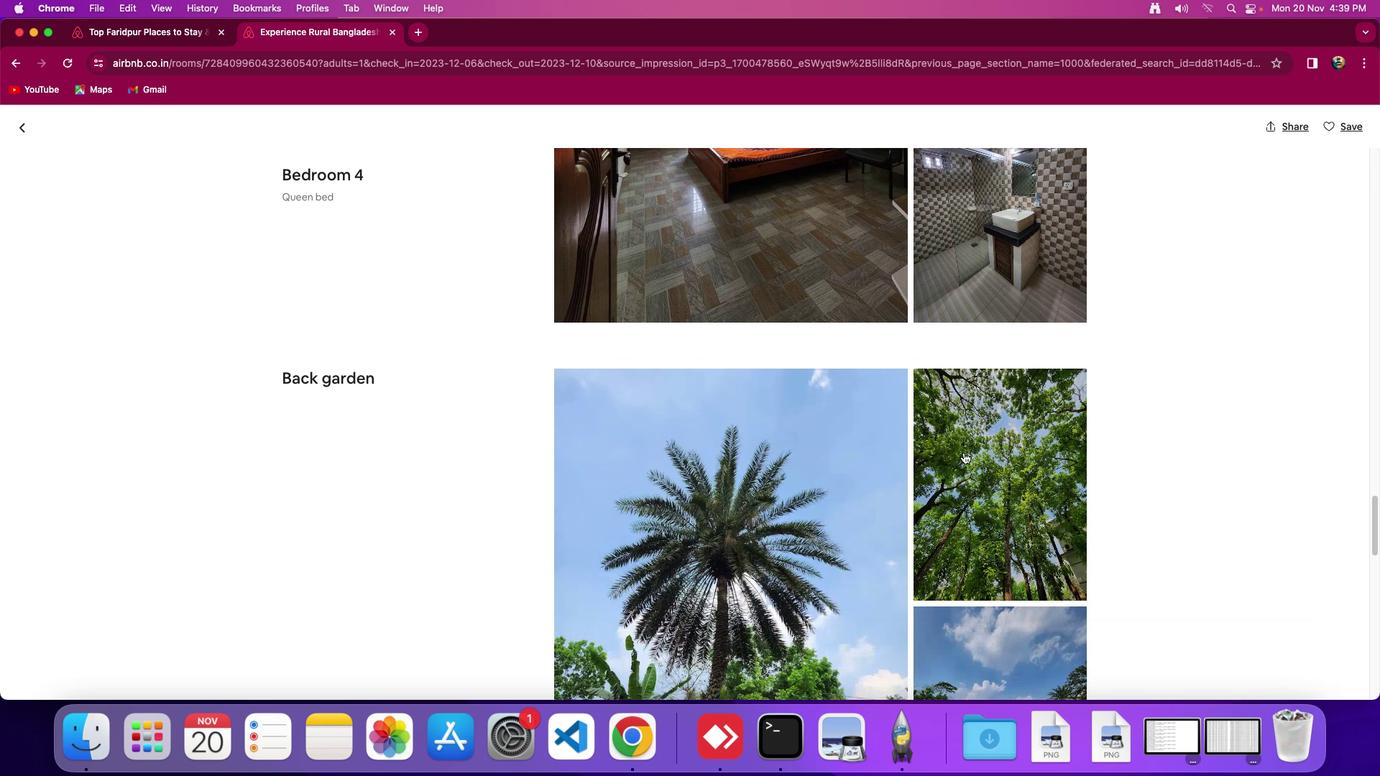 
Action: Mouse scrolled (963, 452) with delta (0, 0)
Screenshot: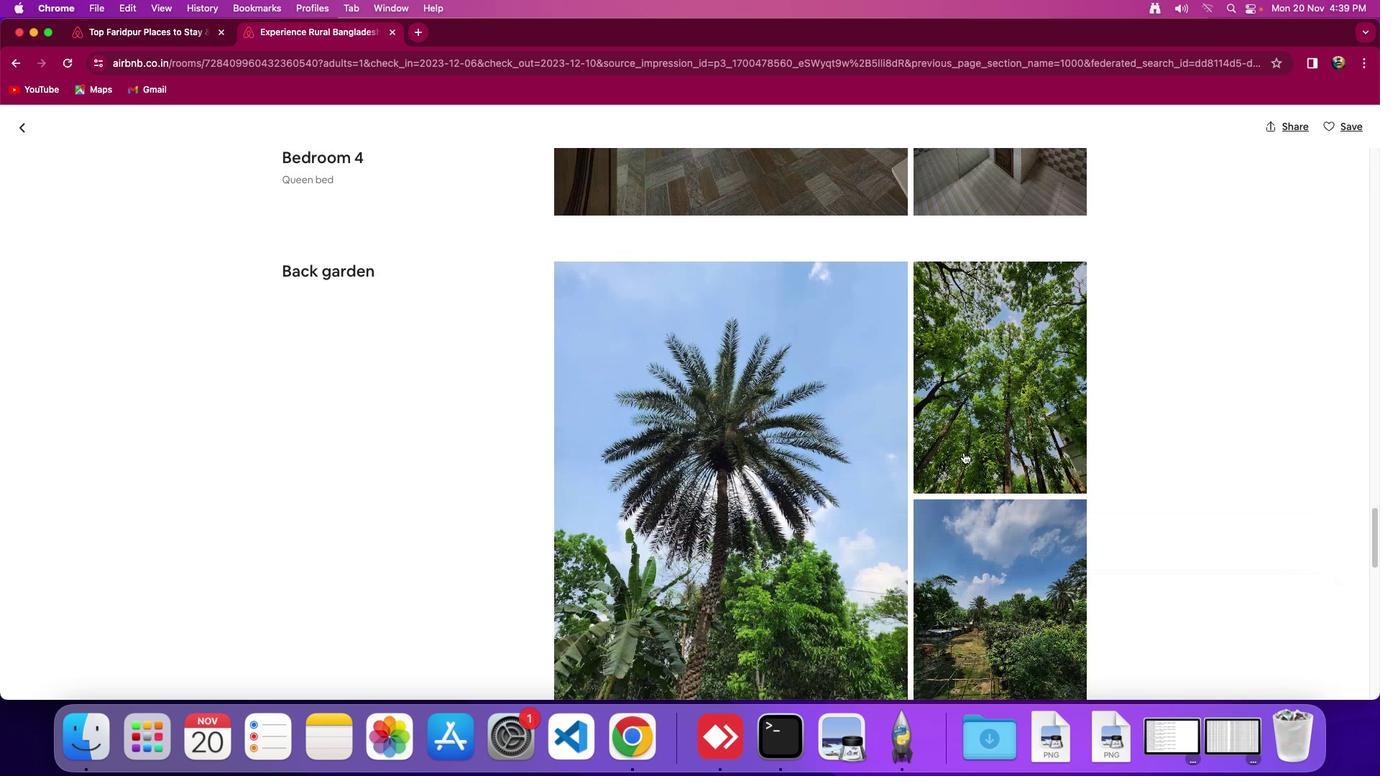 
Action: Mouse scrolled (963, 452) with delta (0, -2)
Screenshot: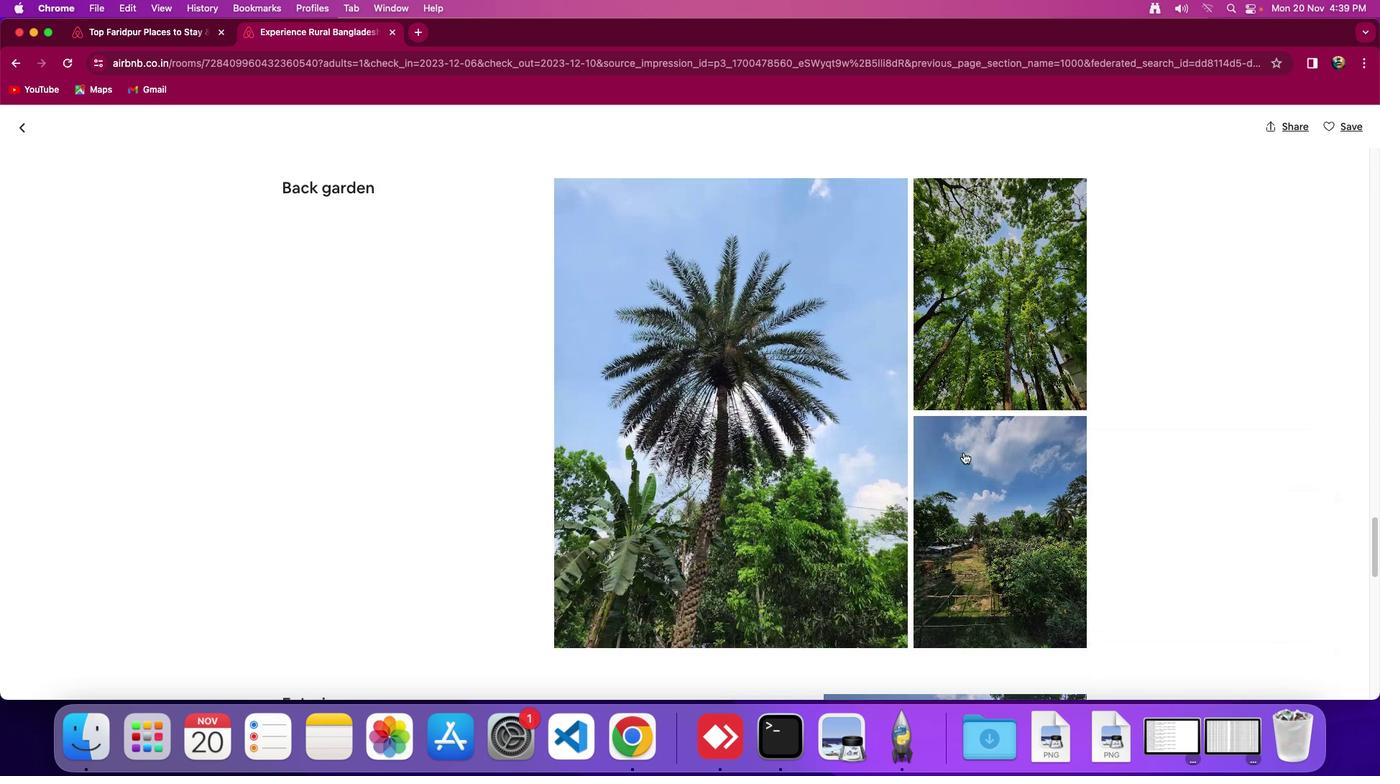 
Action: Mouse scrolled (963, 452) with delta (0, -2)
Screenshot: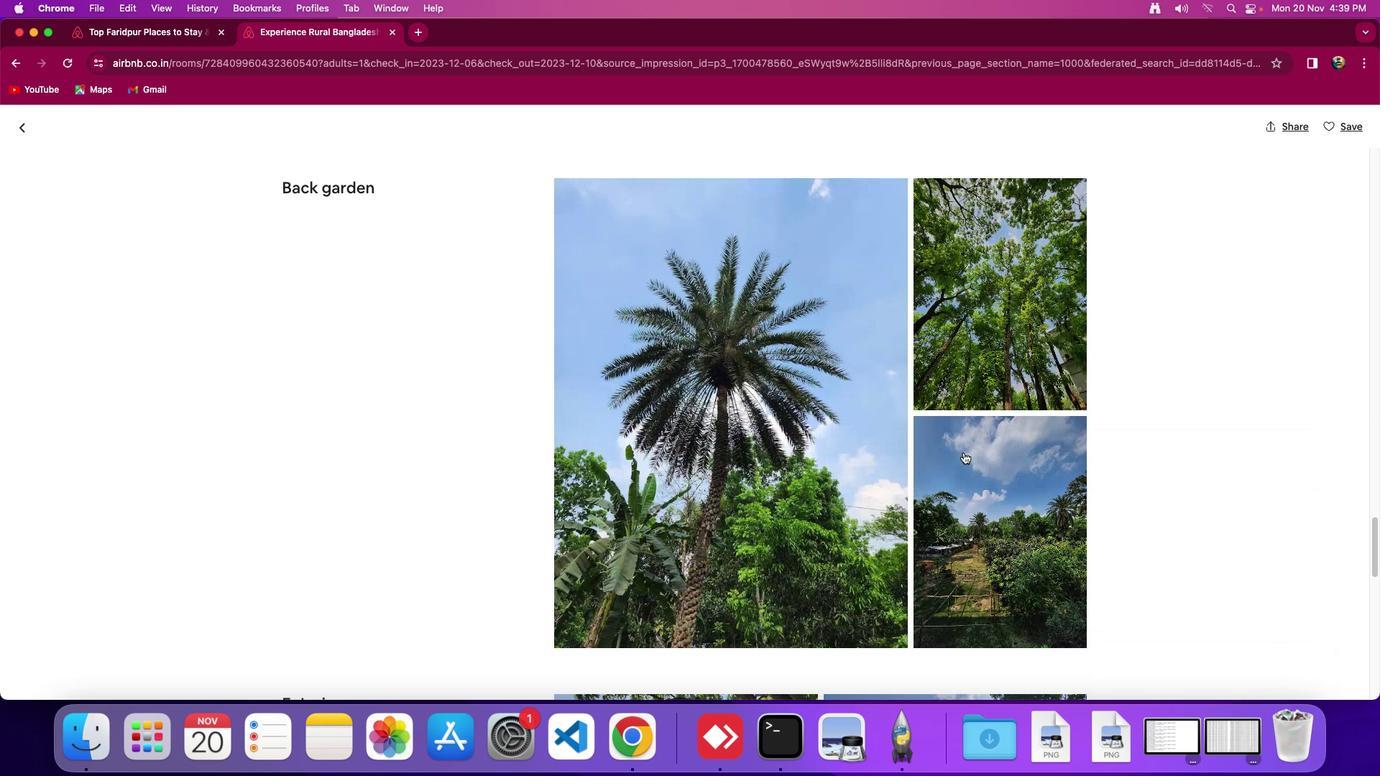 
Action: Mouse moved to (963, 453)
Screenshot: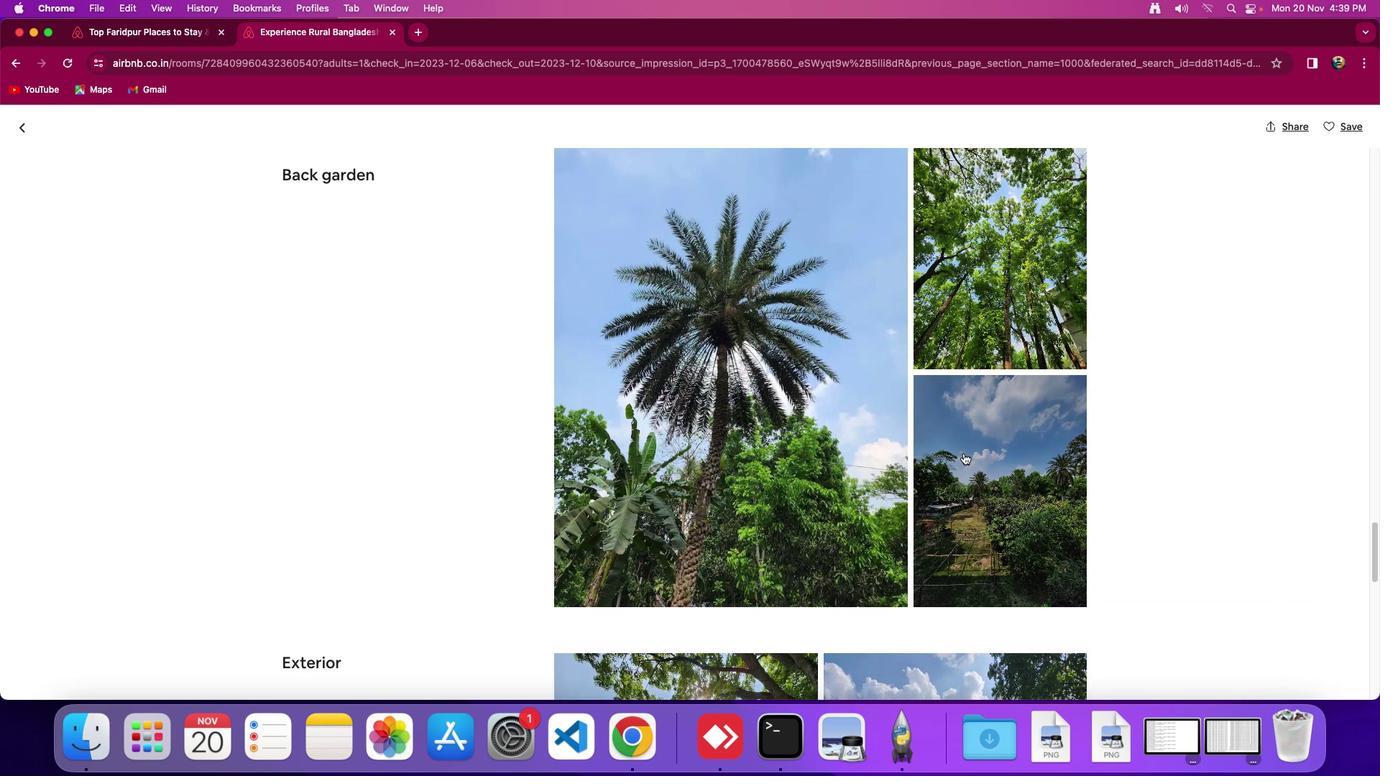
Action: Mouse scrolled (963, 453) with delta (0, 0)
Screenshot: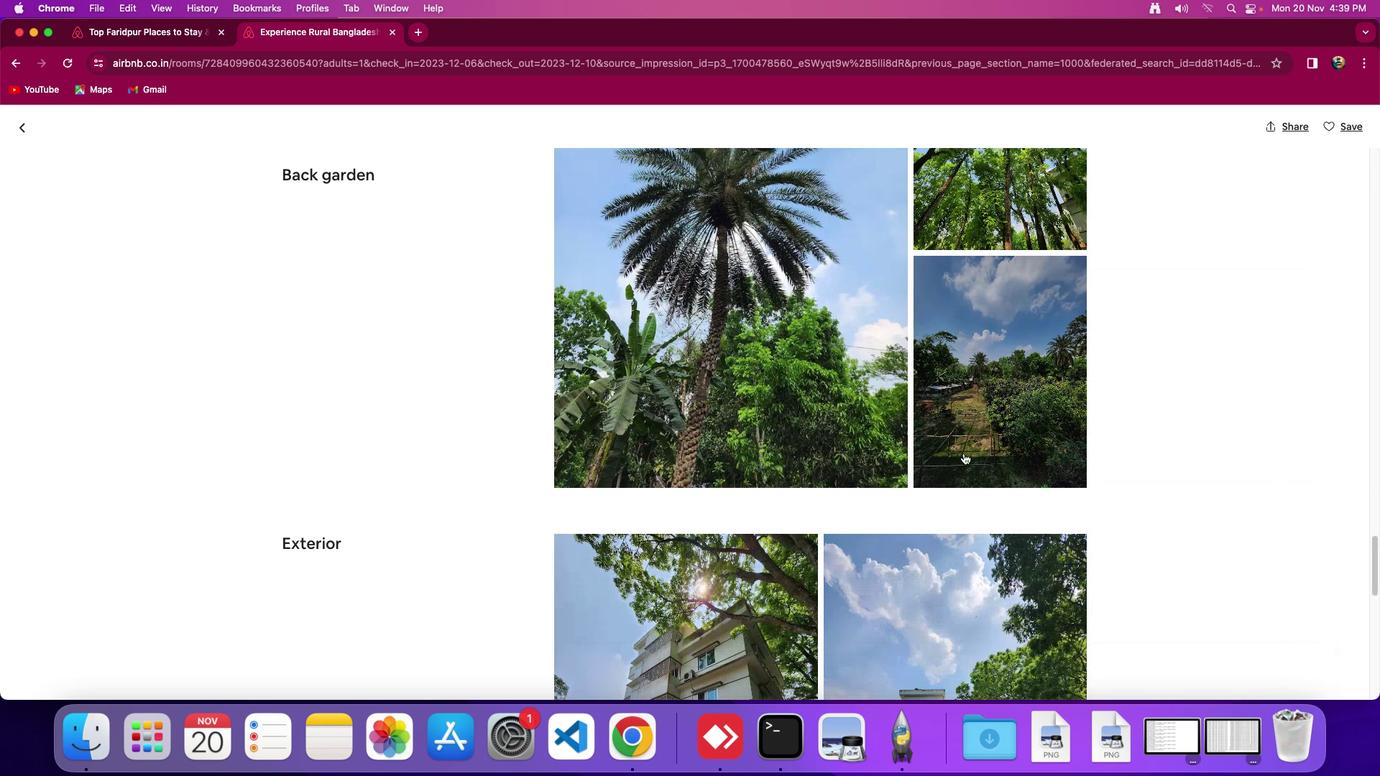 
Action: Mouse scrolled (963, 453) with delta (0, 0)
Screenshot: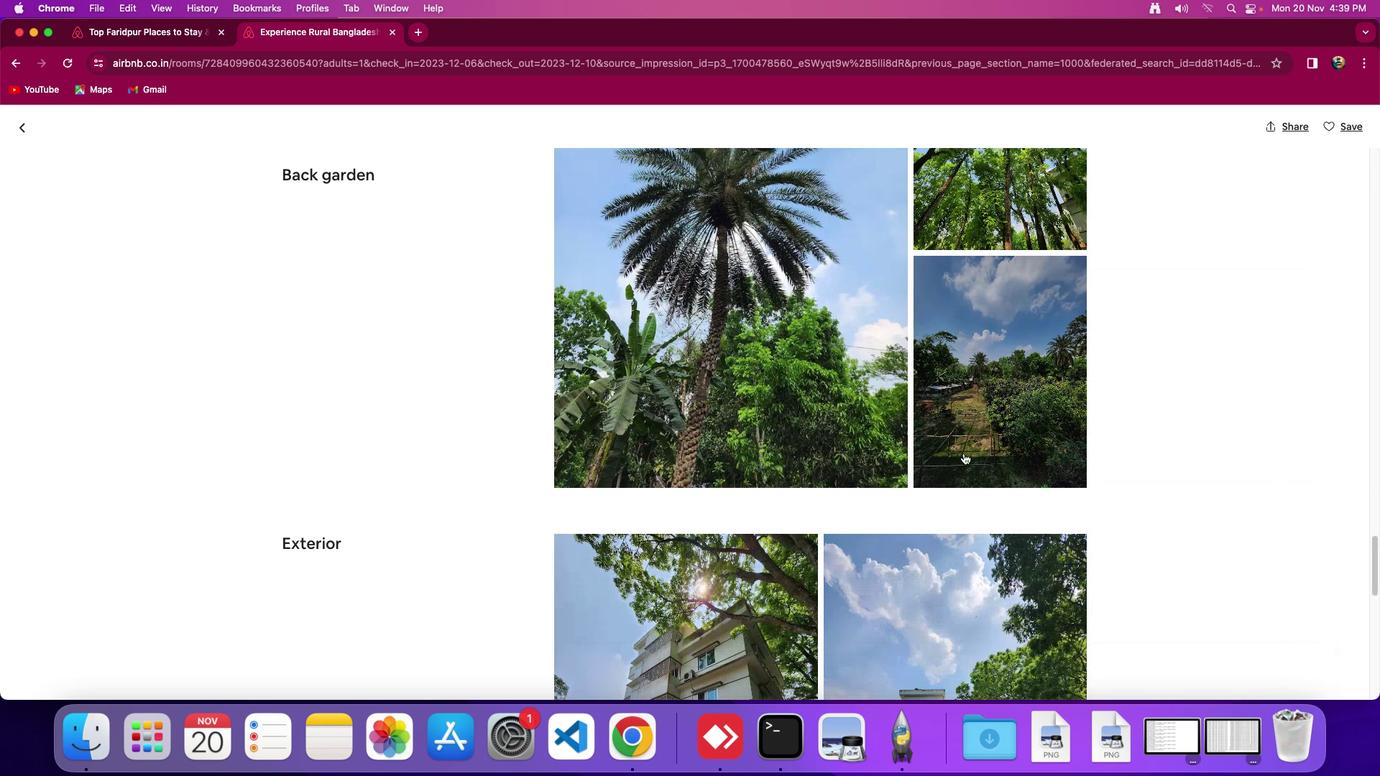 
Action: Mouse scrolled (963, 453) with delta (0, -2)
Screenshot: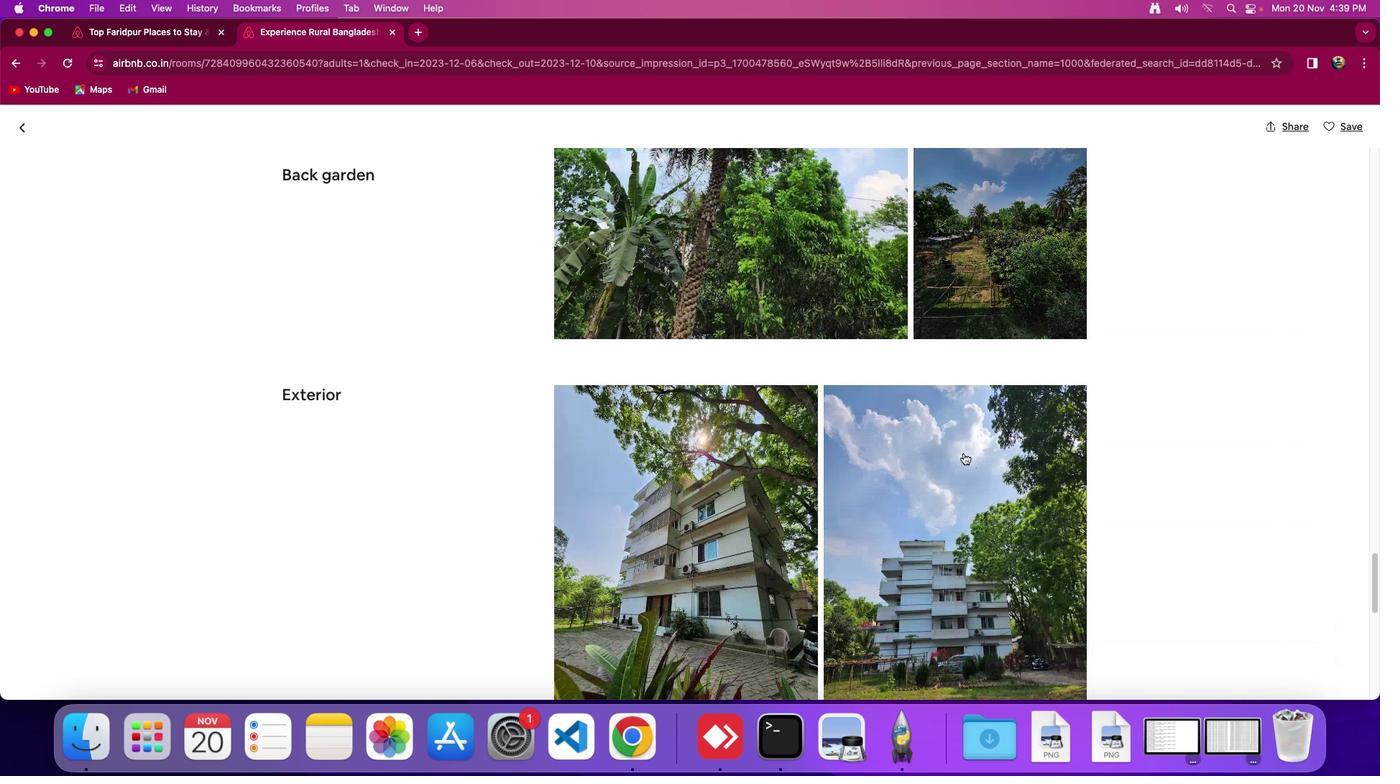 
Action: Mouse scrolled (963, 453) with delta (0, -3)
Screenshot: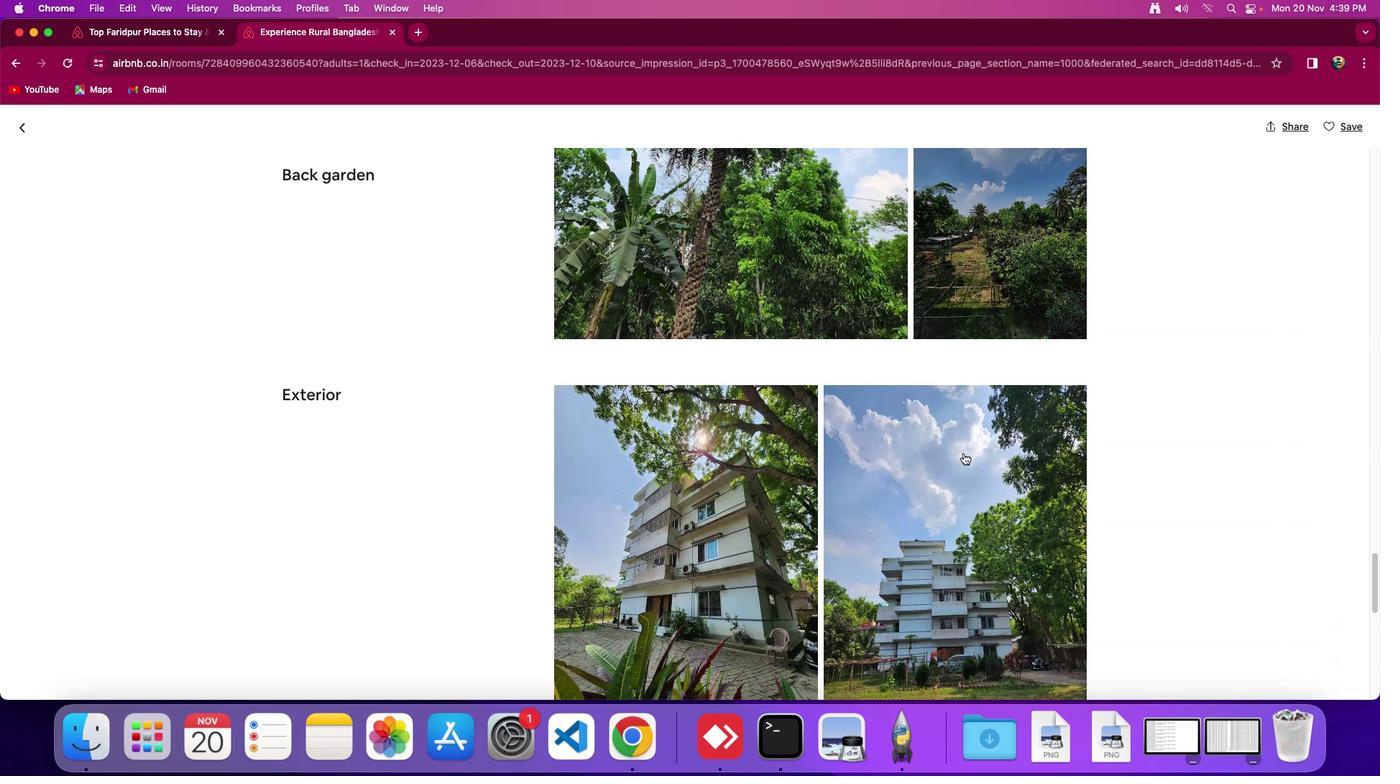 
Action: Mouse scrolled (963, 453) with delta (0, 0)
Screenshot: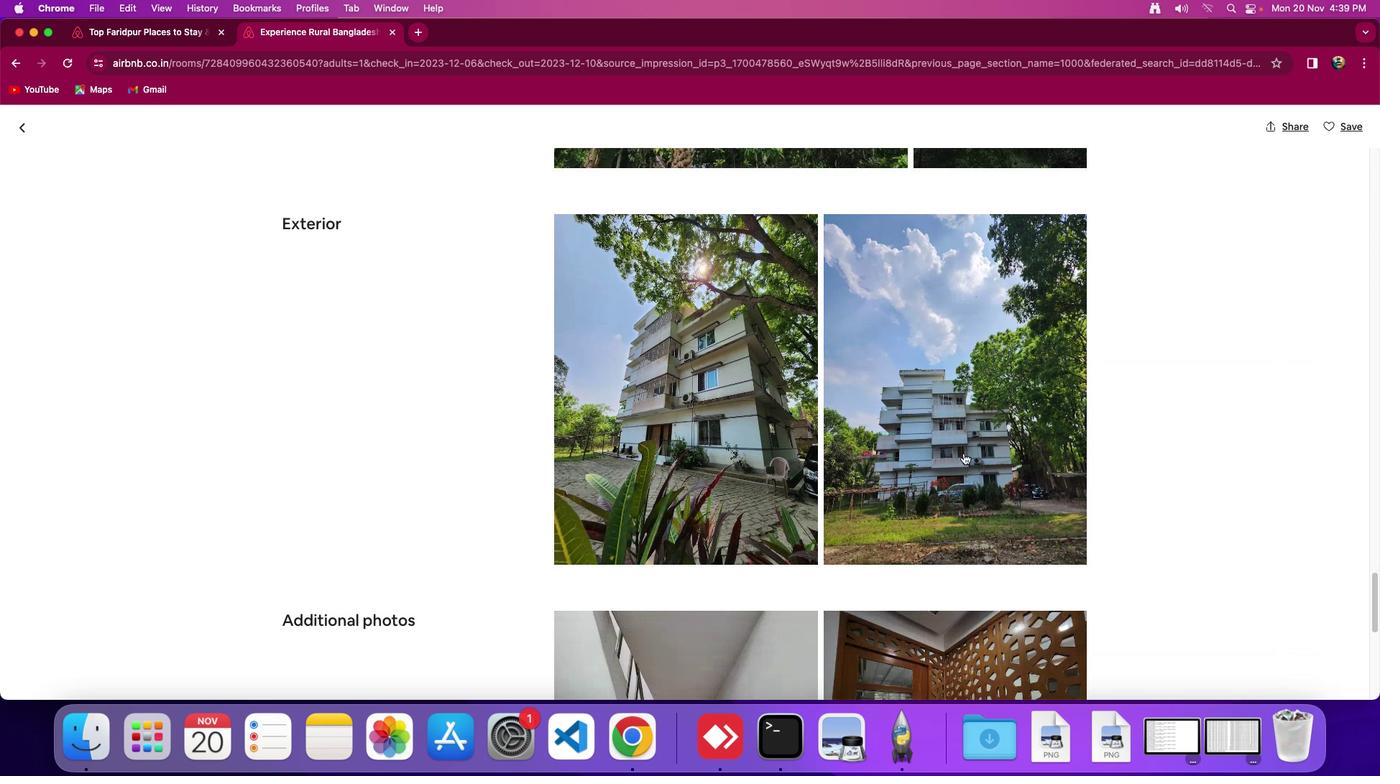 
Action: Mouse scrolled (963, 453) with delta (0, 0)
Screenshot: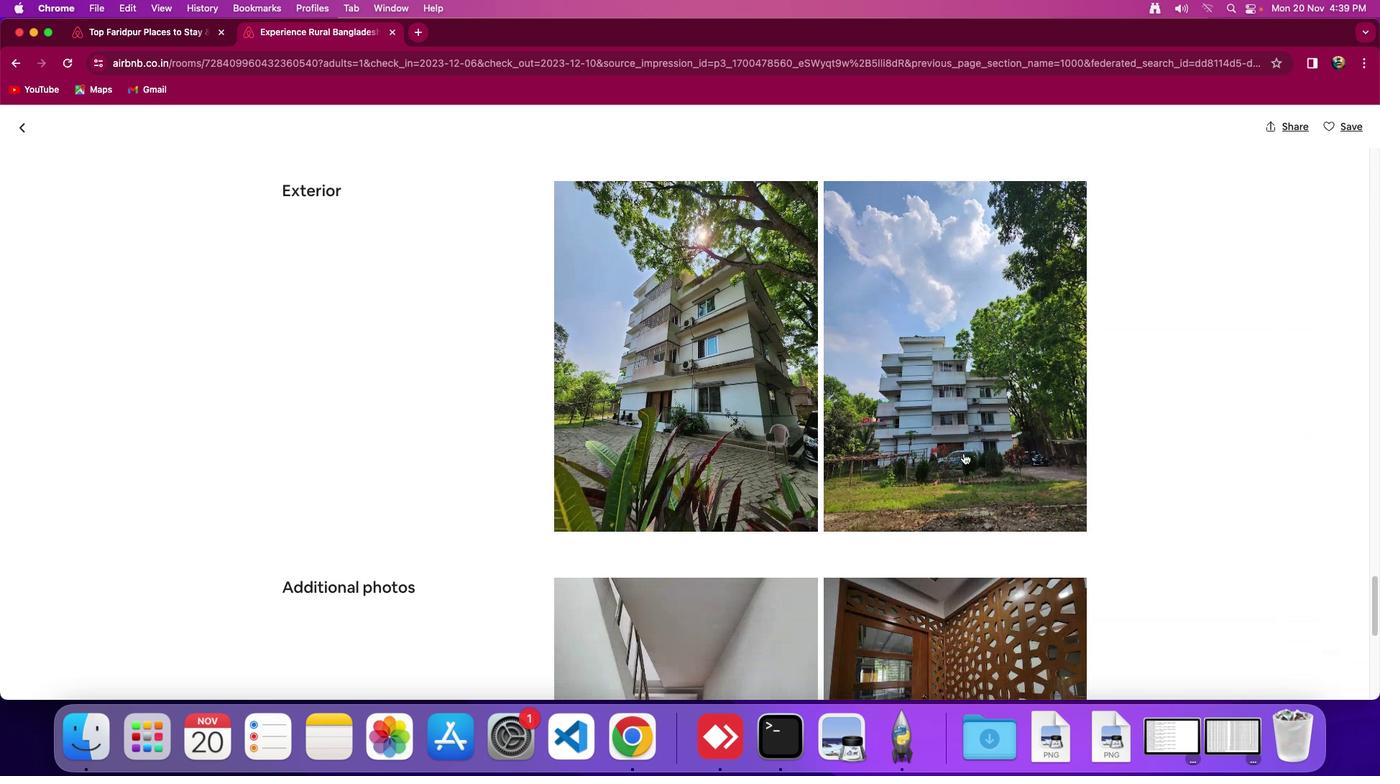 
Action: Mouse scrolled (963, 453) with delta (0, -2)
Screenshot: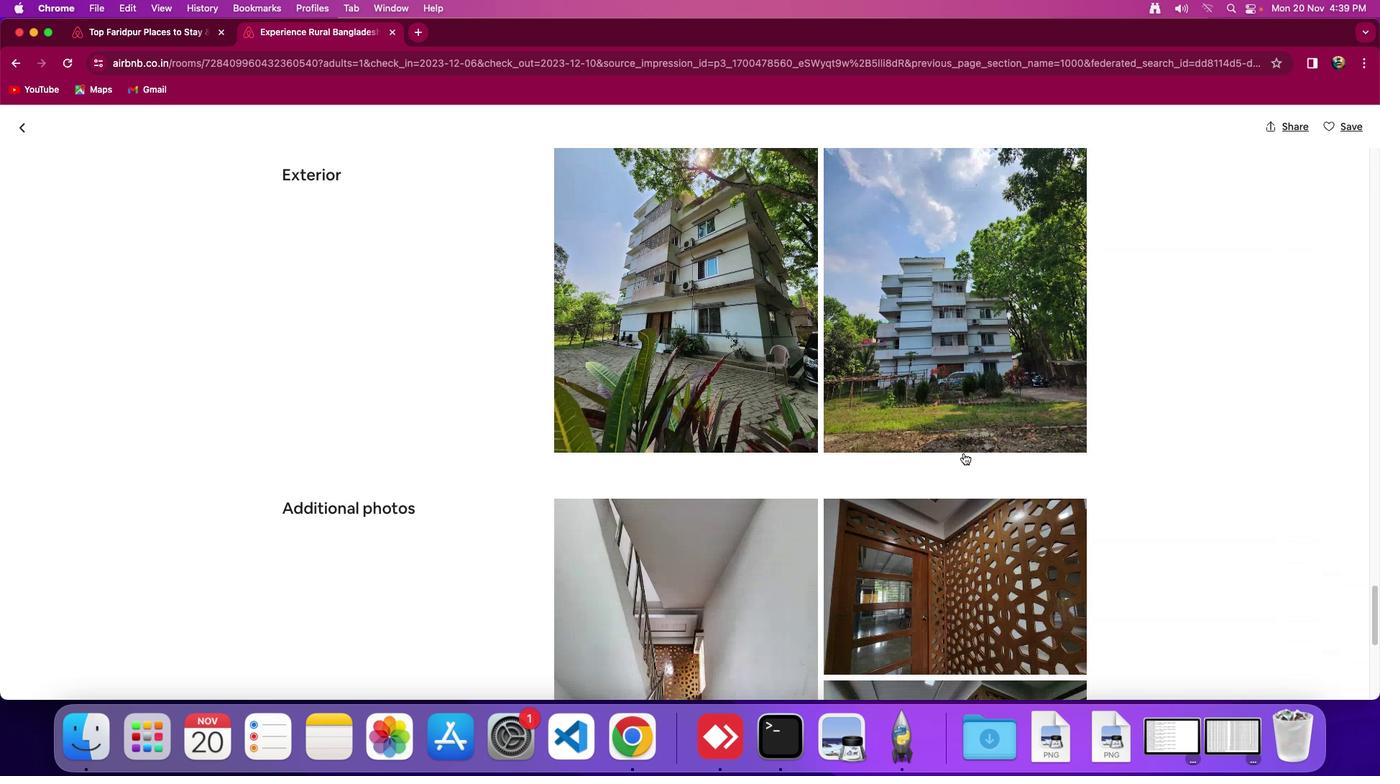 
Action: Mouse scrolled (963, 453) with delta (0, -2)
Screenshot: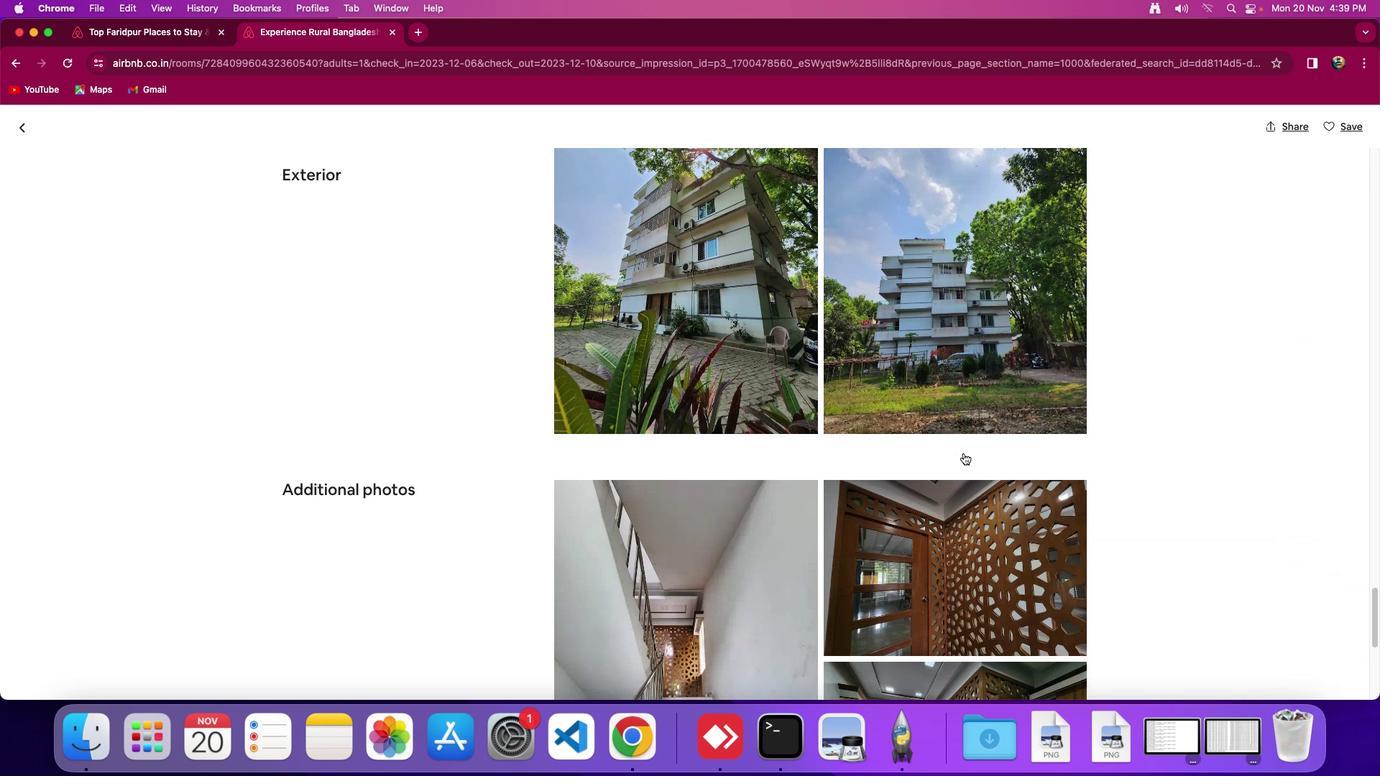 
Action: Mouse scrolled (963, 453) with delta (0, 0)
Screenshot: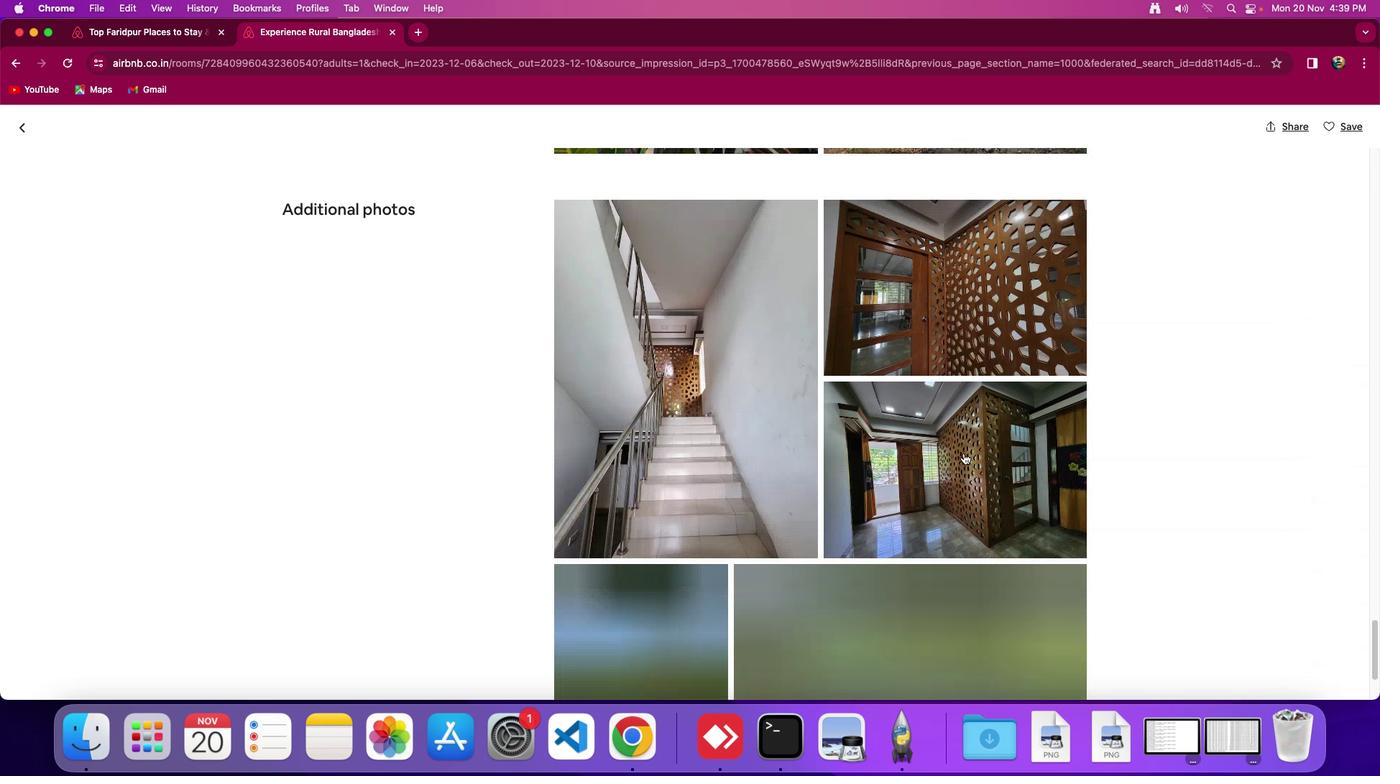 
Action: Mouse scrolled (963, 453) with delta (0, 0)
Screenshot: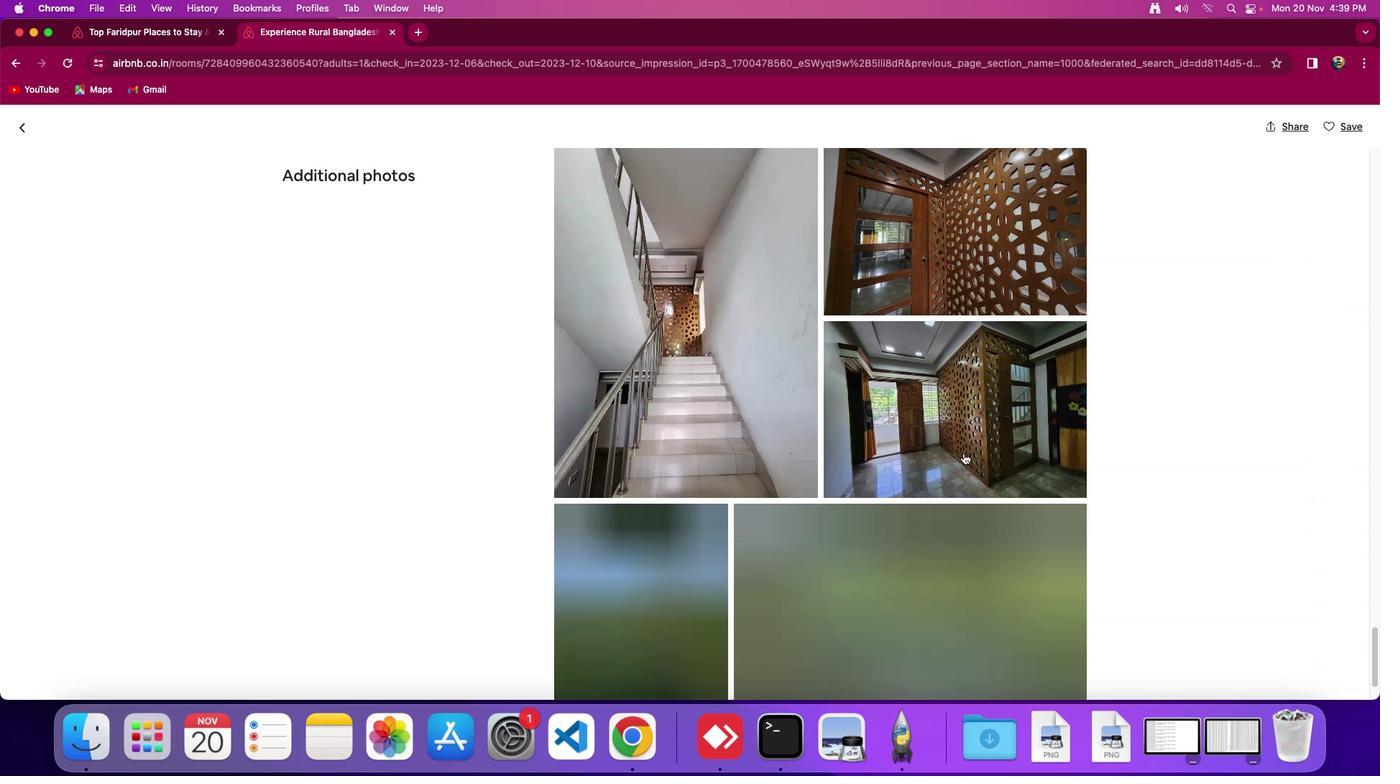 
Action: Mouse scrolled (963, 453) with delta (0, -2)
Screenshot: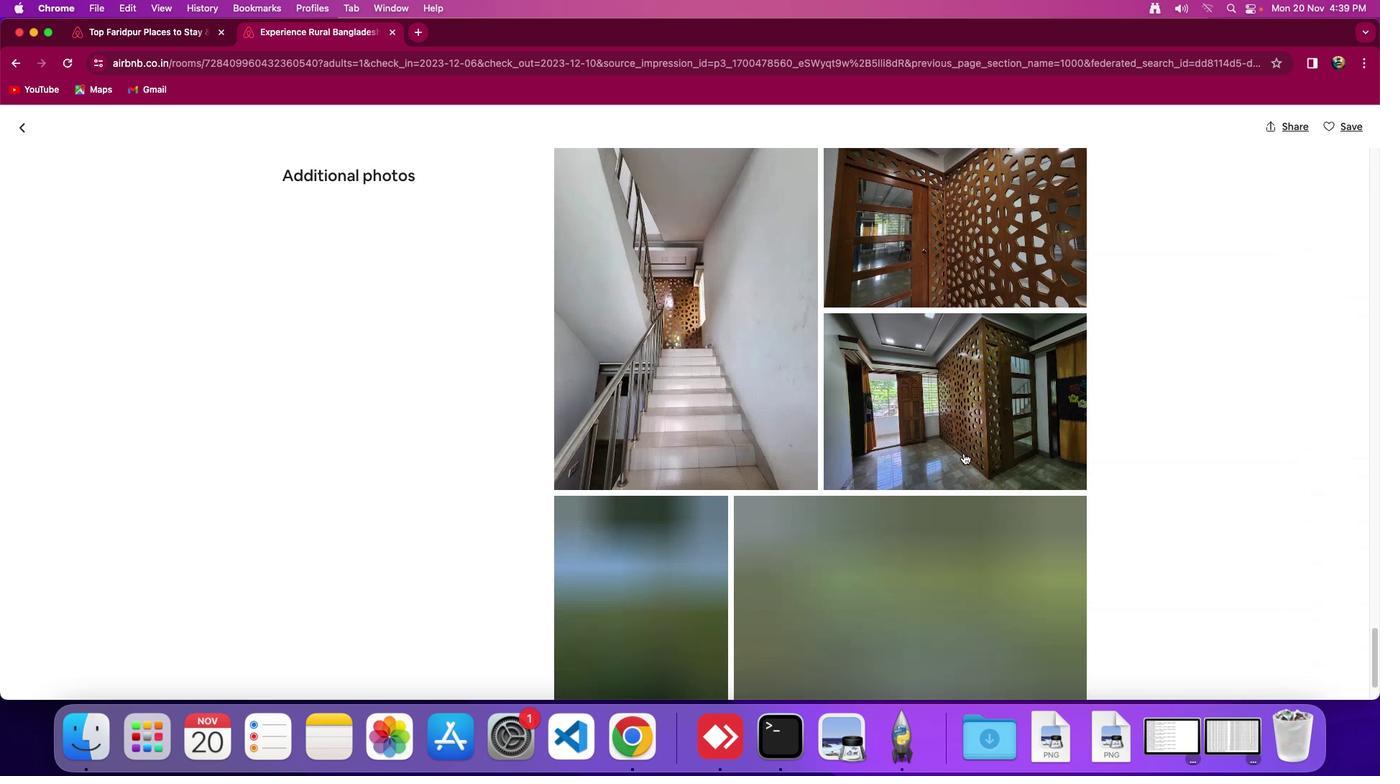 
Action: Mouse scrolled (963, 453) with delta (0, -3)
Screenshot: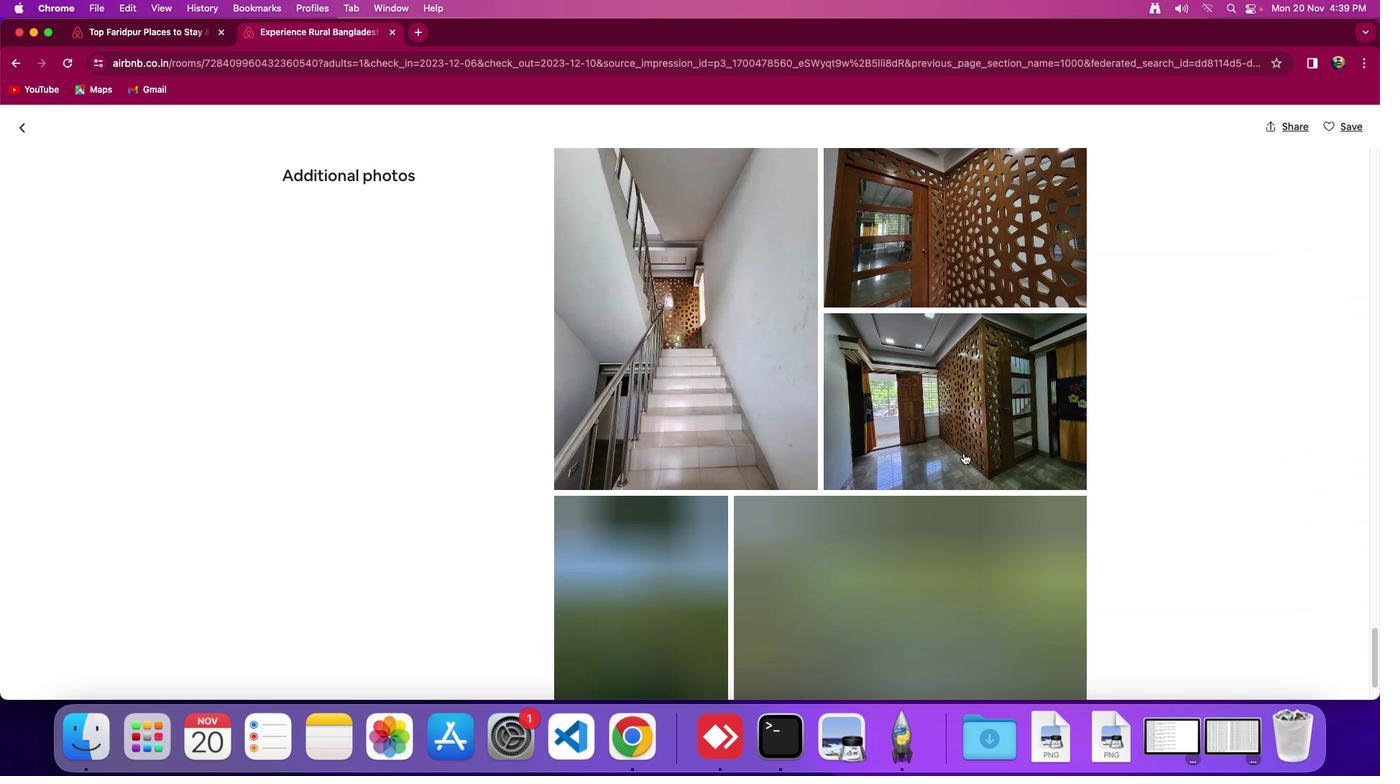 
Action: Mouse scrolled (963, 453) with delta (0, 0)
Screenshot: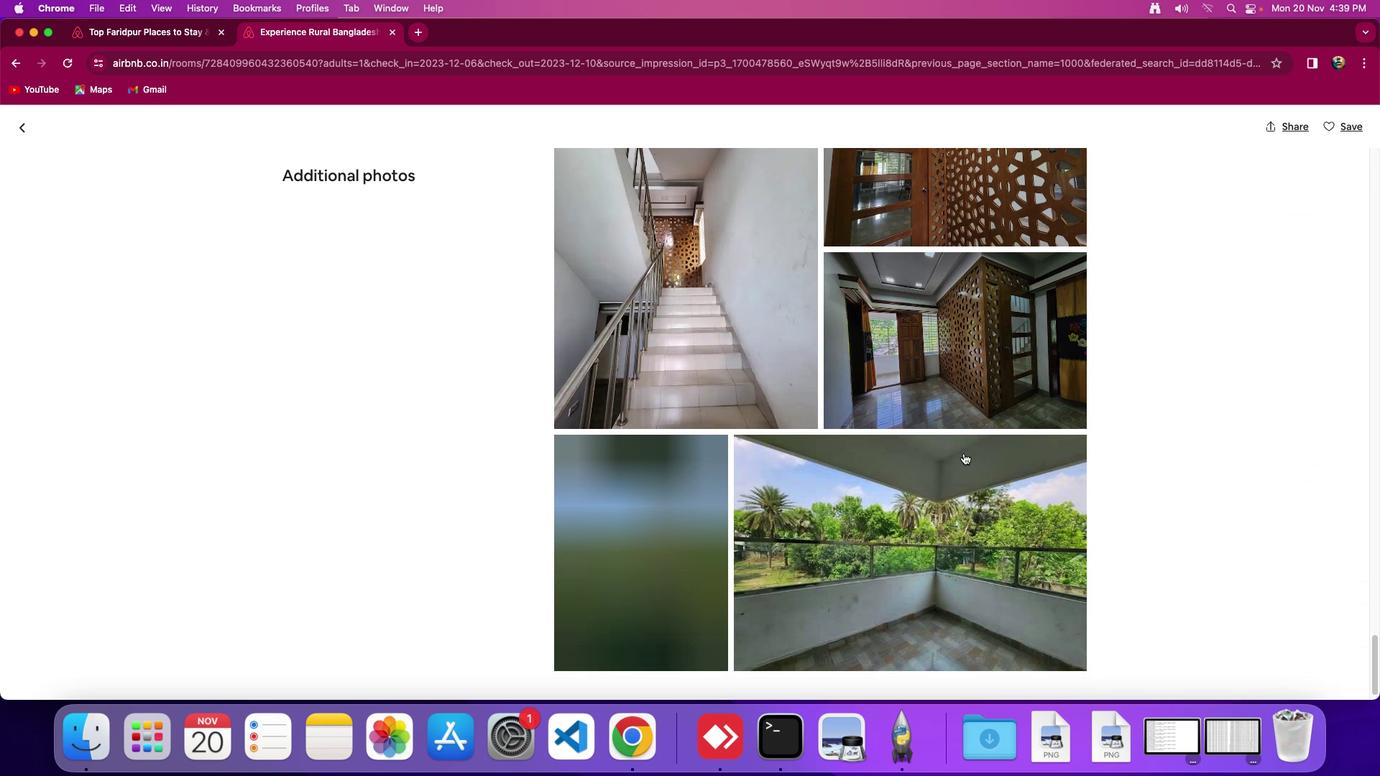 
Action: Mouse scrolled (963, 453) with delta (0, 0)
Screenshot: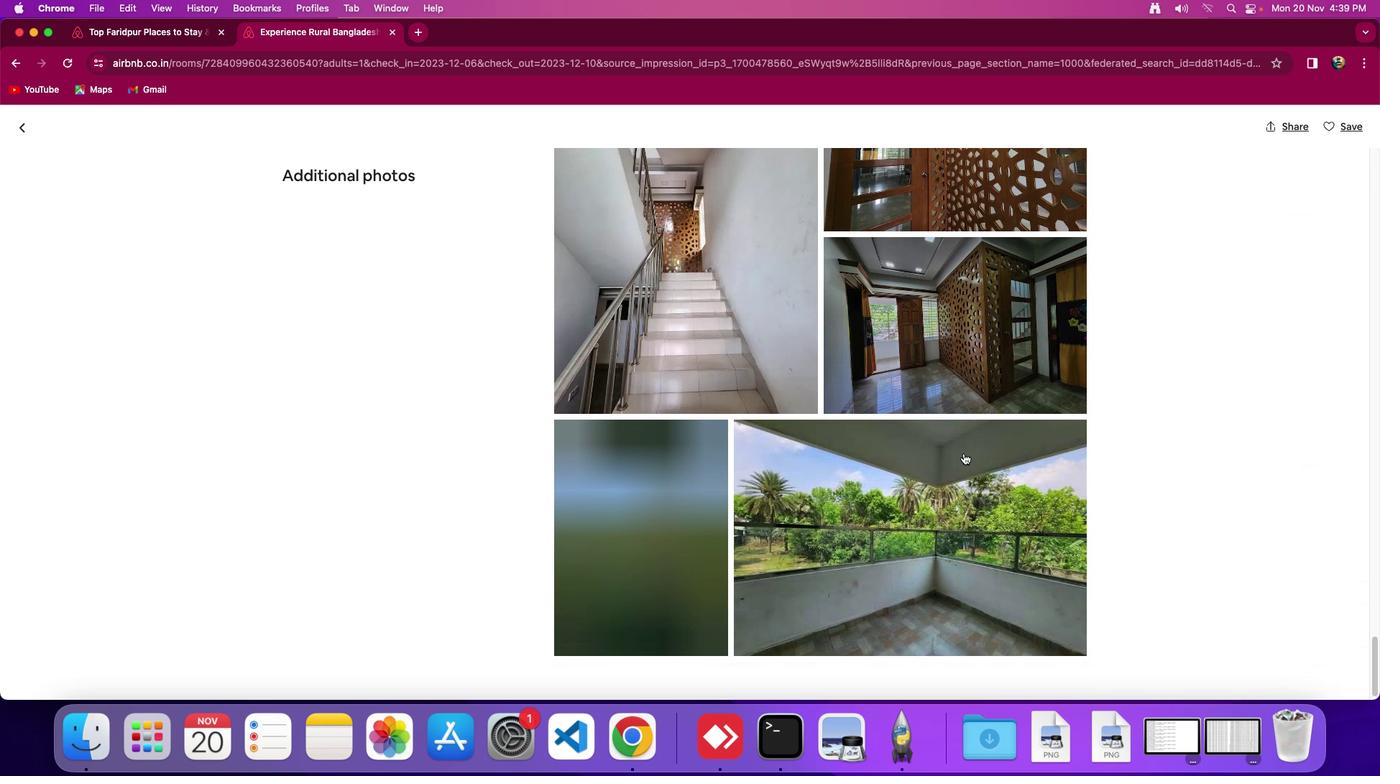 
Action: Mouse scrolled (963, 453) with delta (0, -2)
Screenshot: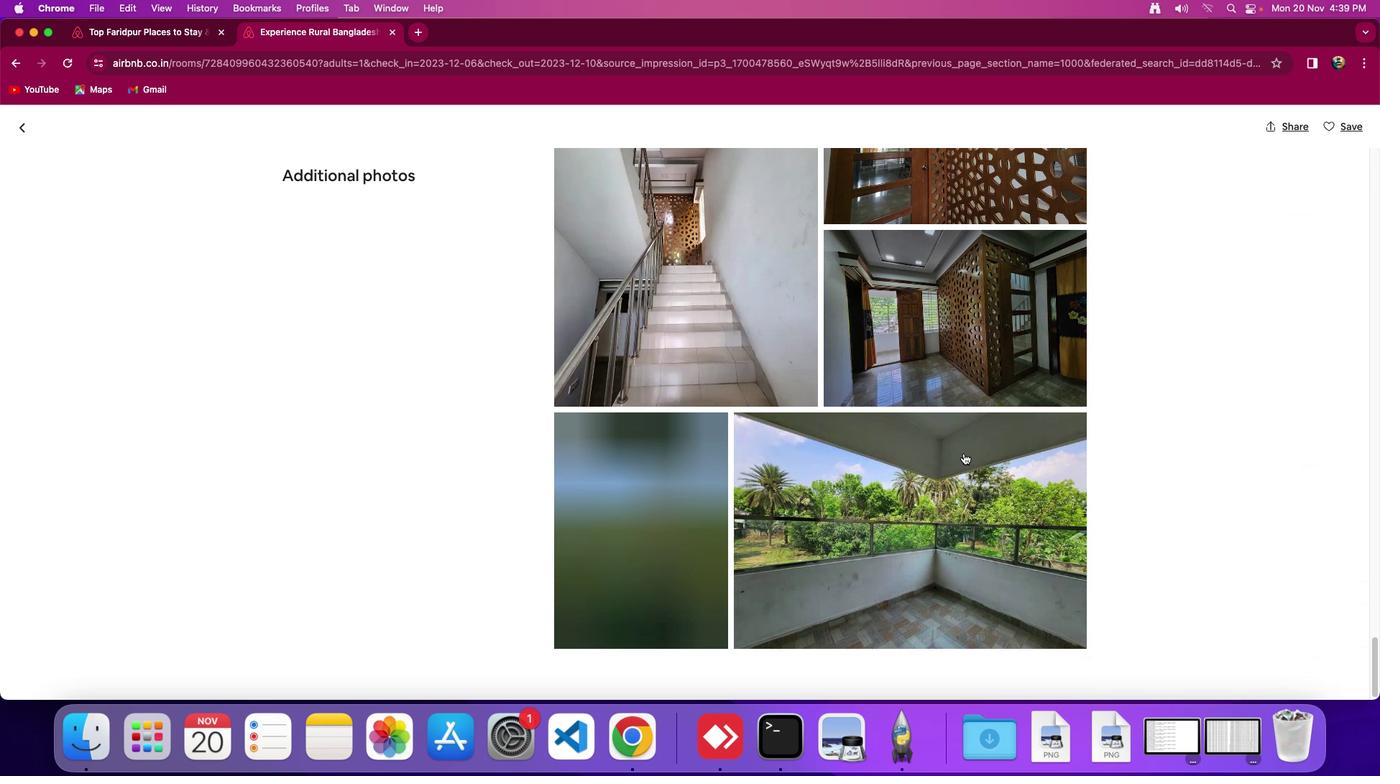 
Action: Mouse moved to (963, 453)
Screenshot: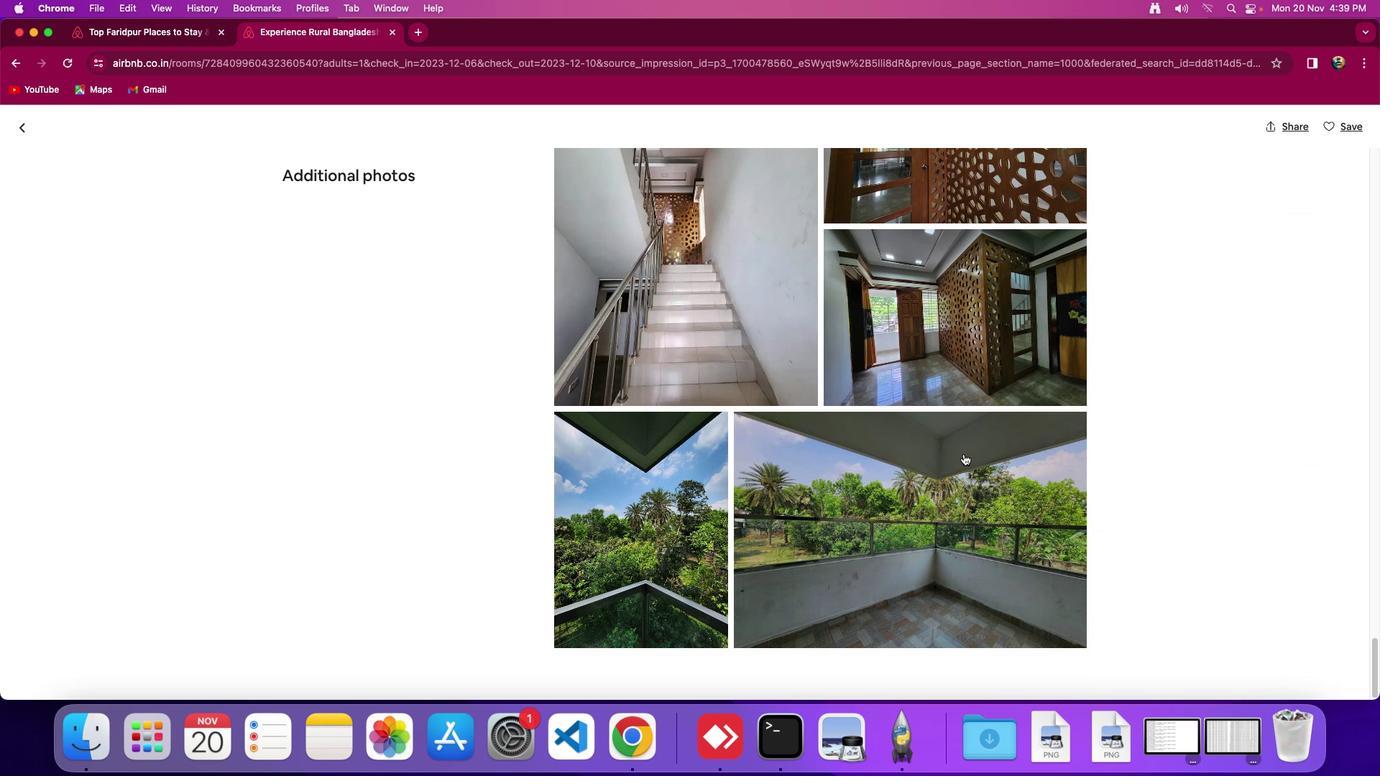 
Action: Mouse scrolled (963, 453) with delta (0, 0)
Screenshot: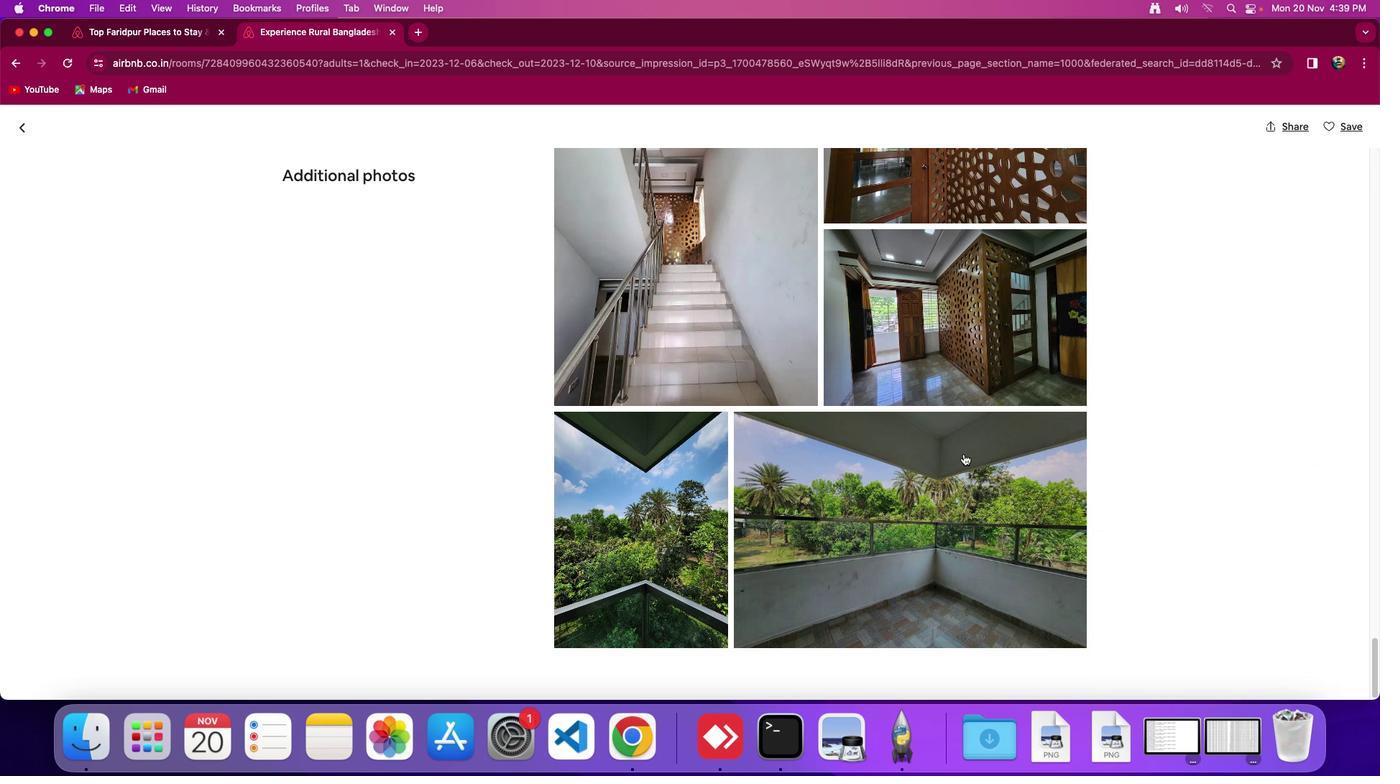 
Action: Mouse scrolled (963, 453) with delta (0, 0)
Screenshot: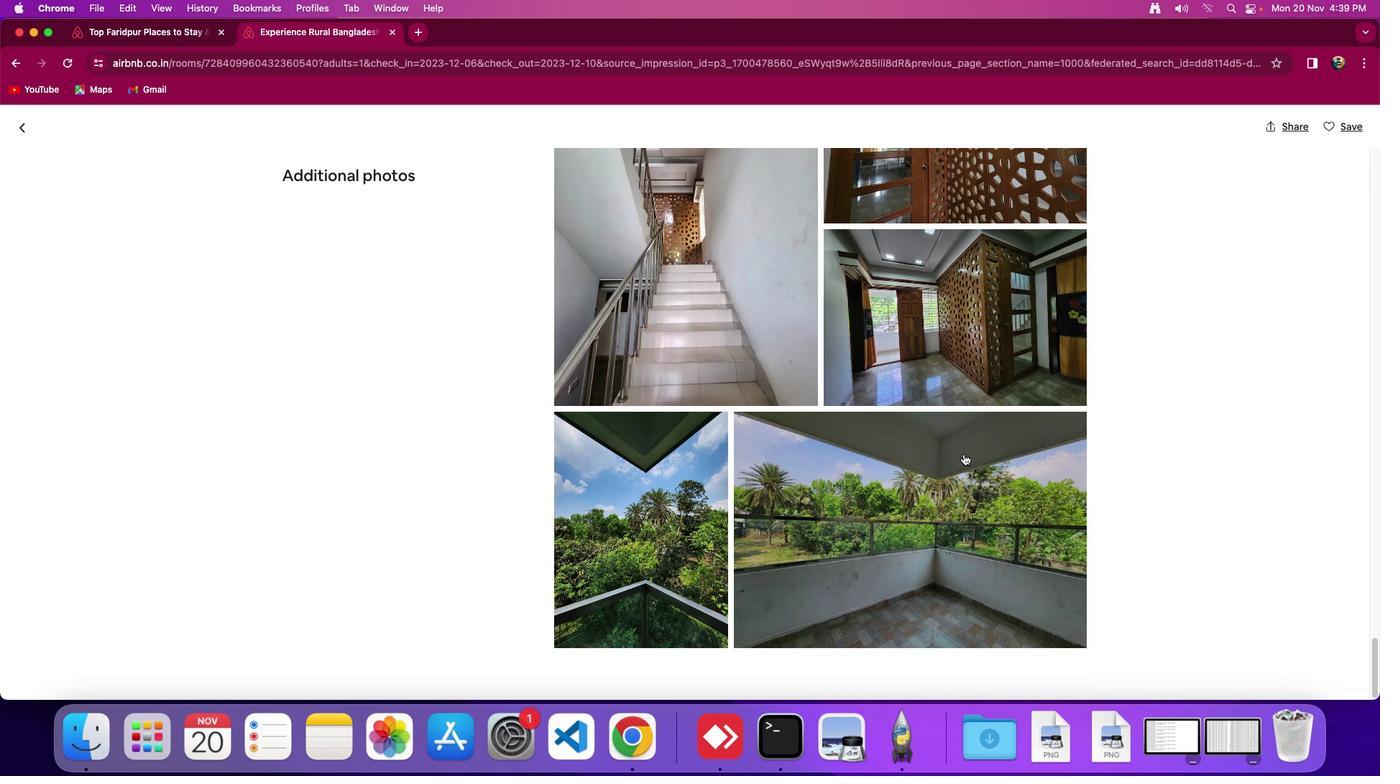 
Action: Mouse scrolled (963, 453) with delta (0, -2)
Screenshot: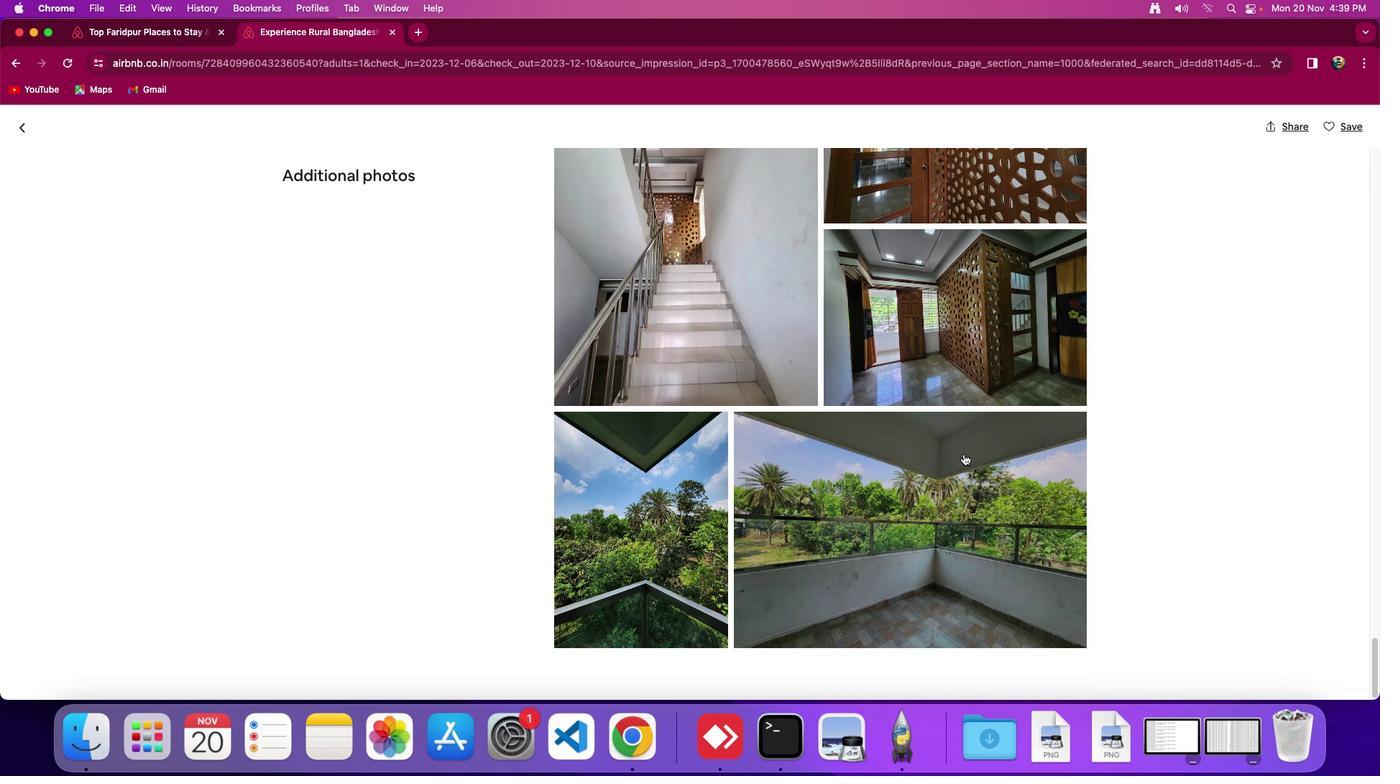 
Action: Mouse scrolled (963, 453) with delta (0, -4)
Screenshot: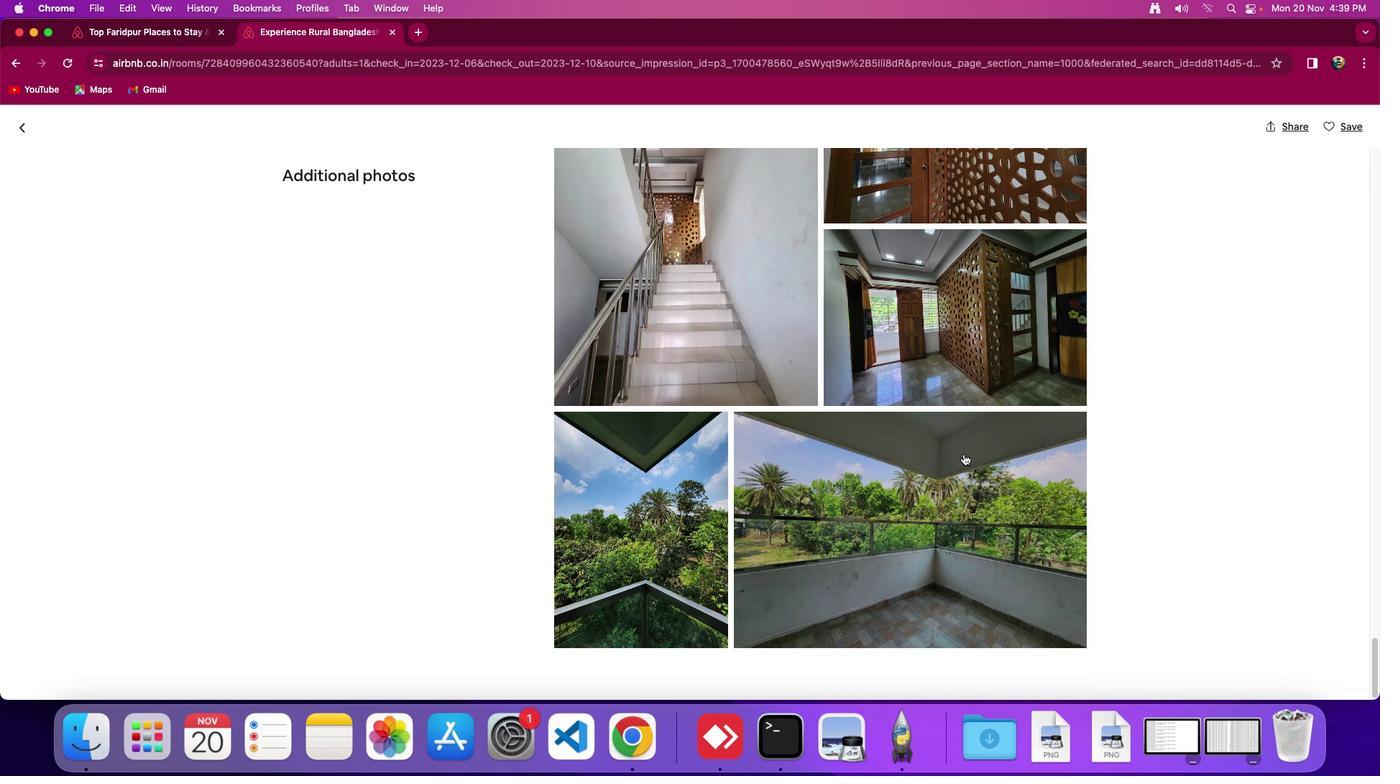 
Action: Mouse scrolled (963, 453) with delta (0, -4)
Screenshot: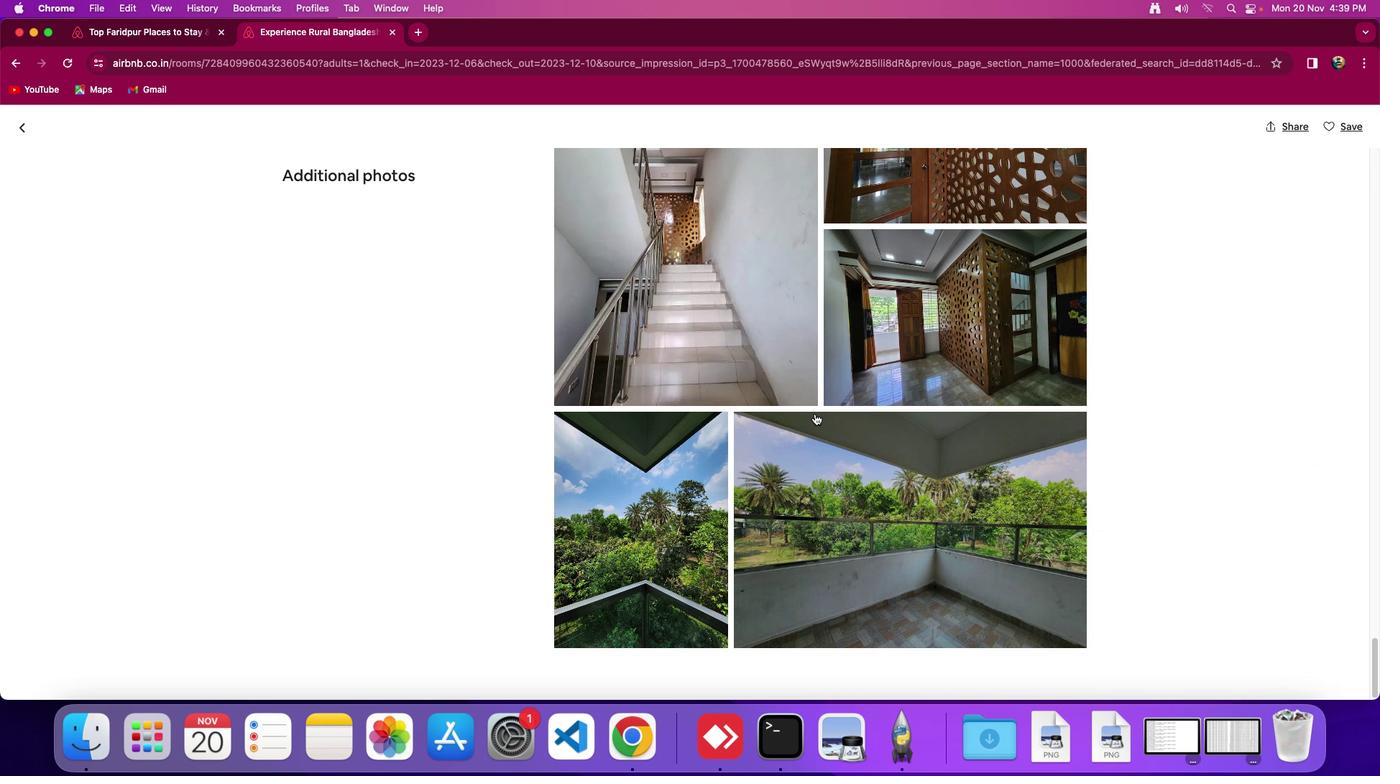 
Action: Mouse moved to (23, 127)
Screenshot: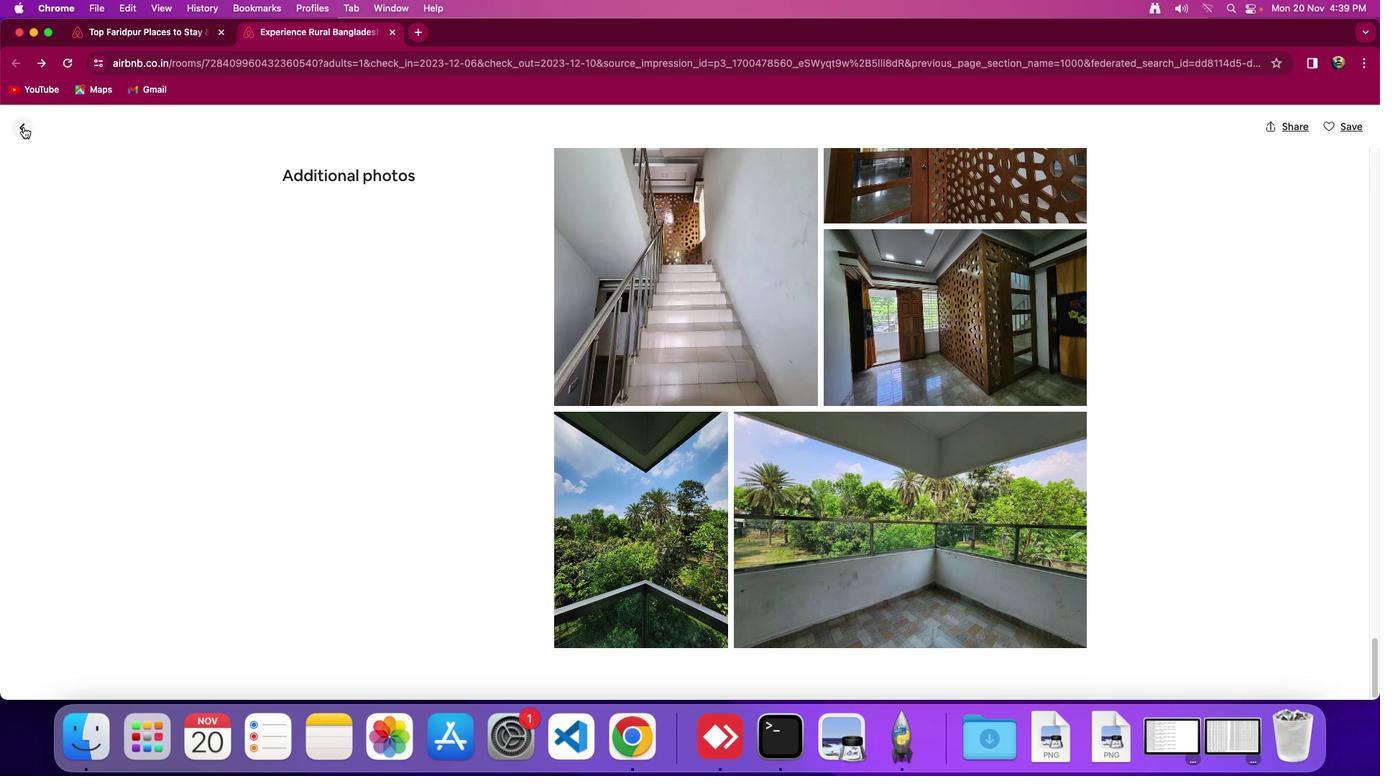 
Action: Mouse pressed left at (23, 127)
Screenshot: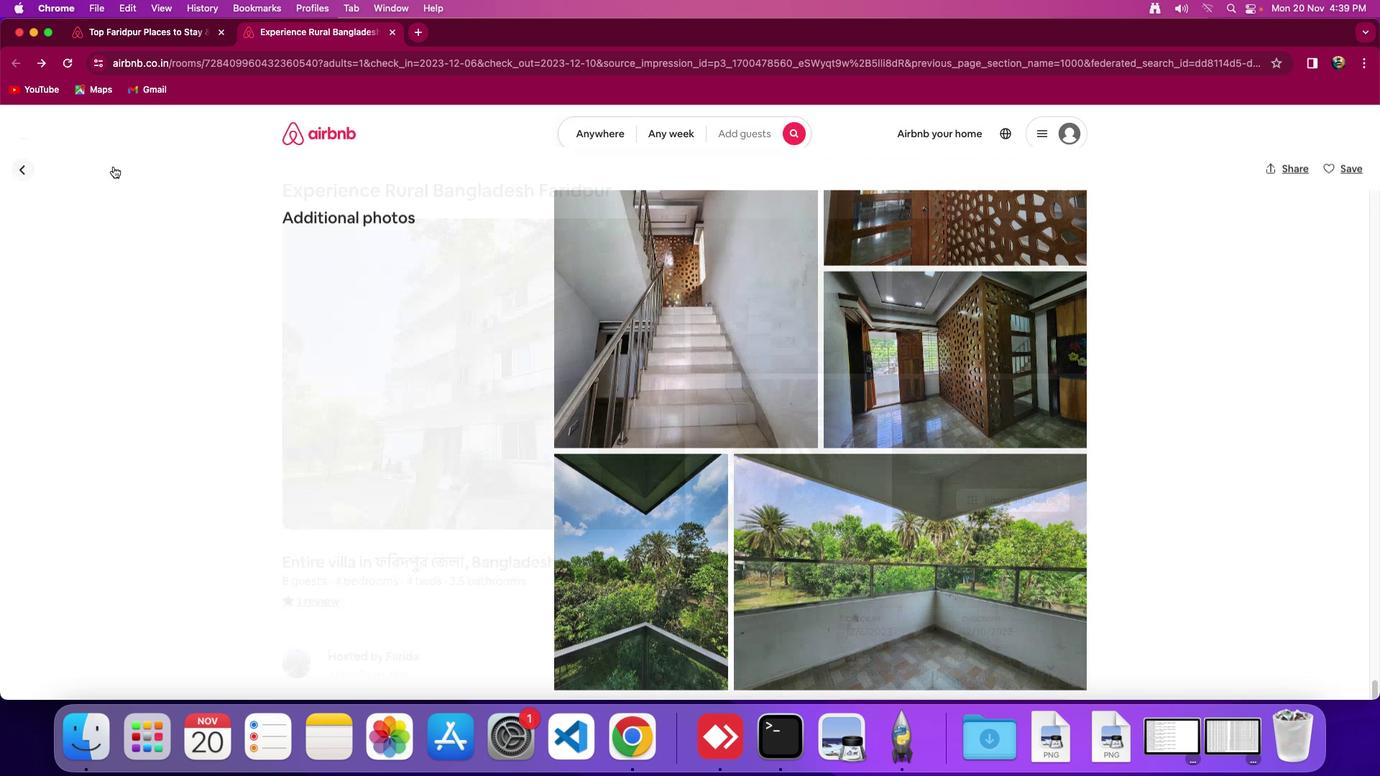
Action: Mouse moved to (903, 447)
Screenshot: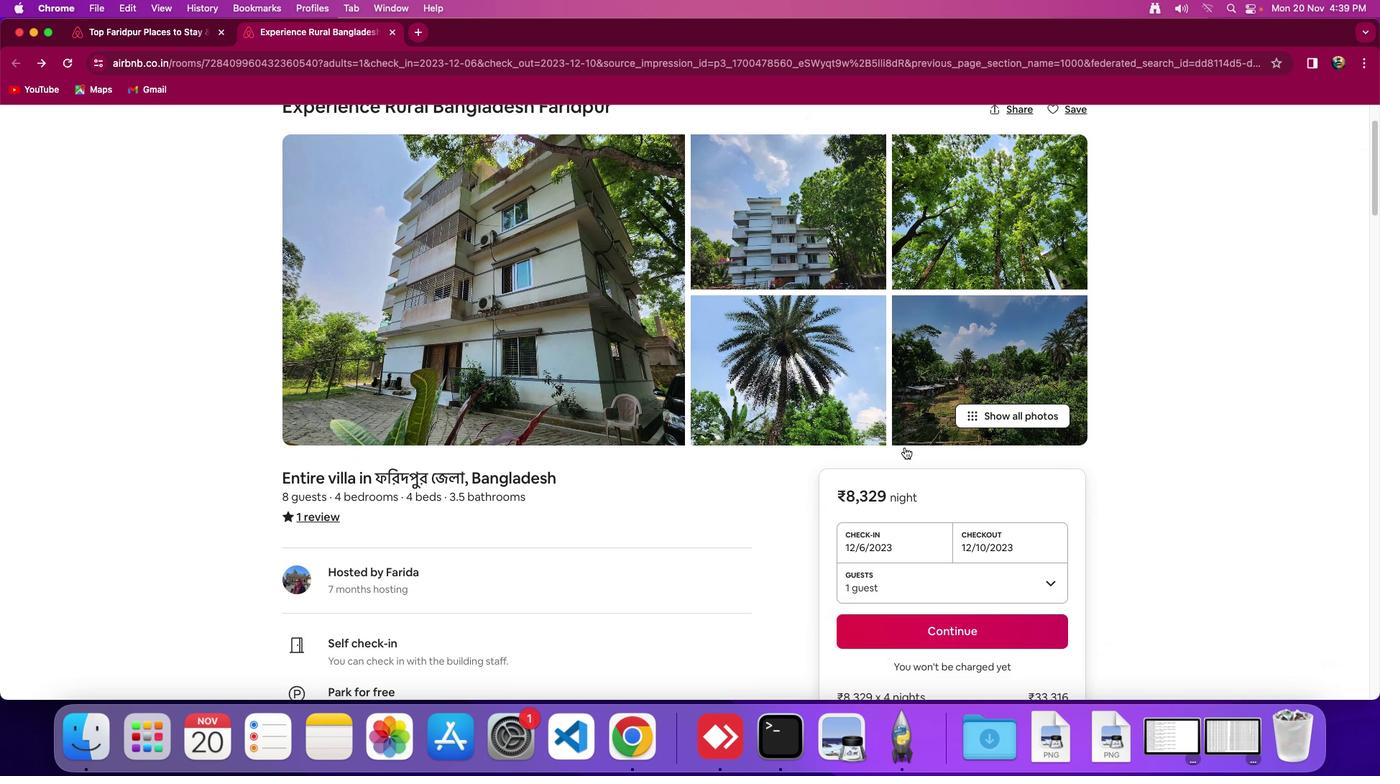 
Action: Mouse scrolled (903, 447) with delta (0, 0)
Screenshot: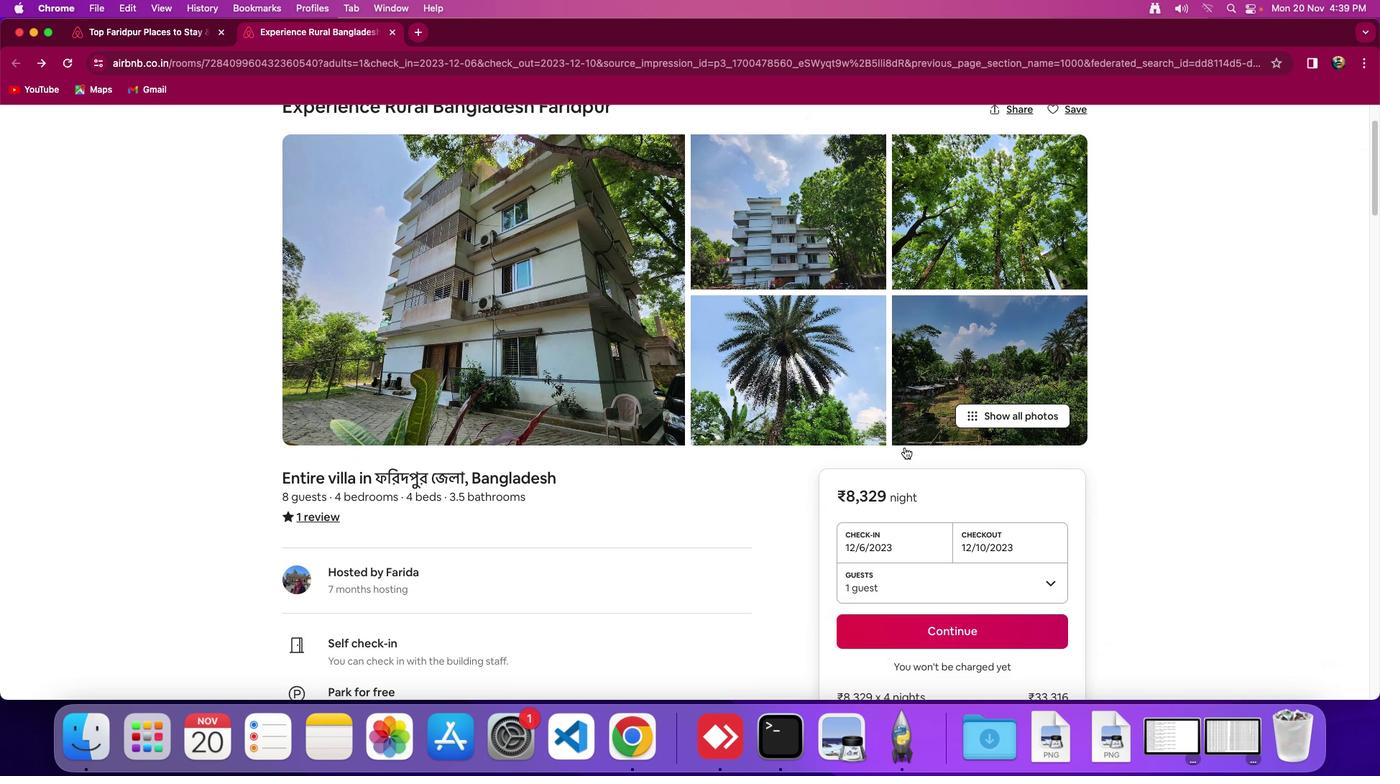 
Action: Mouse moved to (904, 447)
Screenshot: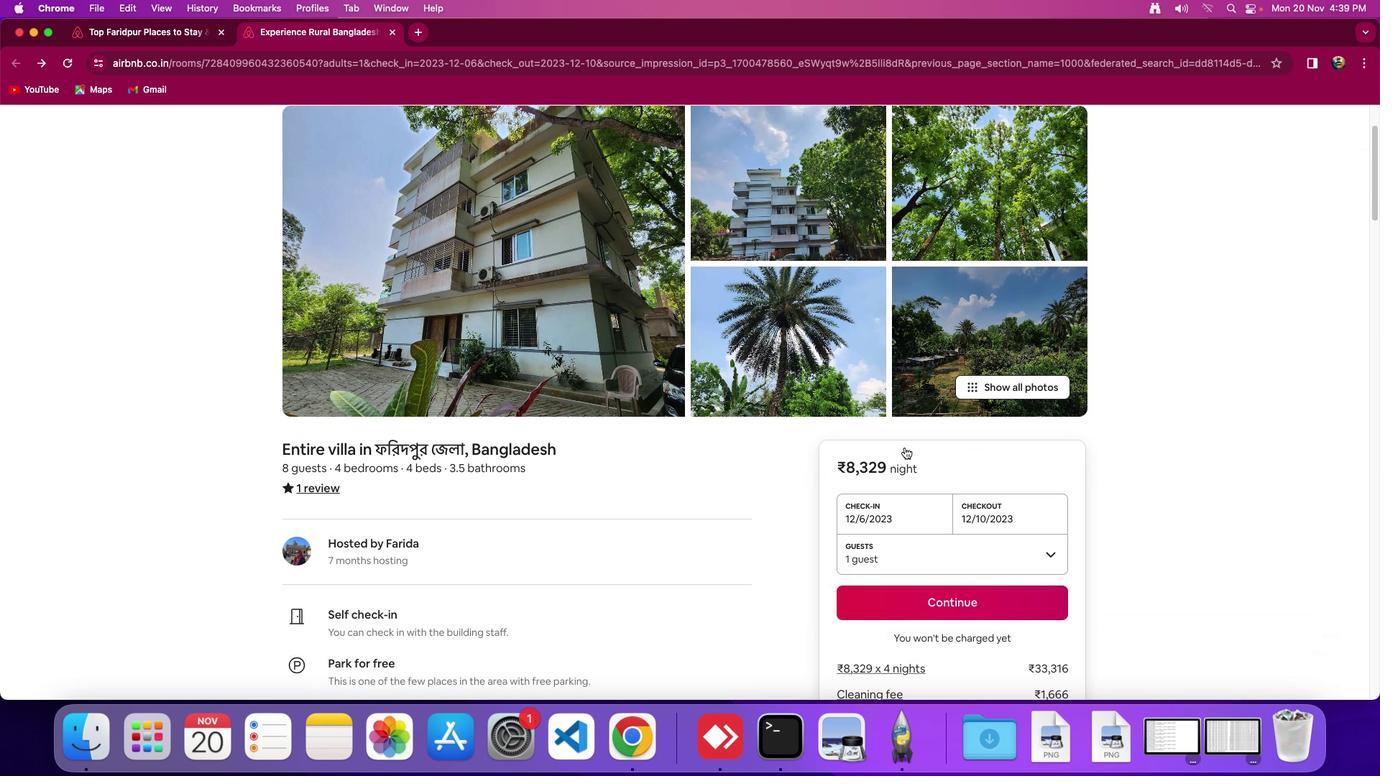 
Action: Mouse scrolled (904, 447) with delta (0, 0)
Screenshot: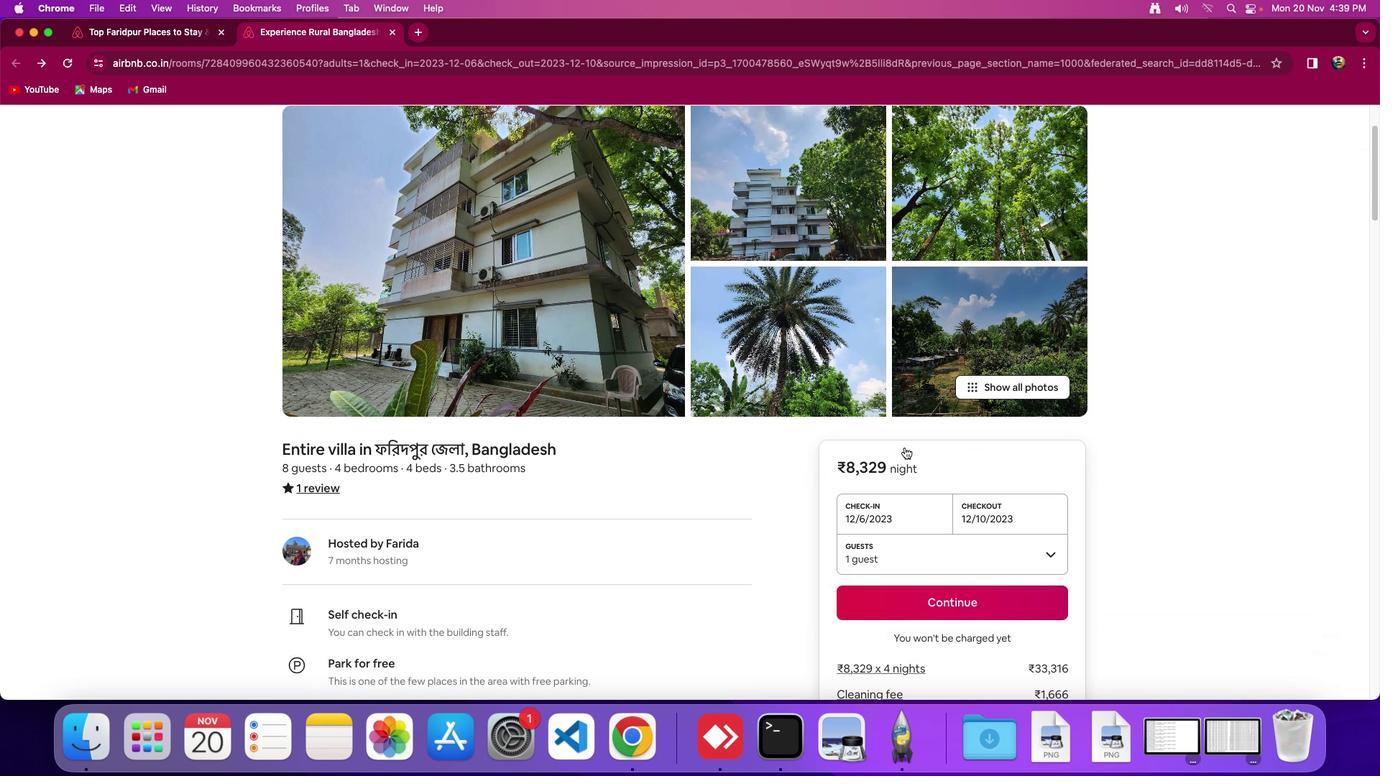 
Action: Mouse scrolled (904, 447) with delta (0, -2)
Screenshot: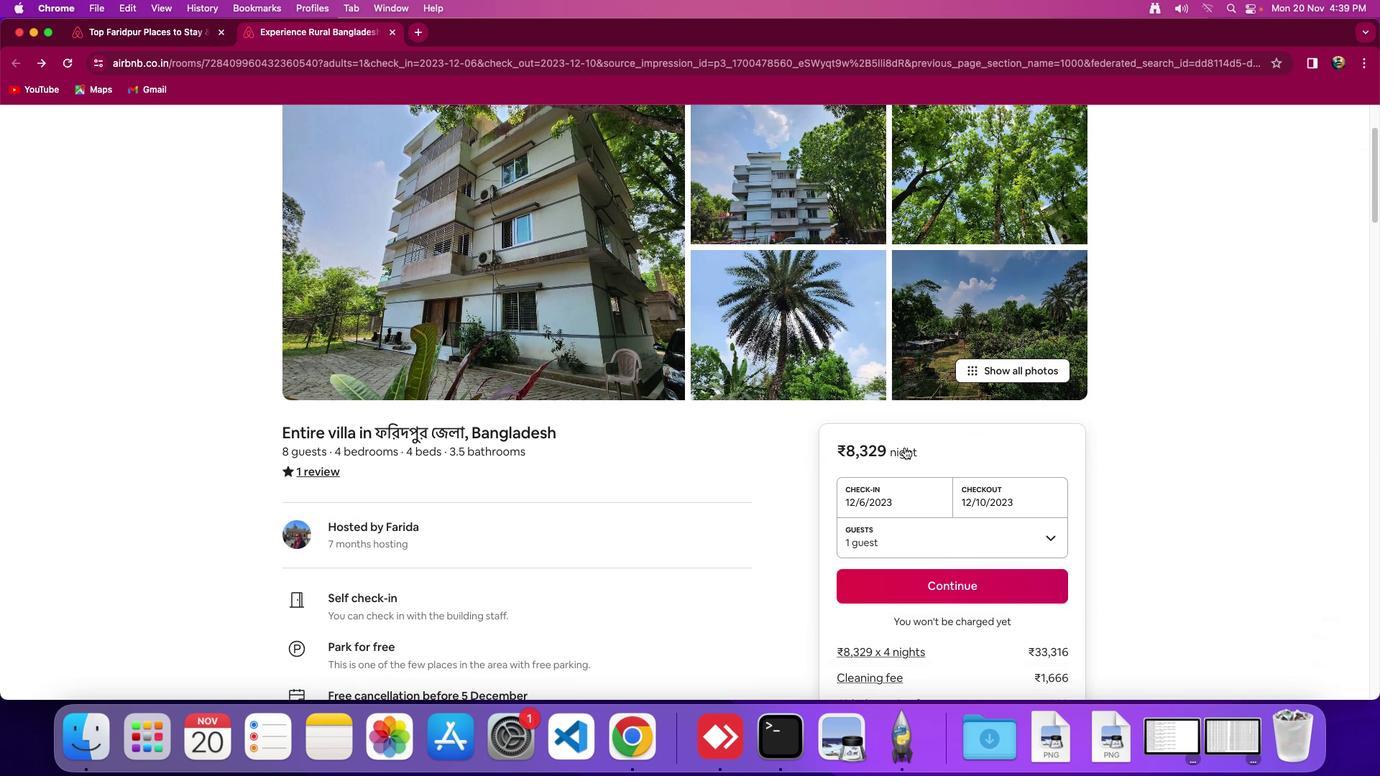 
Action: Mouse moved to (904, 447)
Screenshot: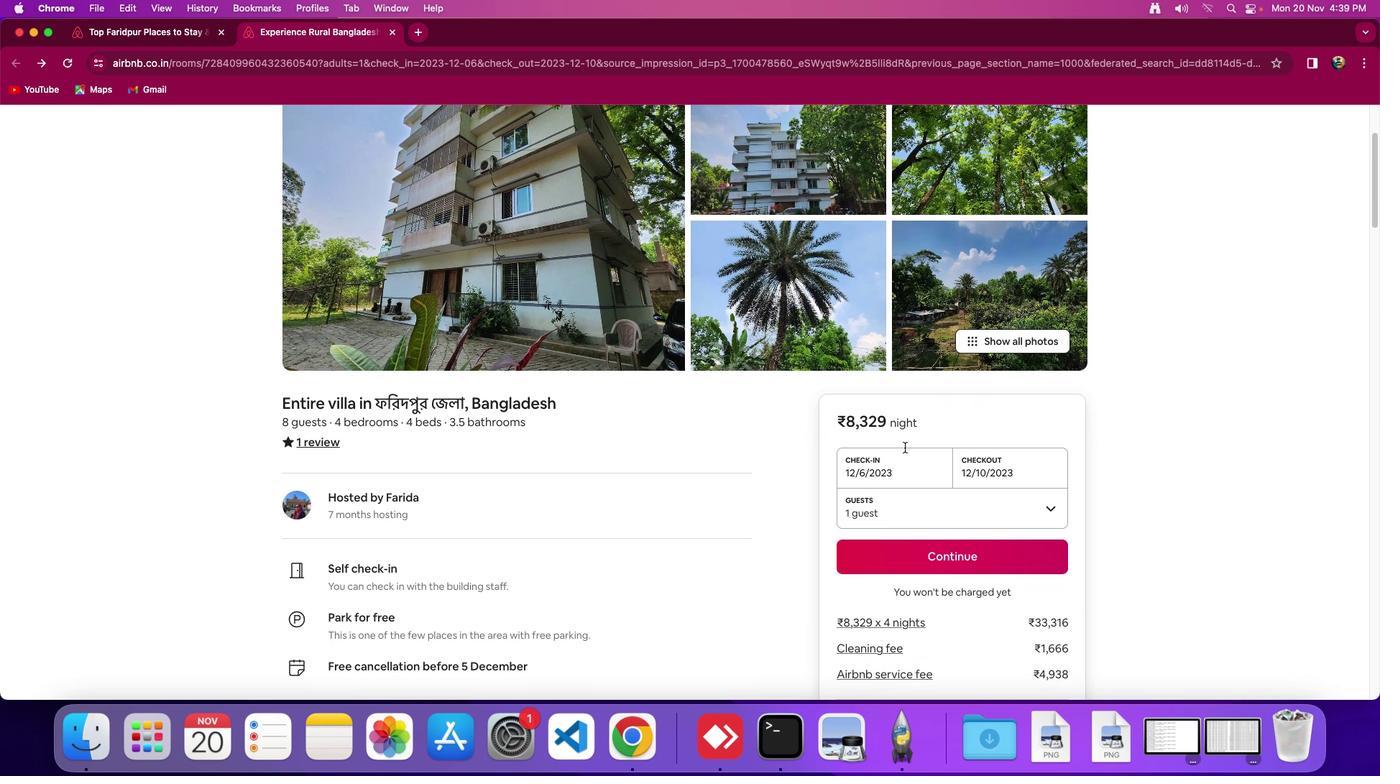 
Action: Mouse scrolled (904, 447) with delta (0, 0)
Screenshot: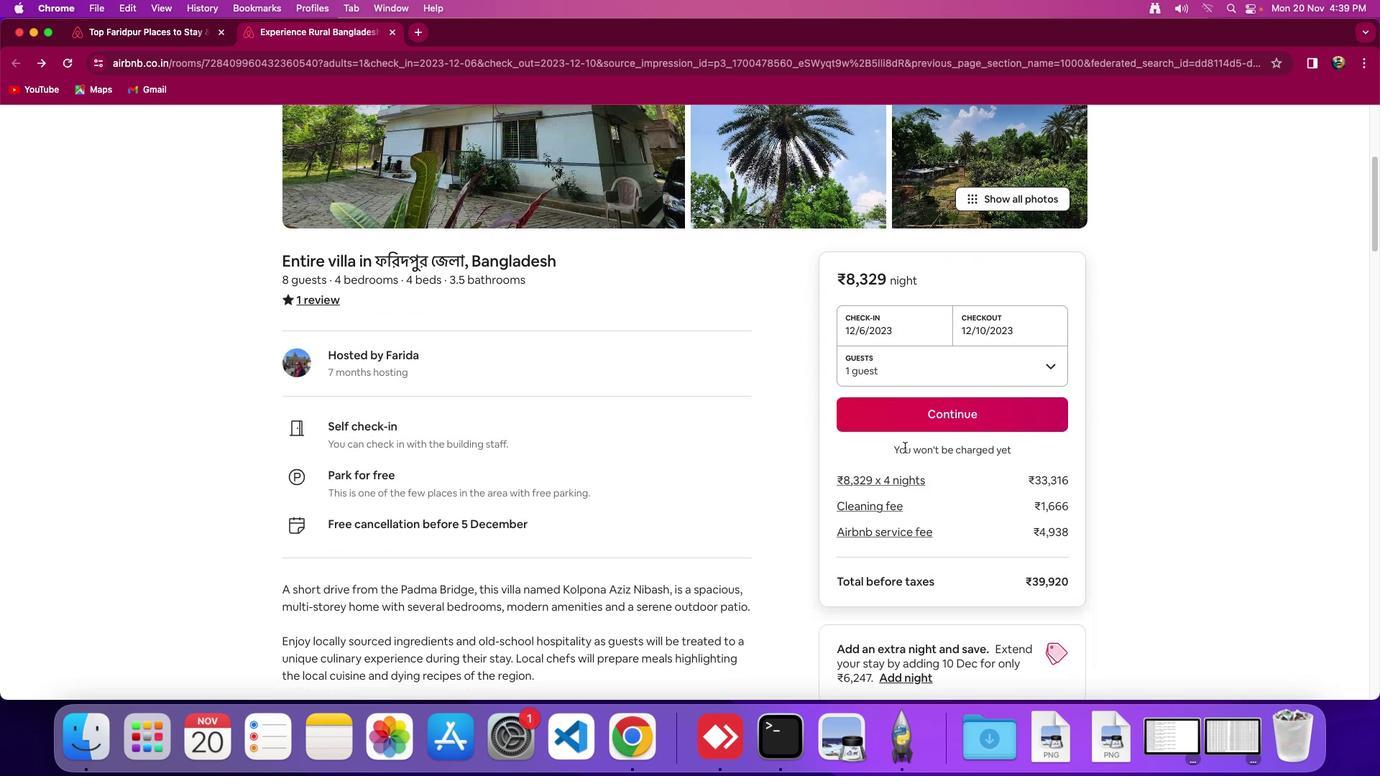 
Action: Mouse scrolled (904, 447) with delta (0, 0)
Screenshot: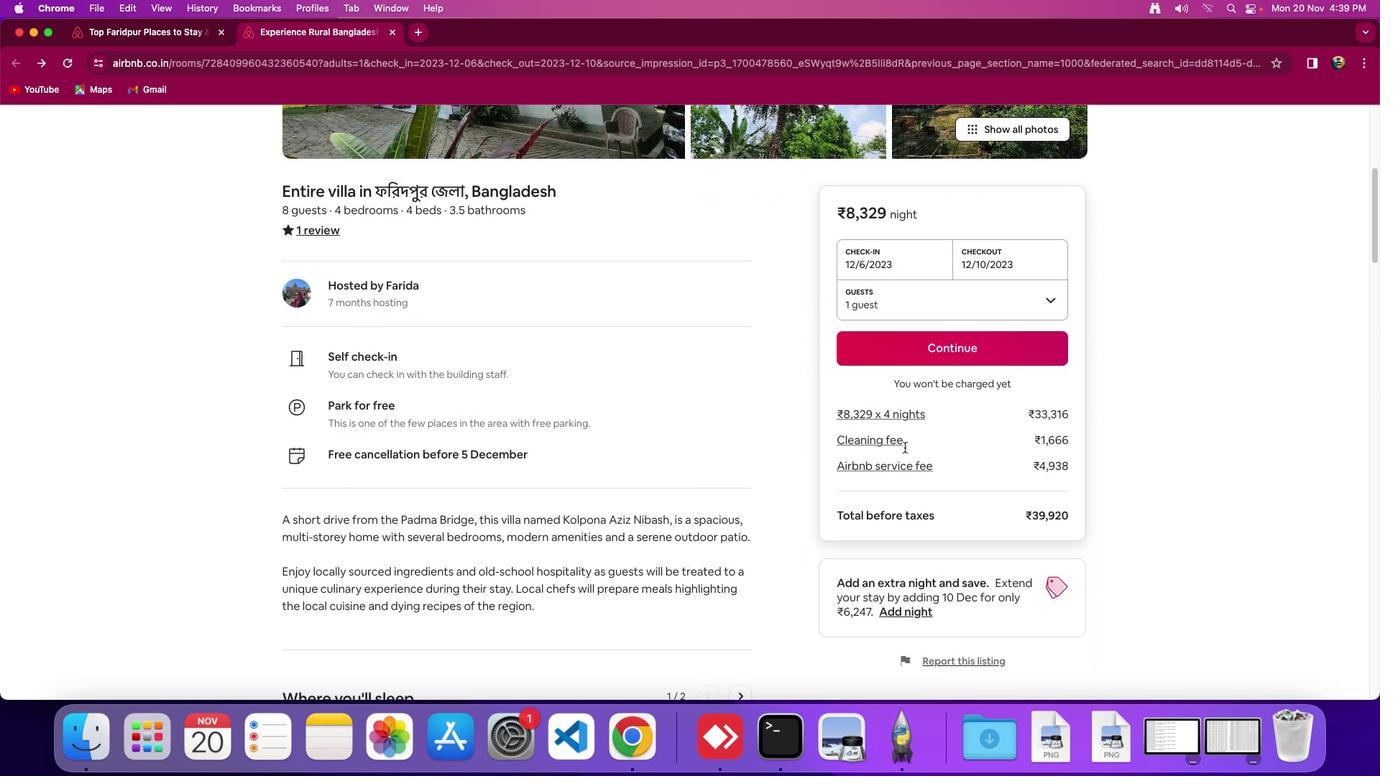 
Action: Mouse scrolled (904, 447) with delta (0, -2)
Screenshot: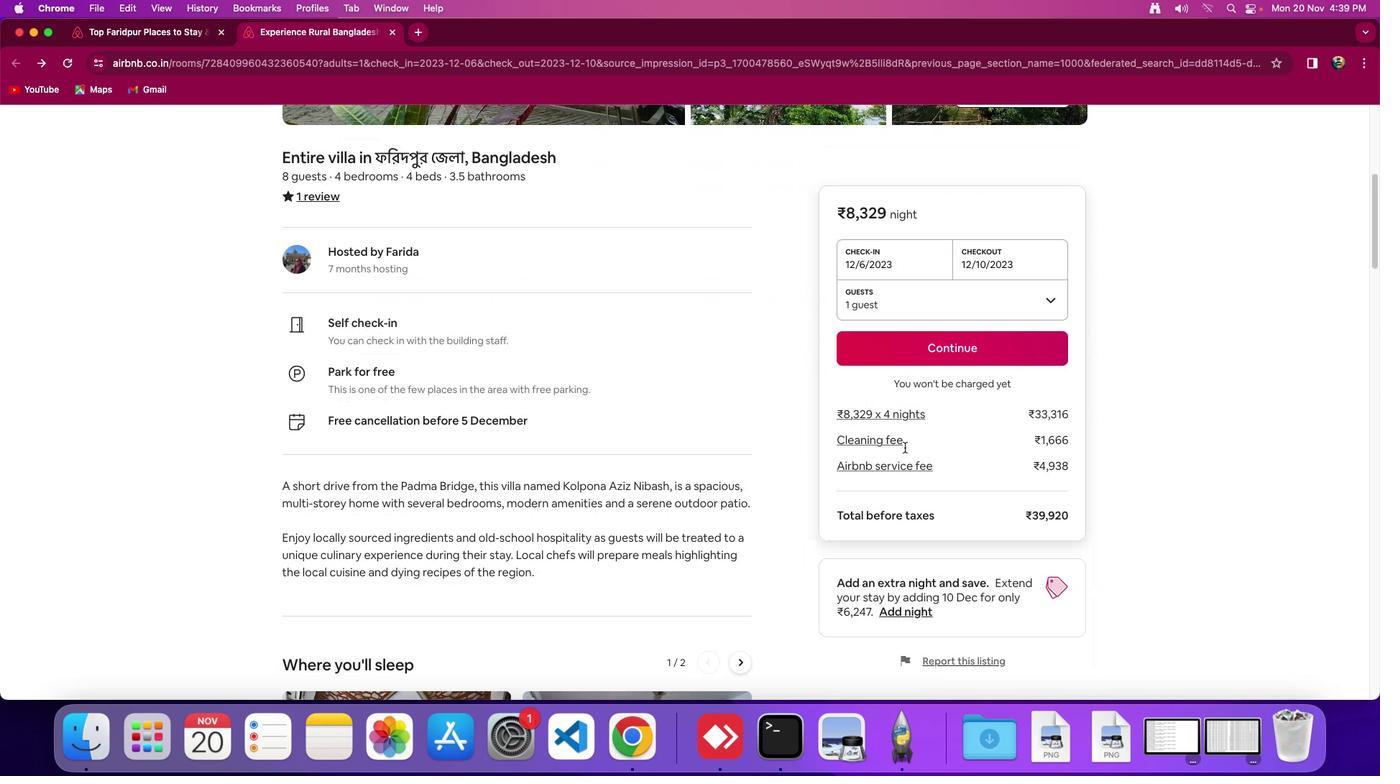 
Action: Mouse scrolled (904, 447) with delta (0, -2)
Screenshot: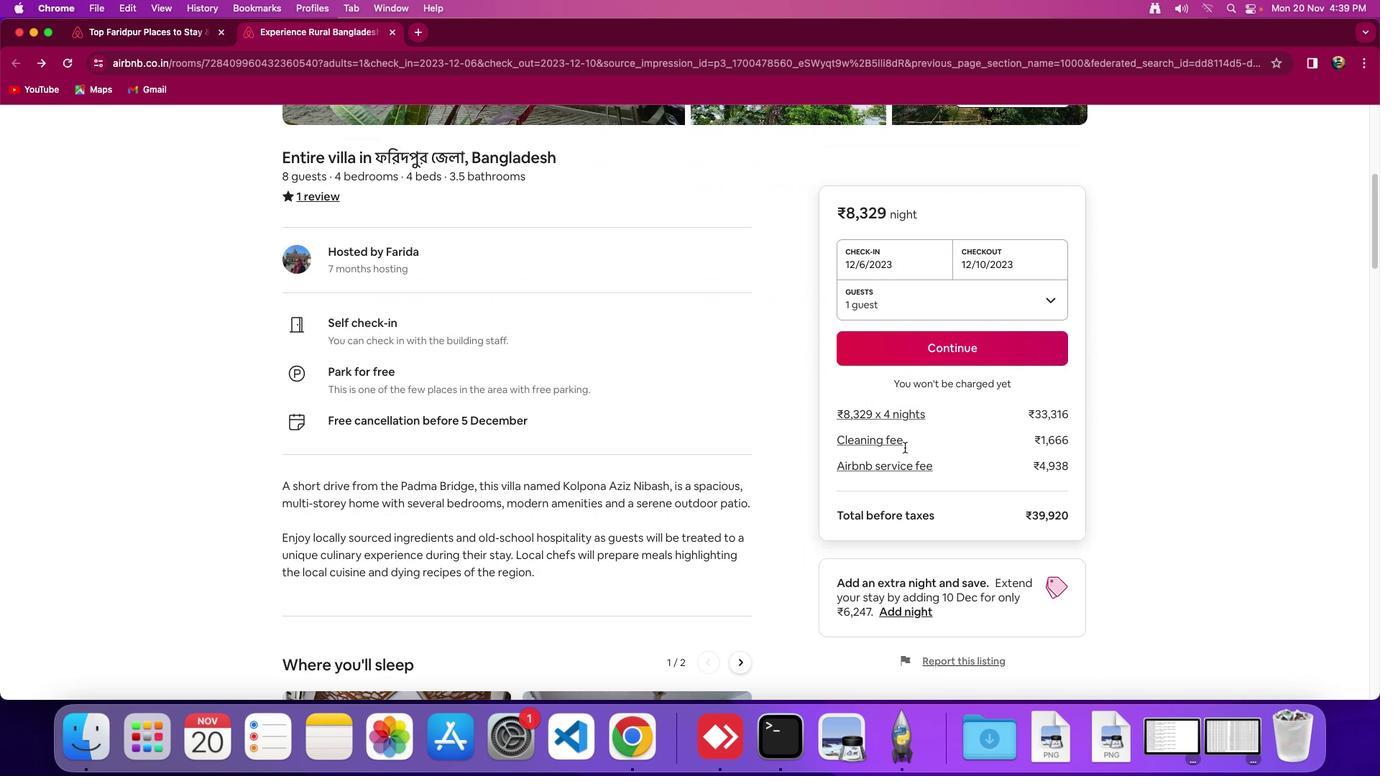 
Action: Mouse moved to (904, 447)
Screenshot: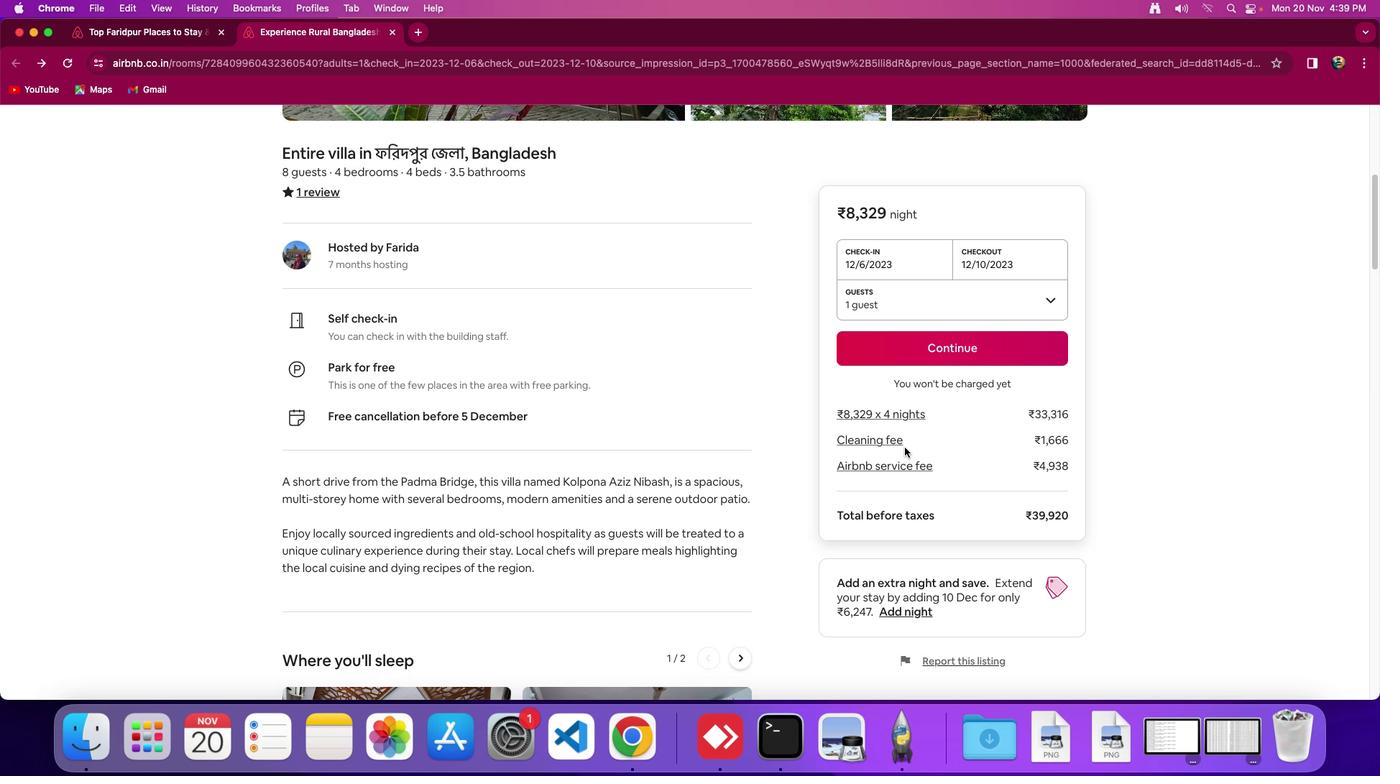 
Action: Mouse scrolled (904, 447) with delta (0, 0)
Screenshot: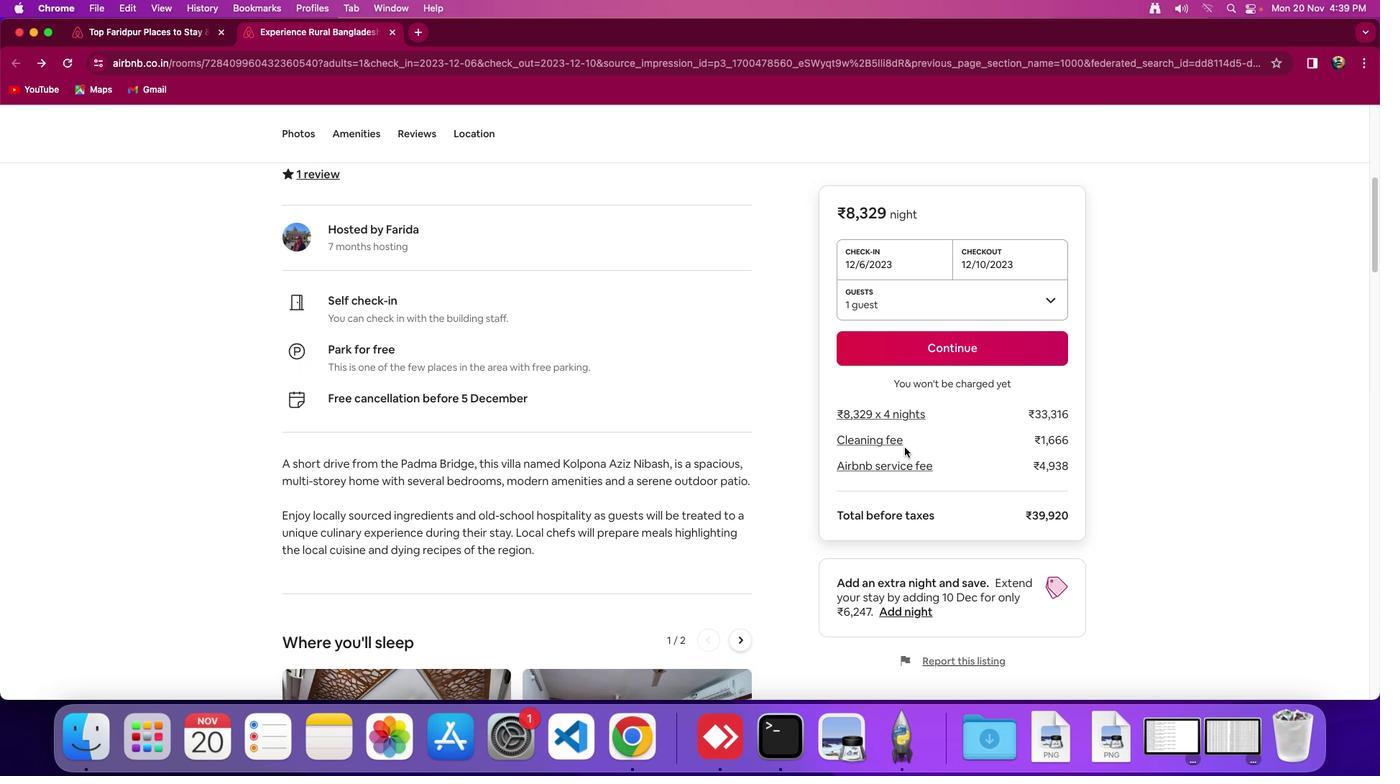 
Action: Mouse scrolled (904, 447) with delta (0, 0)
Screenshot: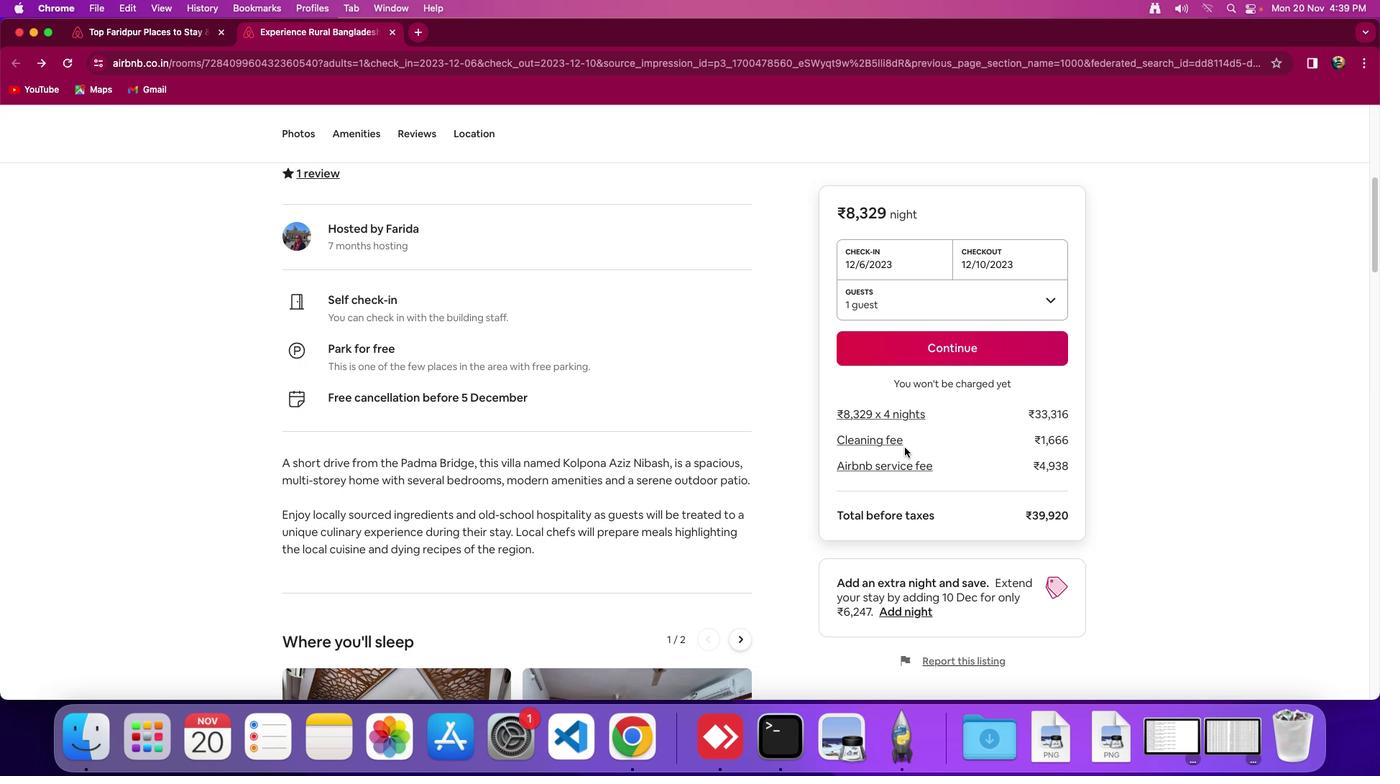 
Action: Mouse moved to (904, 447)
Screenshot: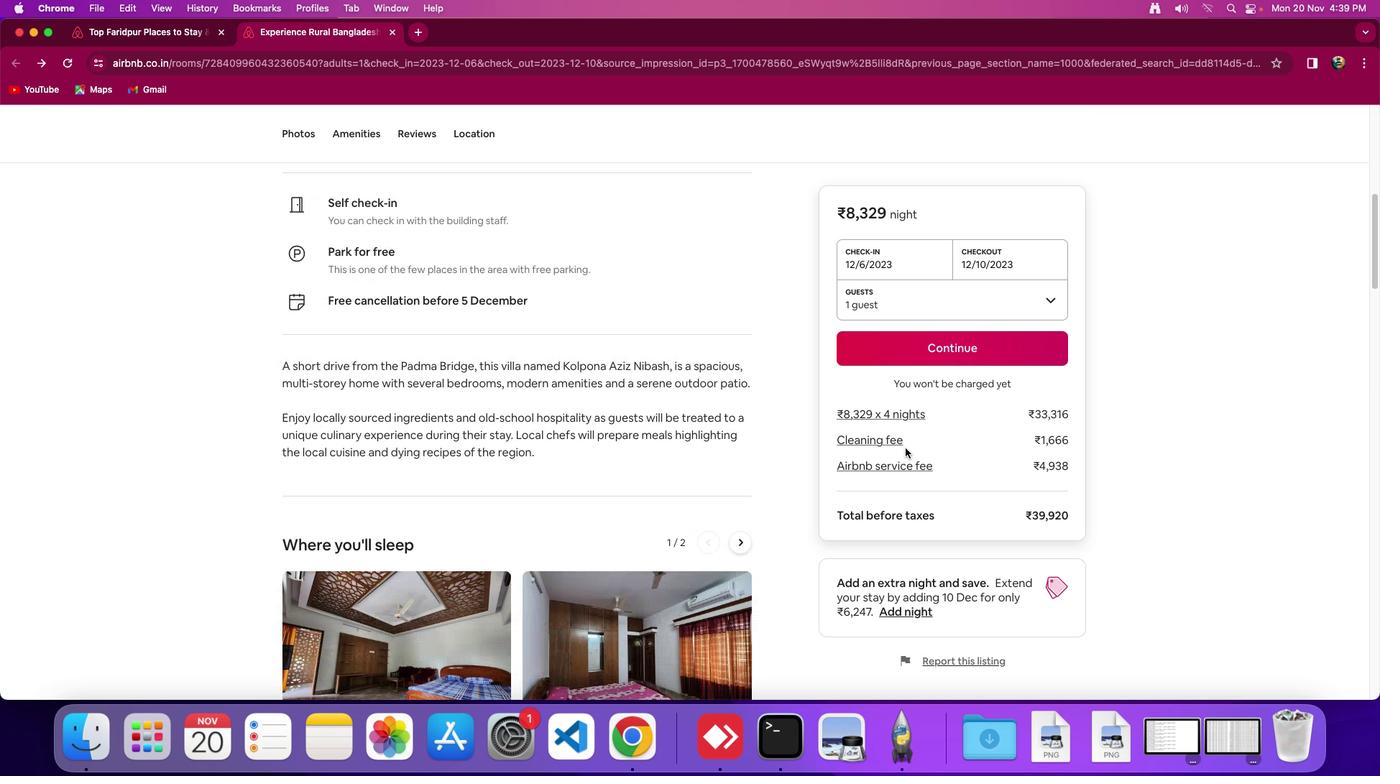 
Action: Mouse scrolled (904, 447) with delta (0, 0)
Screenshot: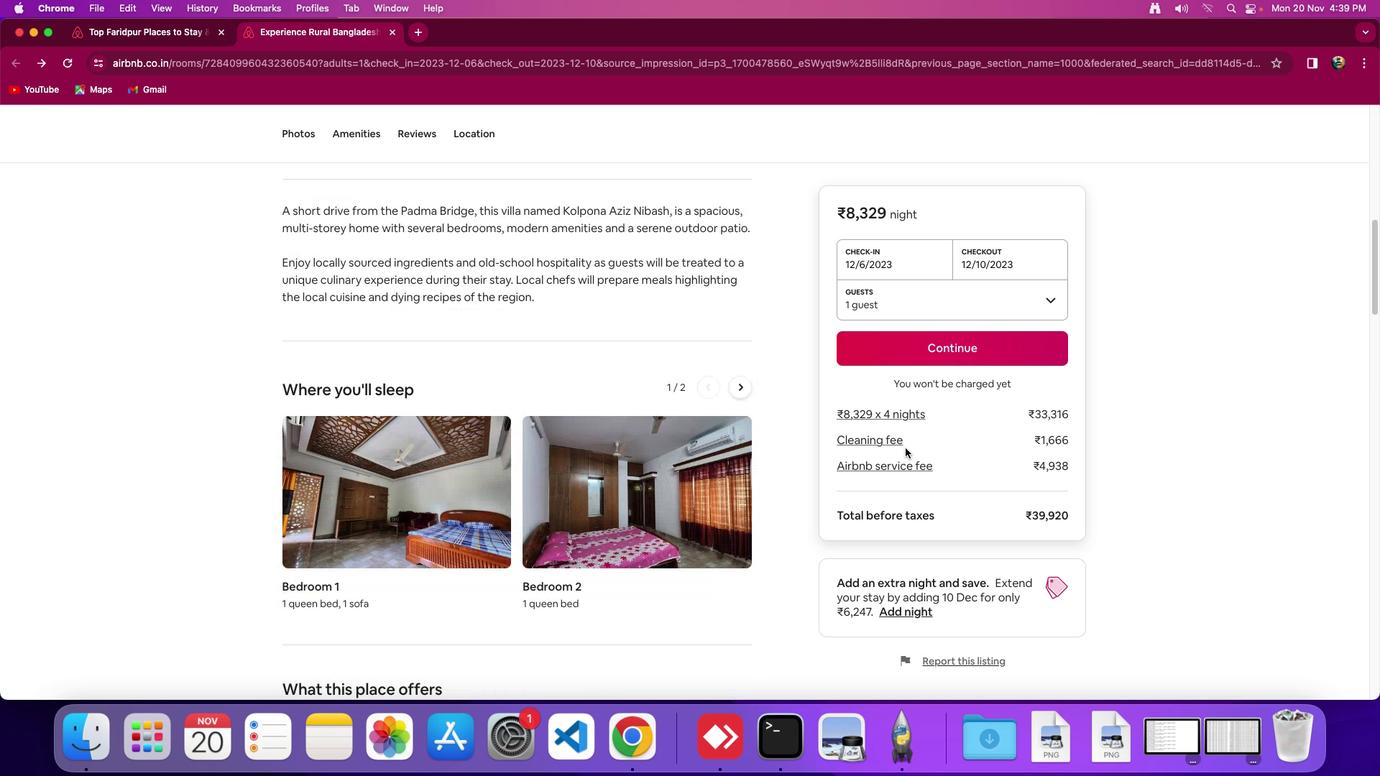 
Action: Mouse scrolled (904, 447) with delta (0, 0)
Screenshot: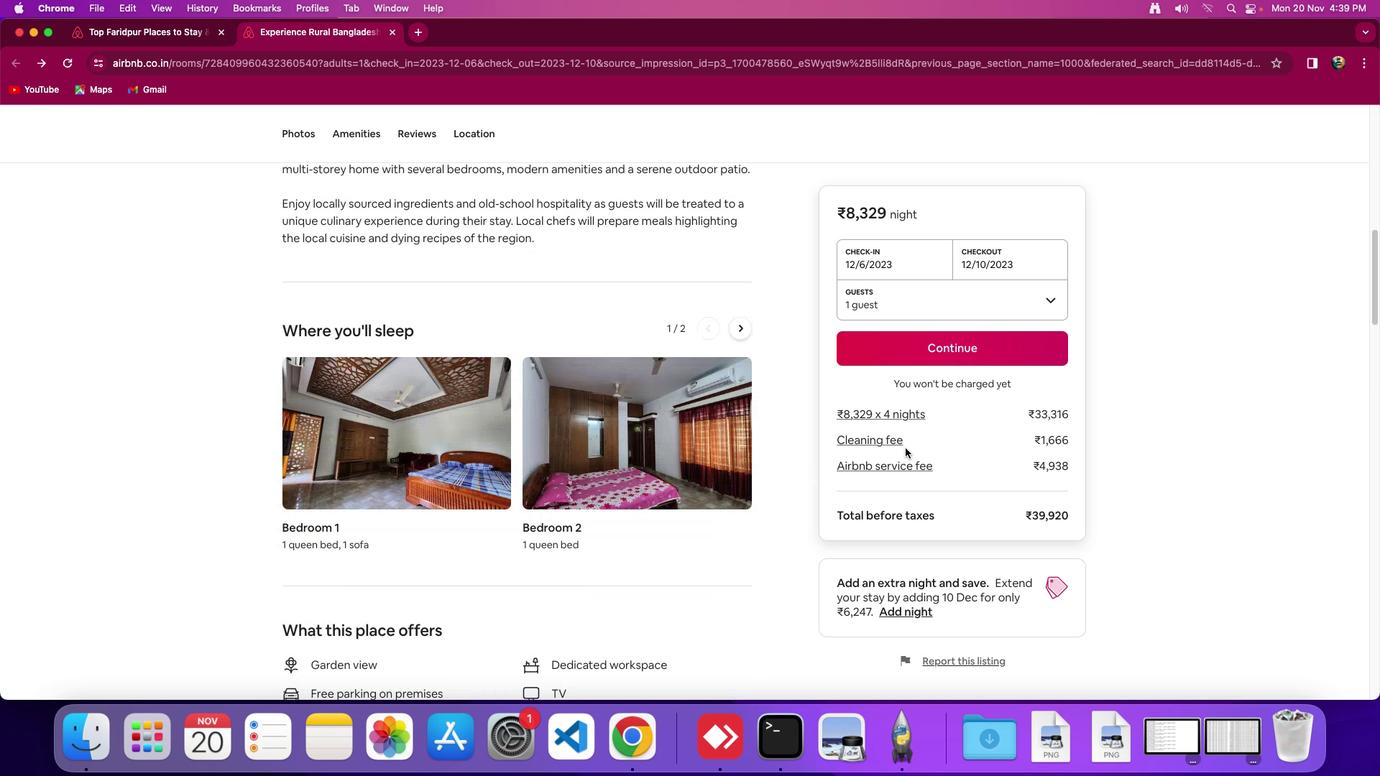 
Action: Mouse scrolled (904, 447) with delta (0, -2)
Screenshot: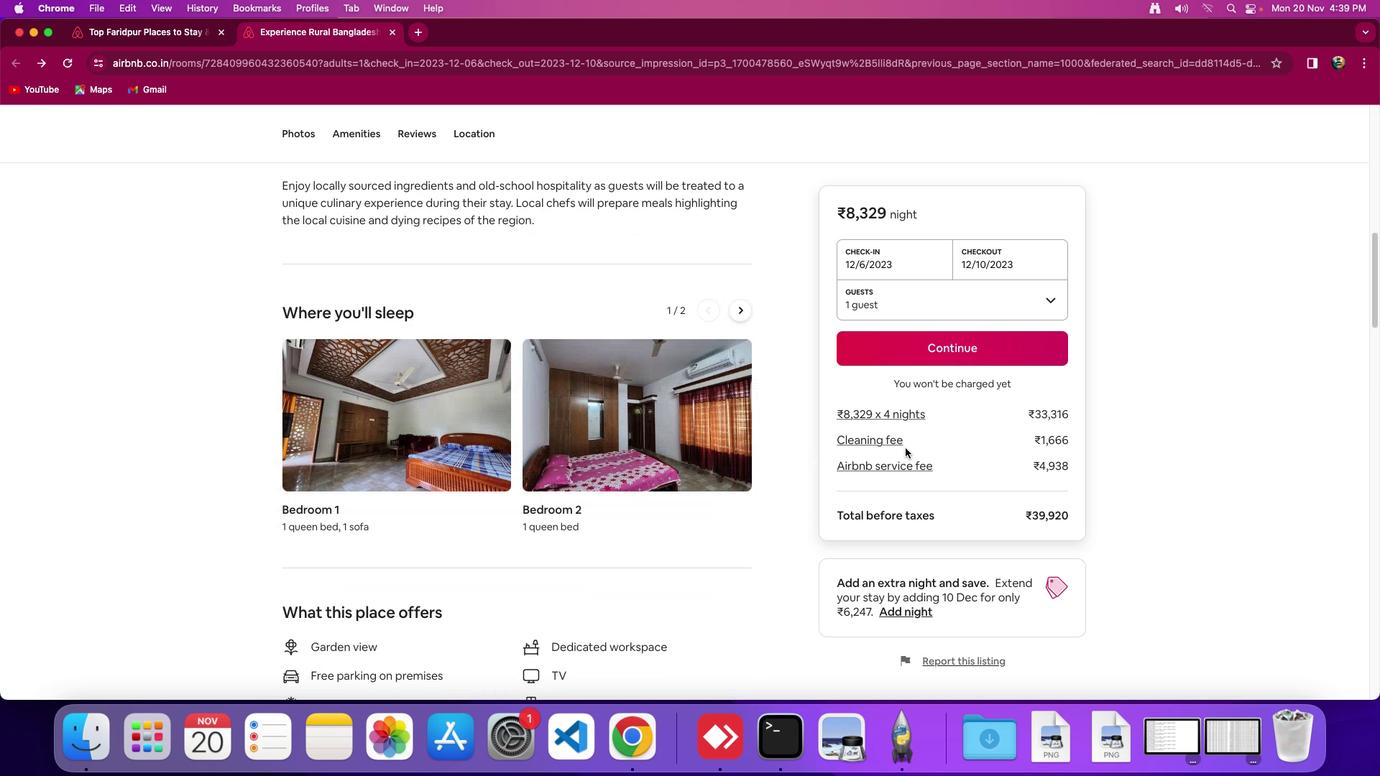 
Action: Mouse scrolled (904, 447) with delta (0, -3)
Screenshot: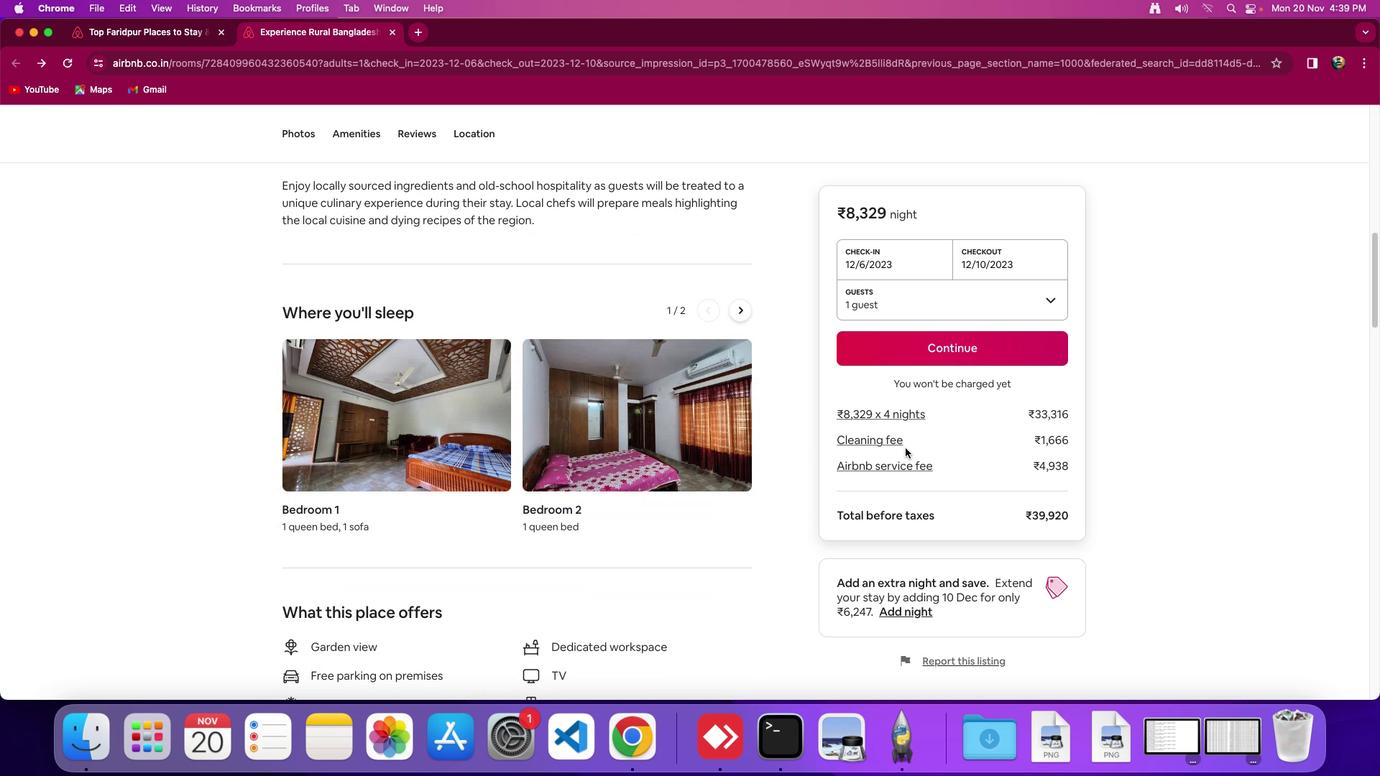 
Action: Mouse scrolled (904, 447) with delta (0, 0)
Screenshot: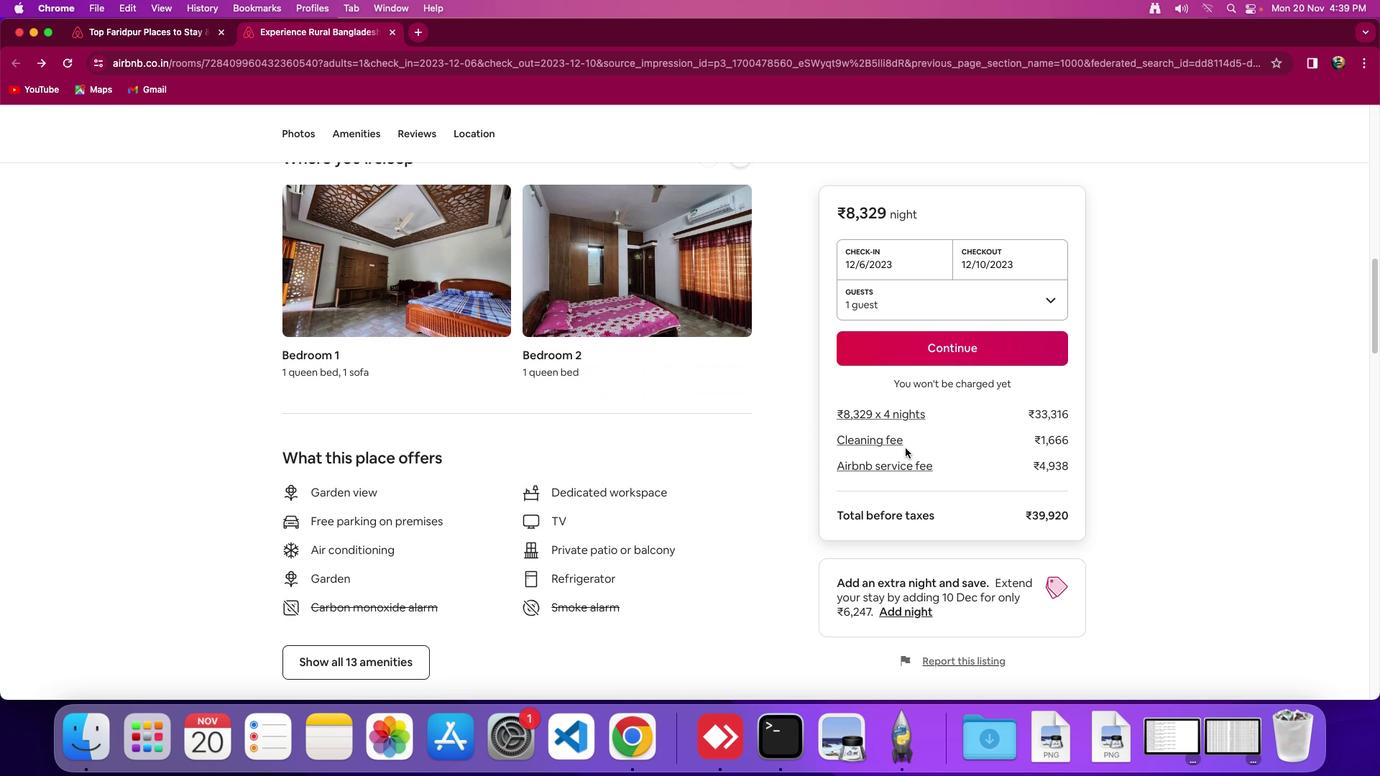 
Action: Mouse scrolled (904, 447) with delta (0, 0)
Screenshot: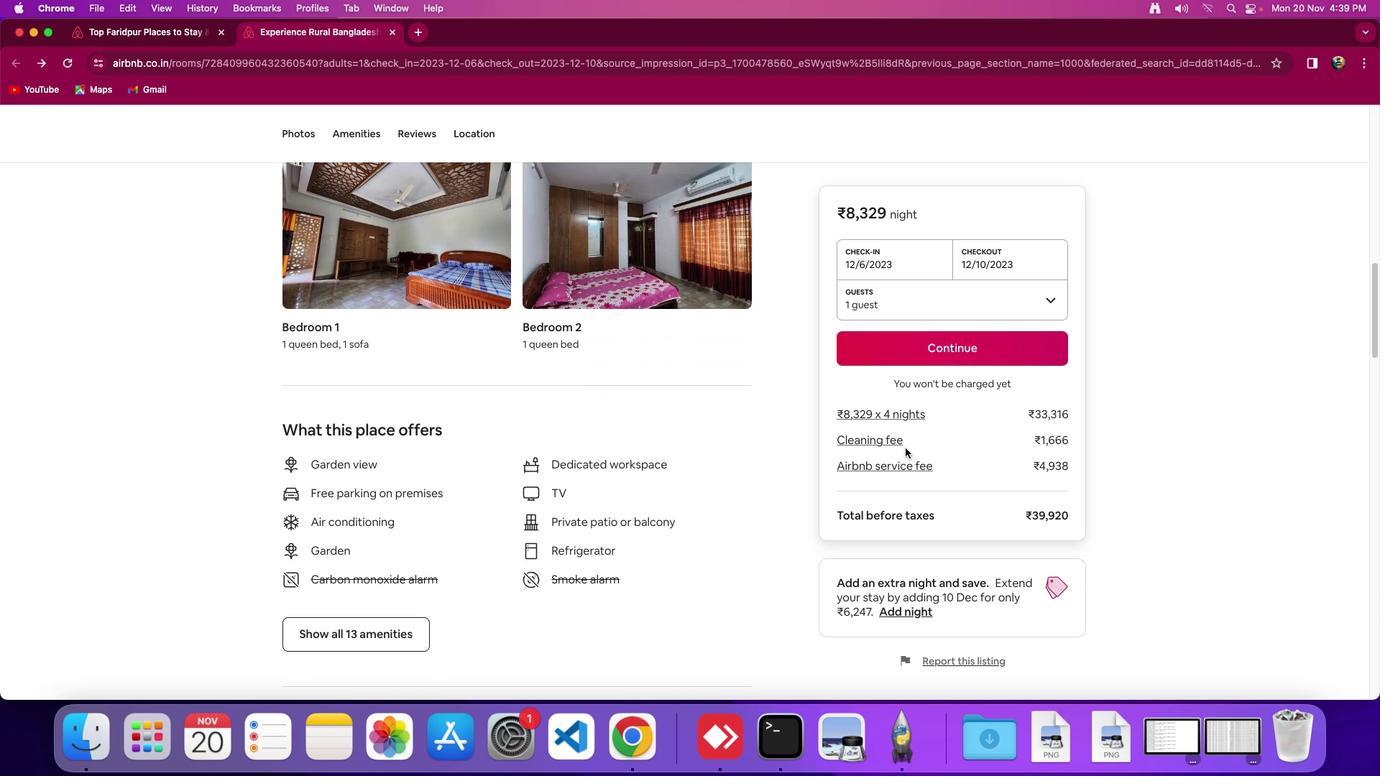 
Action: Mouse scrolled (904, 447) with delta (0, -2)
Screenshot: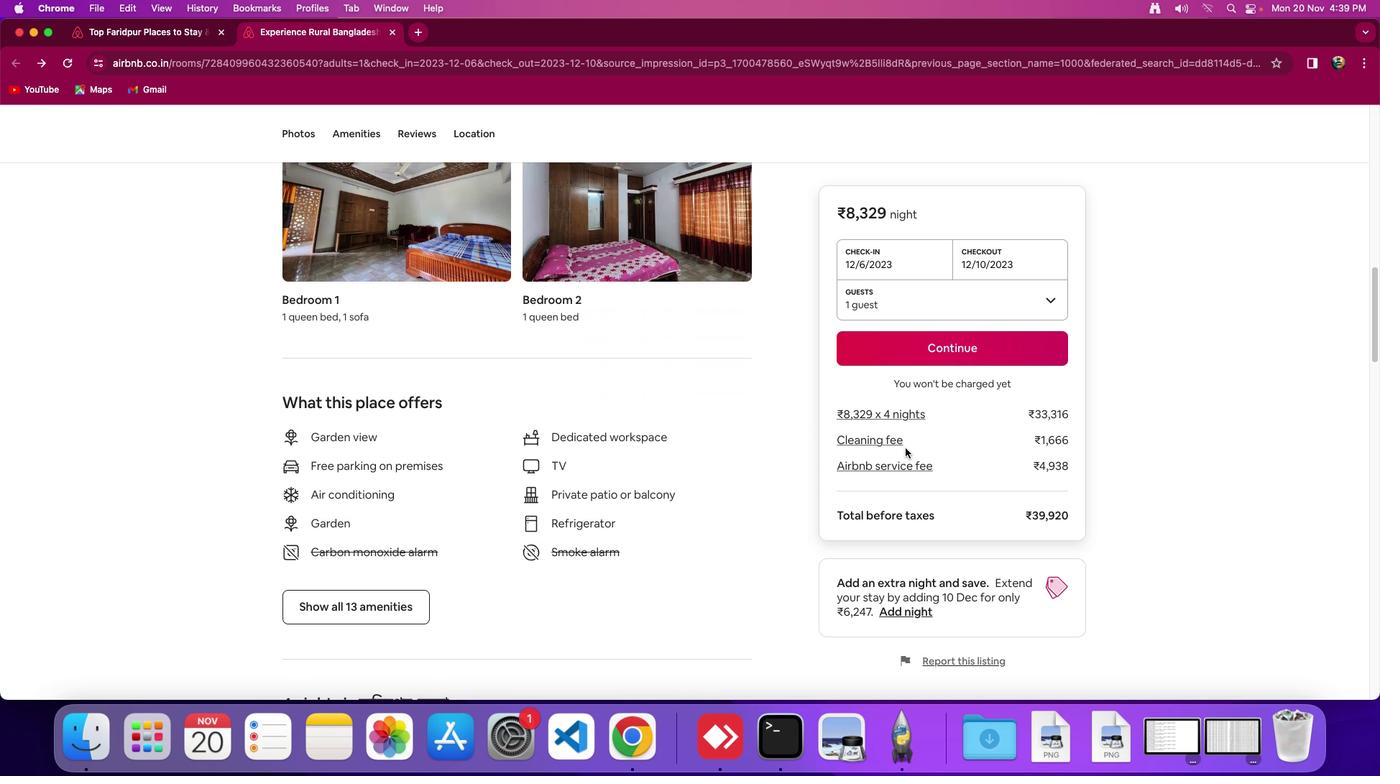 
Action: Mouse scrolled (904, 447) with delta (0, -2)
Screenshot: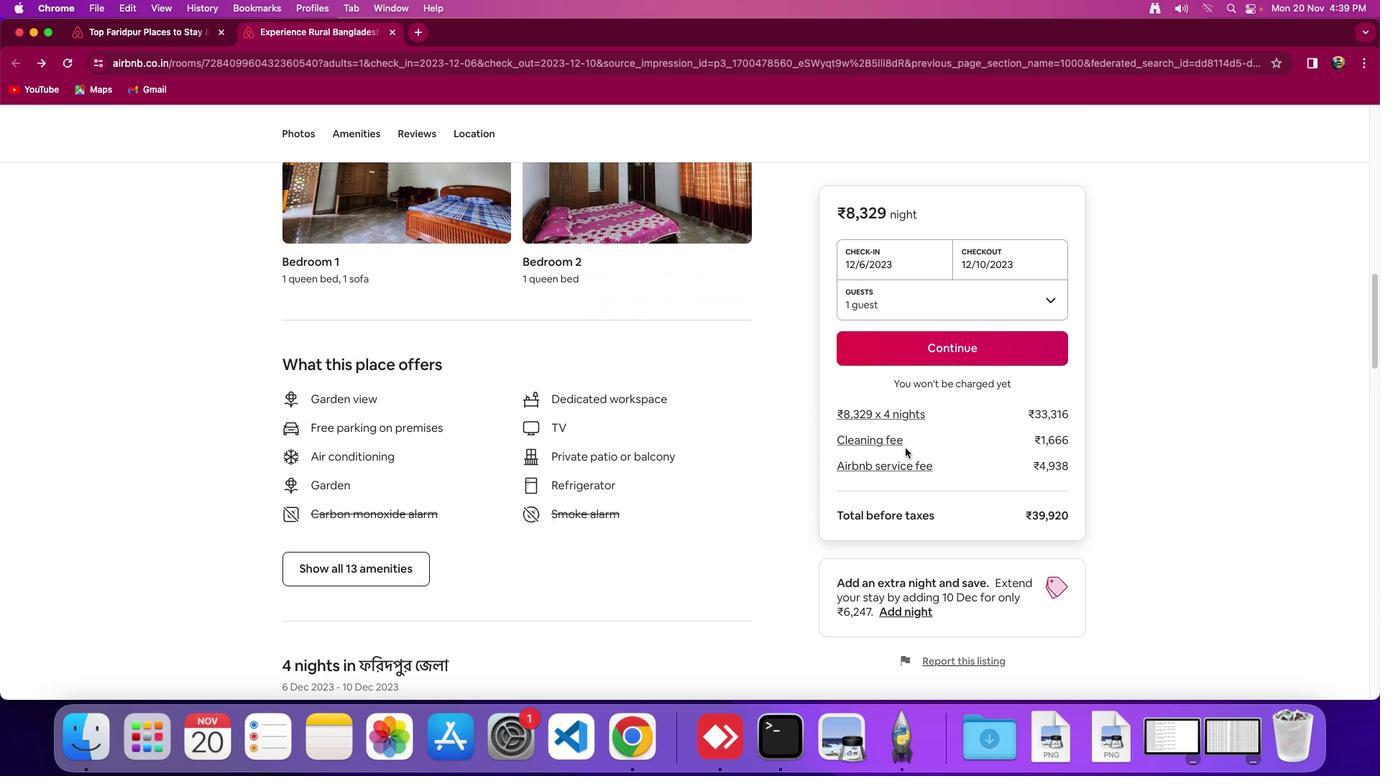 
Action: Mouse moved to (904, 448)
Screenshot: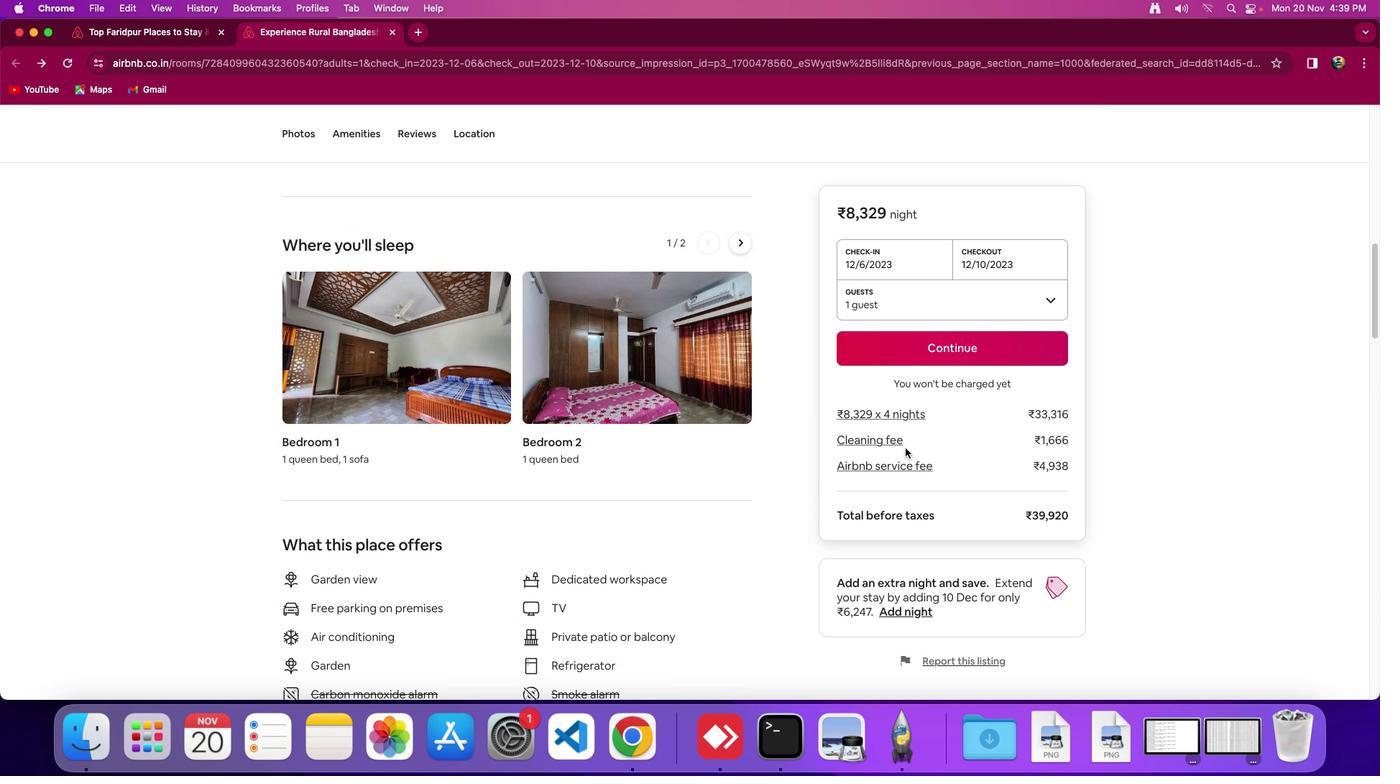 
Action: Mouse scrolled (904, 448) with delta (0, 0)
Screenshot: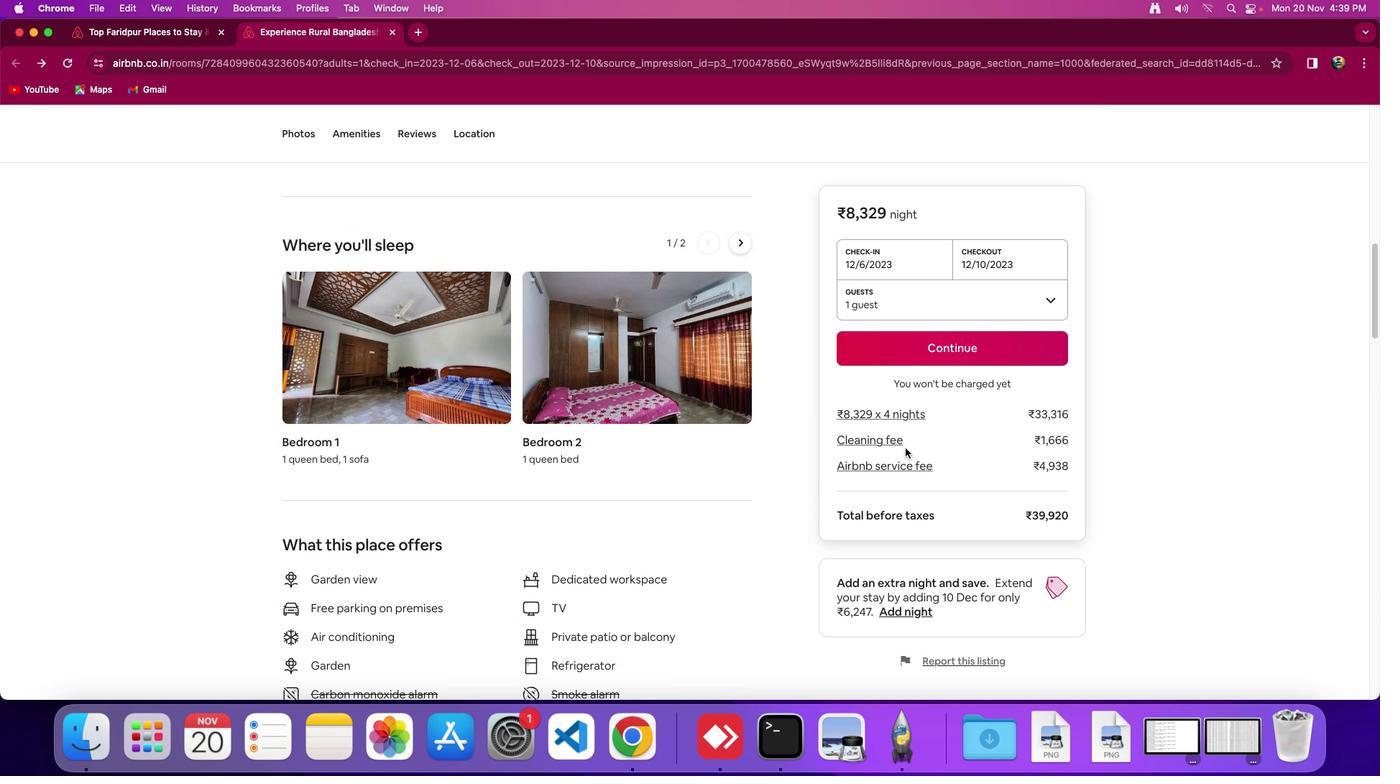 
Action: Mouse scrolled (904, 448) with delta (0, 0)
Screenshot: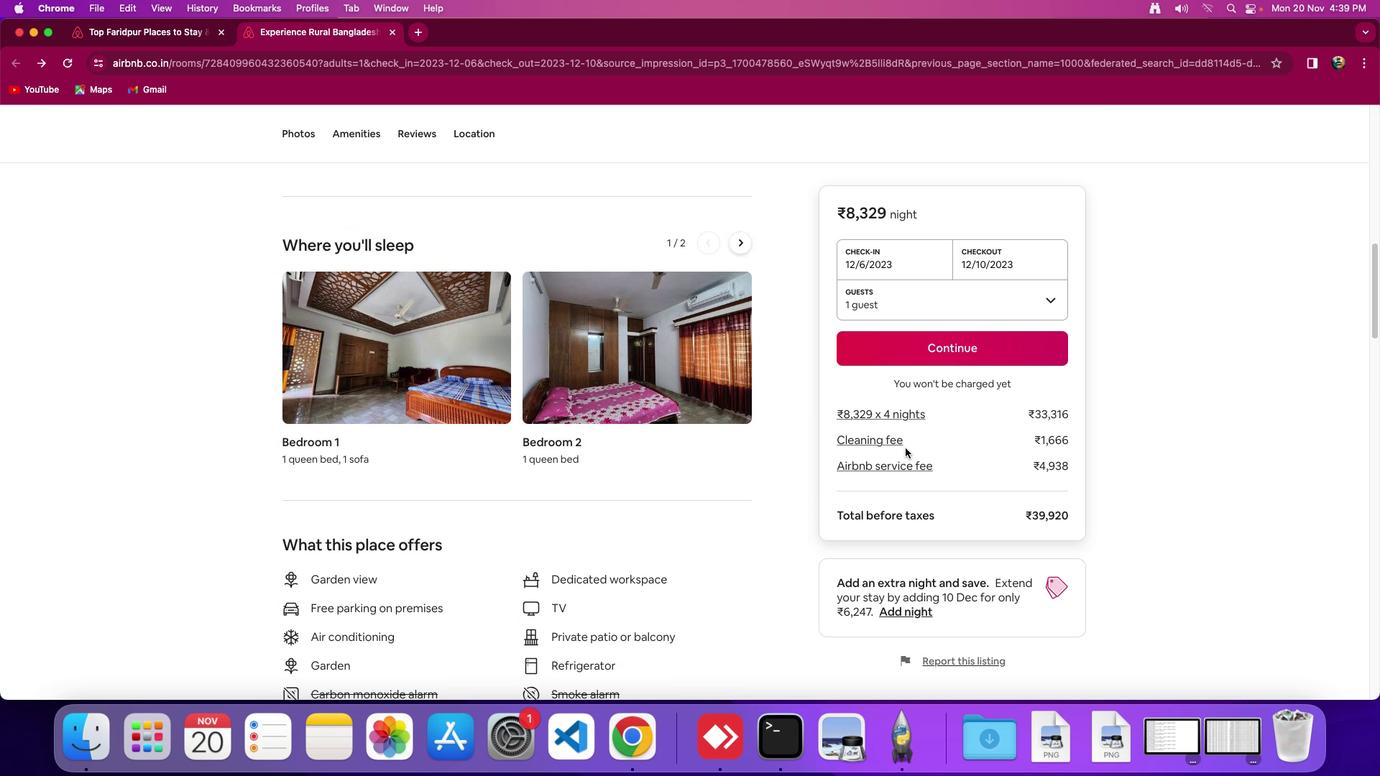 
Action: Mouse scrolled (904, 448) with delta (0, 2)
Screenshot: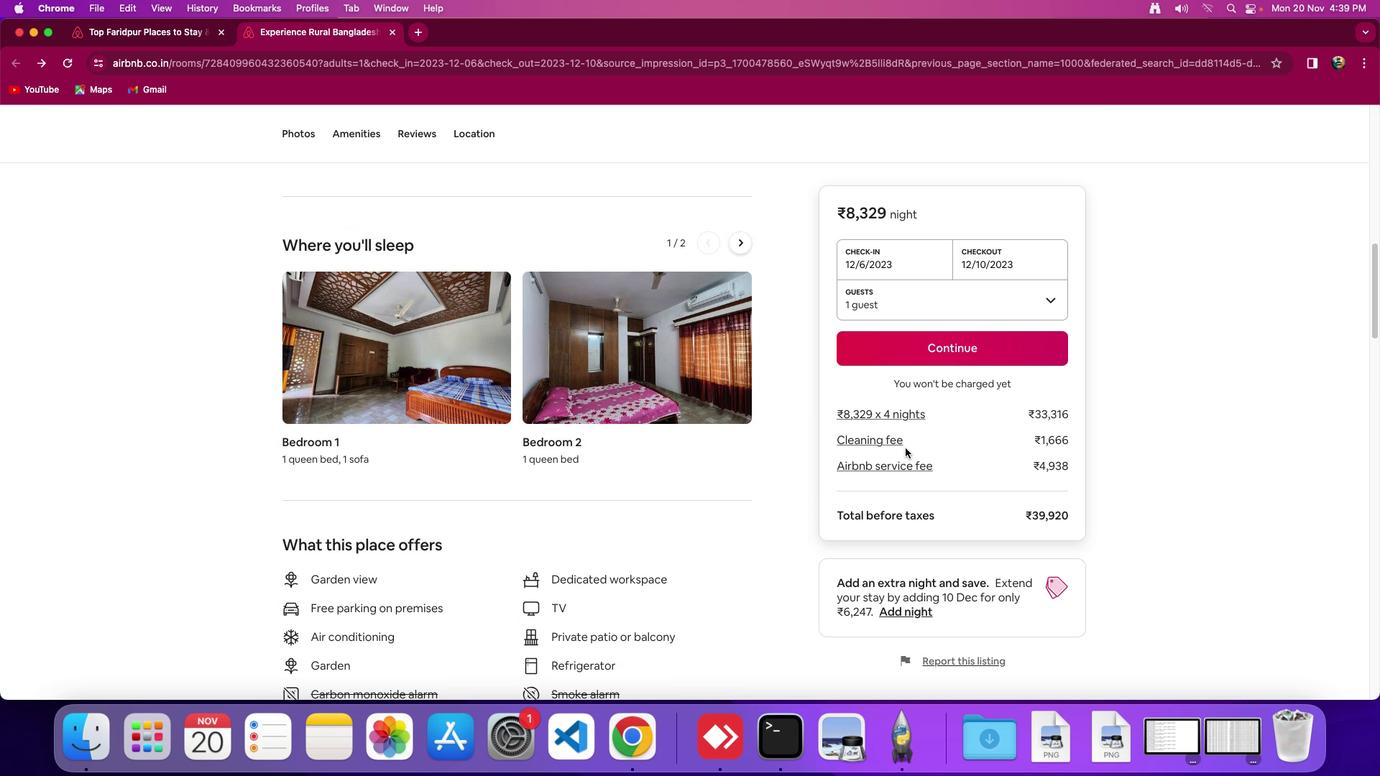 
Action: Mouse scrolled (904, 448) with delta (0, 0)
Screenshot: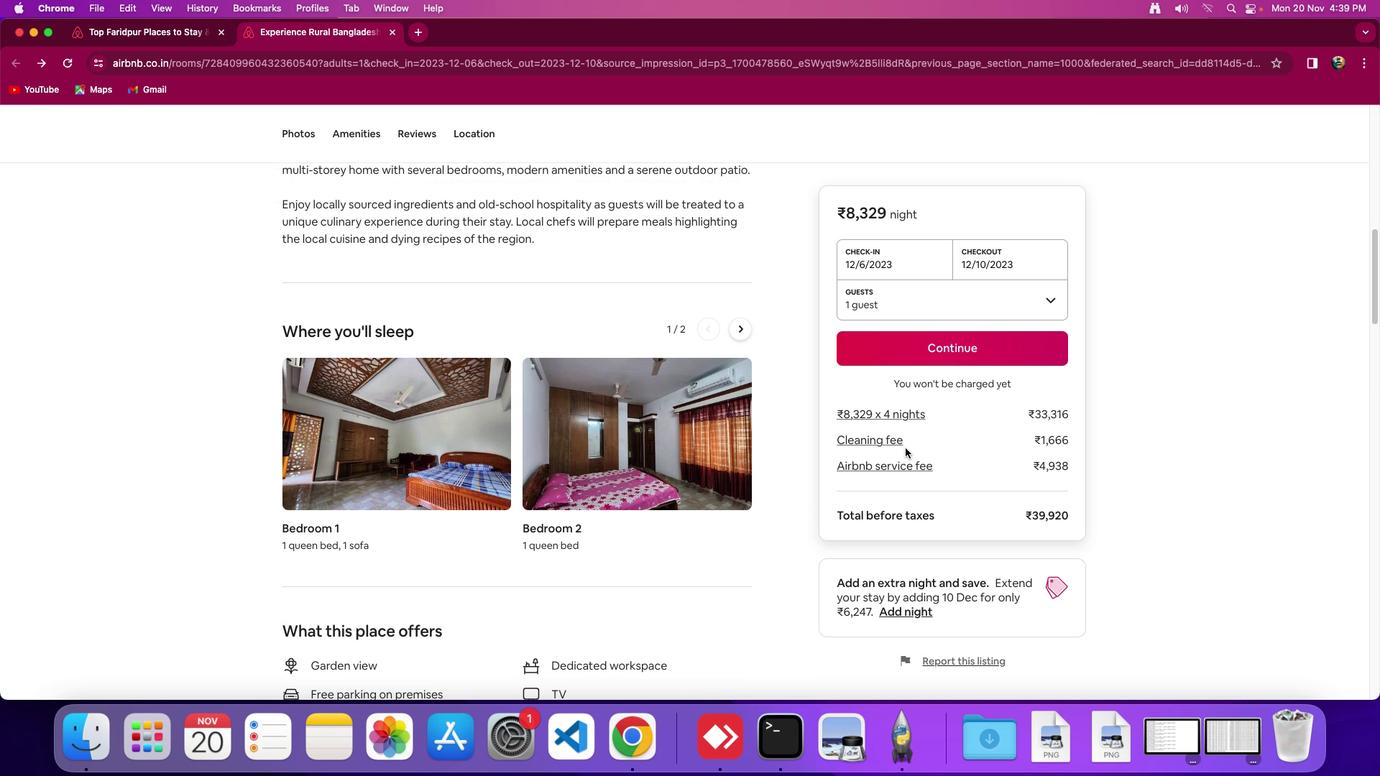 
Action: Mouse scrolled (904, 448) with delta (0, 0)
Screenshot: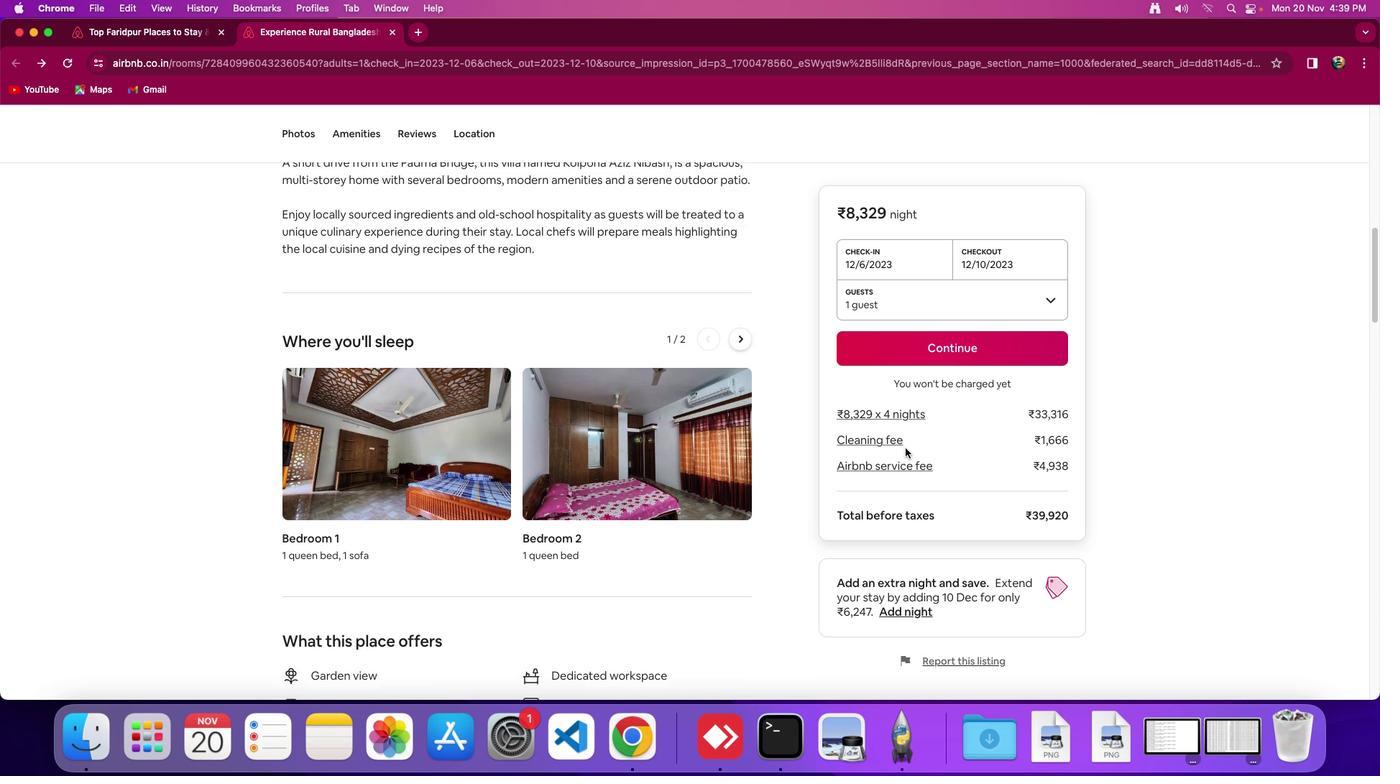 
Action: Mouse scrolled (904, 448) with delta (0, 1)
Screenshot: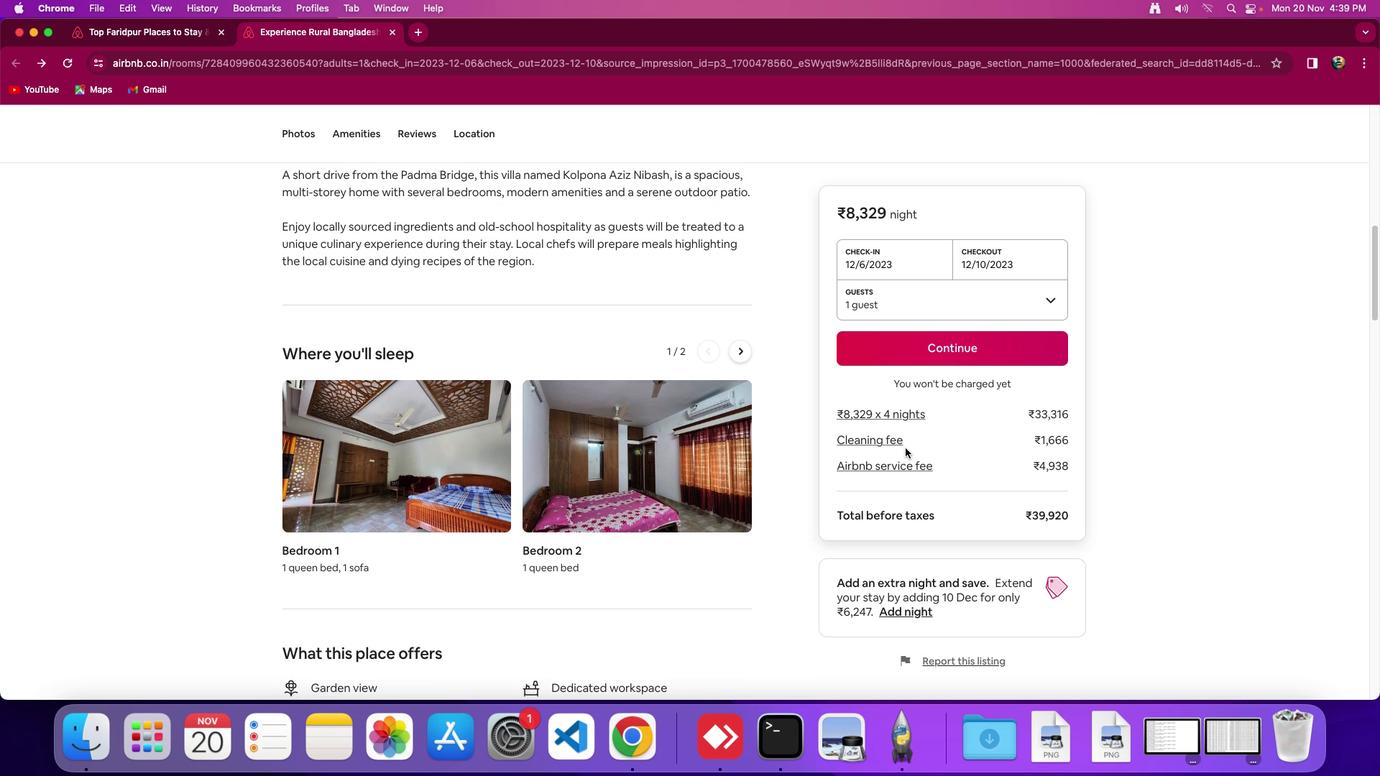 
Action: Mouse moved to (904, 447)
Screenshot: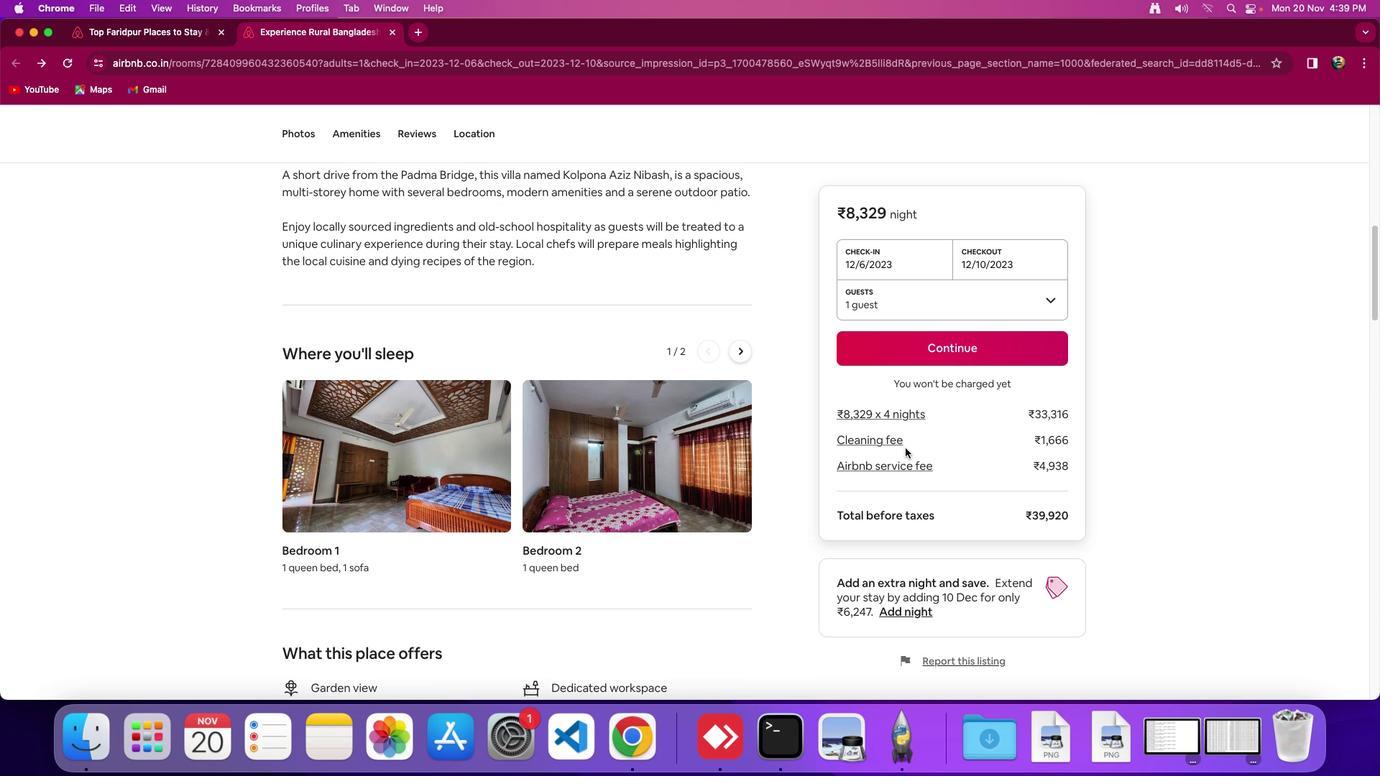 
Action: Mouse scrolled (904, 447) with delta (0, 0)
Screenshot: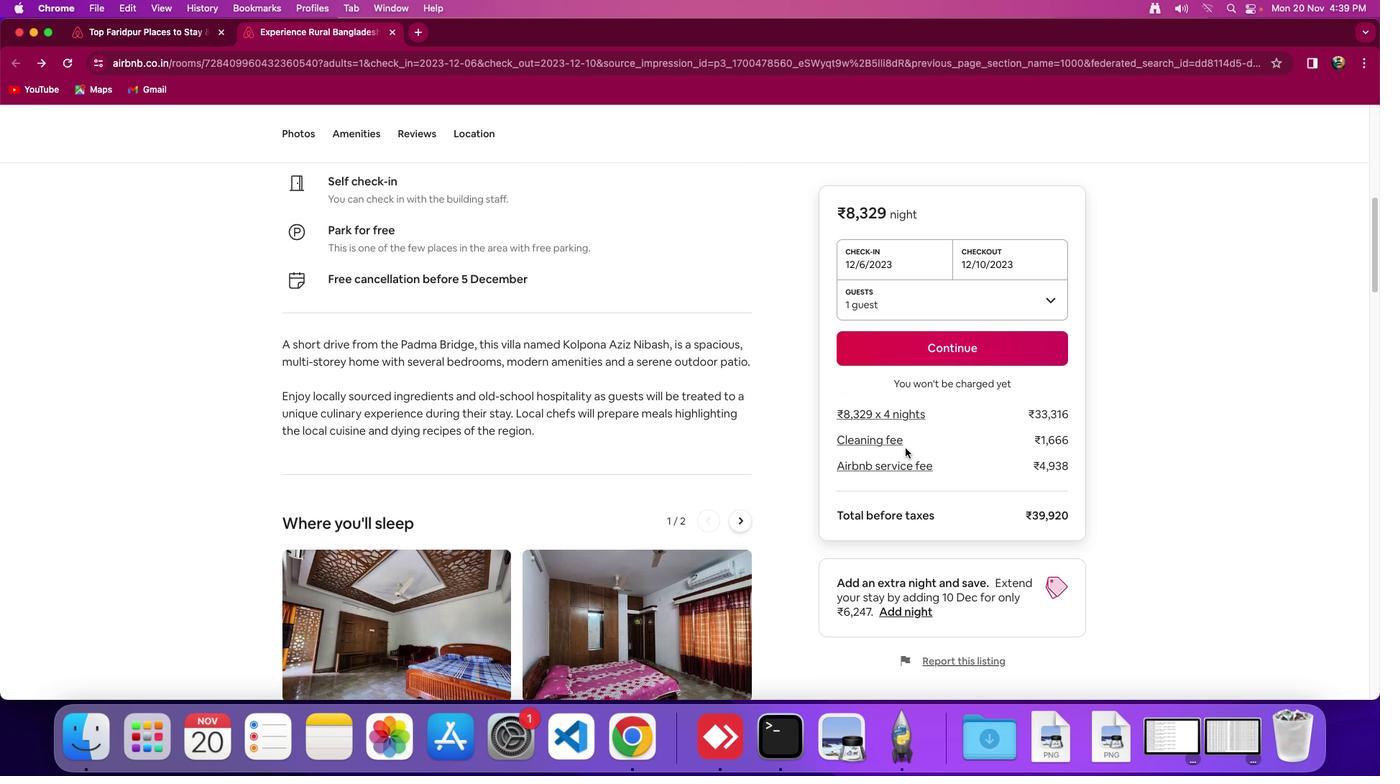 
Action: Mouse scrolled (904, 447) with delta (0, 0)
Screenshot: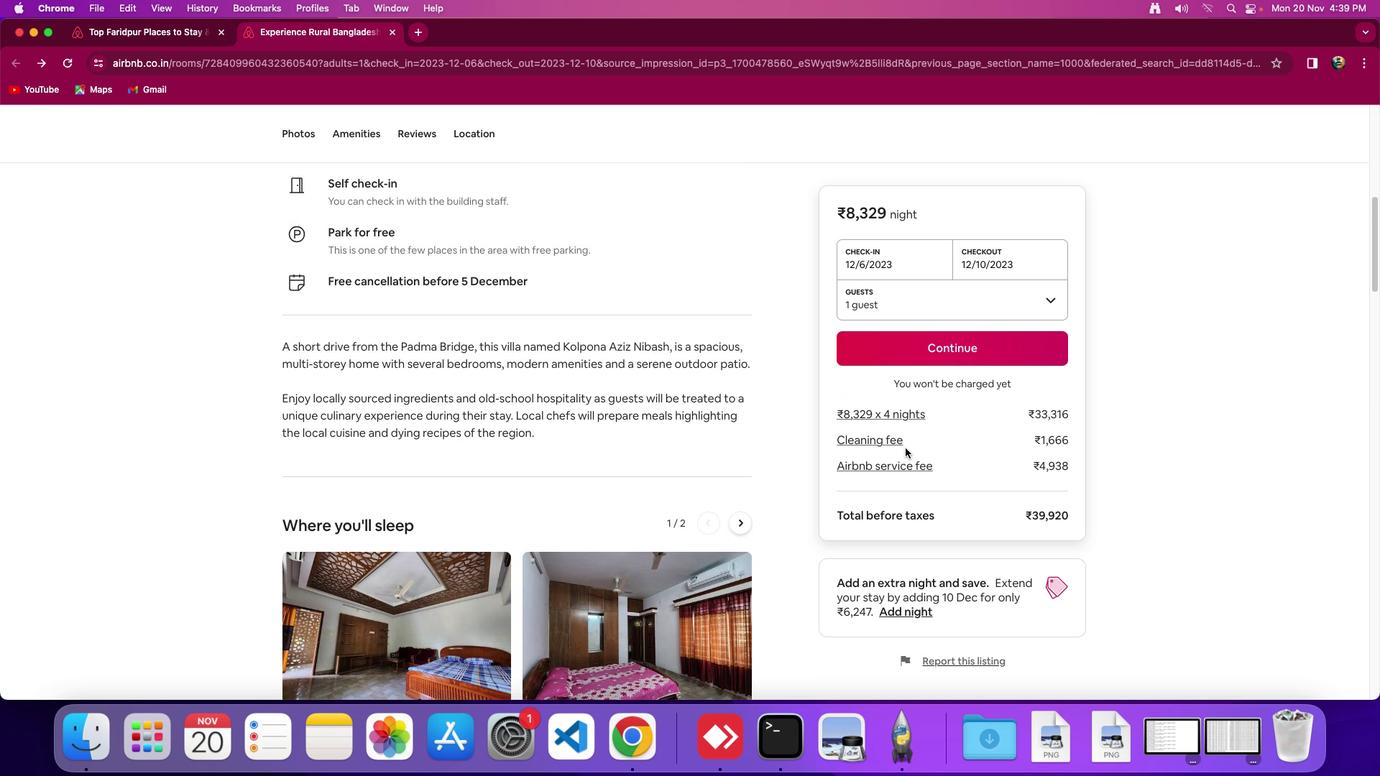 
Action: Mouse scrolled (904, 447) with delta (0, 2)
Screenshot: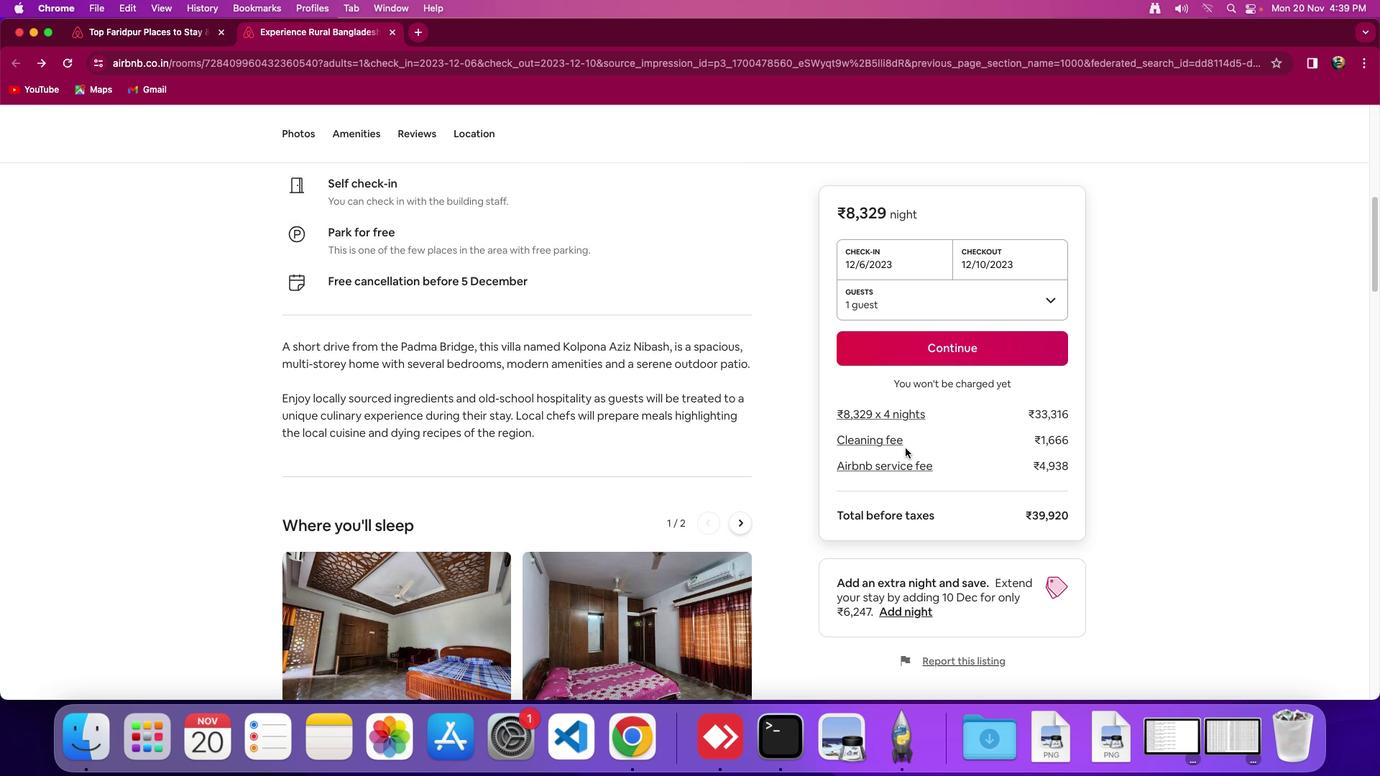 
Action: Mouse moved to (904, 447)
Screenshot: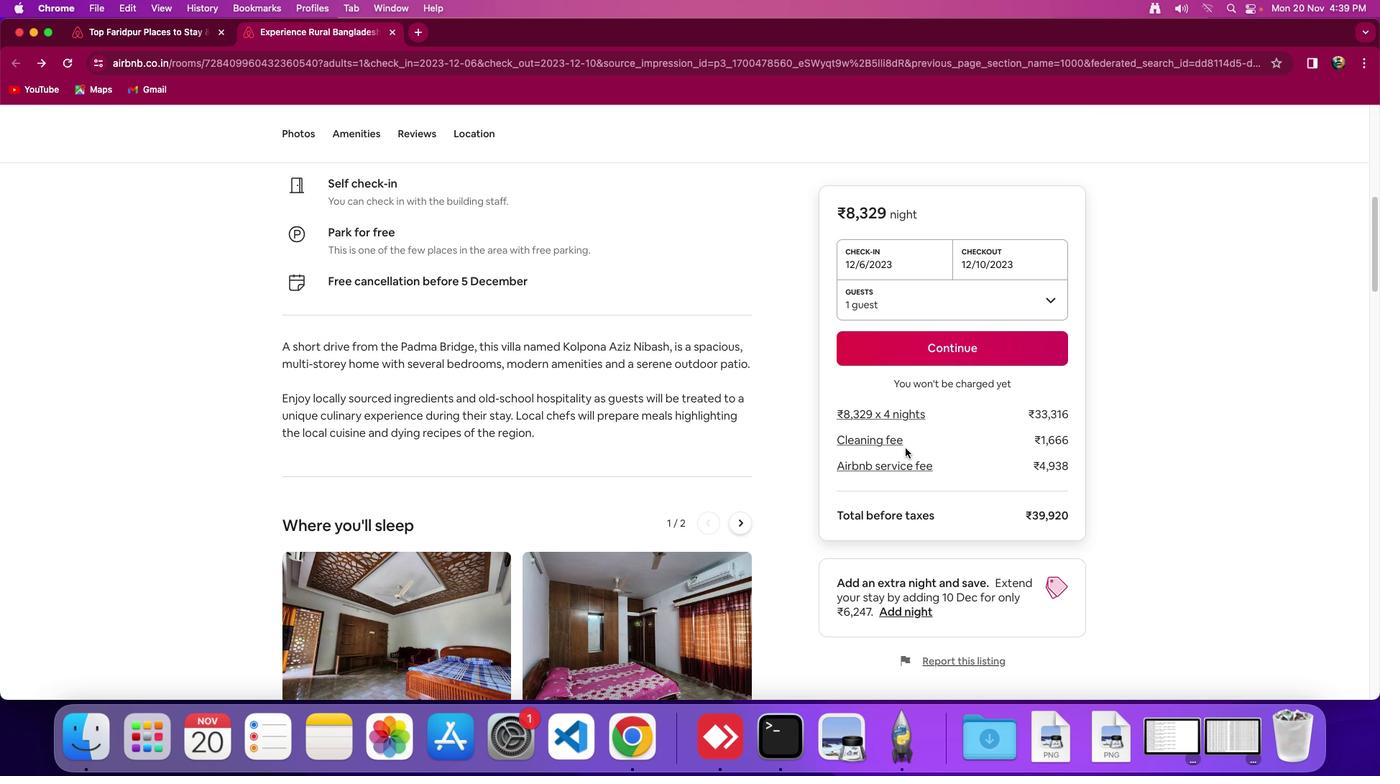 
Action: Mouse scrolled (904, 447) with delta (0, 0)
Screenshot: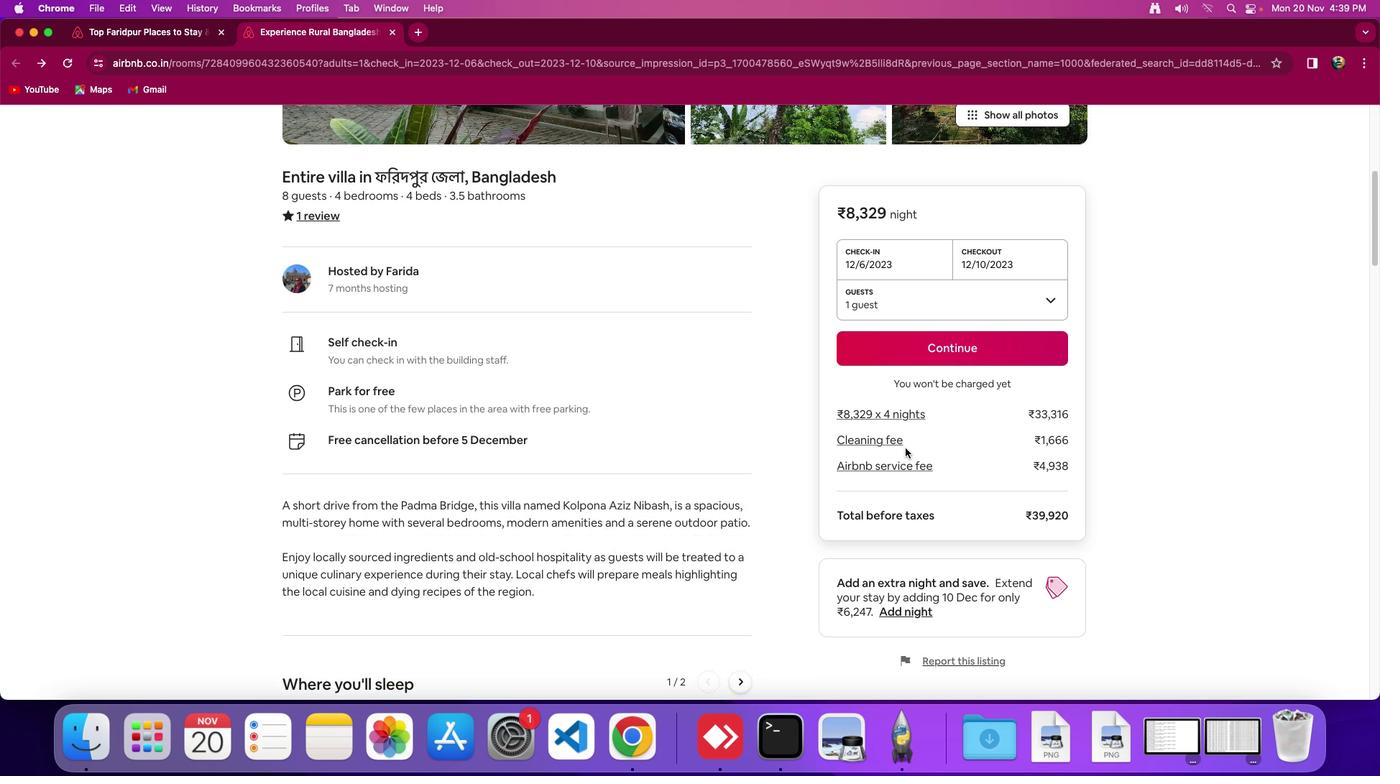 
Action: Mouse scrolled (904, 447) with delta (0, 0)
Screenshot: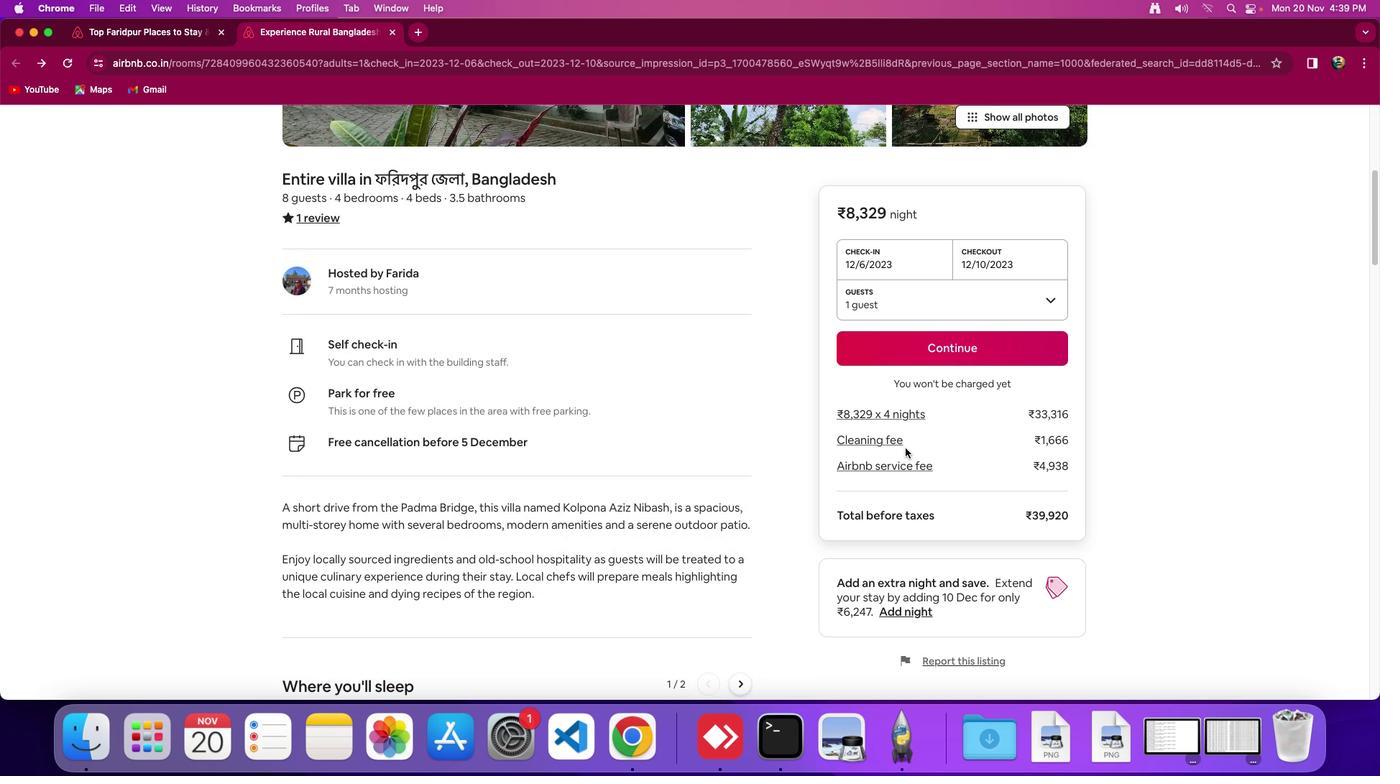 
Action: Mouse scrolled (904, 447) with delta (0, 2)
Screenshot: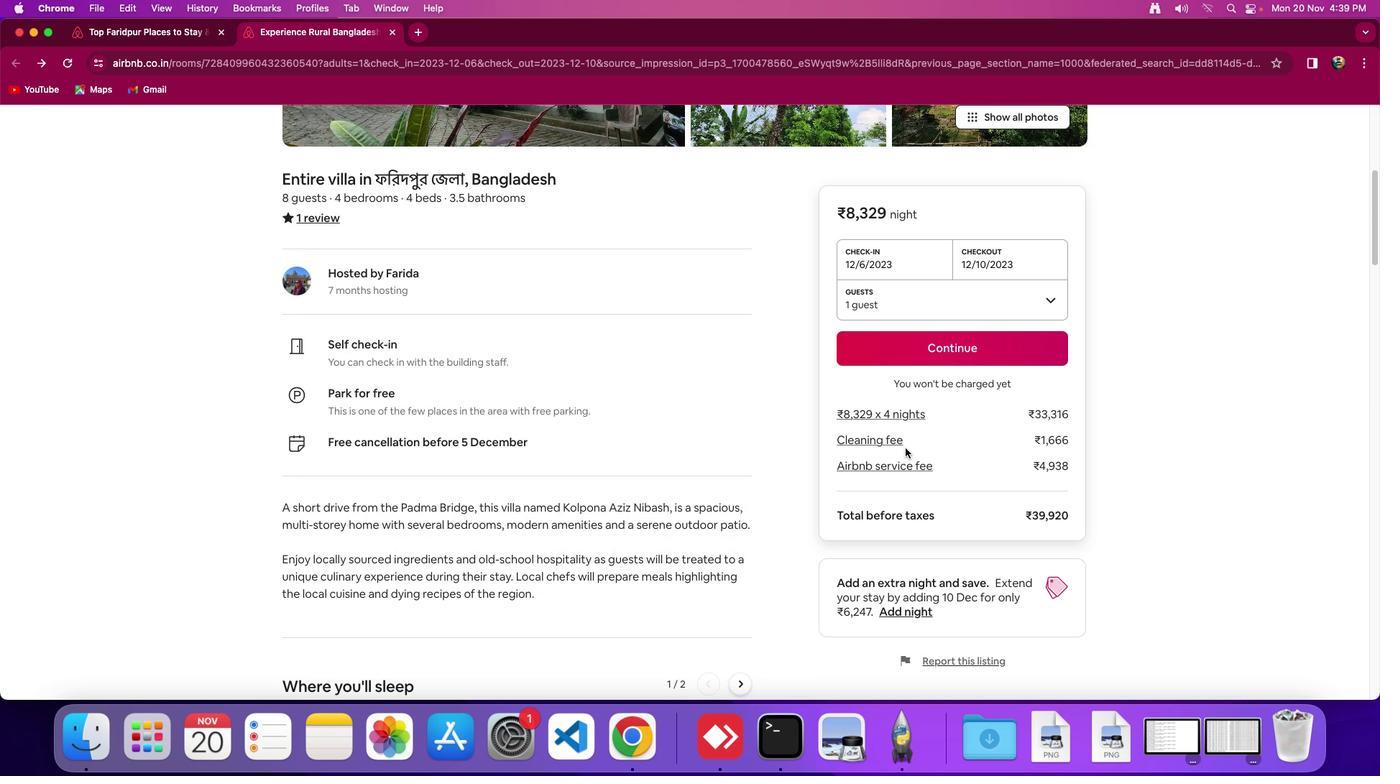 
Action: Mouse scrolled (904, 447) with delta (0, 0)
Screenshot: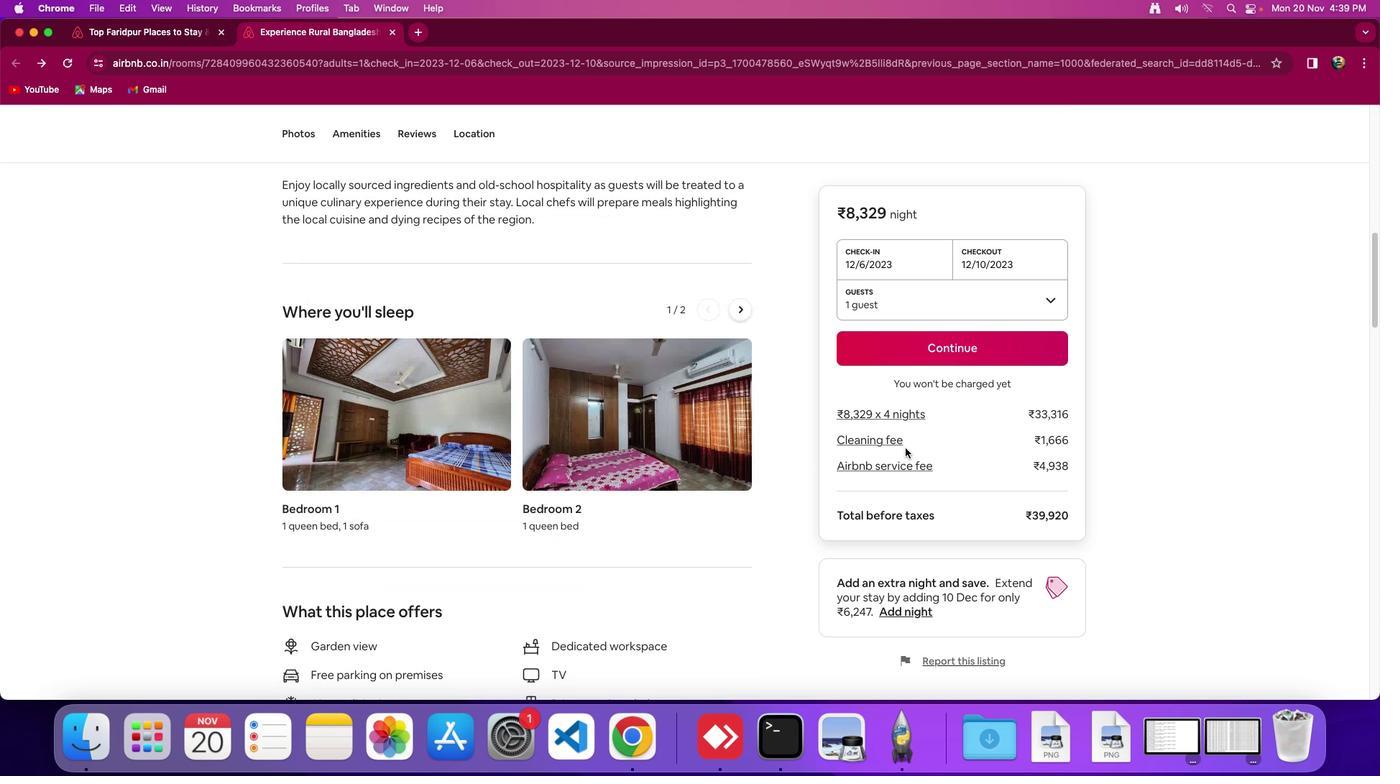 
Action: Mouse scrolled (904, 447) with delta (0, 0)
Screenshot: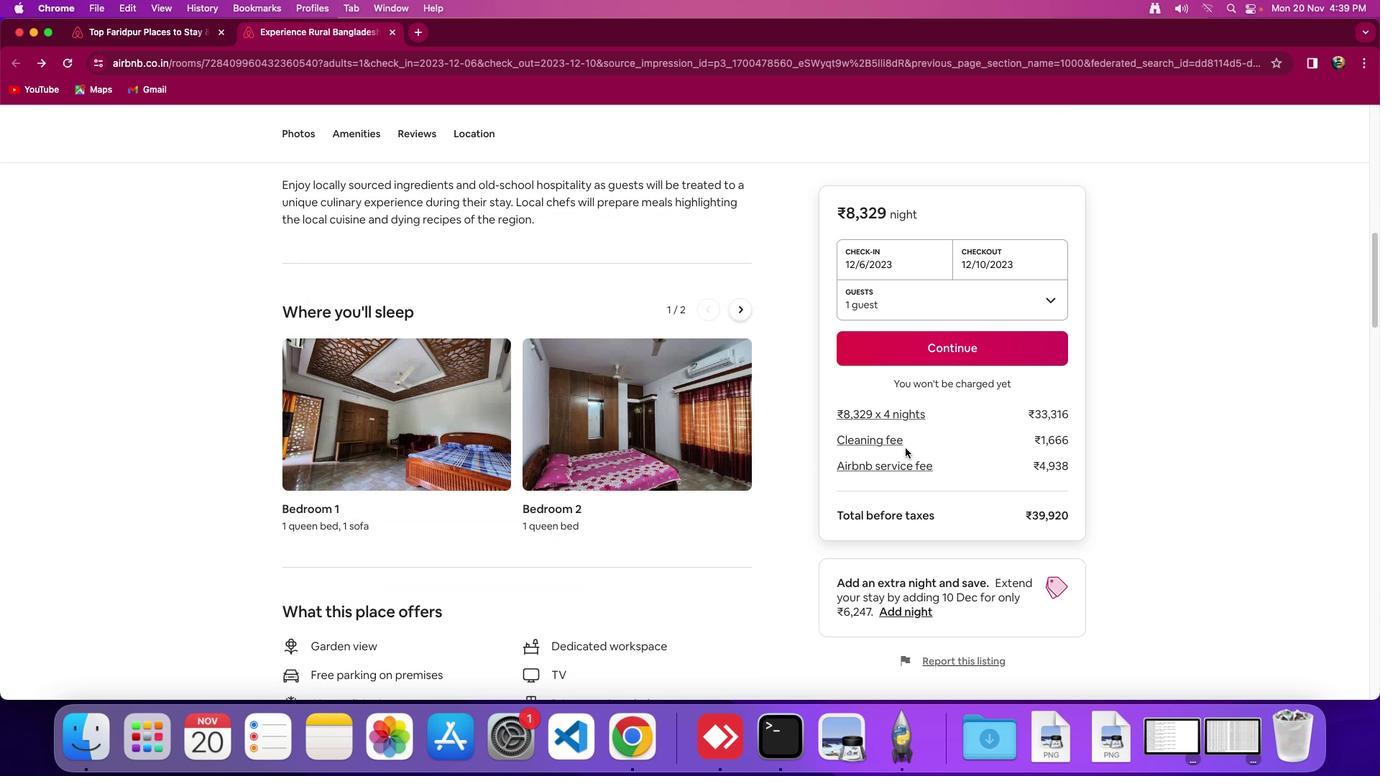 
Action: Mouse scrolled (904, 447) with delta (0, -2)
Screenshot: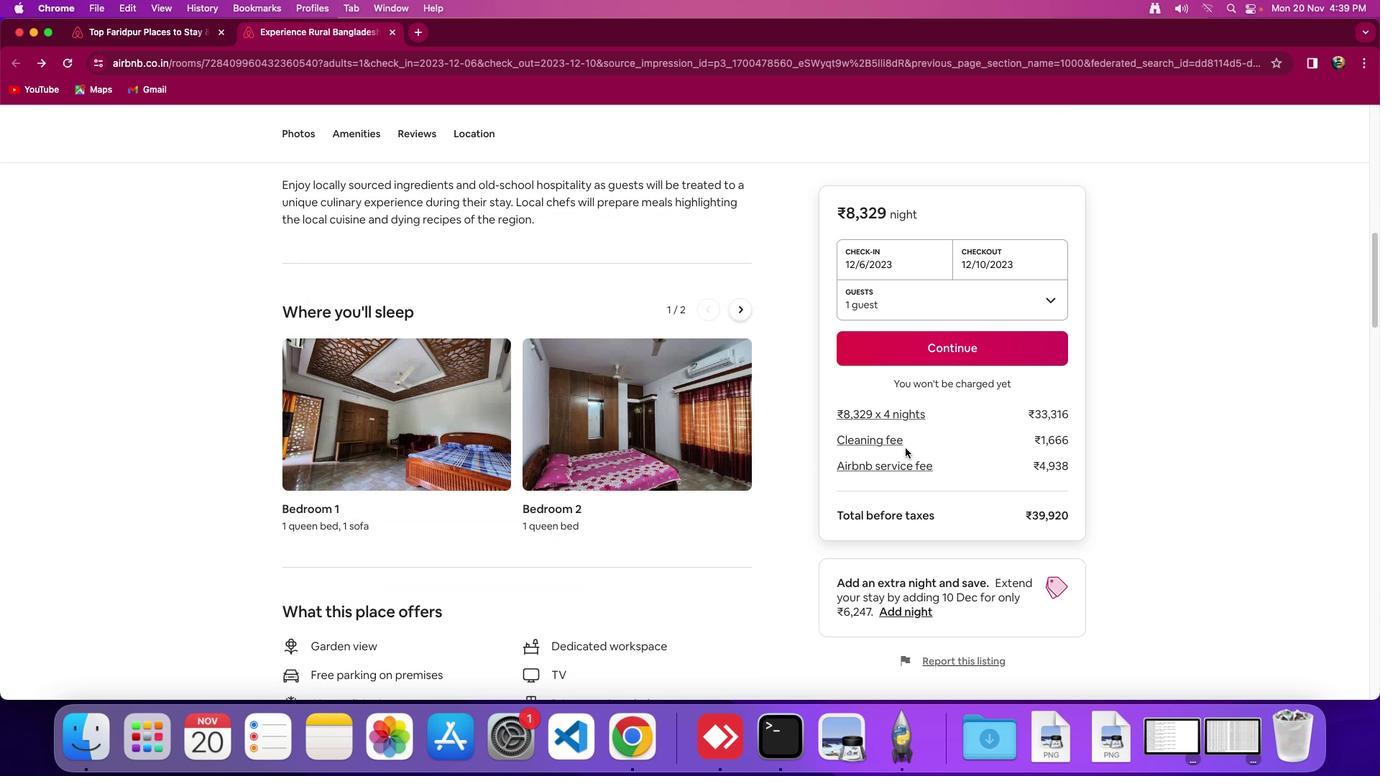 
Action: Mouse scrolled (904, 447) with delta (0, -4)
Screenshot: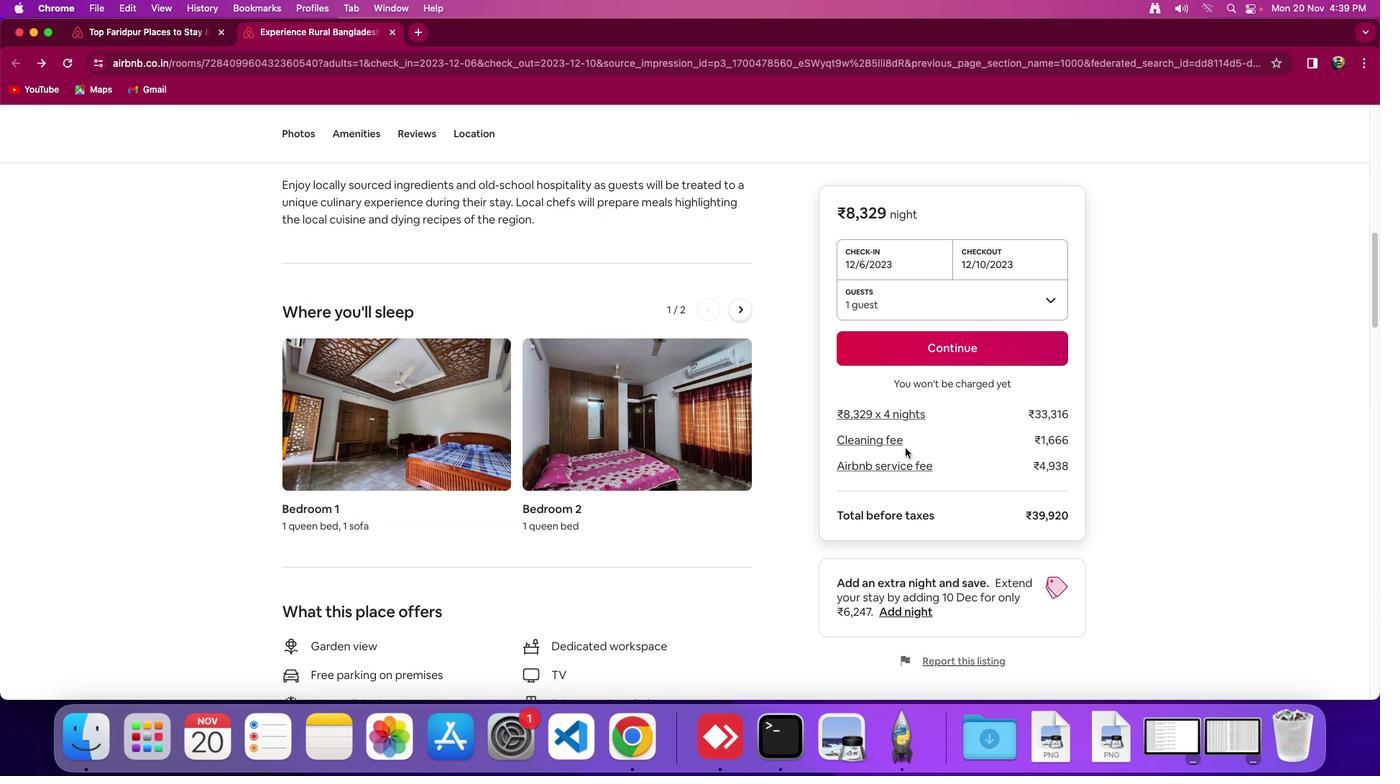 
Action: Mouse scrolled (904, 447) with delta (0, 0)
Screenshot: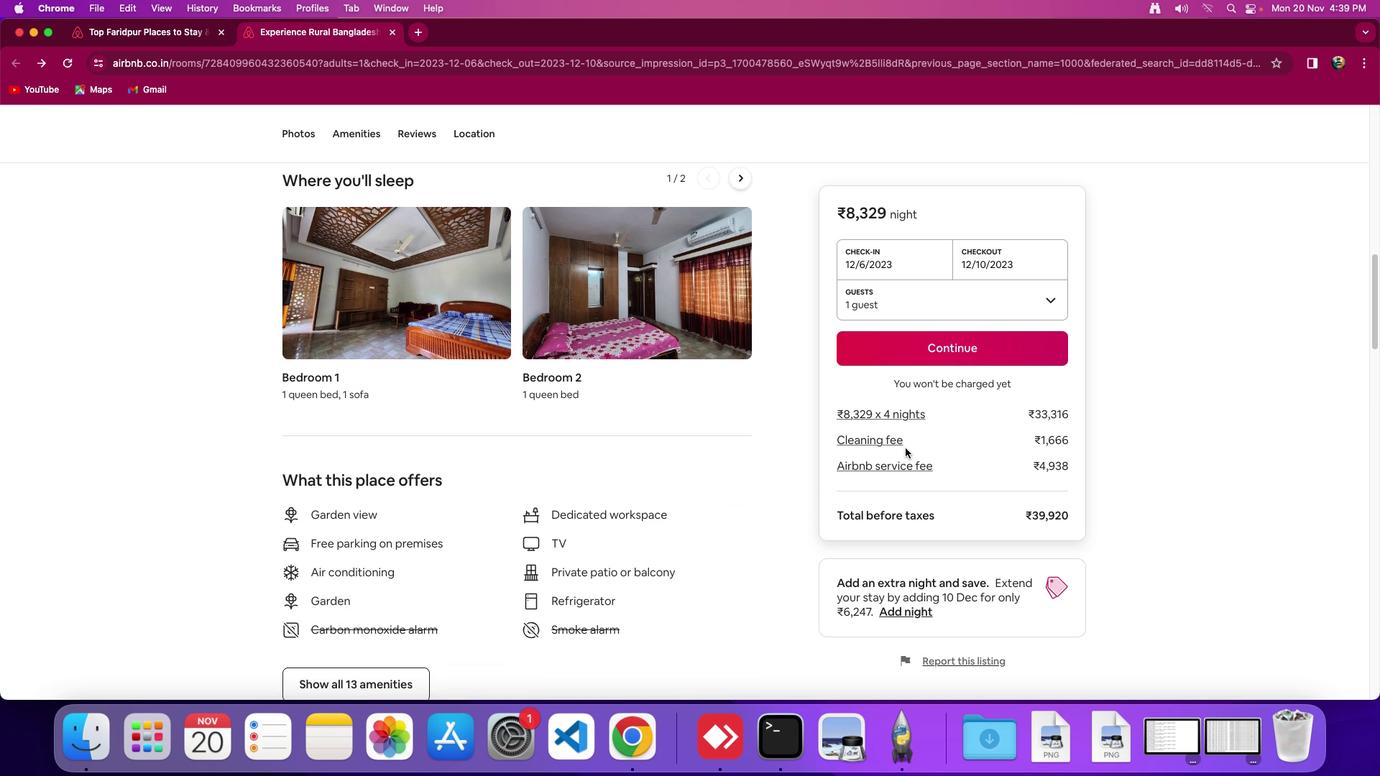 
Action: Mouse scrolled (904, 447) with delta (0, 0)
Screenshot: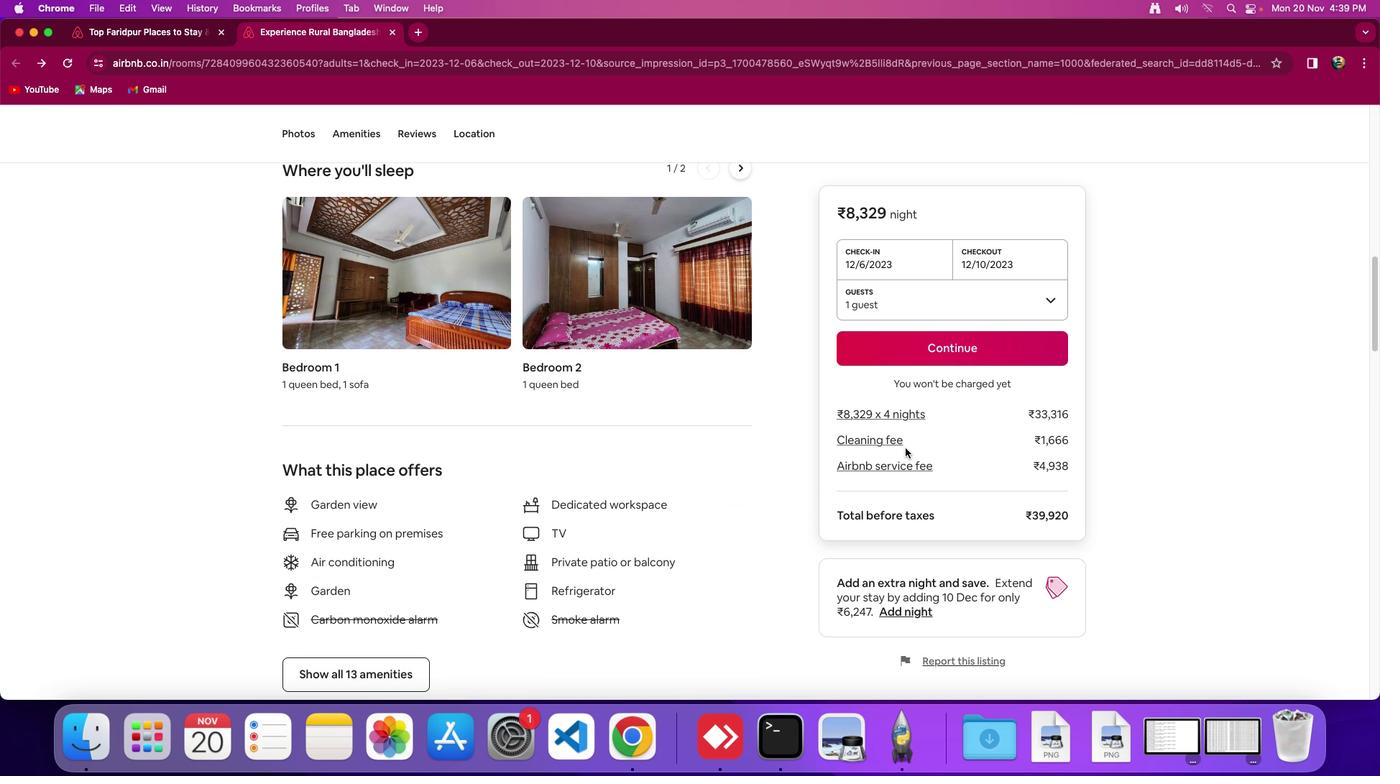 
Action: Mouse scrolled (904, 447) with delta (0, -2)
Screenshot: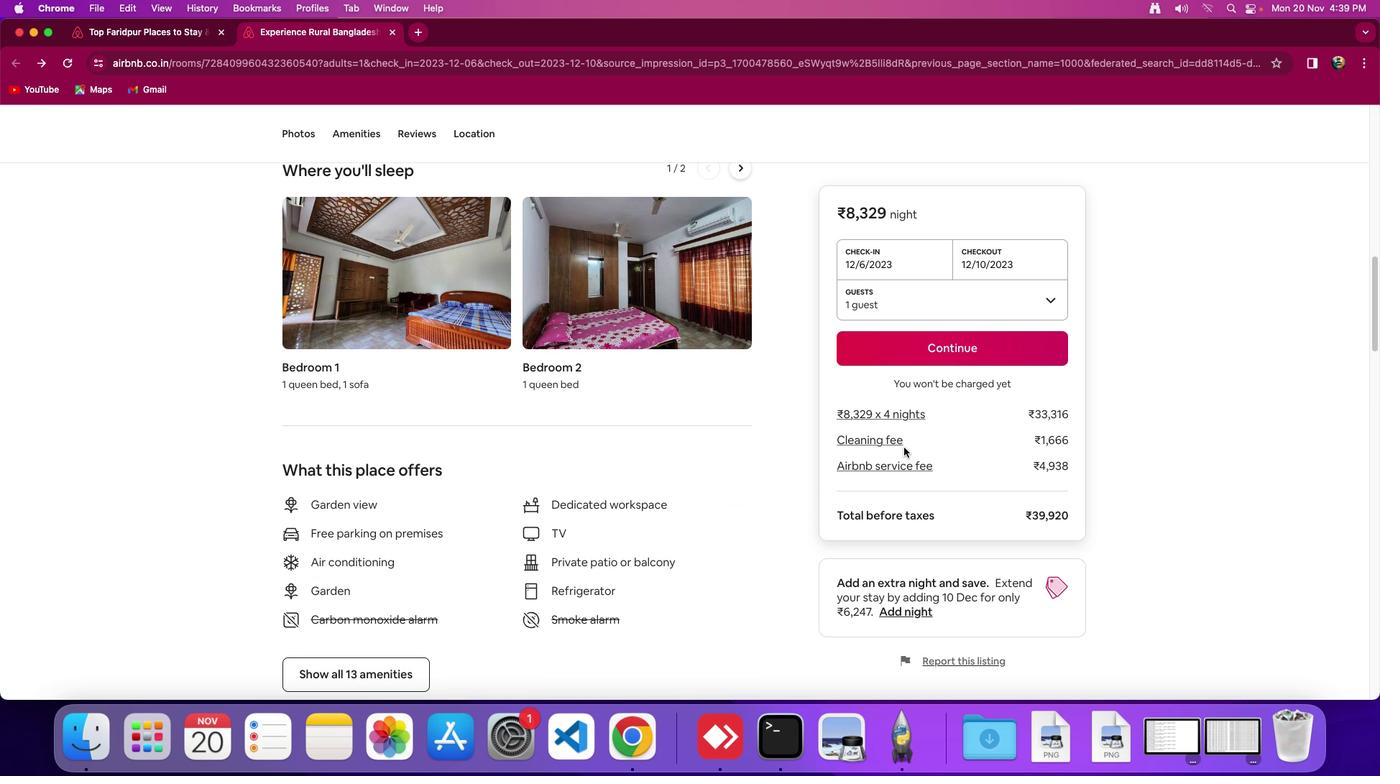 
Action: Mouse moved to (872, 449)
Screenshot: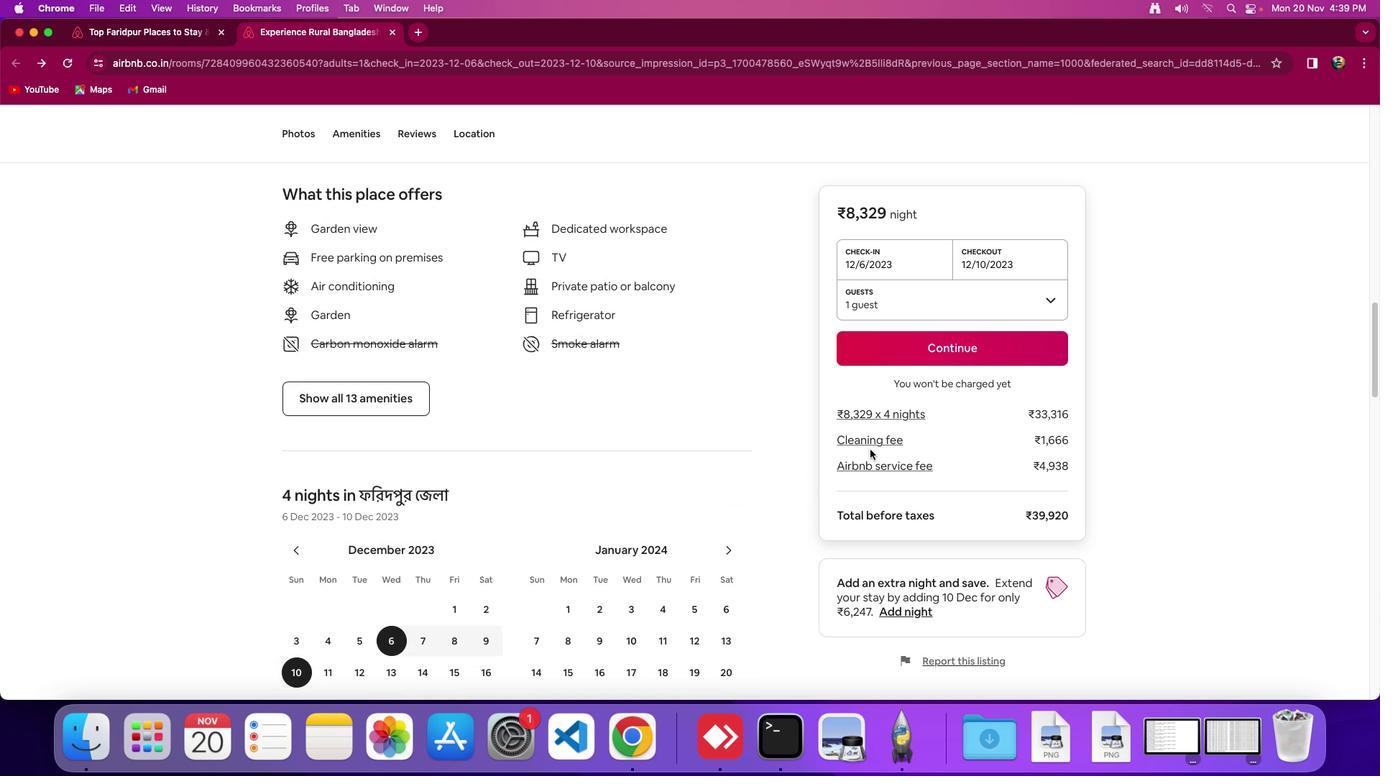 
Action: Mouse scrolled (872, 449) with delta (0, 0)
Screenshot: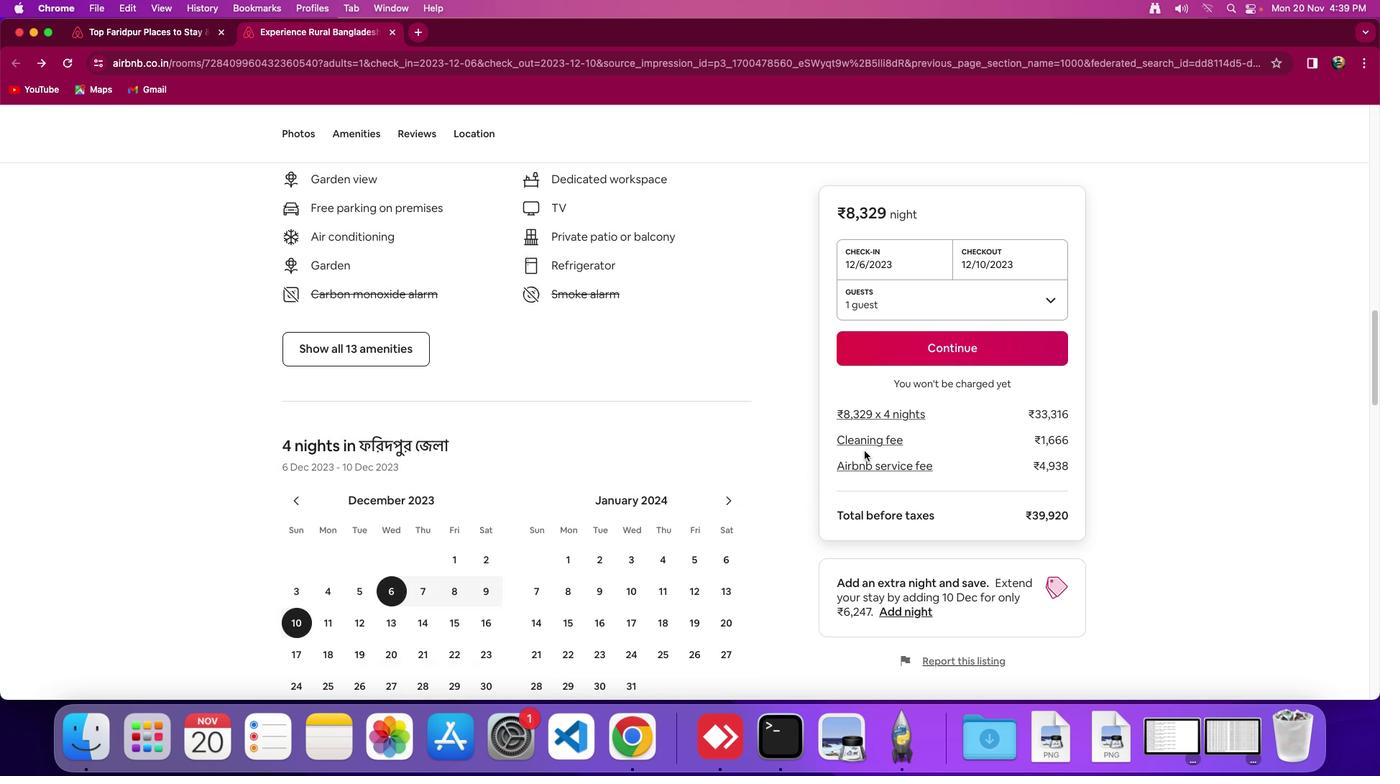 
Action: Mouse scrolled (872, 449) with delta (0, 0)
Screenshot: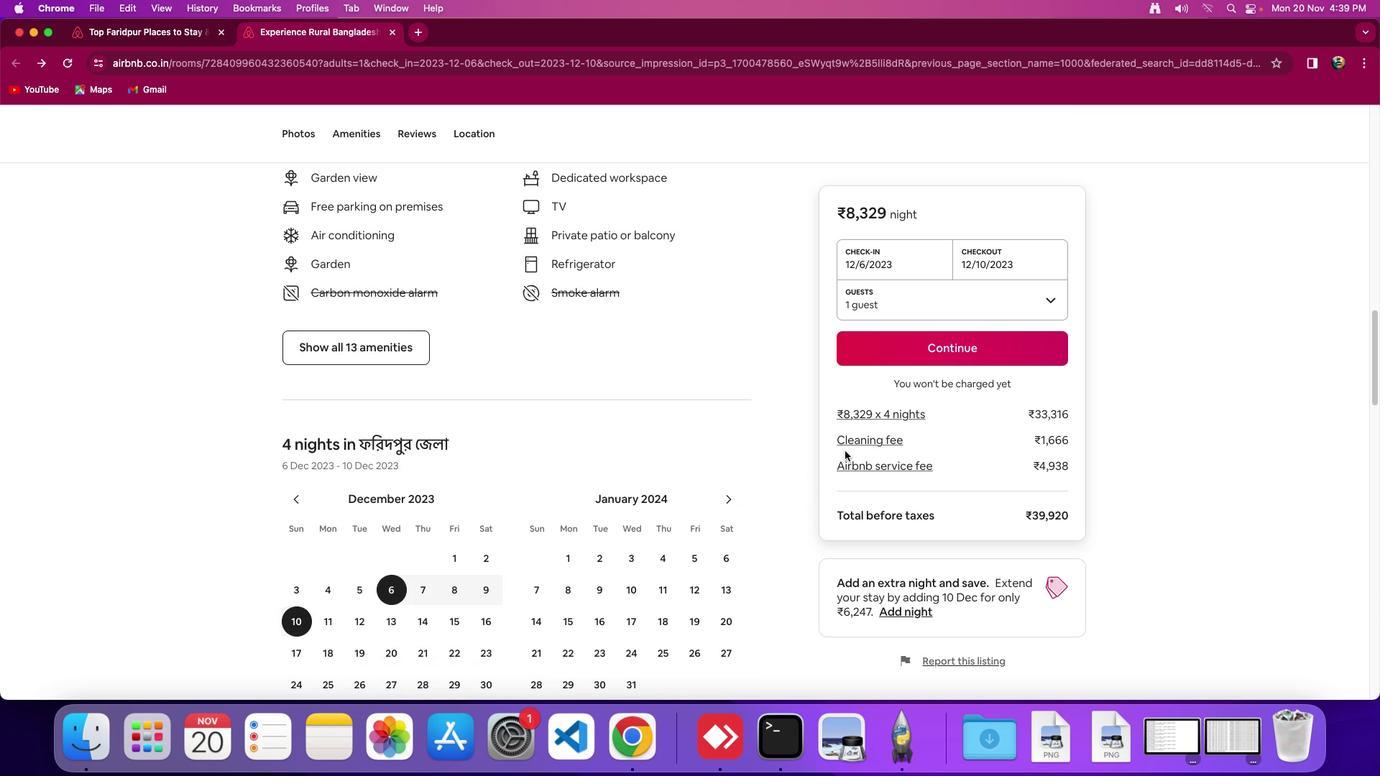 
Action: Mouse scrolled (872, 449) with delta (0, -2)
Screenshot: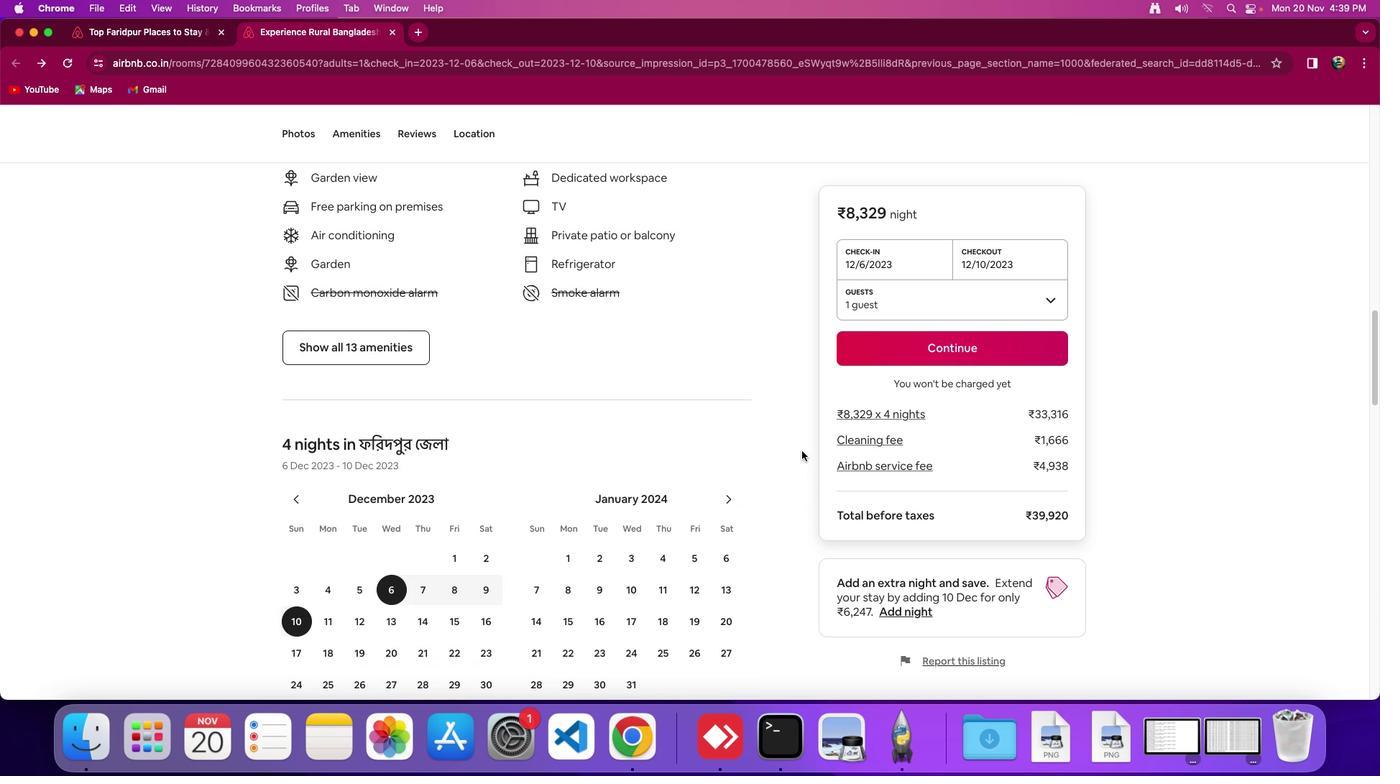 
Action: Mouse scrolled (872, 449) with delta (0, -3)
Screenshot: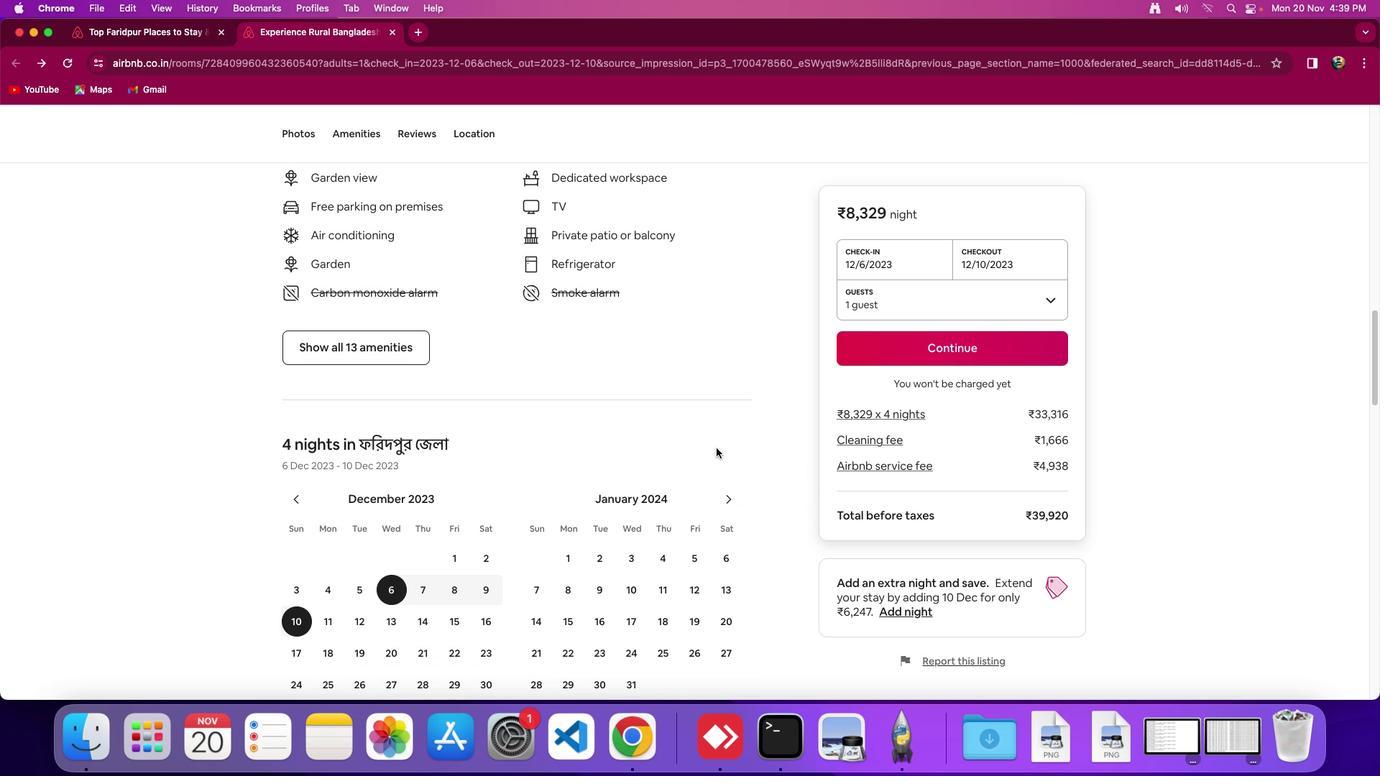 
Action: Mouse moved to (381, 352)
Screenshot: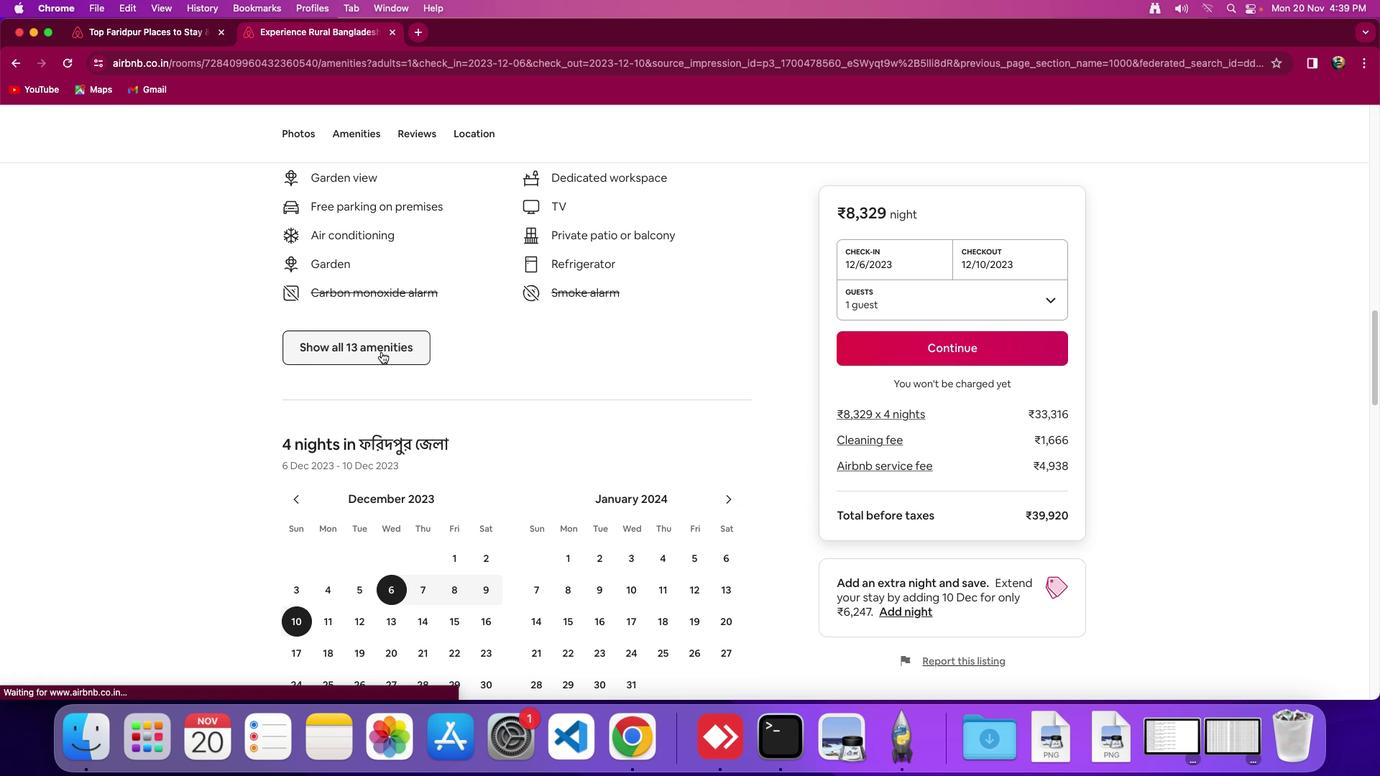 
Action: Mouse pressed left at (381, 352)
Screenshot: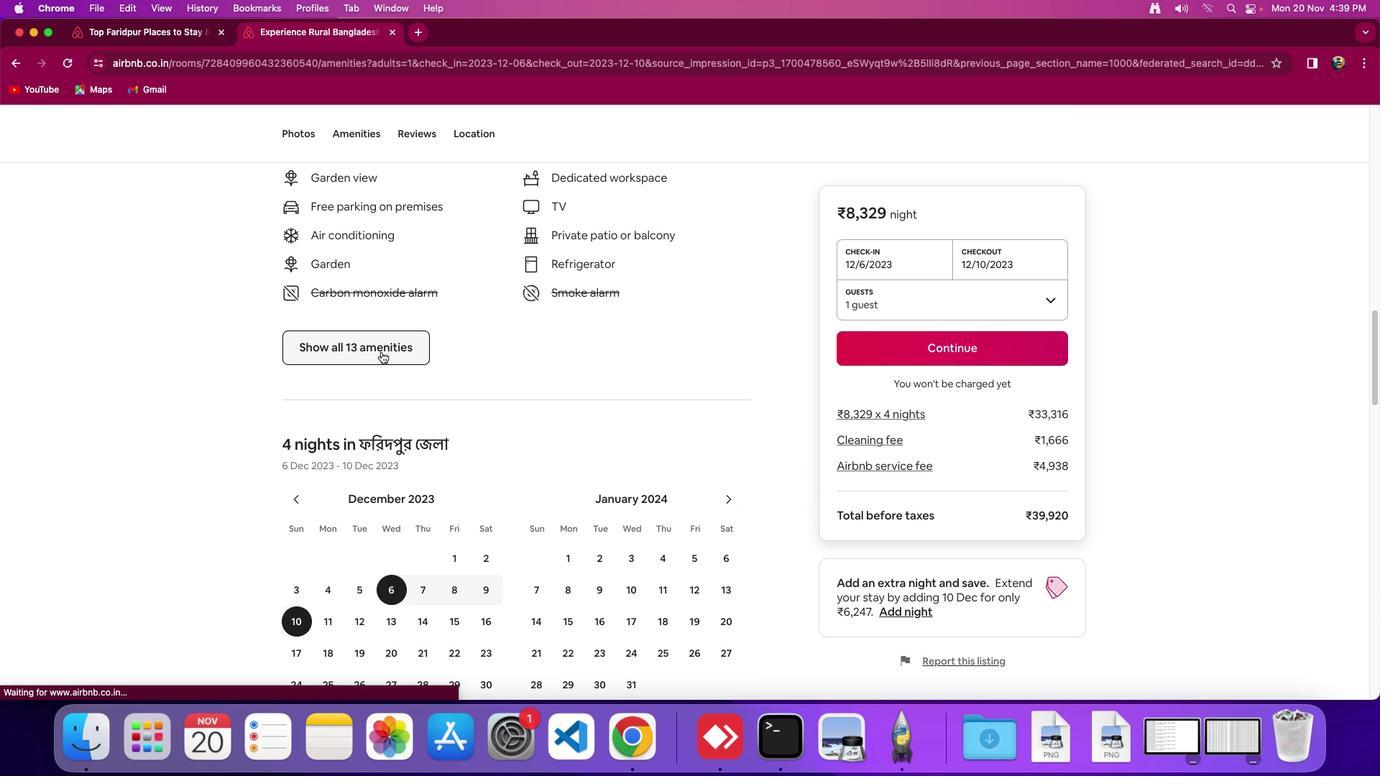 
Action: Mouse moved to (786, 421)
Screenshot: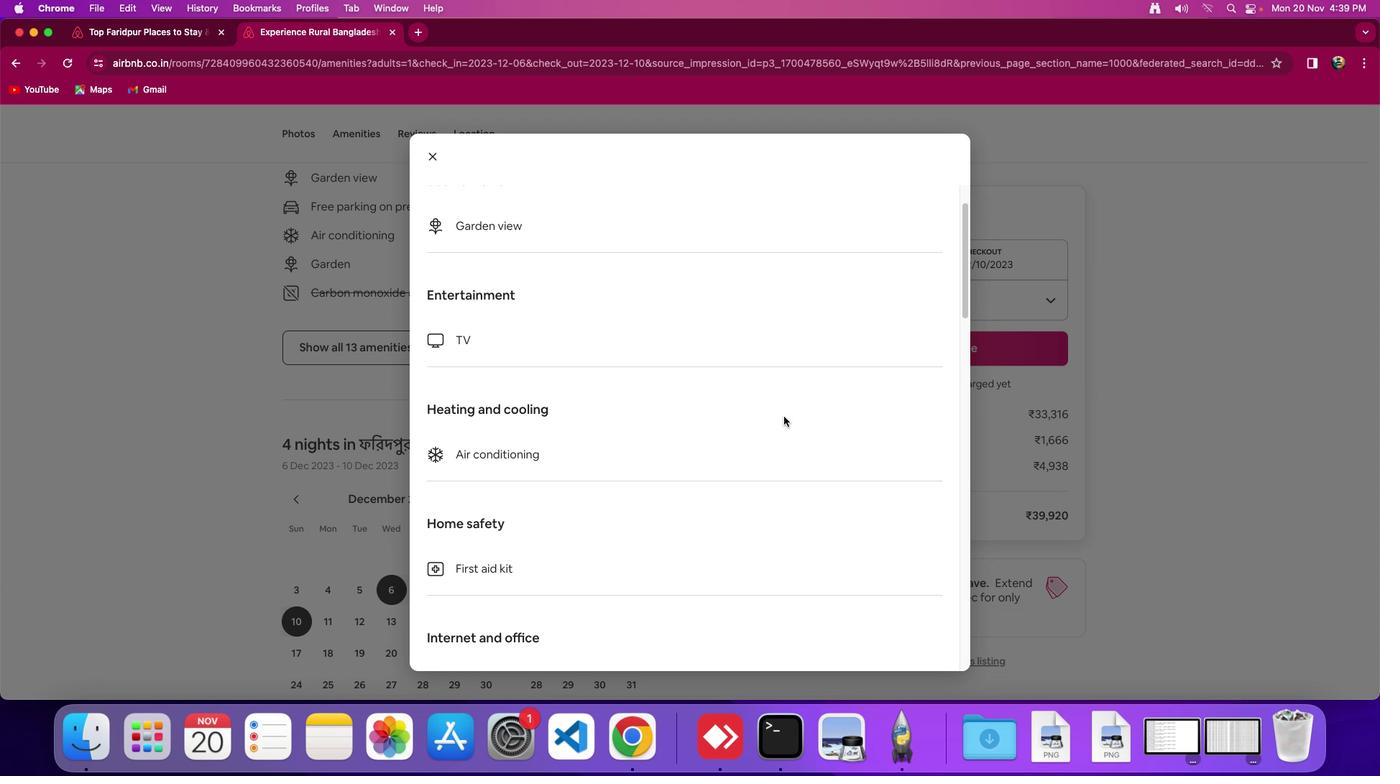 
Action: Mouse scrolled (786, 421) with delta (0, 0)
Screenshot: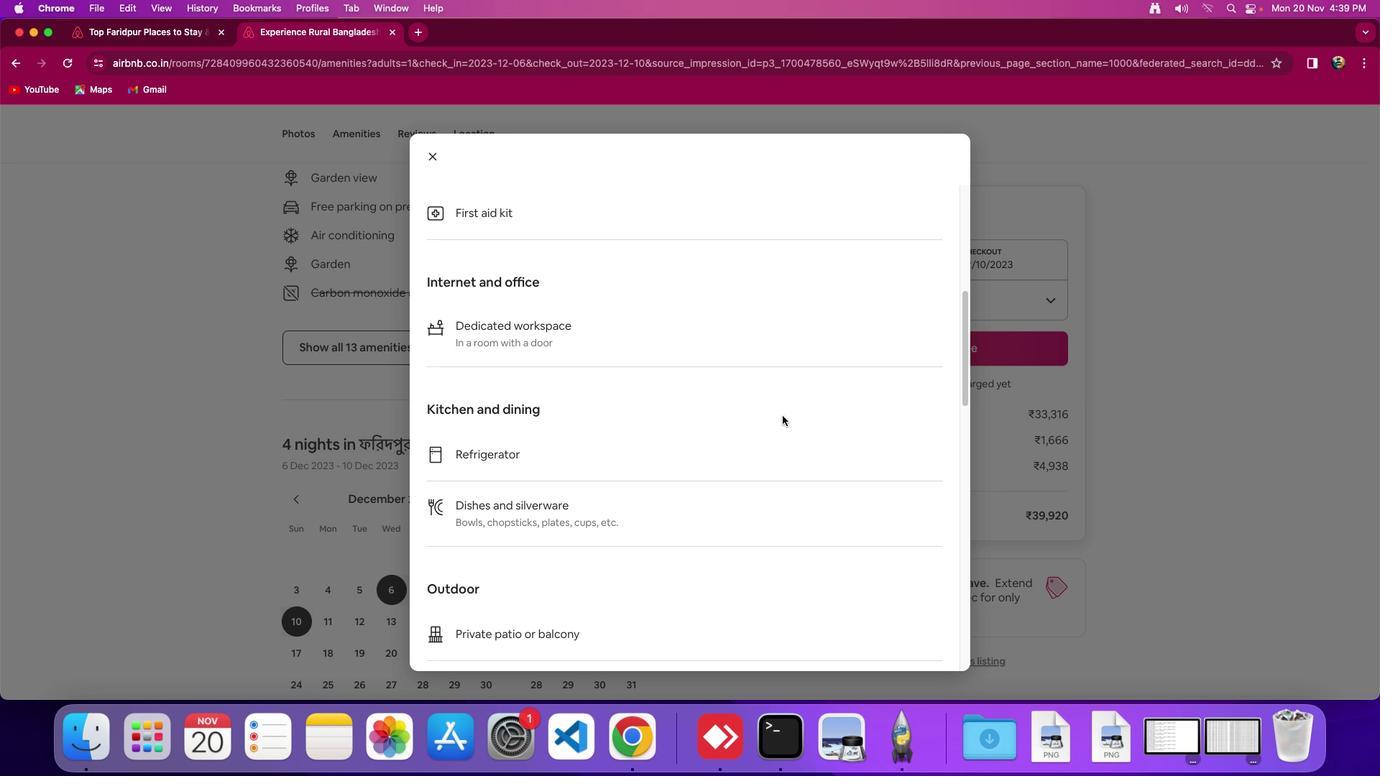 
Action: Mouse scrolled (786, 421) with delta (0, 0)
Screenshot: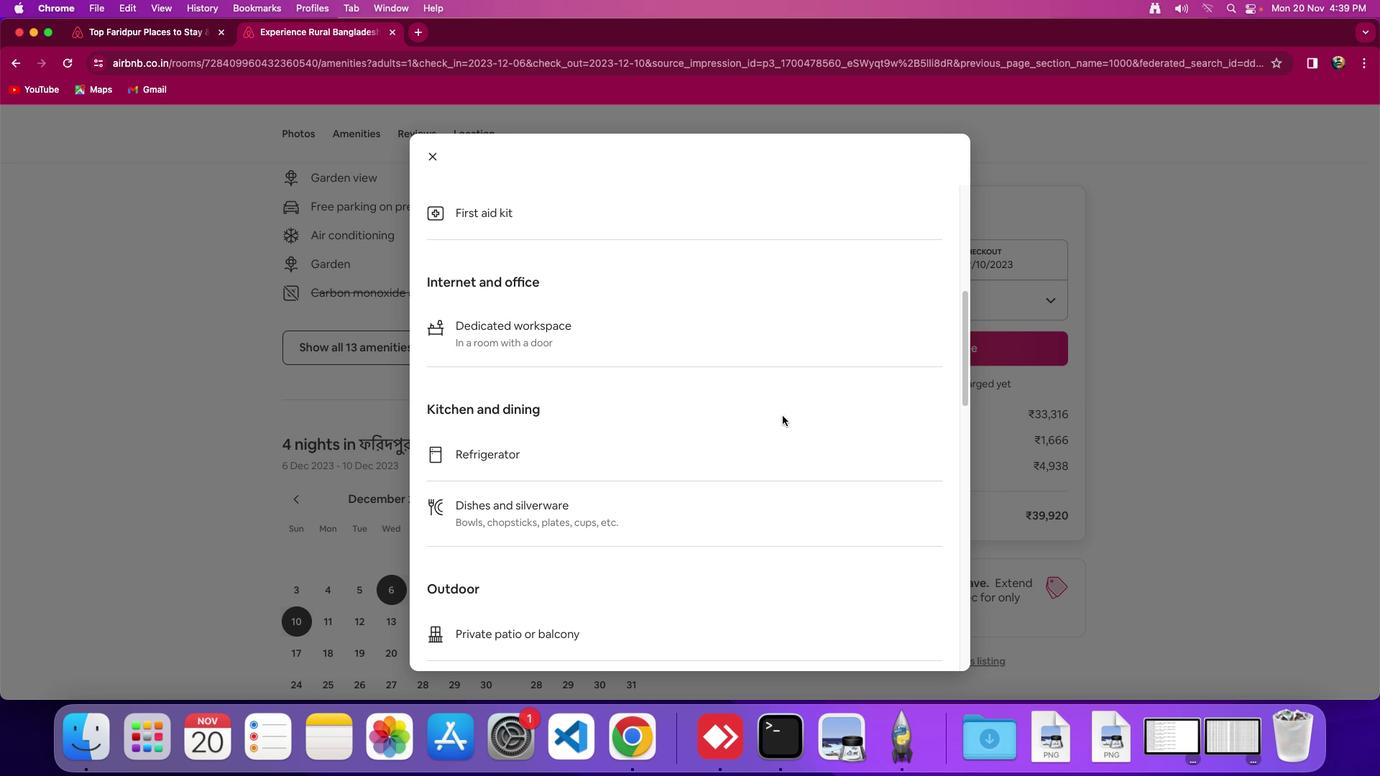 
Action: Mouse scrolled (786, 421) with delta (0, -3)
Screenshot: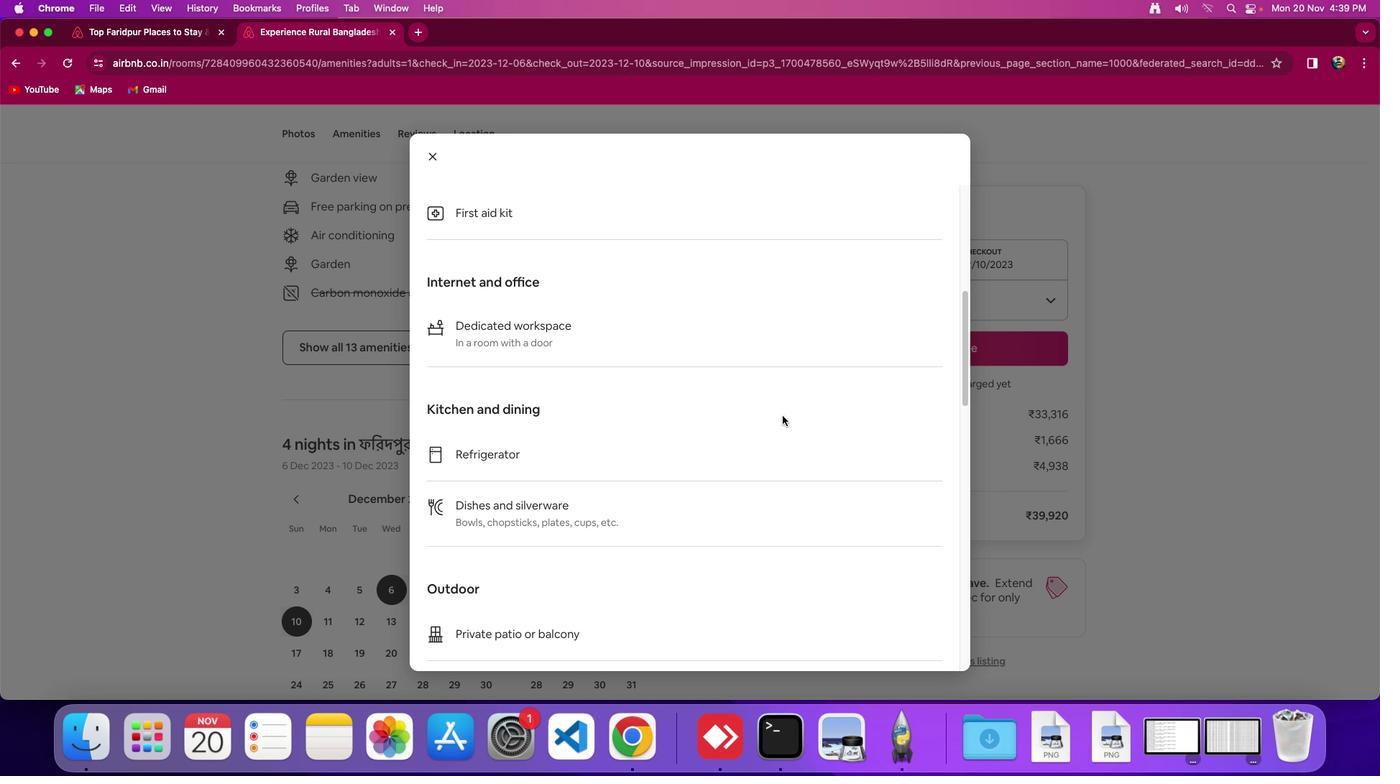 
Action: Mouse moved to (786, 421)
Screenshot: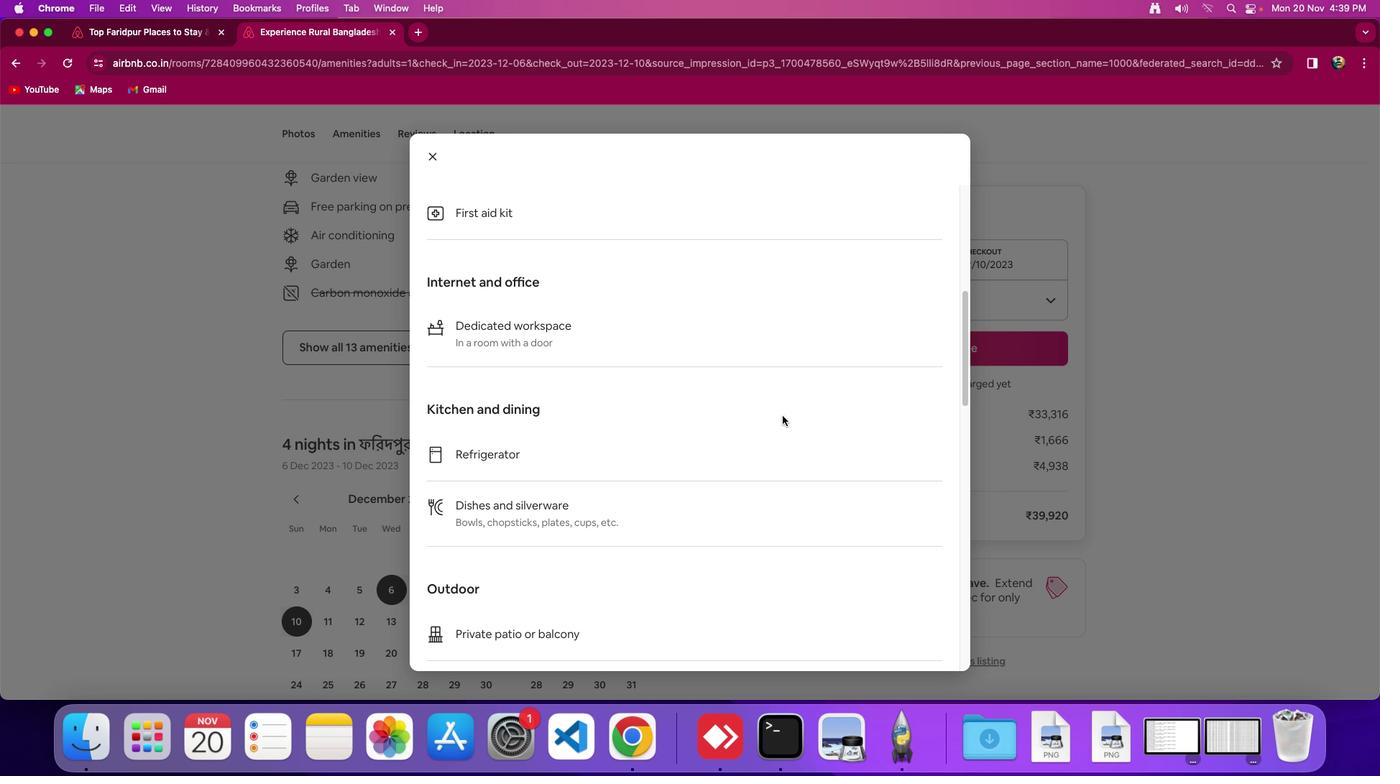 
Action: Mouse scrolled (786, 421) with delta (0, -5)
Screenshot: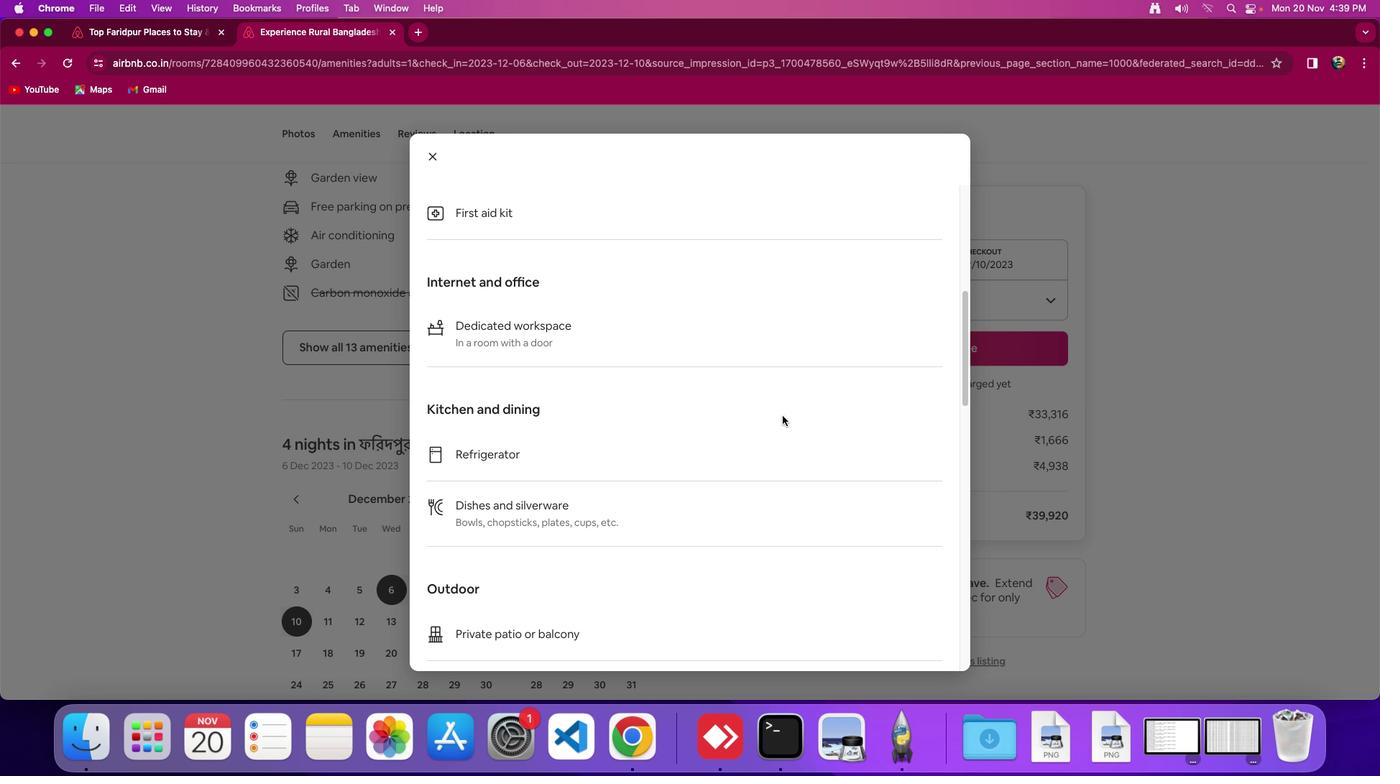 
Action: Mouse moved to (782, 416)
Screenshot: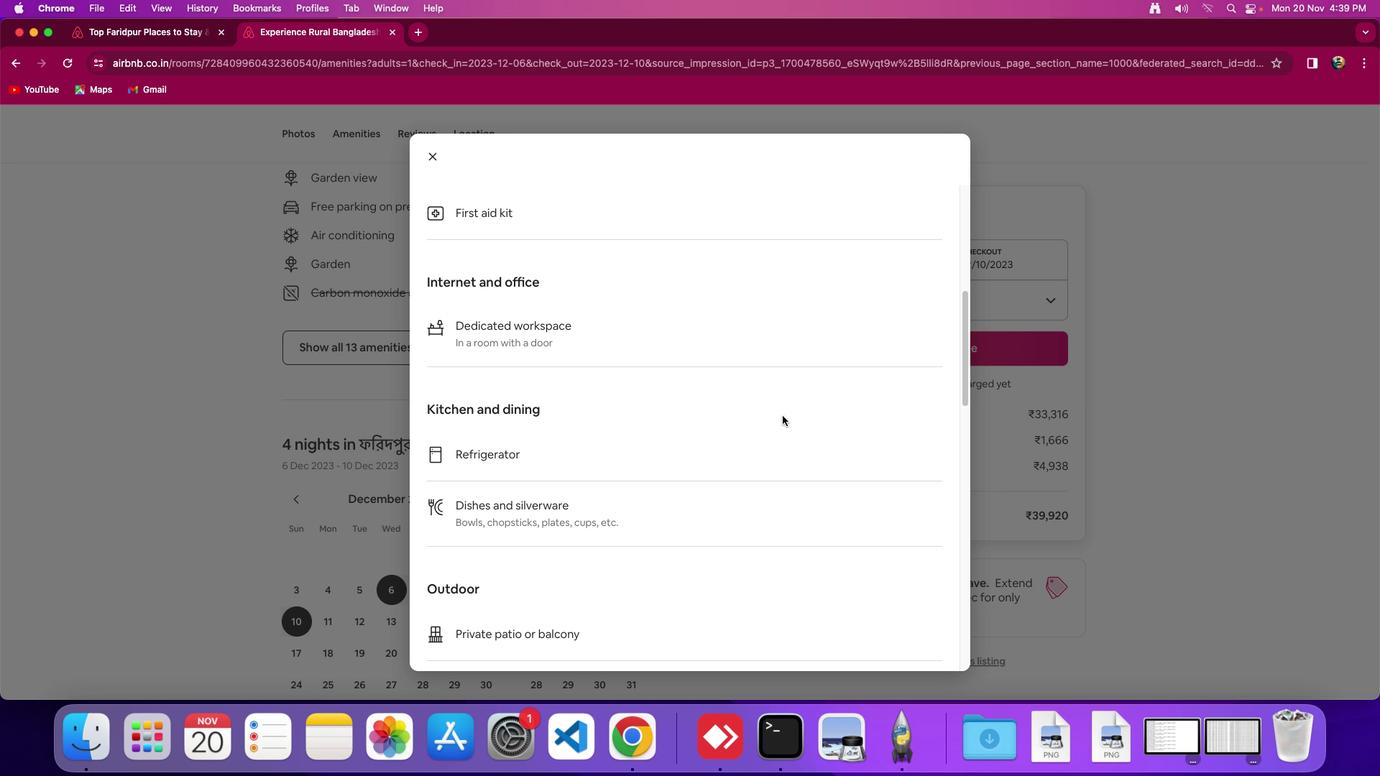 
Action: Mouse scrolled (782, 416) with delta (0, 0)
Screenshot: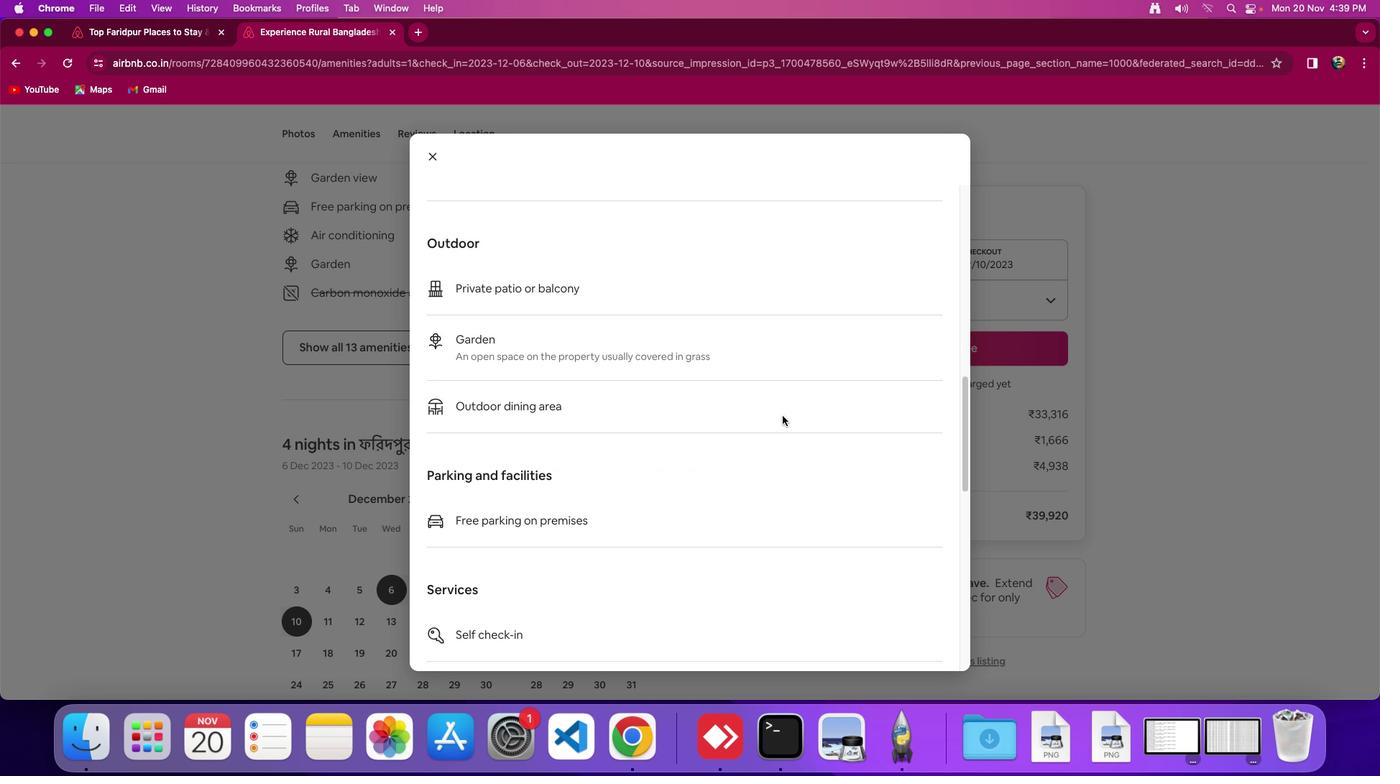
Action: Mouse scrolled (782, 416) with delta (0, 0)
Screenshot: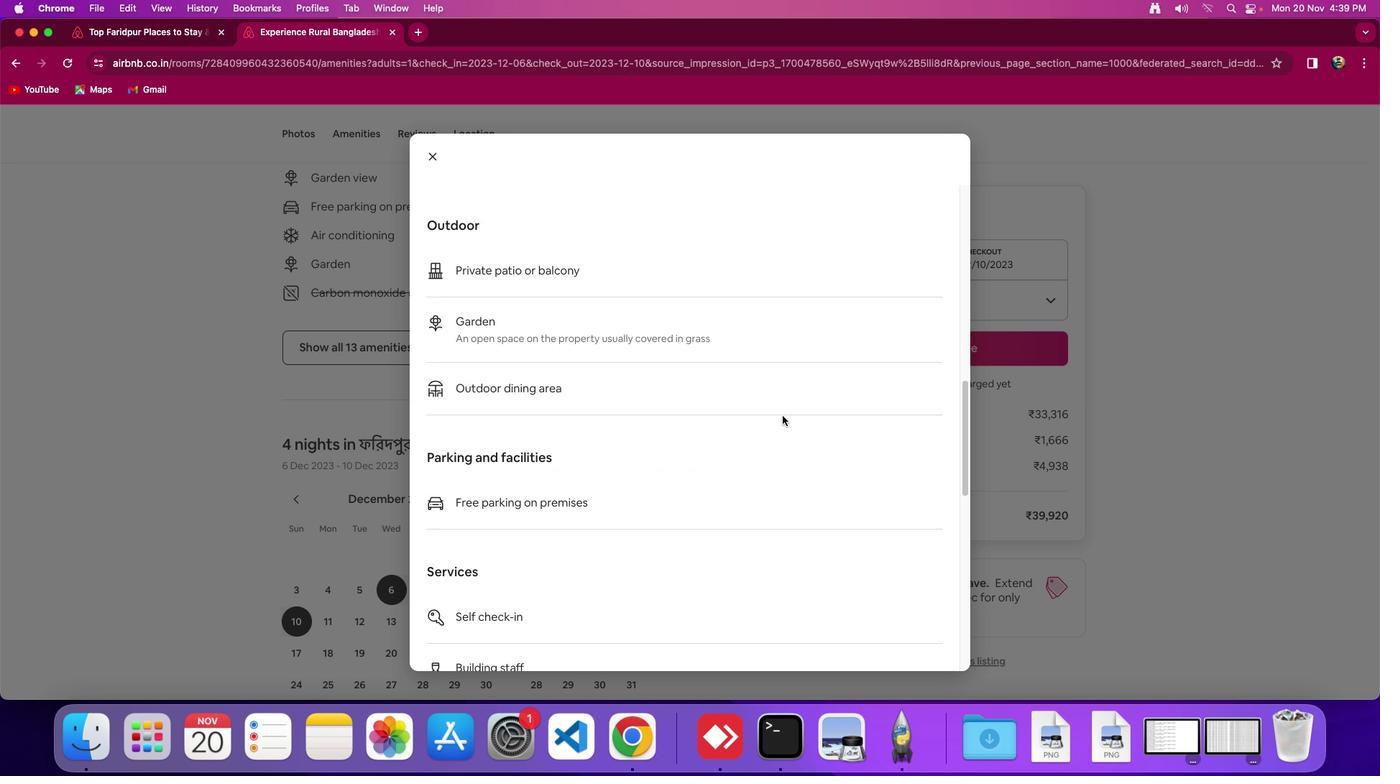 
Action: Mouse scrolled (782, 416) with delta (0, -2)
Screenshot: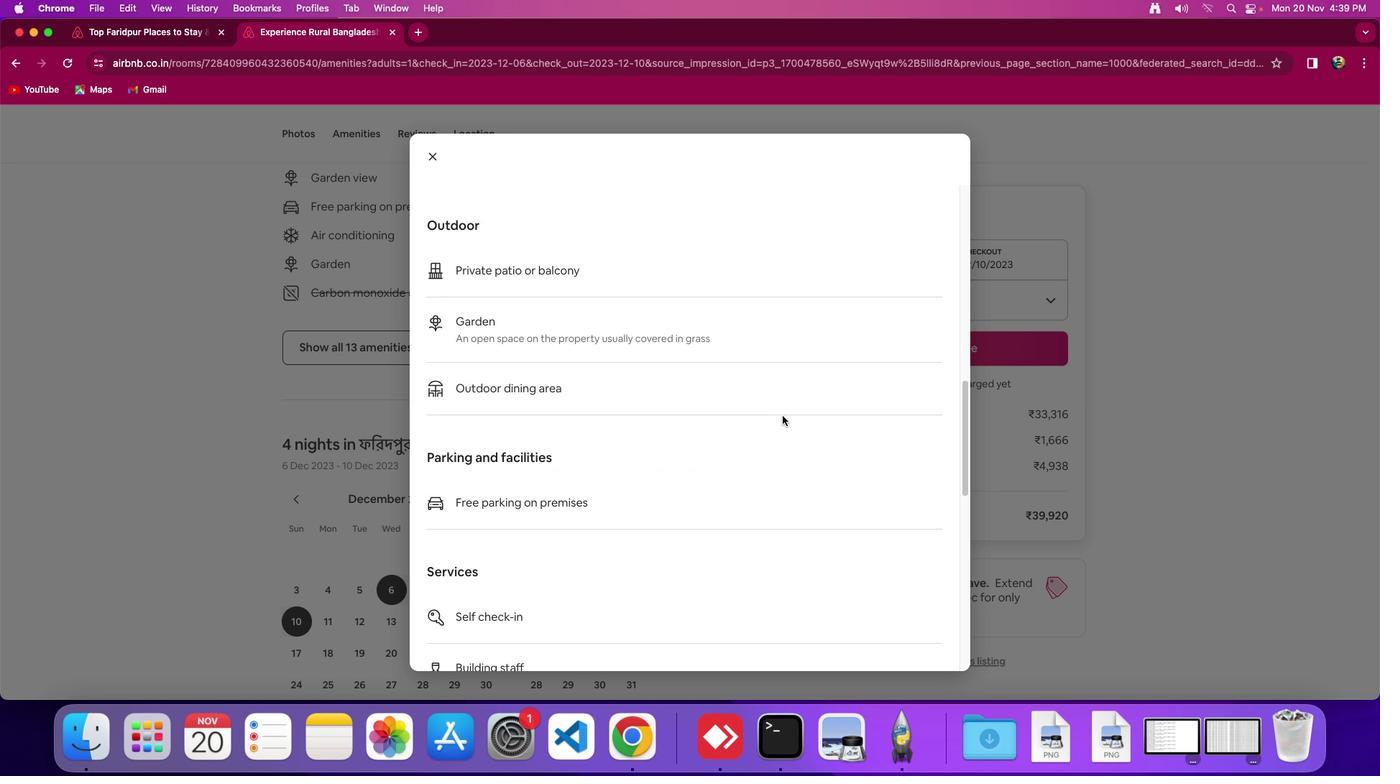 
Action: Mouse scrolled (782, 416) with delta (0, -4)
Screenshot: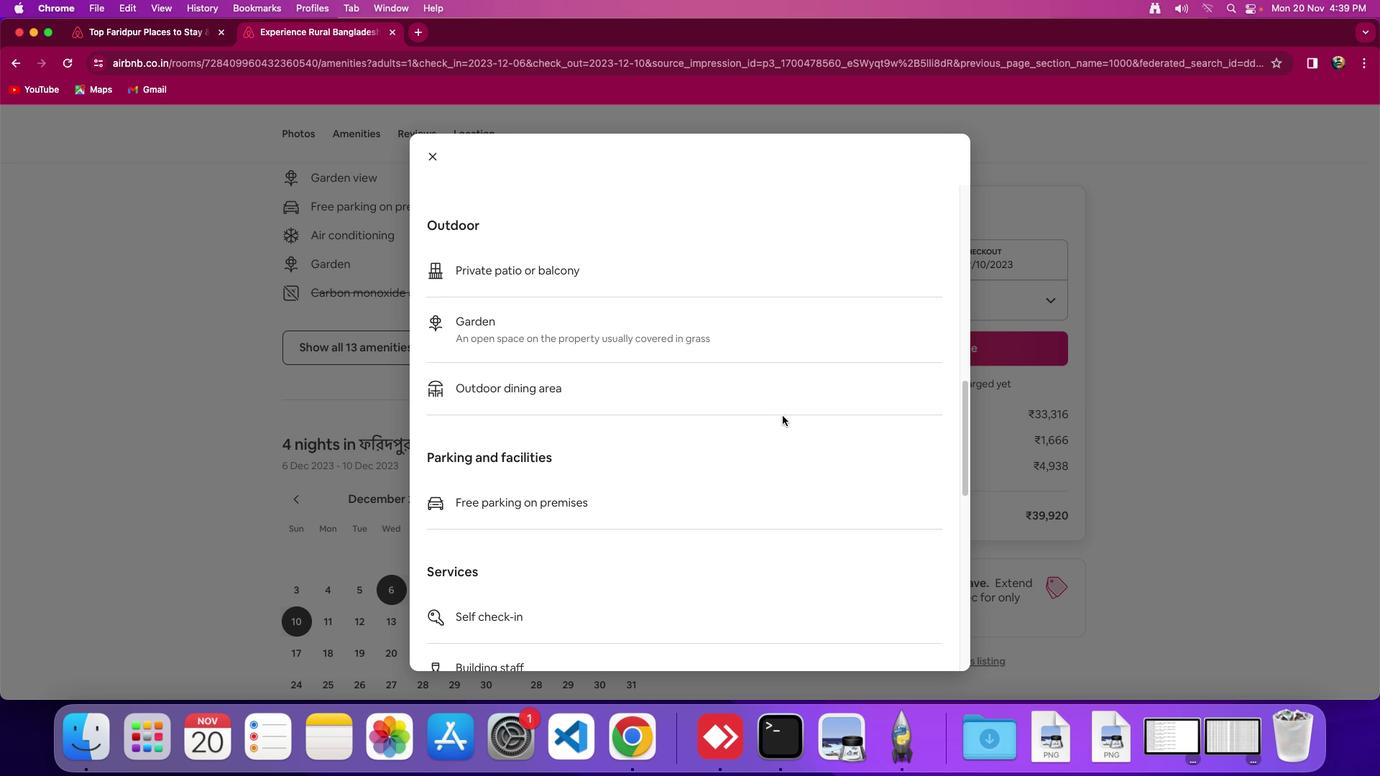 
Action: Mouse scrolled (782, 416) with delta (0, 0)
Screenshot: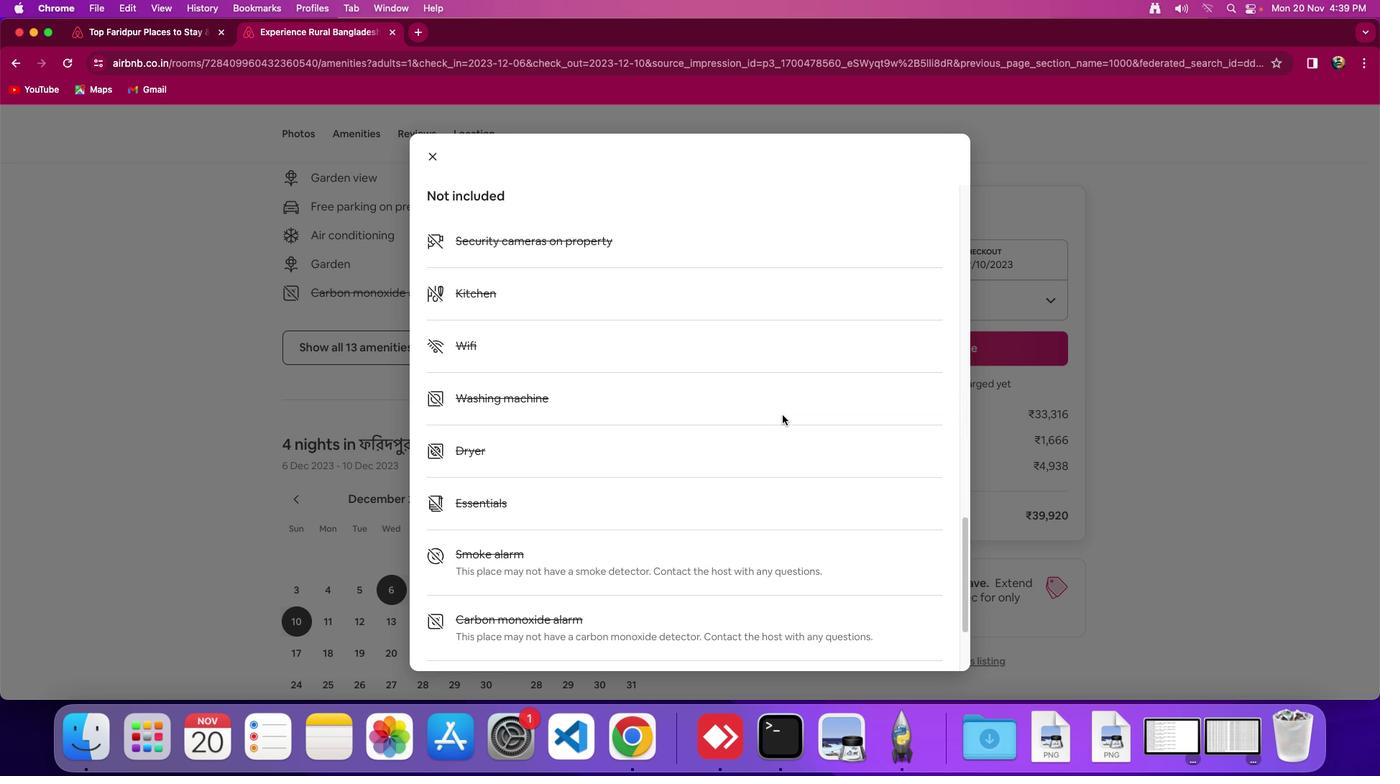 
Action: Mouse moved to (782, 416)
Screenshot: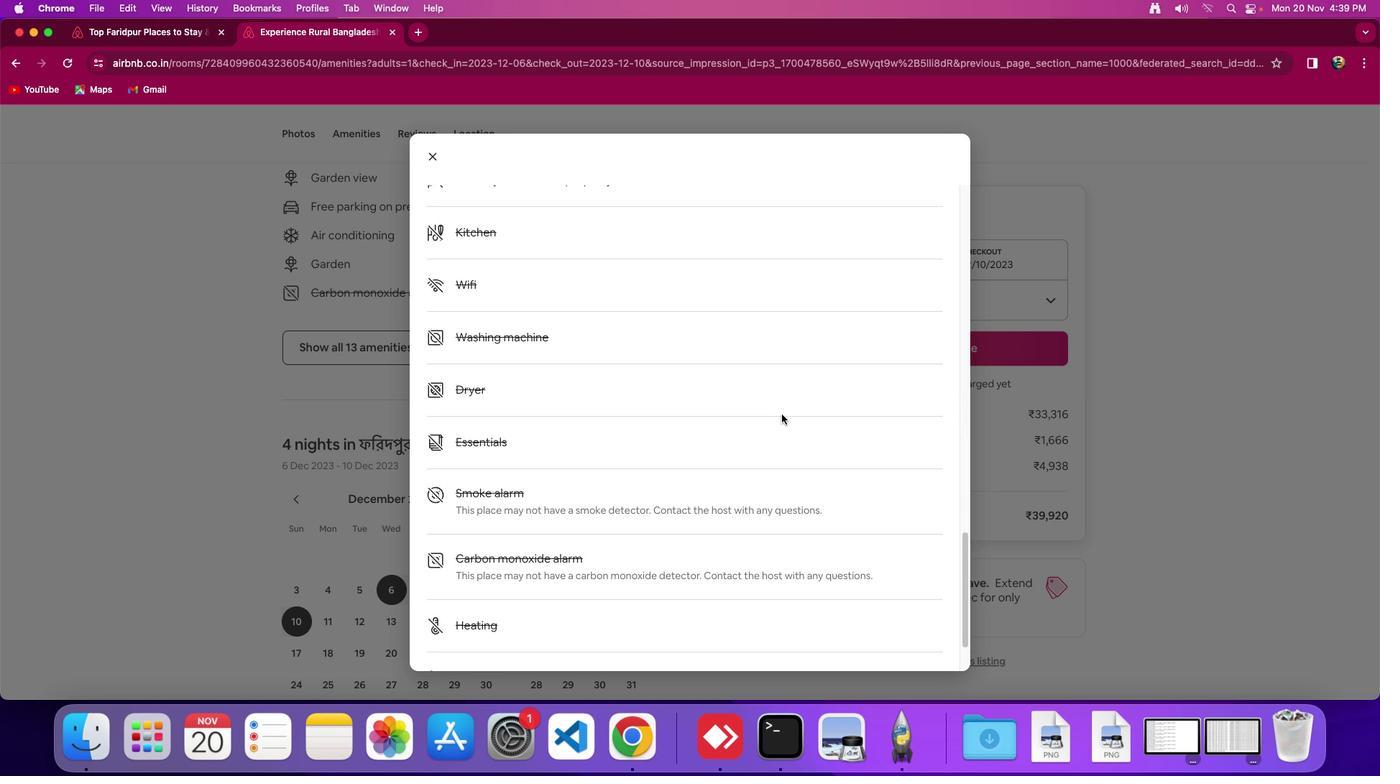
Action: Mouse scrolled (782, 416) with delta (0, 0)
Screenshot: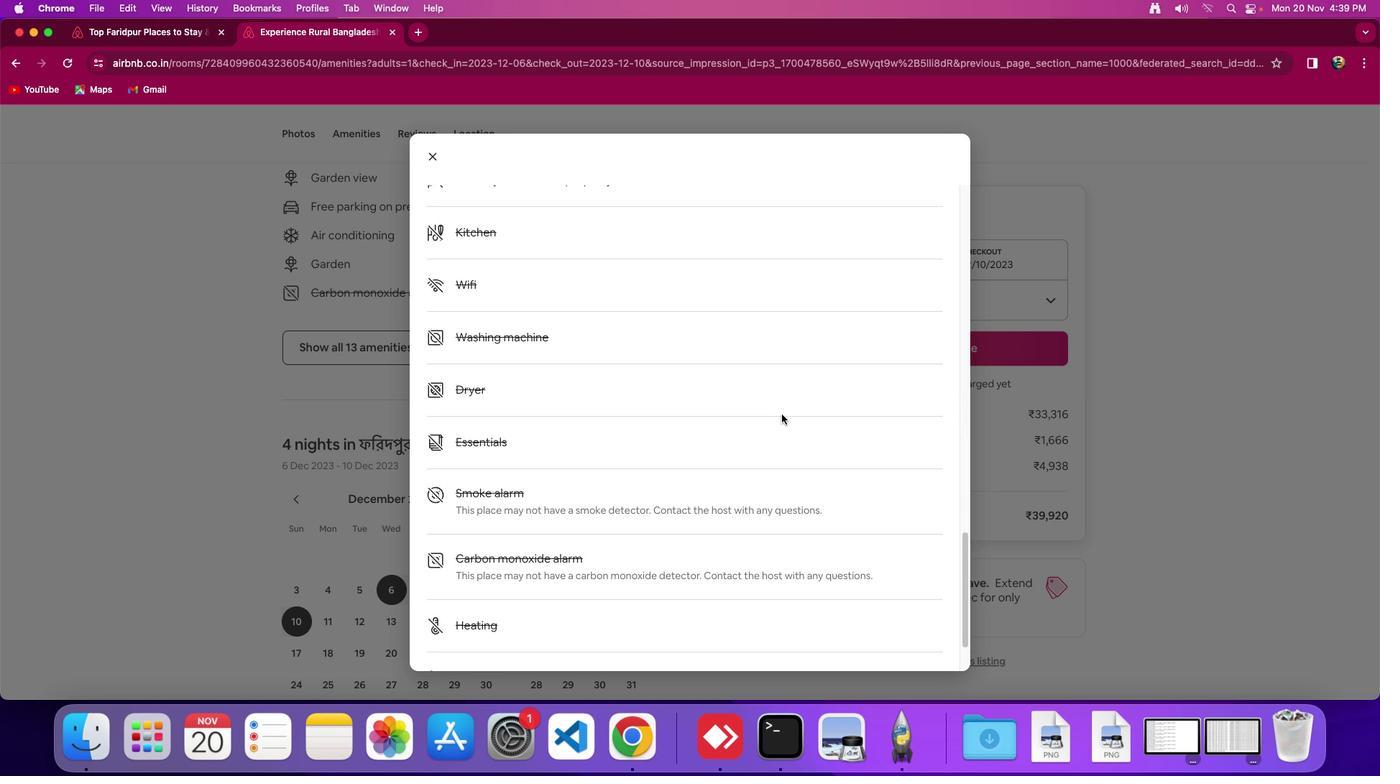 
Action: Mouse scrolled (782, 416) with delta (0, -2)
Screenshot: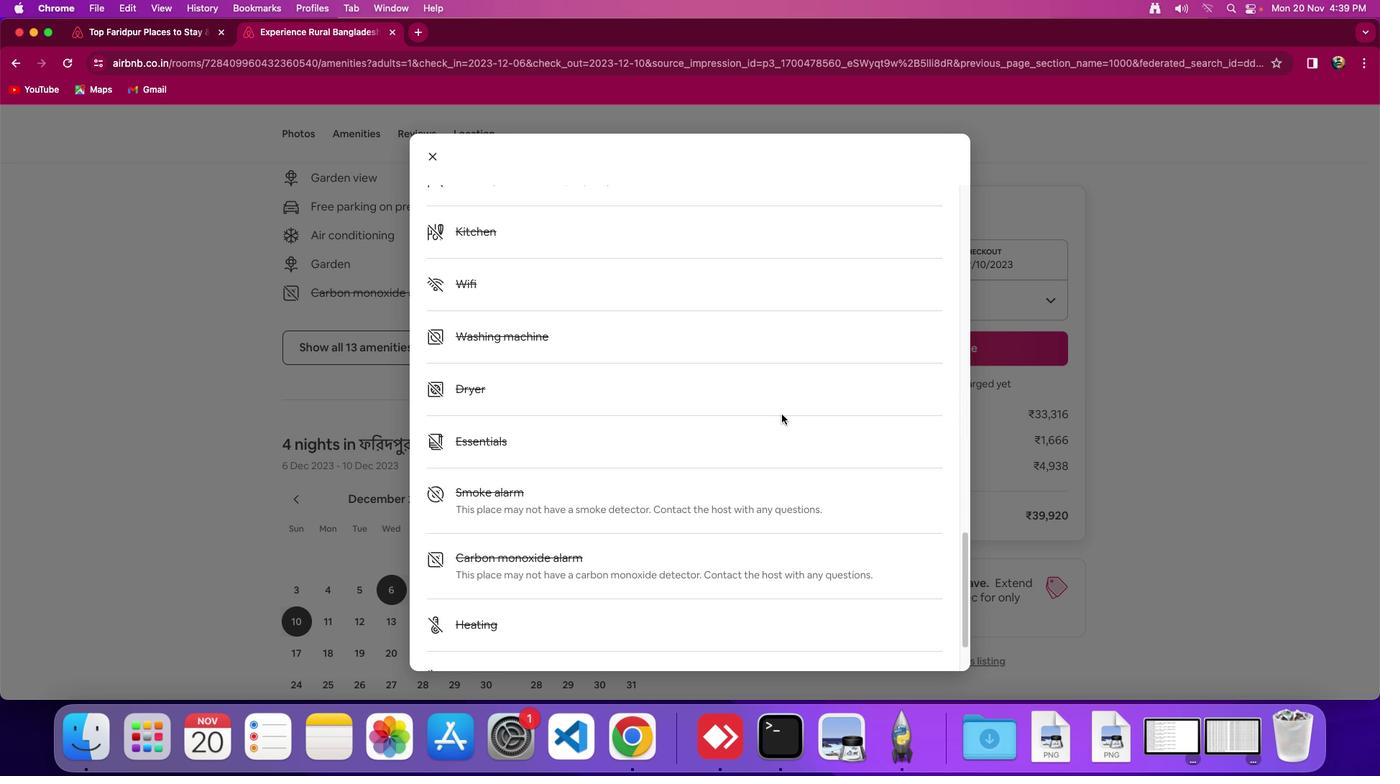 
Action: Mouse scrolled (782, 416) with delta (0, -5)
Screenshot: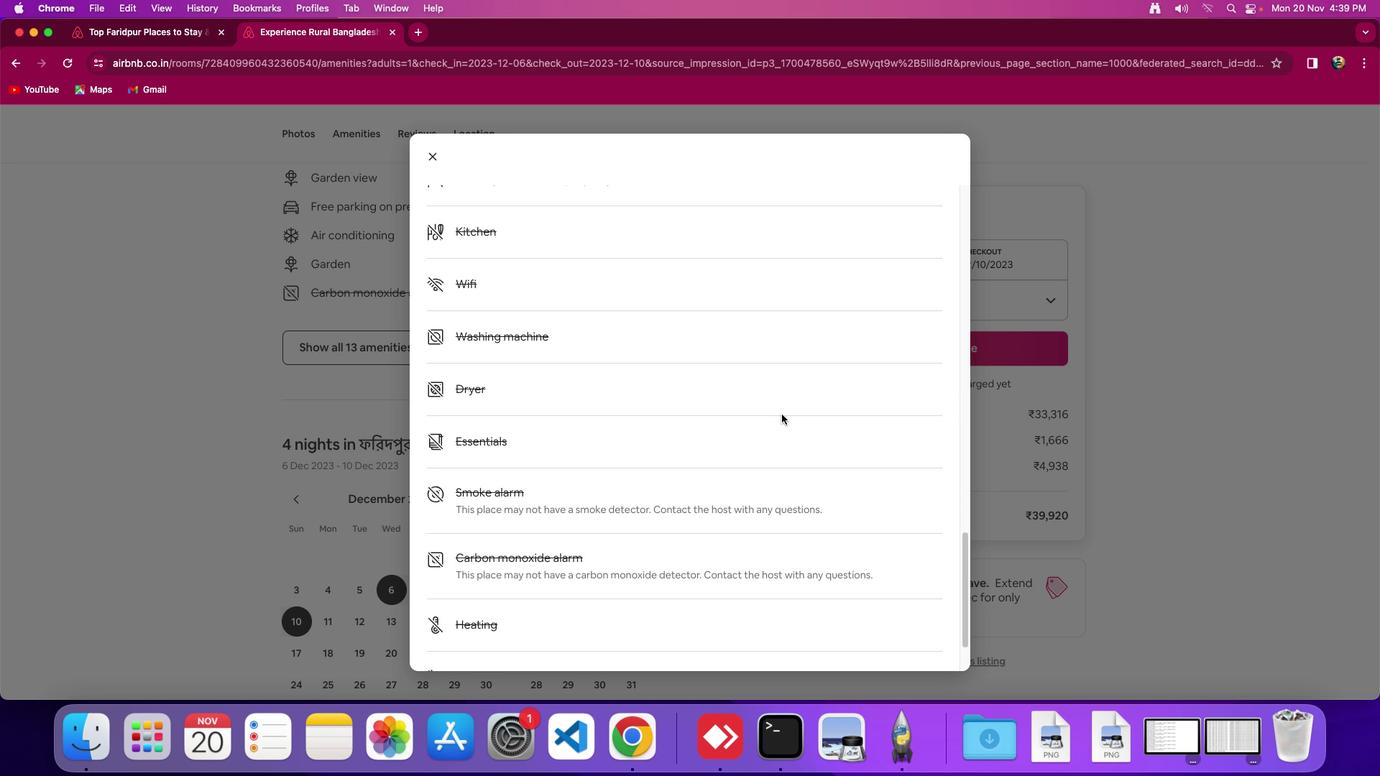 
Action: Mouse moved to (782, 416)
Screenshot: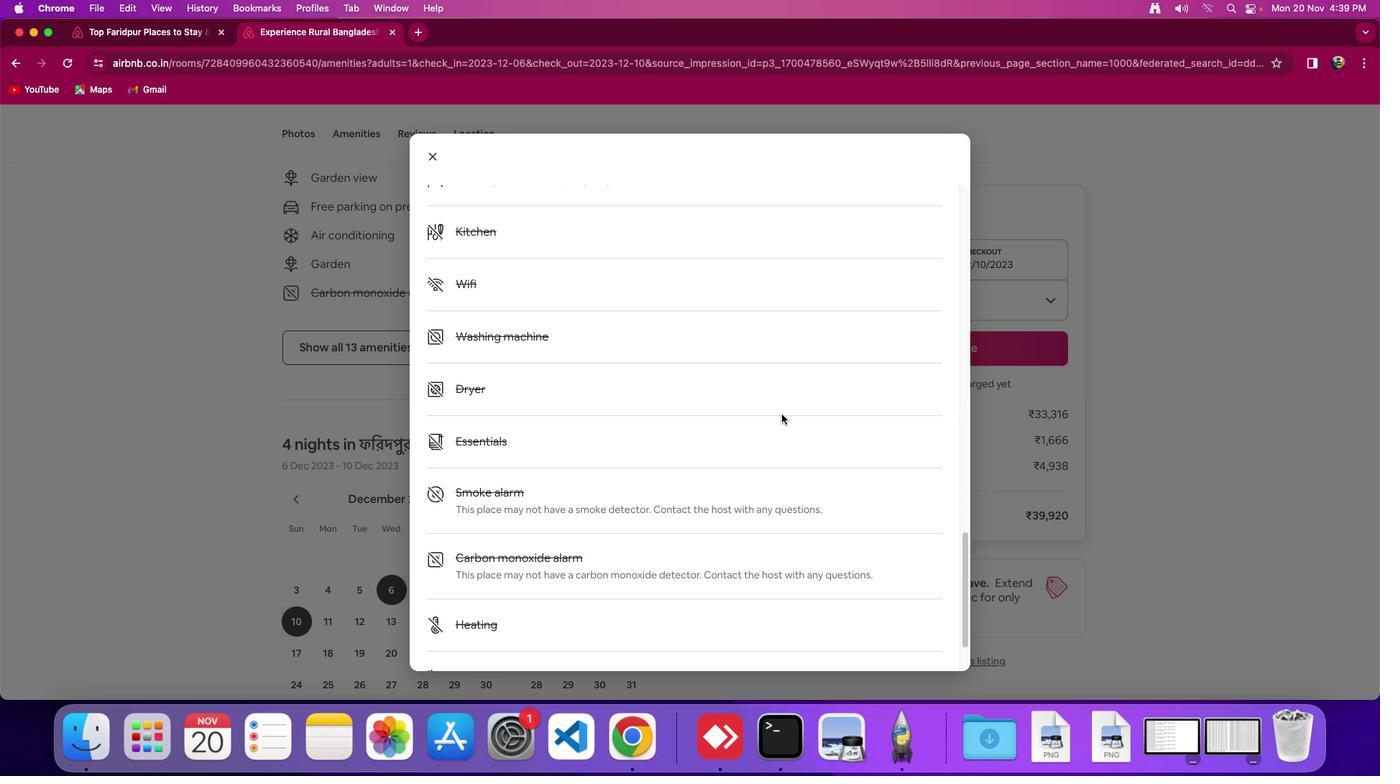 
Action: Mouse scrolled (782, 416) with delta (0, -5)
Screenshot: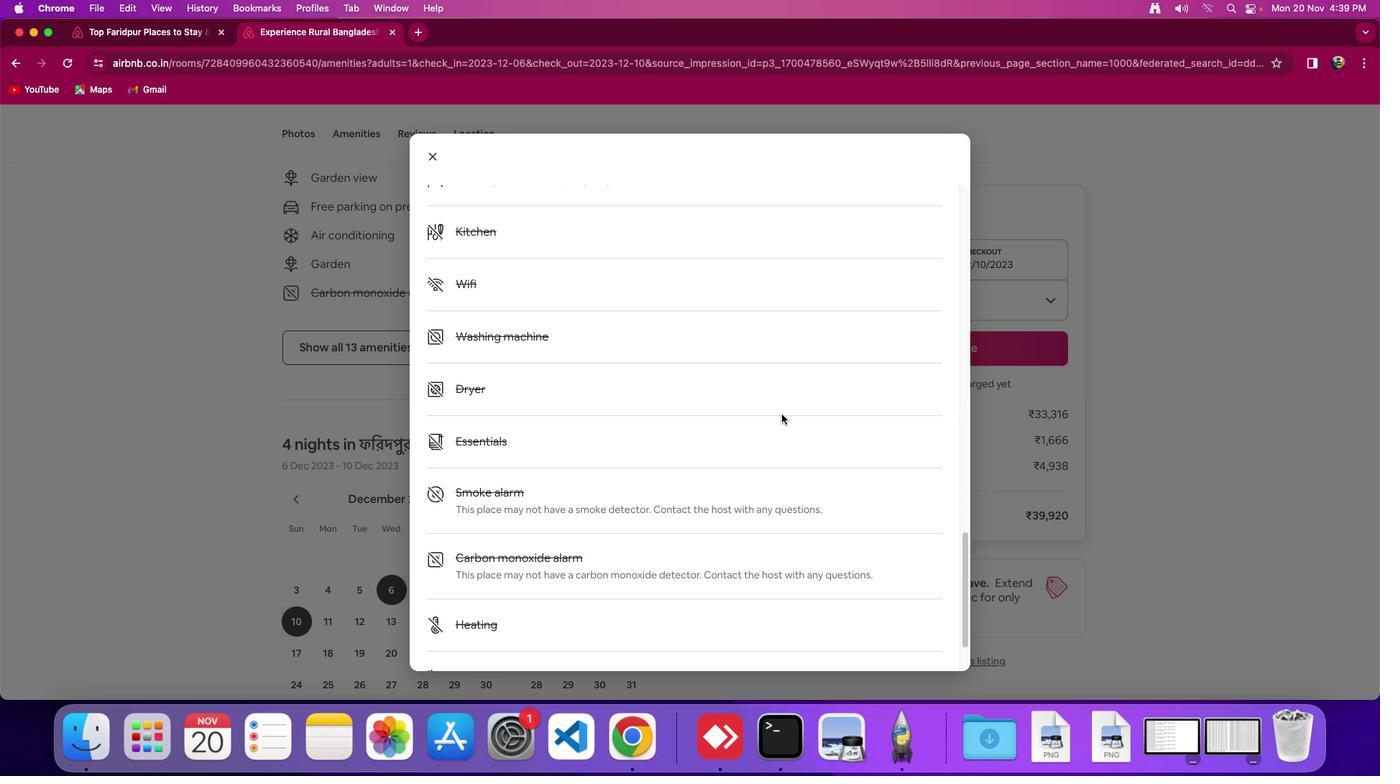 
Action: Mouse moved to (782, 414)
Screenshot: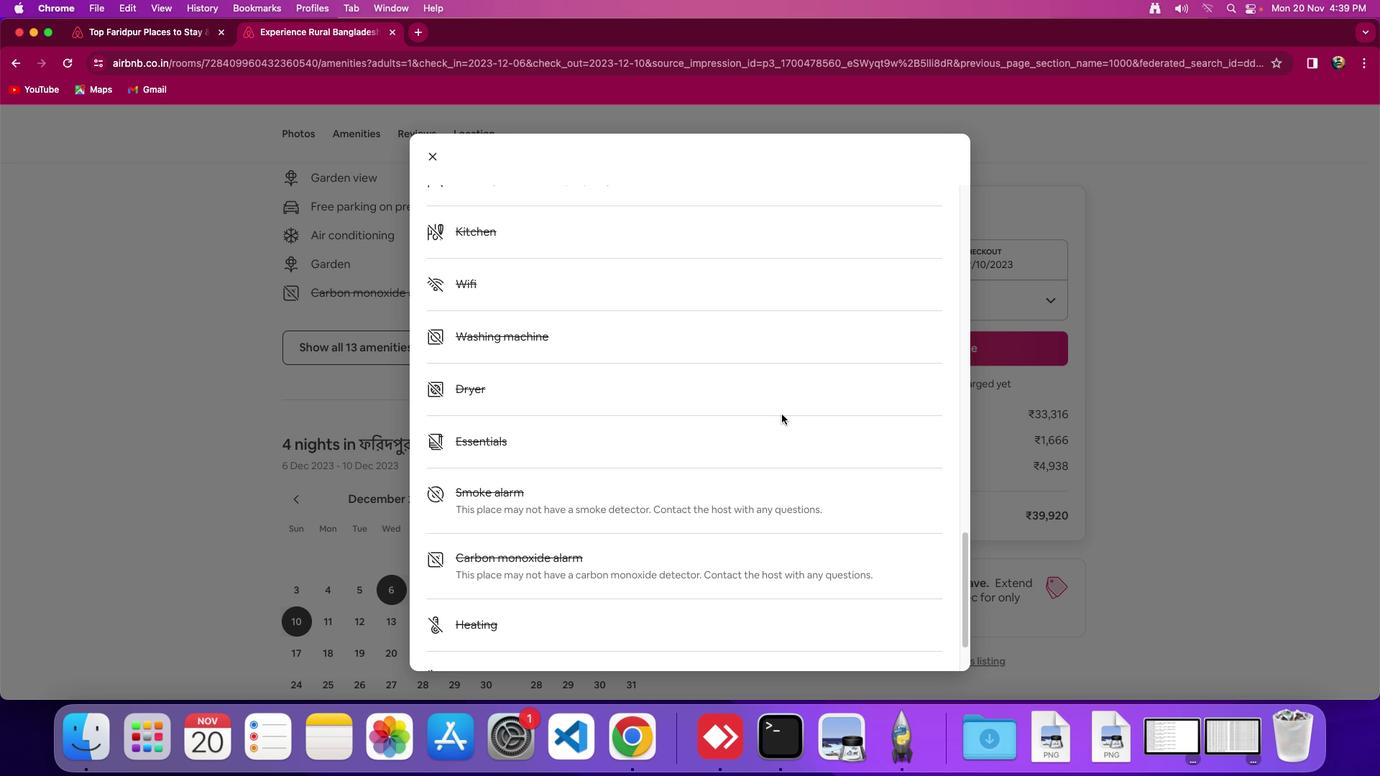 
Action: Mouse scrolled (782, 414) with delta (0, 0)
Screenshot: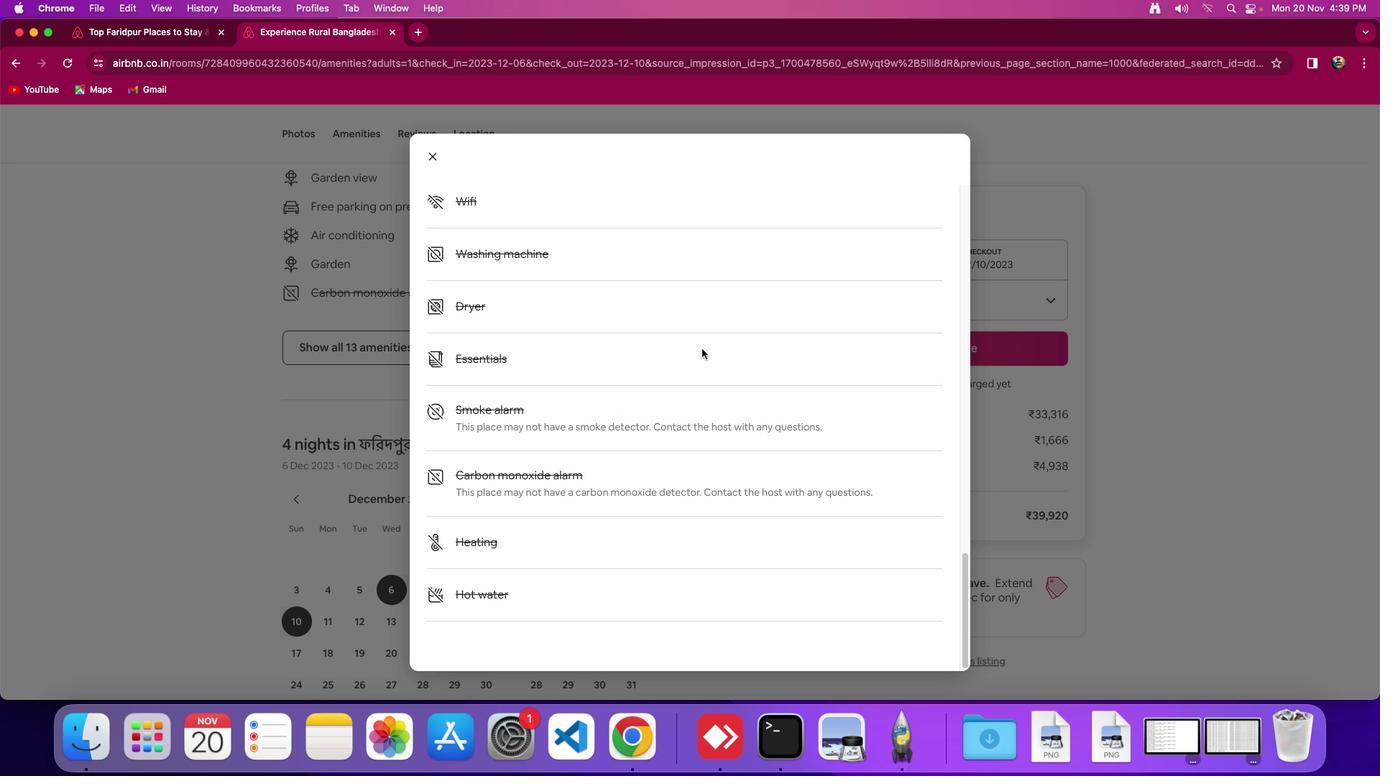 
Action: Mouse scrolled (782, 414) with delta (0, 0)
Screenshot: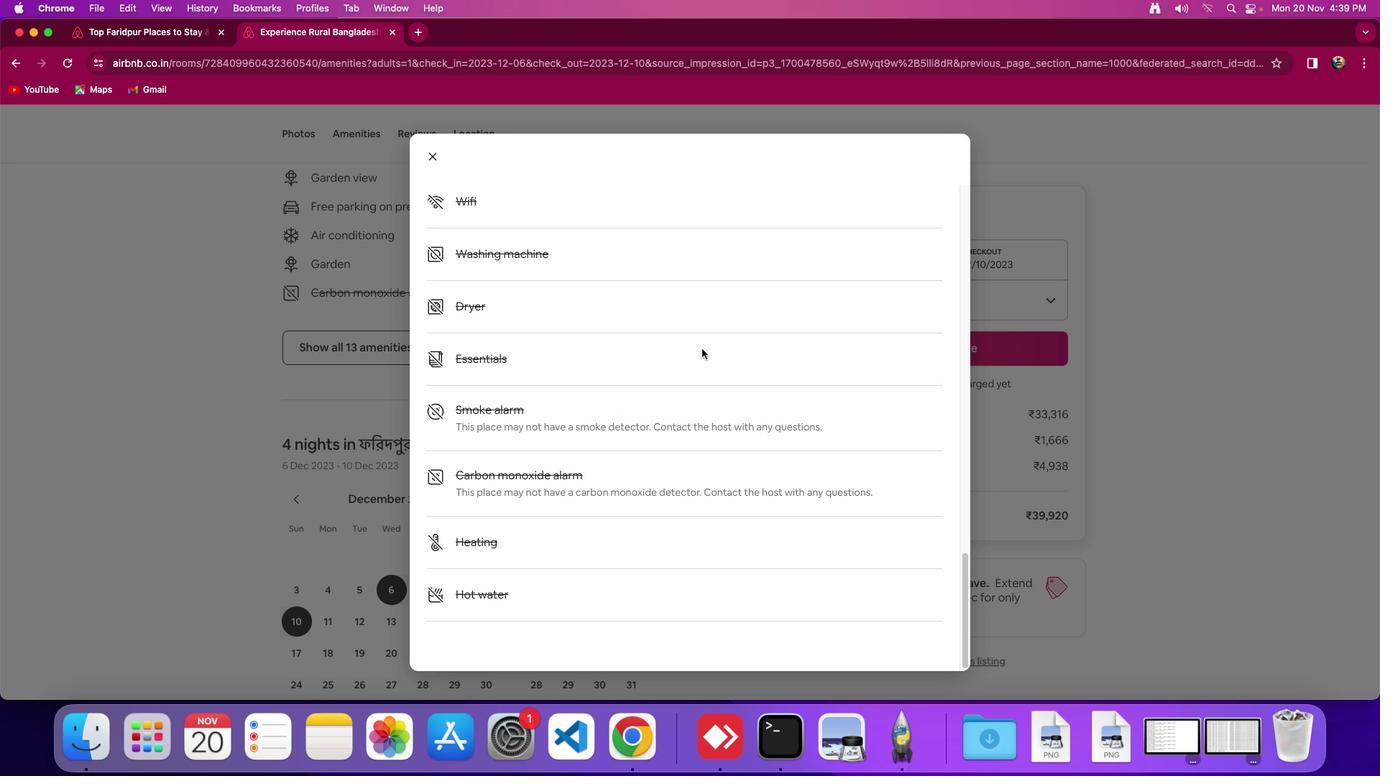 
Action: Mouse scrolled (782, 414) with delta (0, -3)
Screenshot: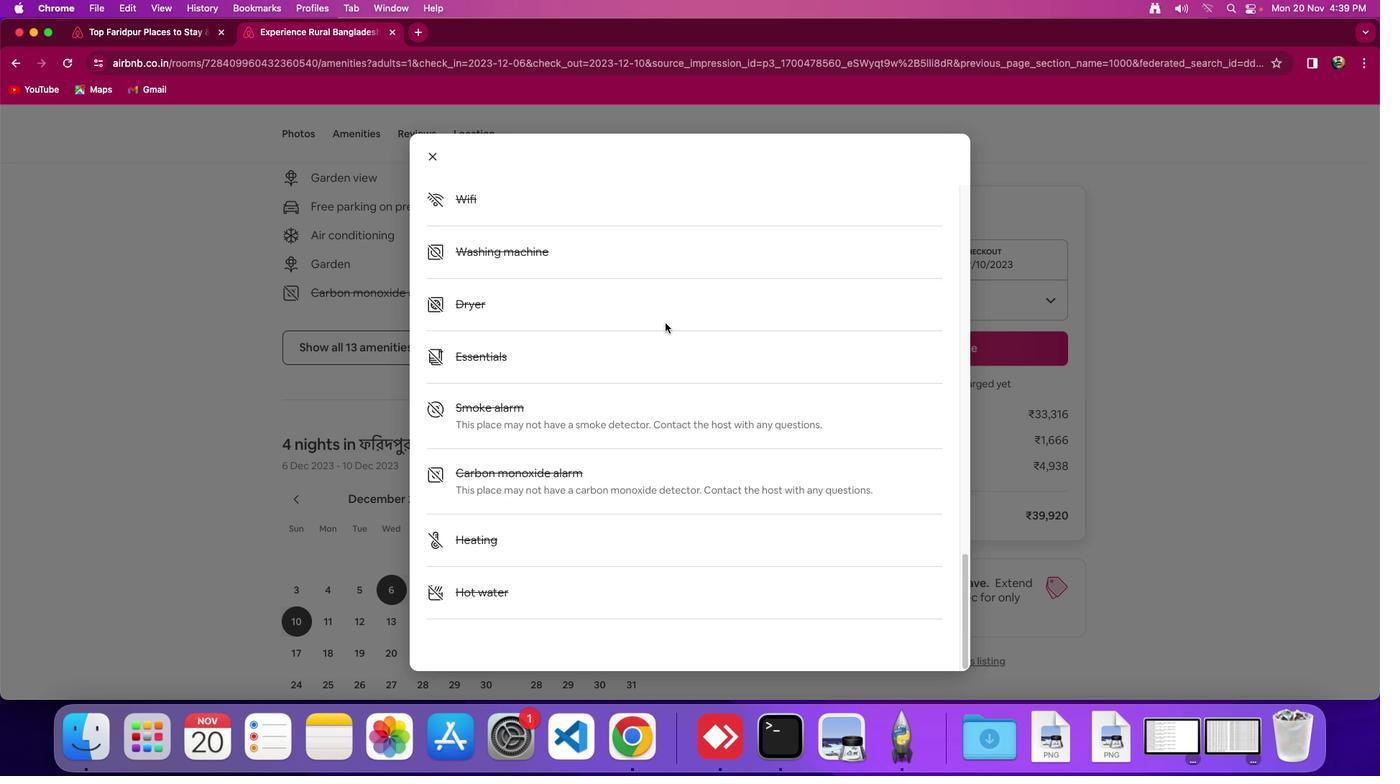 
Action: Mouse scrolled (782, 414) with delta (0, -5)
Screenshot: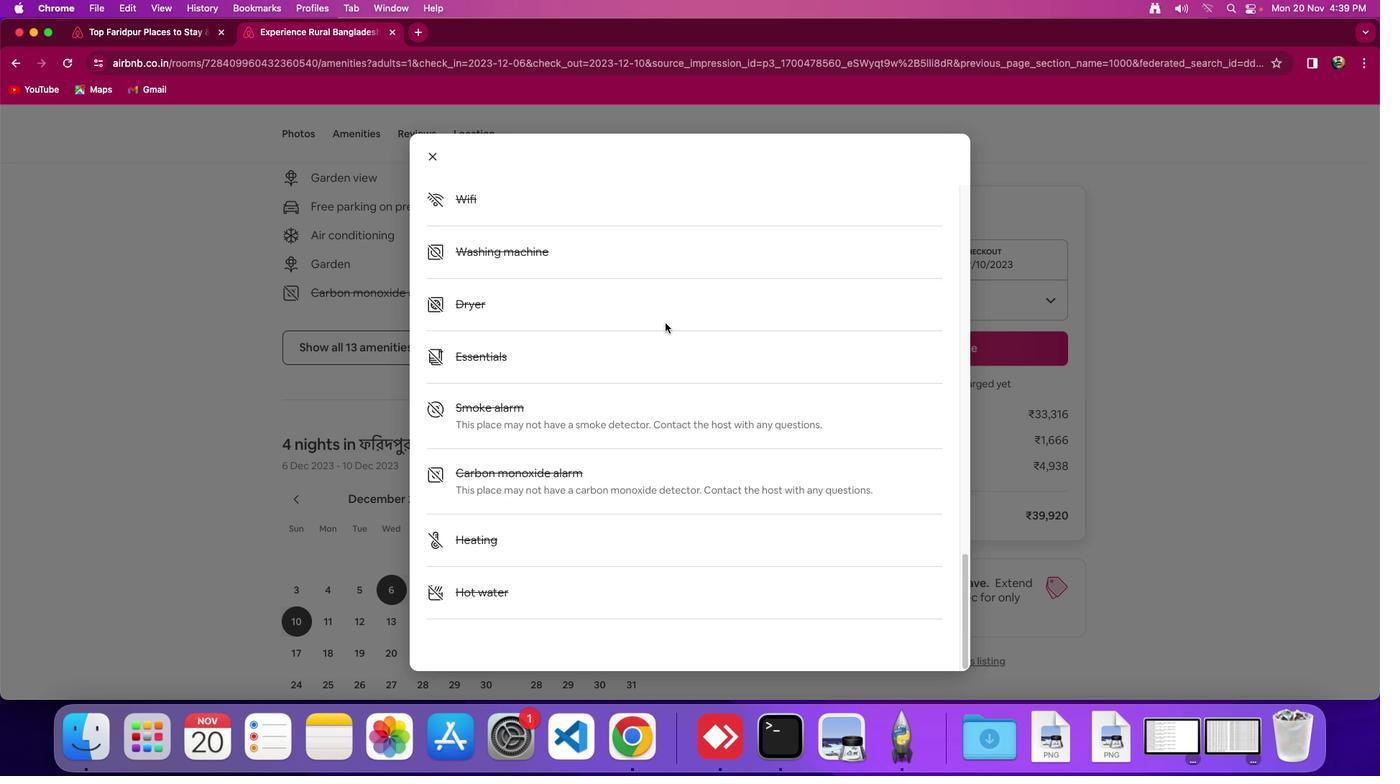 
Action: Mouse moved to (425, 163)
Screenshot: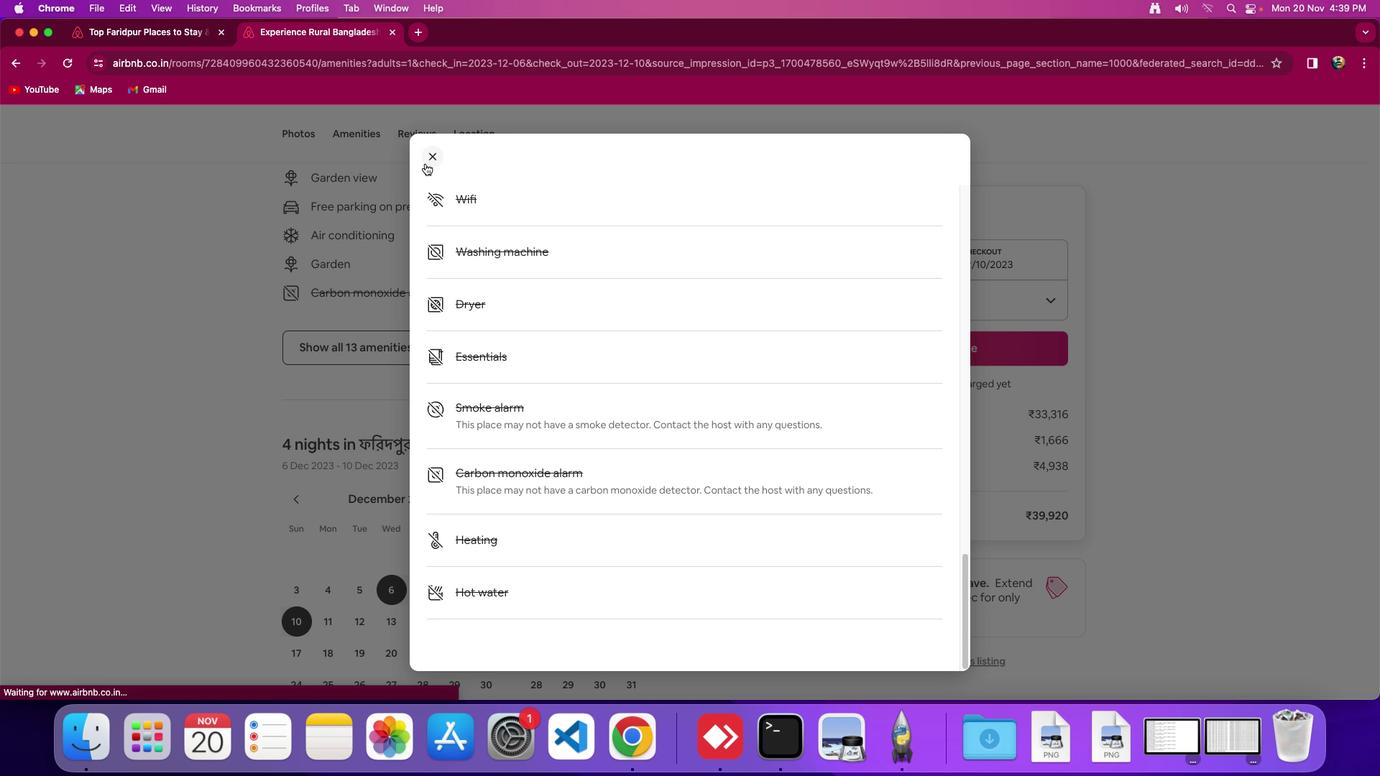 
Action: Mouse pressed left at (425, 163)
Screenshot: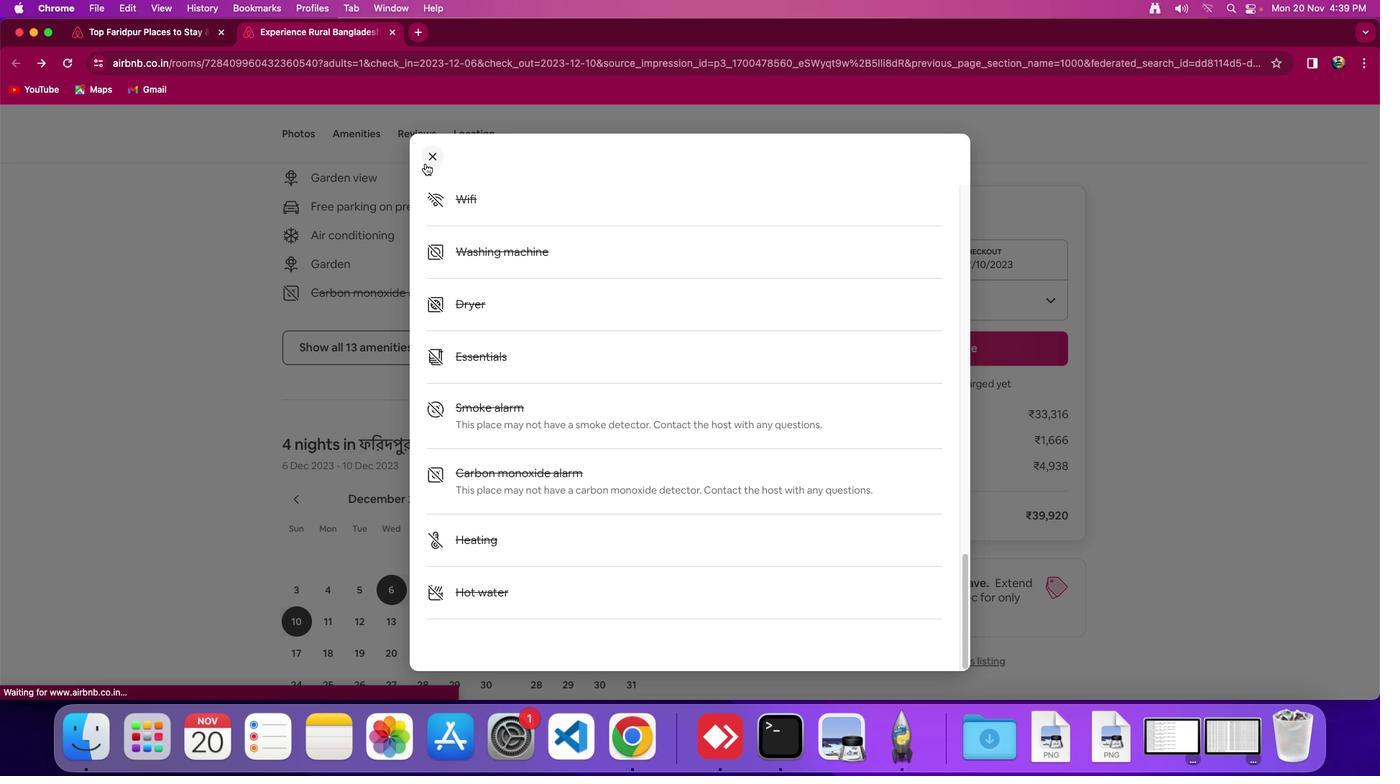 
Action: Mouse moved to (642, 462)
Screenshot: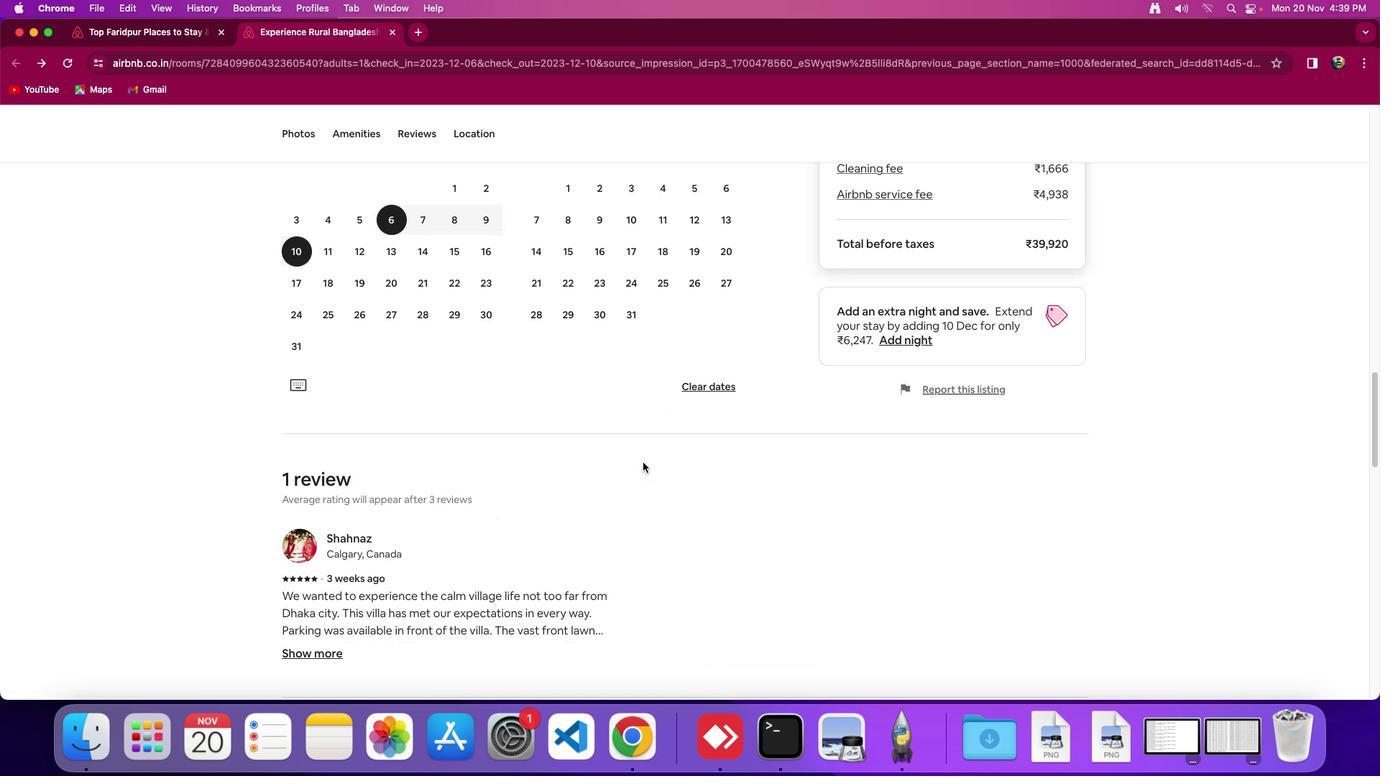 
Action: Mouse scrolled (642, 462) with delta (0, 0)
Screenshot: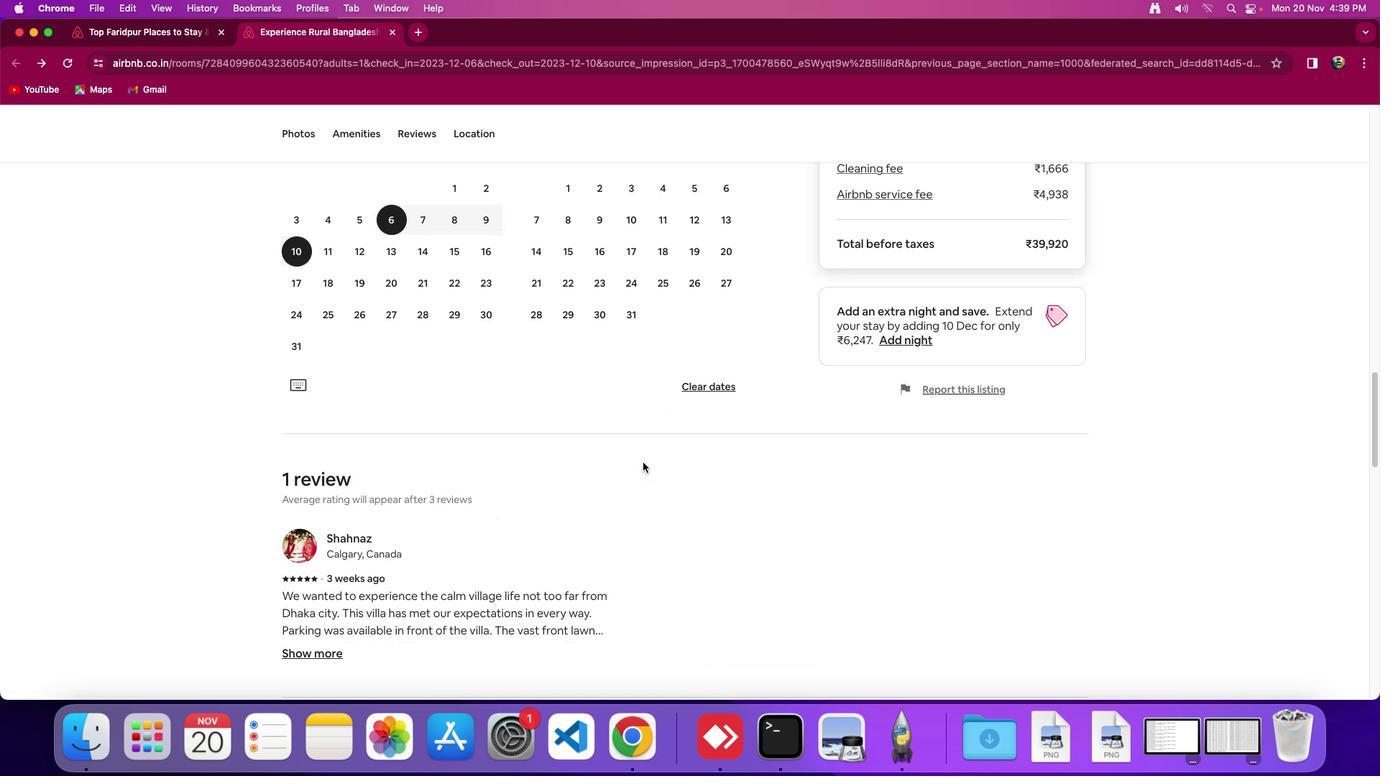 
Action: Mouse moved to (642, 462)
Screenshot: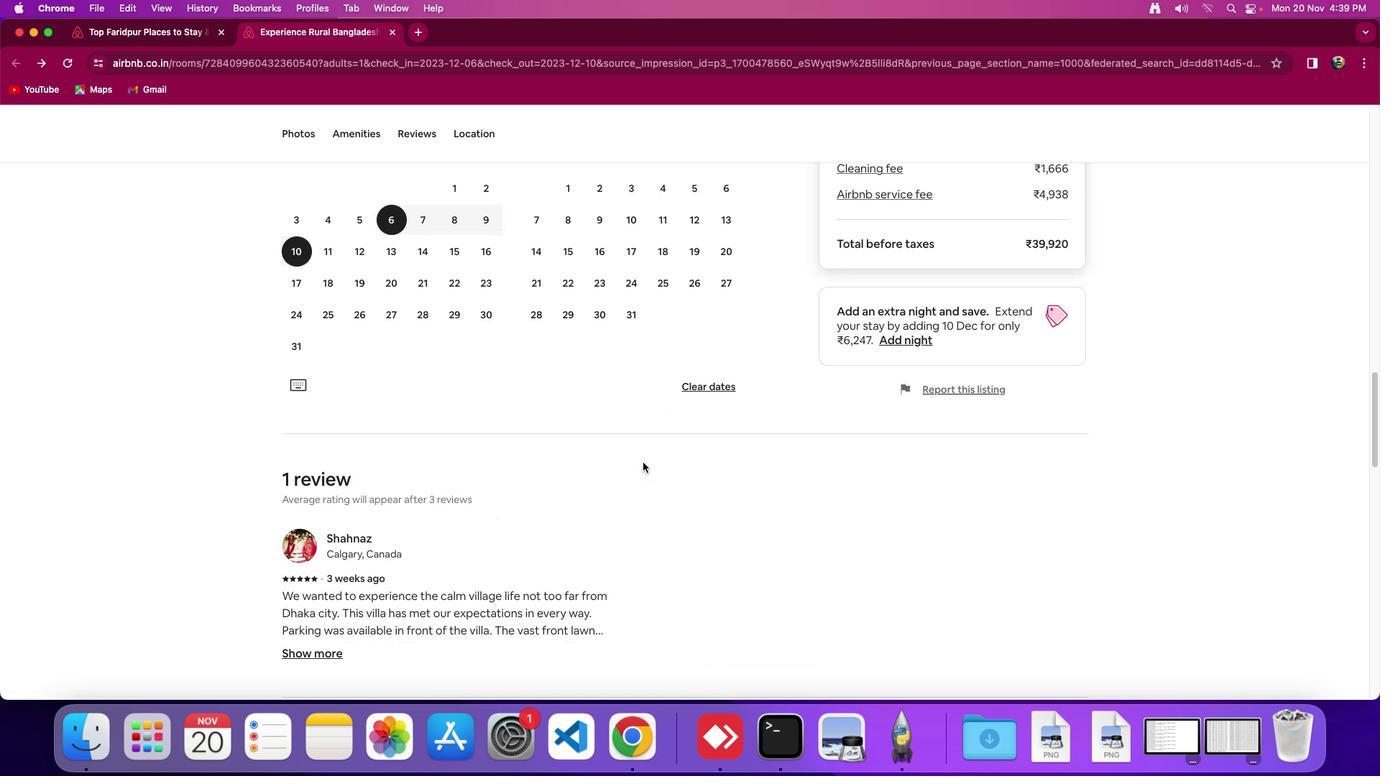 
Action: Mouse scrolled (642, 462) with delta (0, 0)
Screenshot: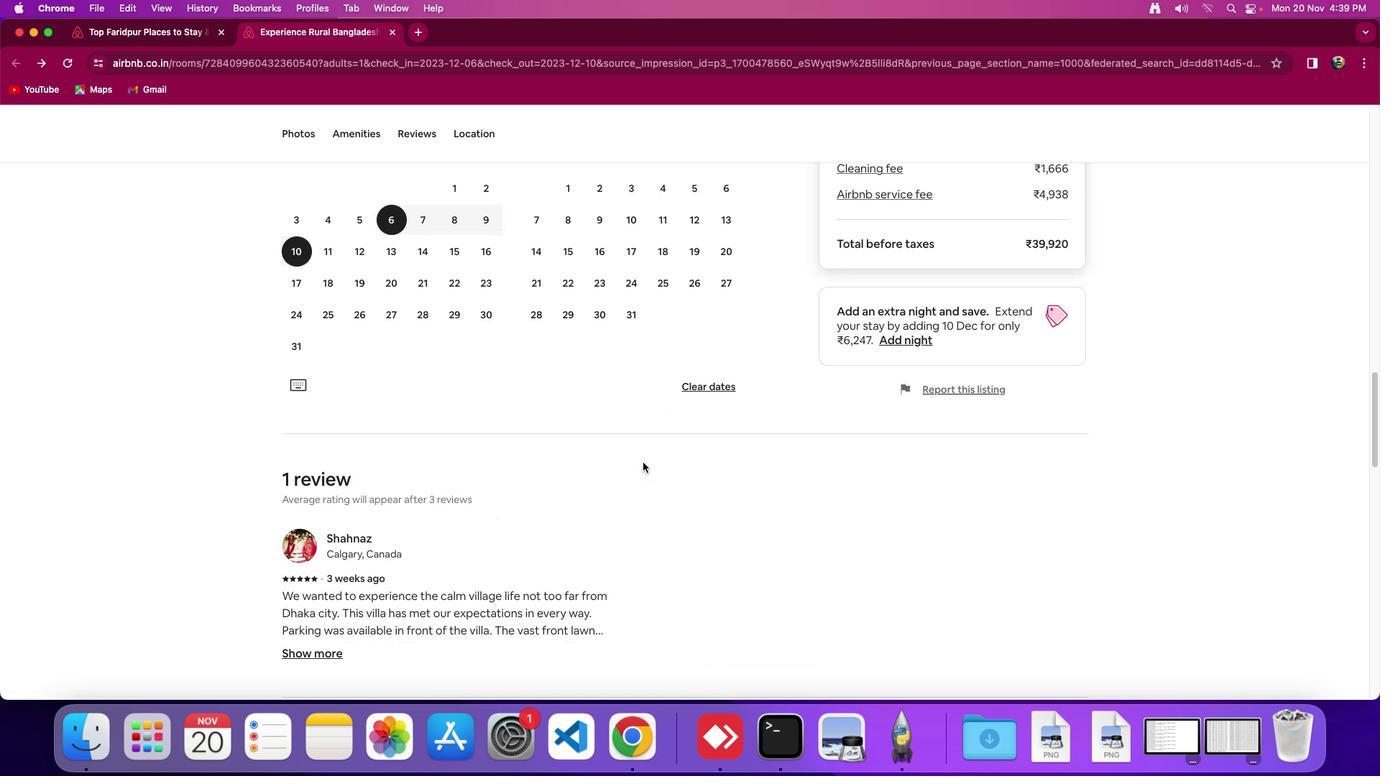 
Action: Mouse scrolled (642, 462) with delta (0, -2)
Screenshot: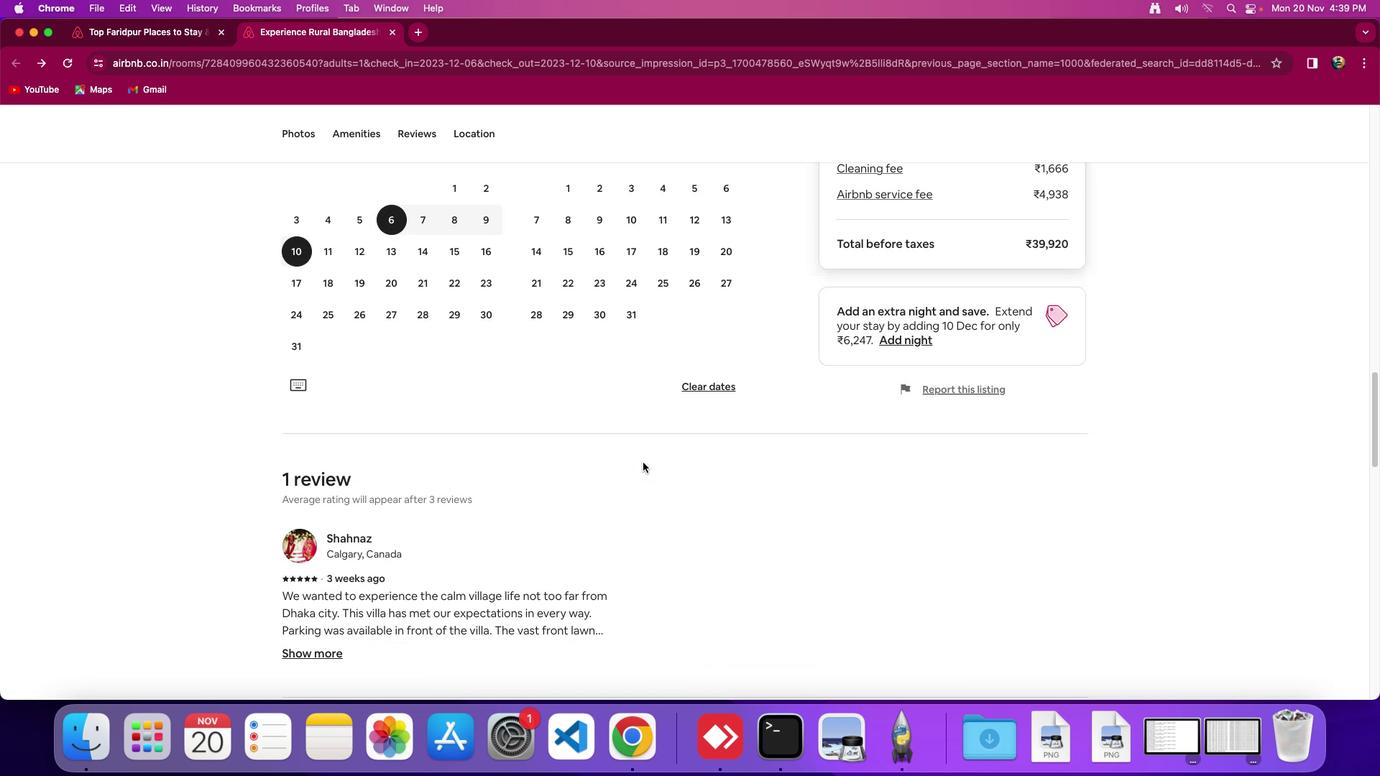 
Action: Mouse scrolled (642, 462) with delta (0, -4)
Screenshot: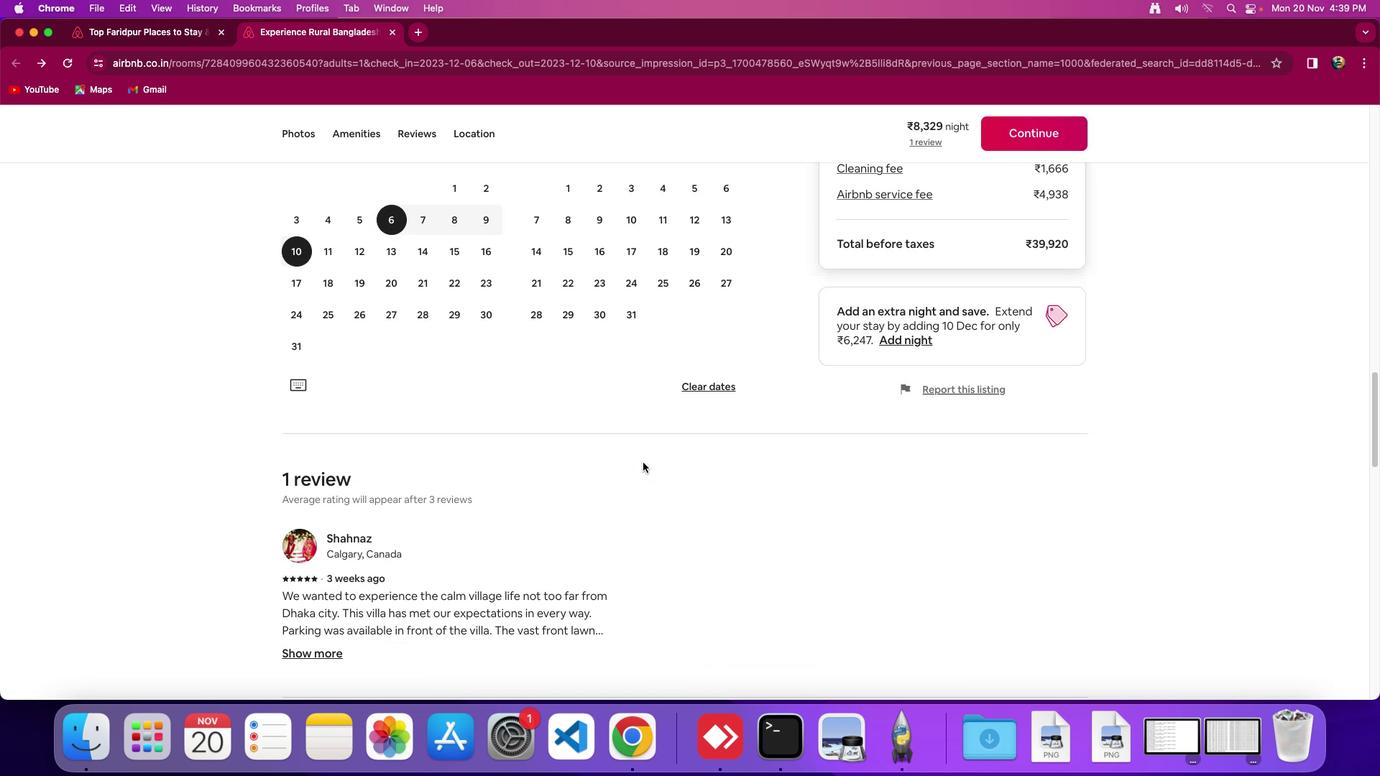 
Action: Mouse moved to (642, 462)
Screenshot: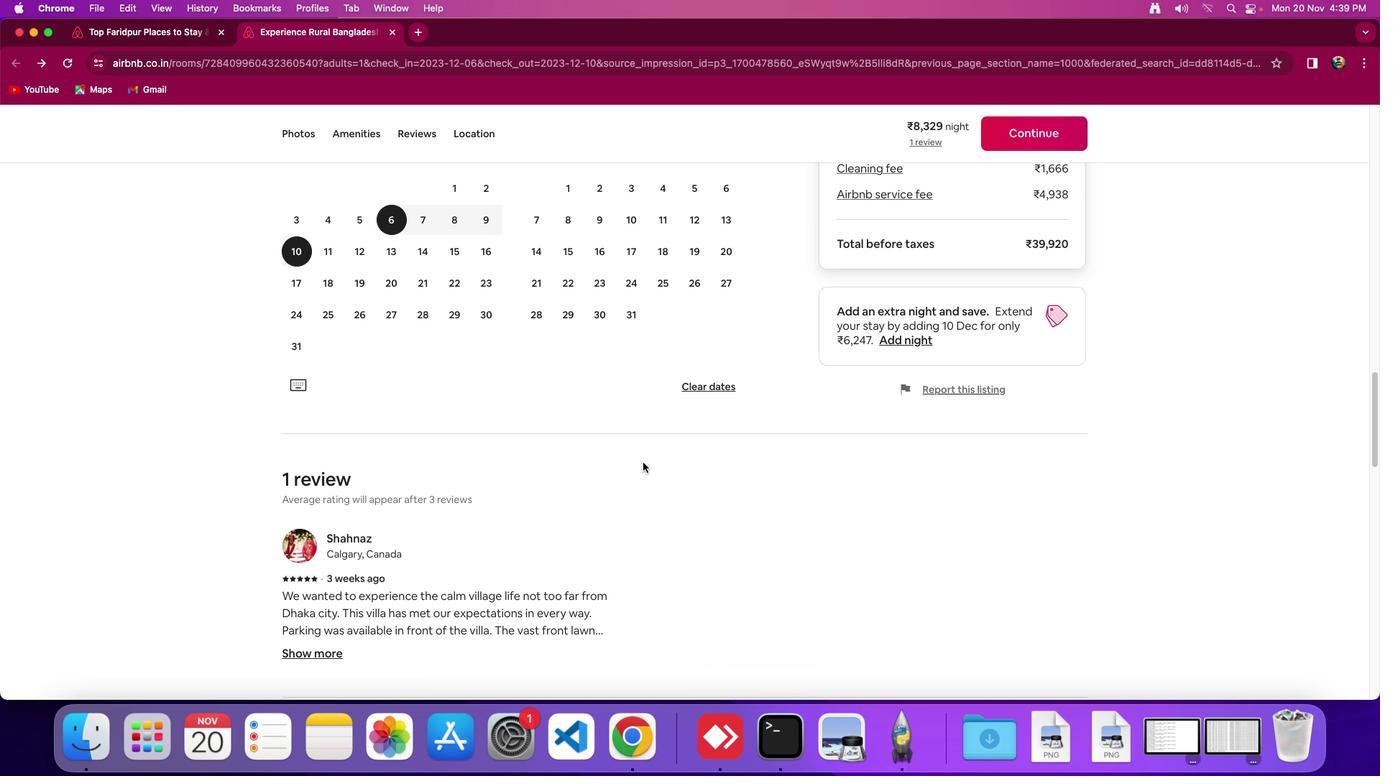 
Action: Mouse scrolled (642, 462) with delta (0, 0)
Screenshot: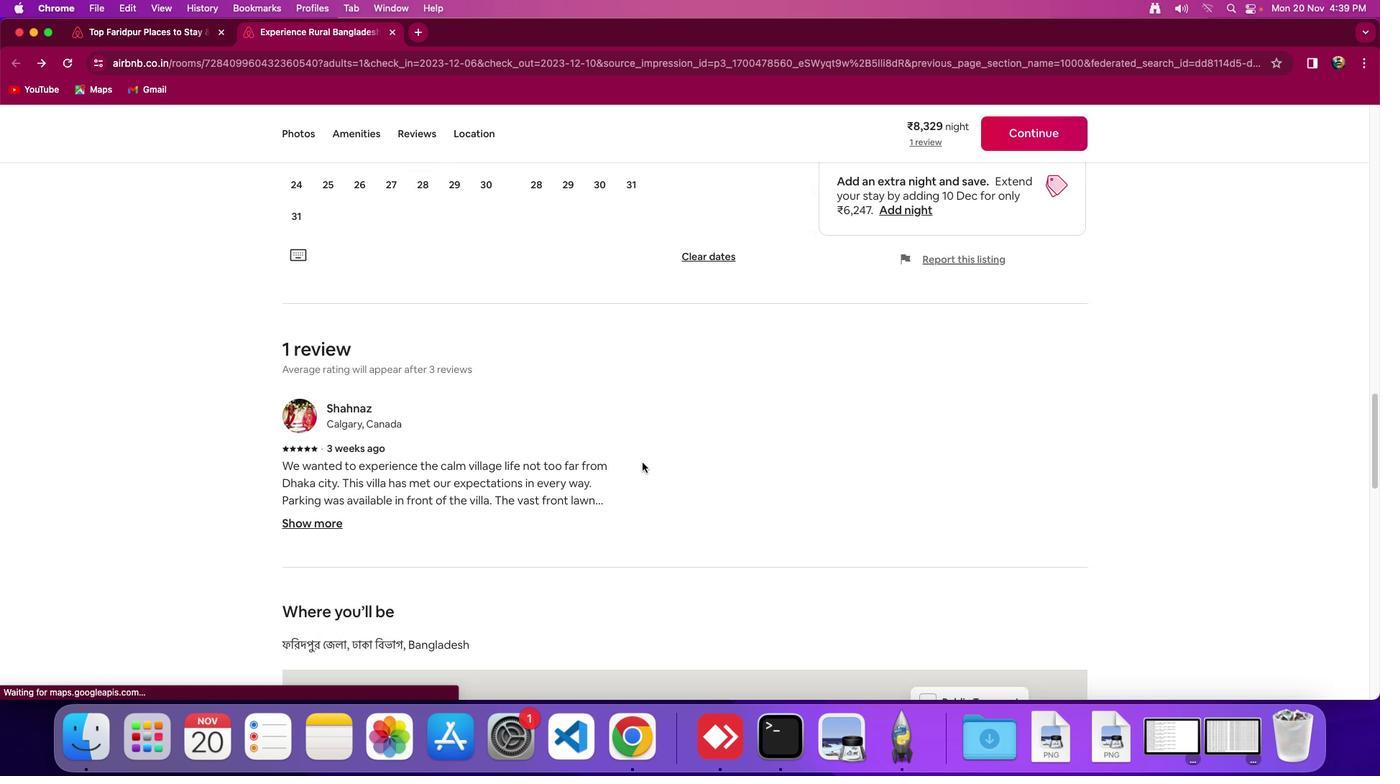 
Action: Mouse scrolled (642, 462) with delta (0, 0)
Screenshot: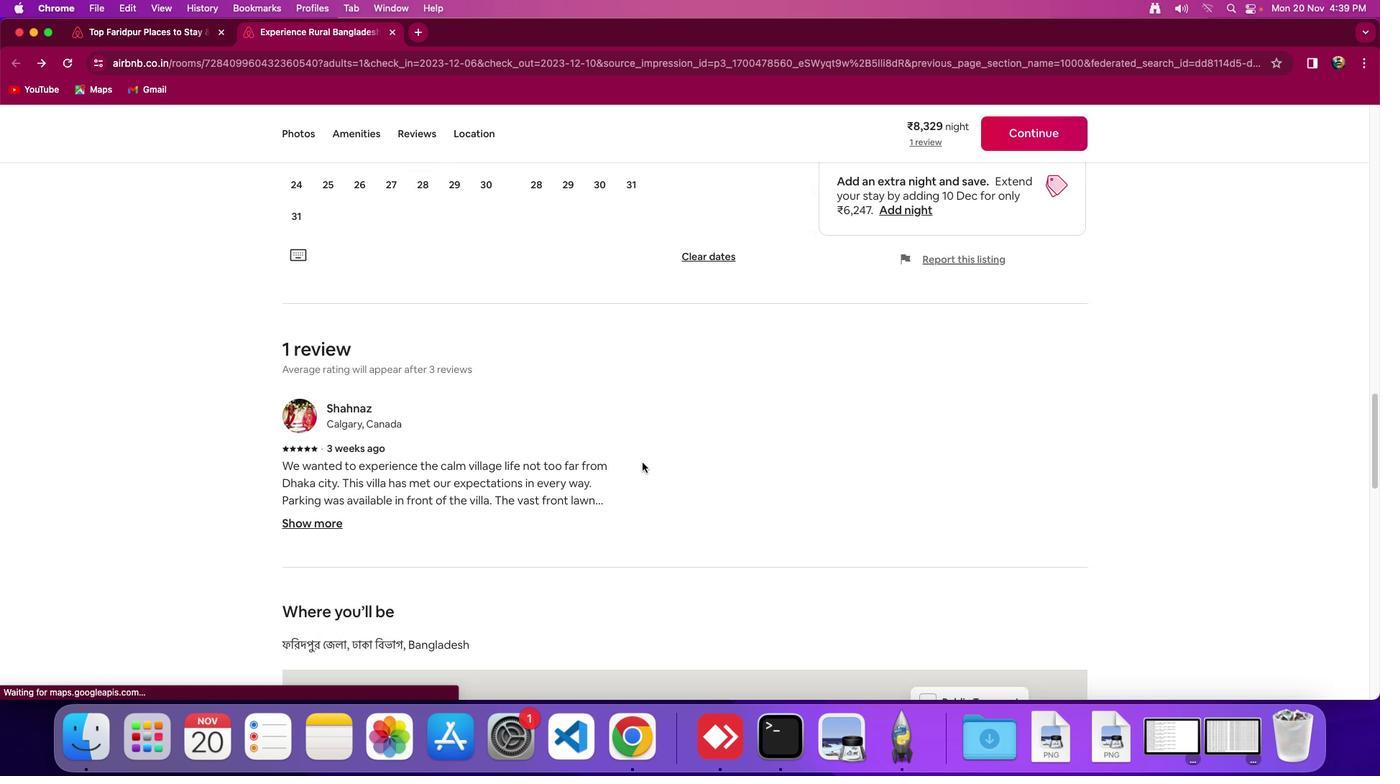 
Action: Mouse scrolled (642, 462) with delta (0, -2)
Screenshot: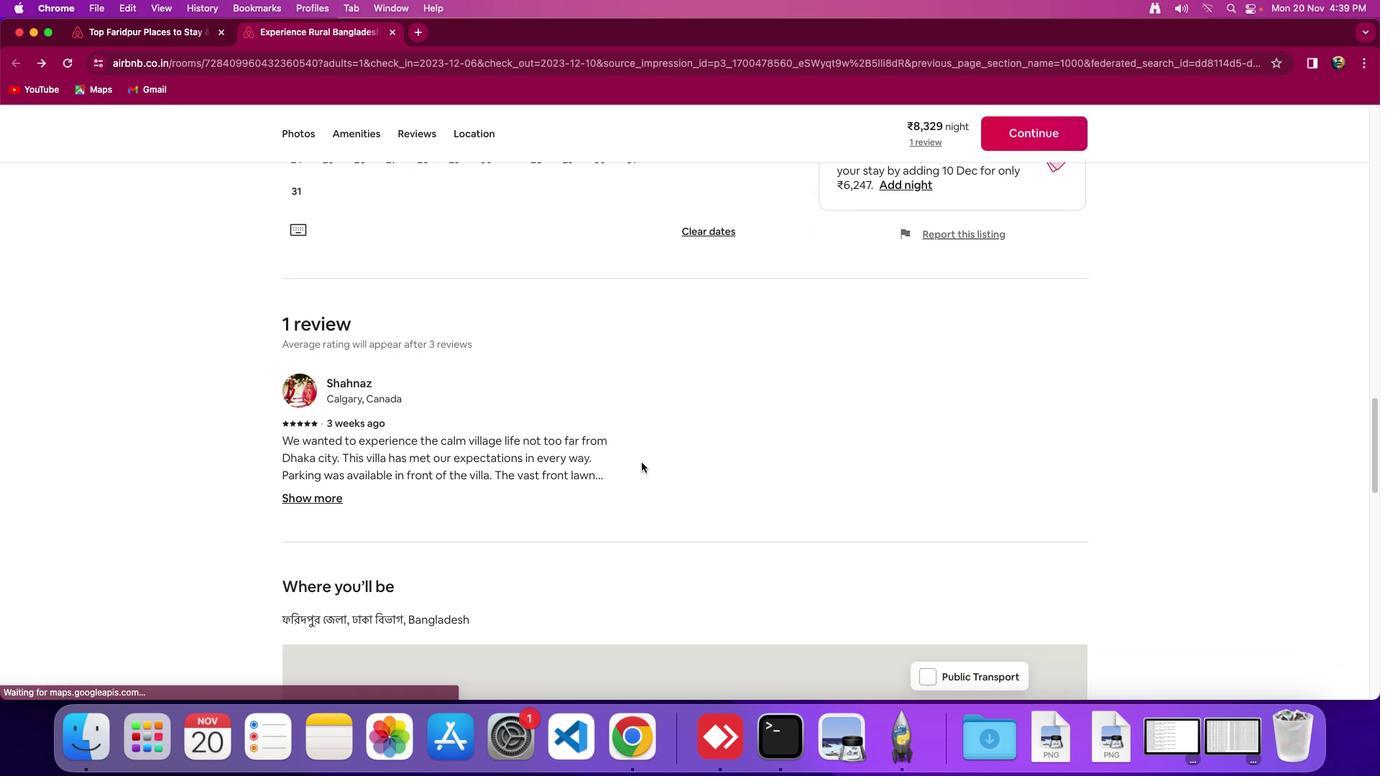 
Action: Mouse moved to (641, 462)
